 Task: Search for and add a top brand electronic item to your shopping bag on the Ajio website.
Action: Mouse moved to (581, 263)
Screenshot: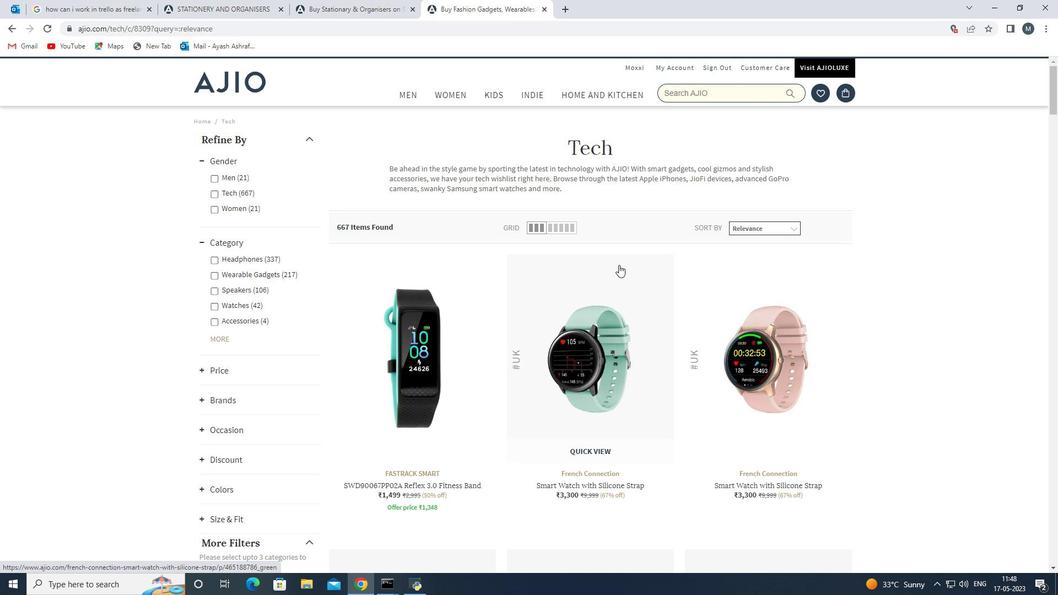 
Action: Mouse scrolled (581, 262) with delta (0, 0)
Screenshot: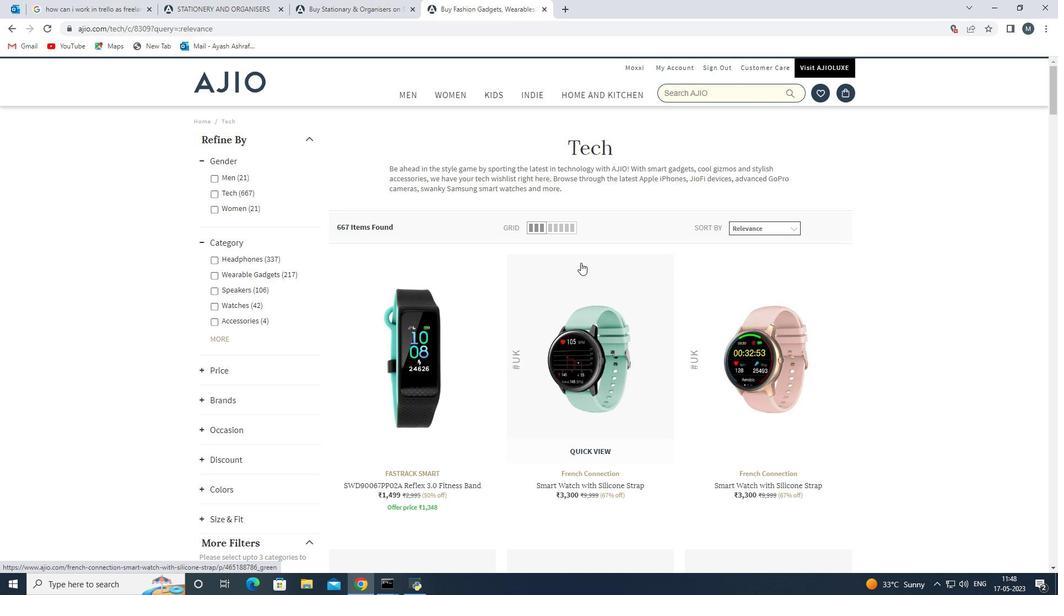 
Action: Mouse scrolled (581, 262) with delta (0, 0)
Screenshot: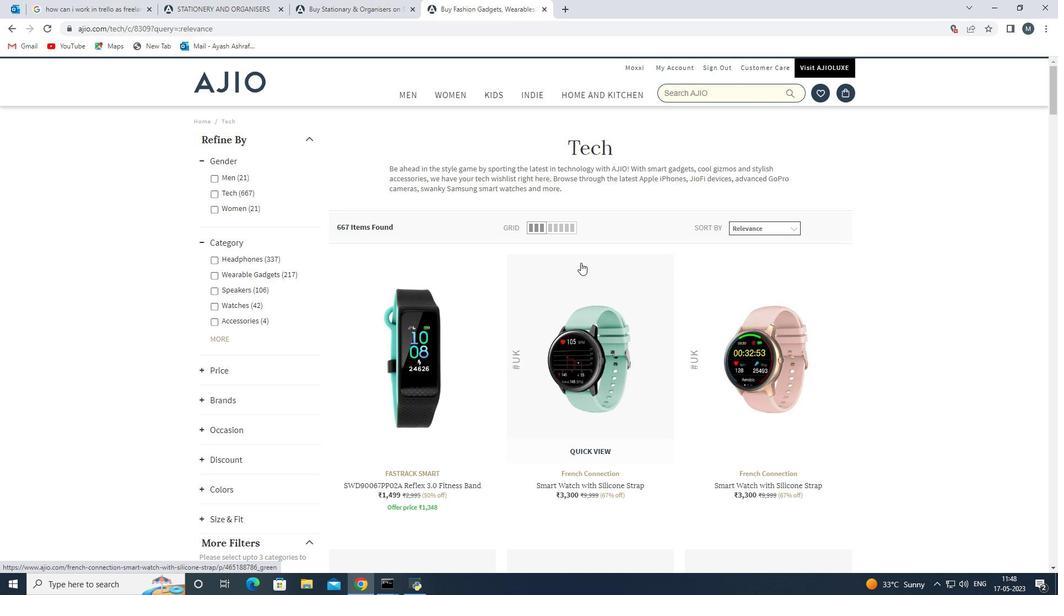 
Action: Mouse moved to (554, 253)
Screenshot: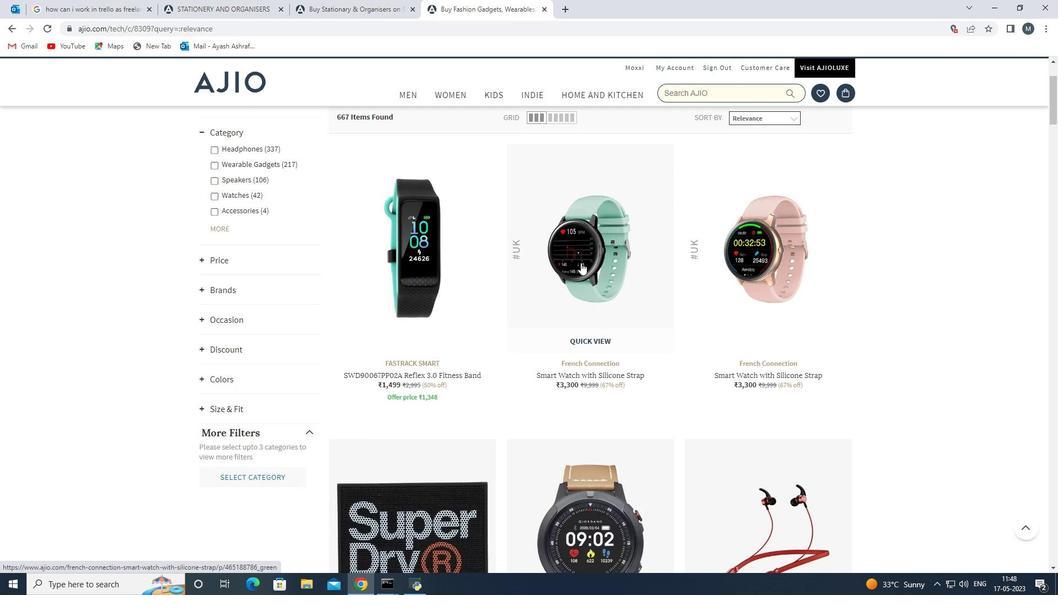 
Action: Mouse scrolled (554, 253) with delta (0, 0)
Screenshot: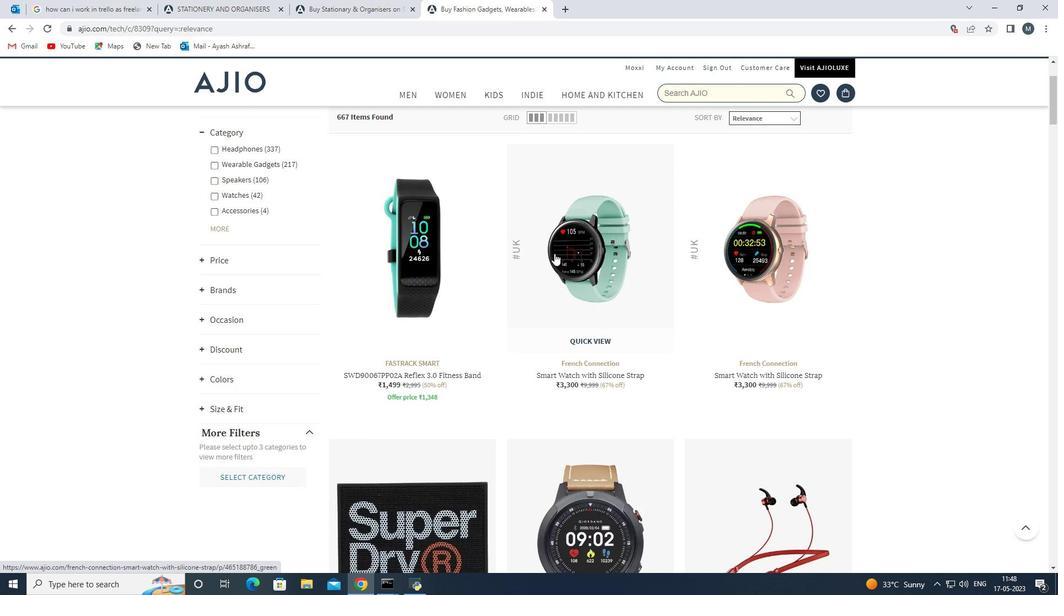 
Action: Mouse moved to (532, 287)
Screenshot: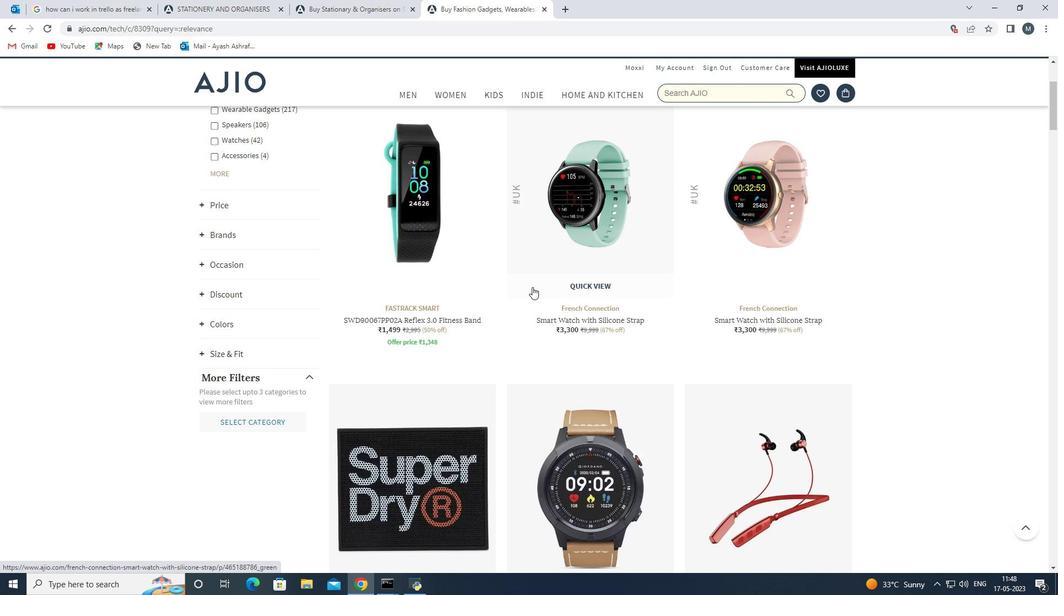 
Action: Mouse scrolled (532, 288) with delta (0, 0)
Screenshot: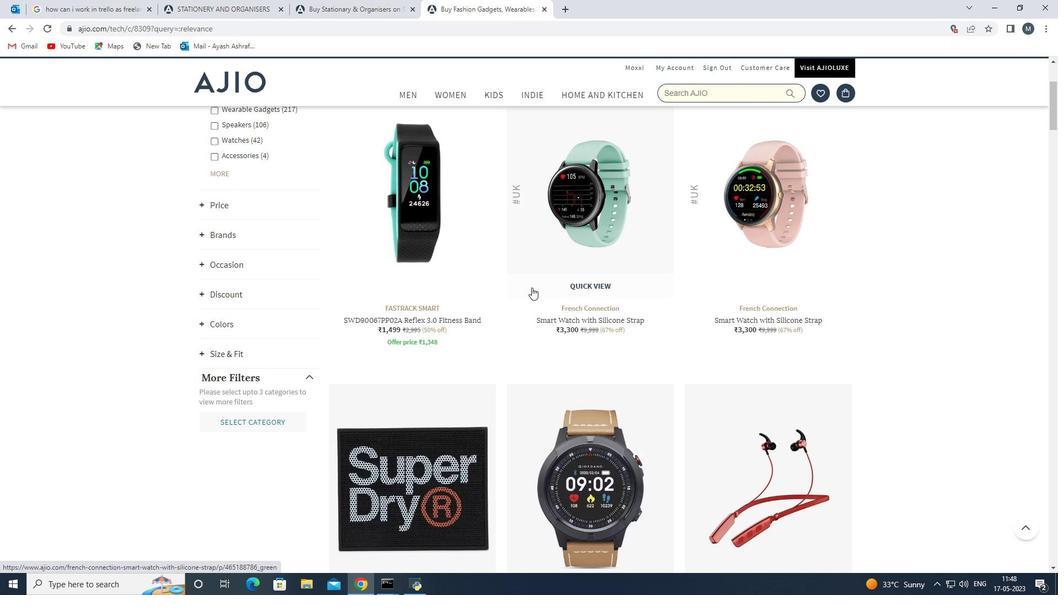 
Action: Mouse scrolled (532, 288) with delta (0, 0)
Screenshot: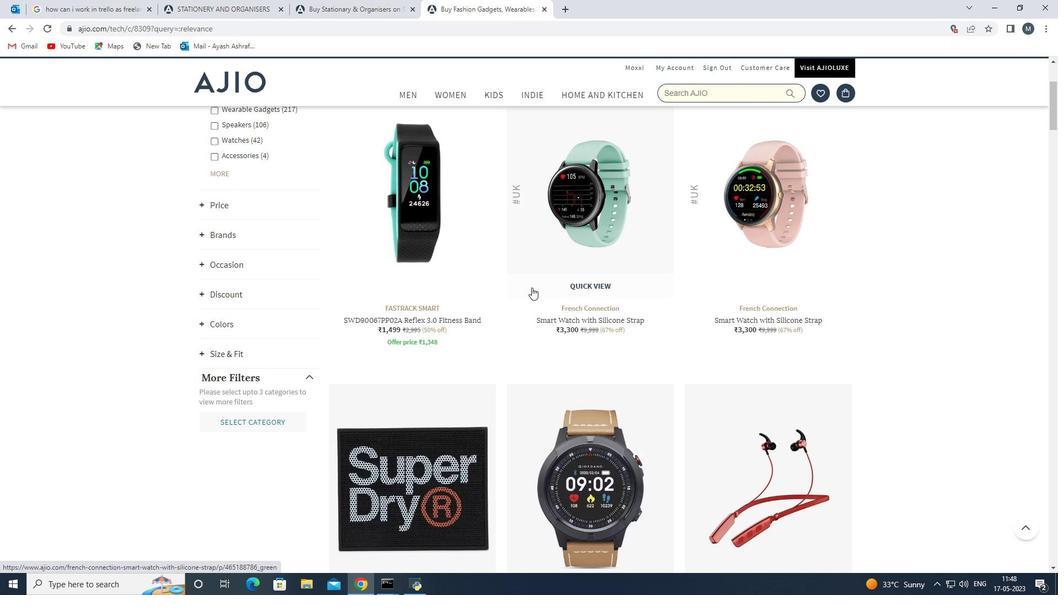 
Action: Mouse scrolled (532, 288) with delta (0, 0)
Screenshot: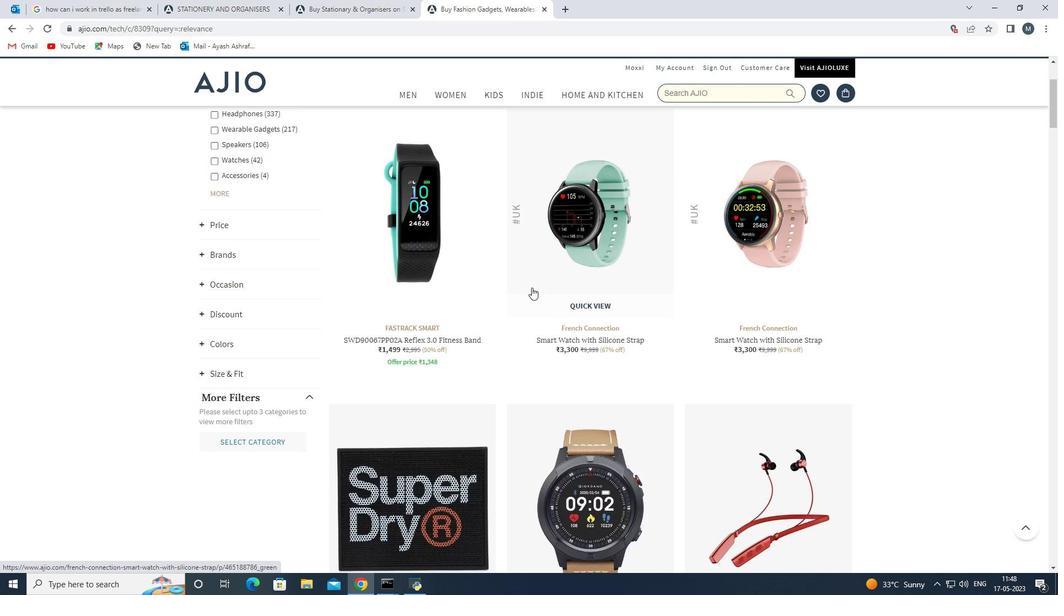 
Action: Mouse scrolled (532, 288) with delta (0, 0)
Screenshot: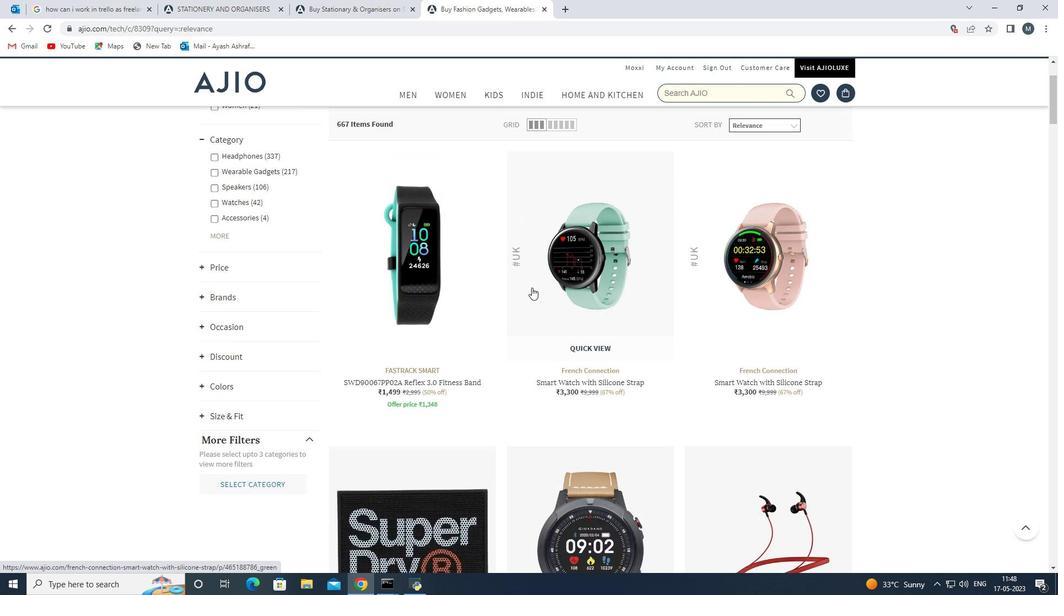 
Action: Mouse scrolled (532, 288) with delta (0, 0)
Screenshot: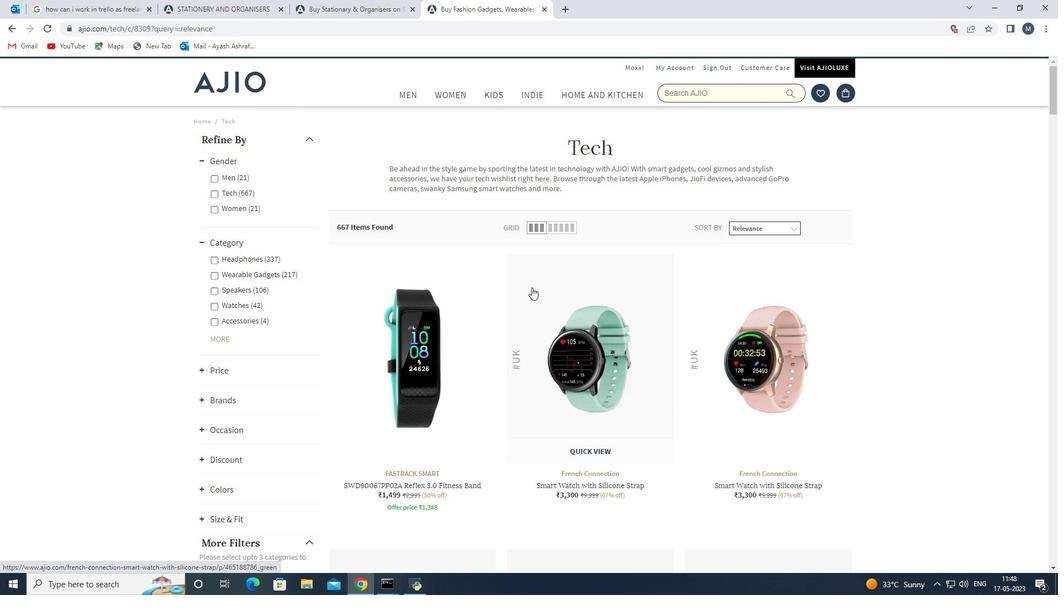 
Action: Mouse scrolled (532, 288) with delta (0, 0)
Screenshot: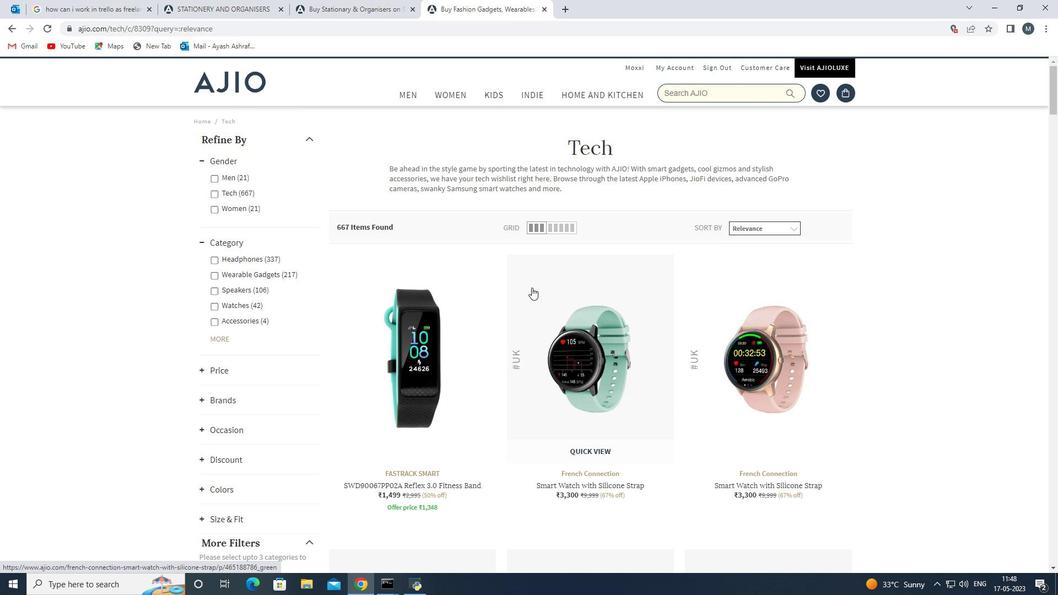 
Action: Mouse scrolled (532, 288) with delta (0, 0)
Screenshot: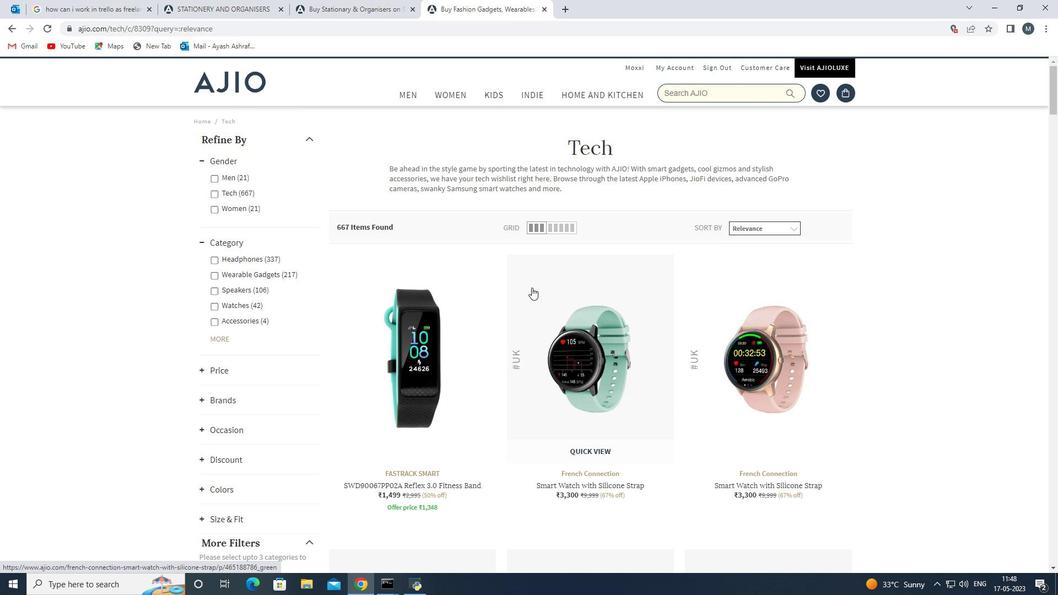 
Action: Mouse scrolled (532, 288) with delta (0, 0)
Screenshot: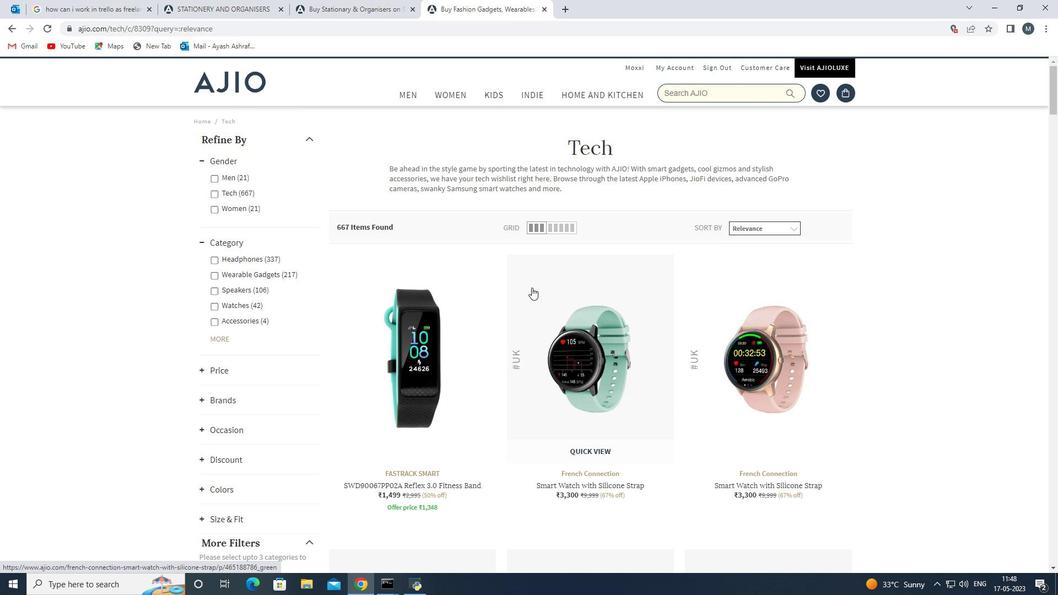 
Action: Mouse scrolled (532, 288) with delta (0, 0)
Screenshot: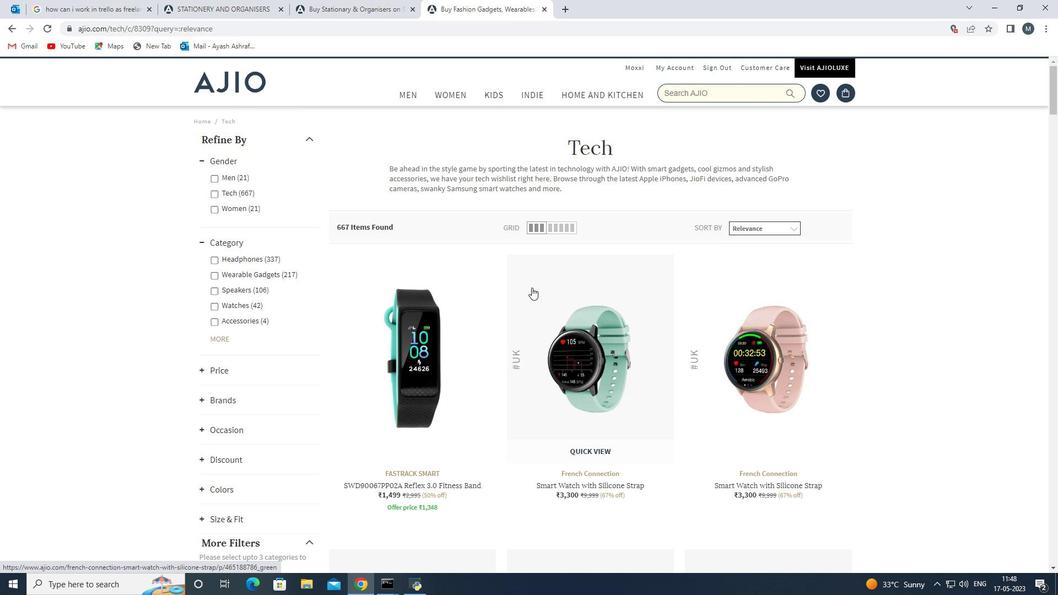 
Action: Mouse scrolled (532, 288) with delta (0, 0)
Screenshot: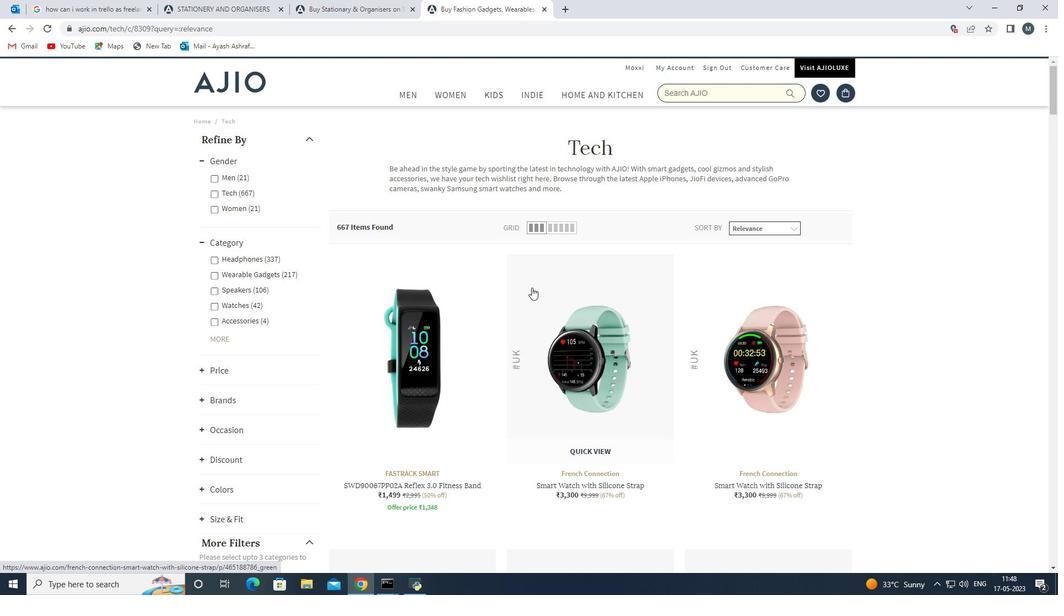 
Action: Mouse moved to (715, 89)
Screenshot: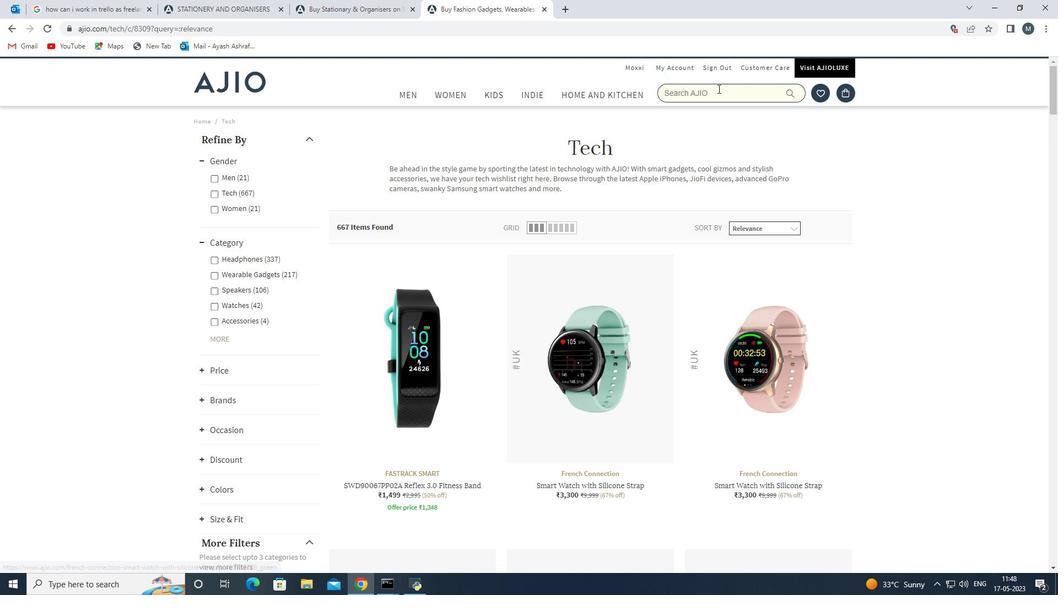 
Action: Mouse pressed left at (715, 89)
Screenshot: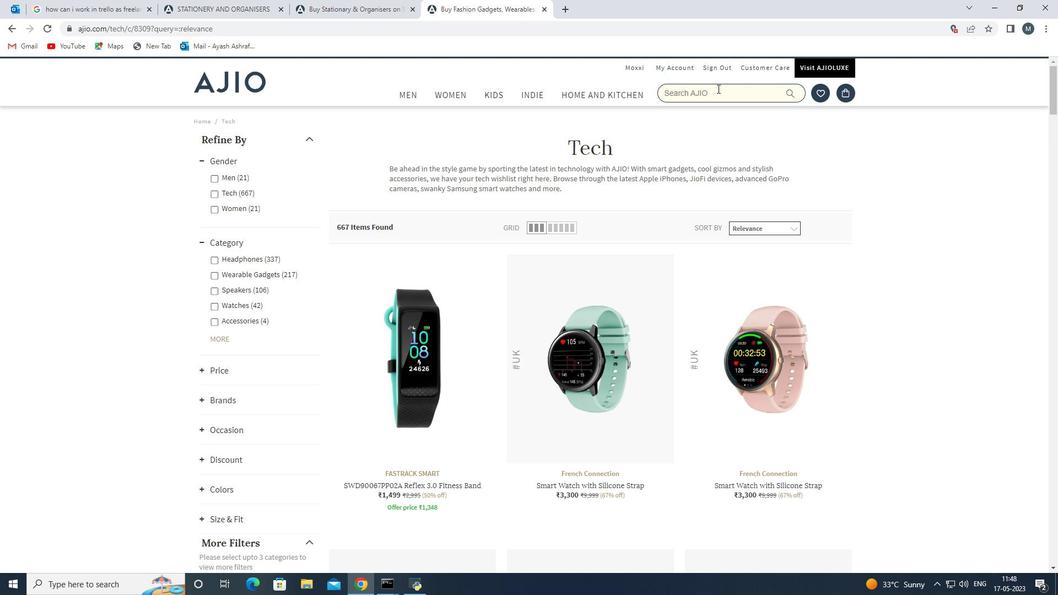 
Action: Key pressed <Key.shift>Nike<Key.space><Key.shift>Electronics<Key.enter>
Screenshot: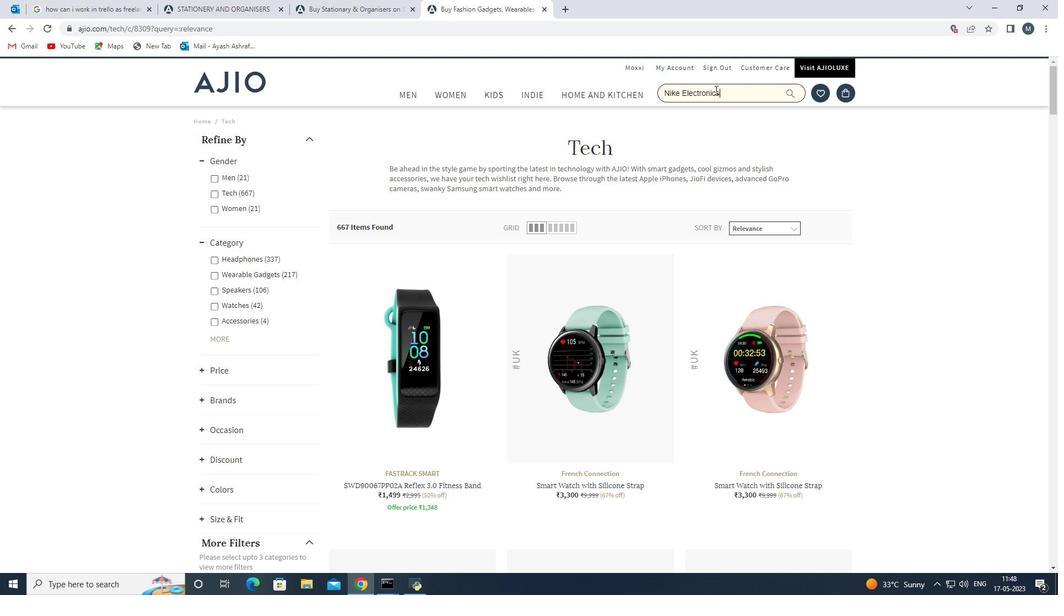 
Action: Mouse moved to (411, 311)
Screenshot: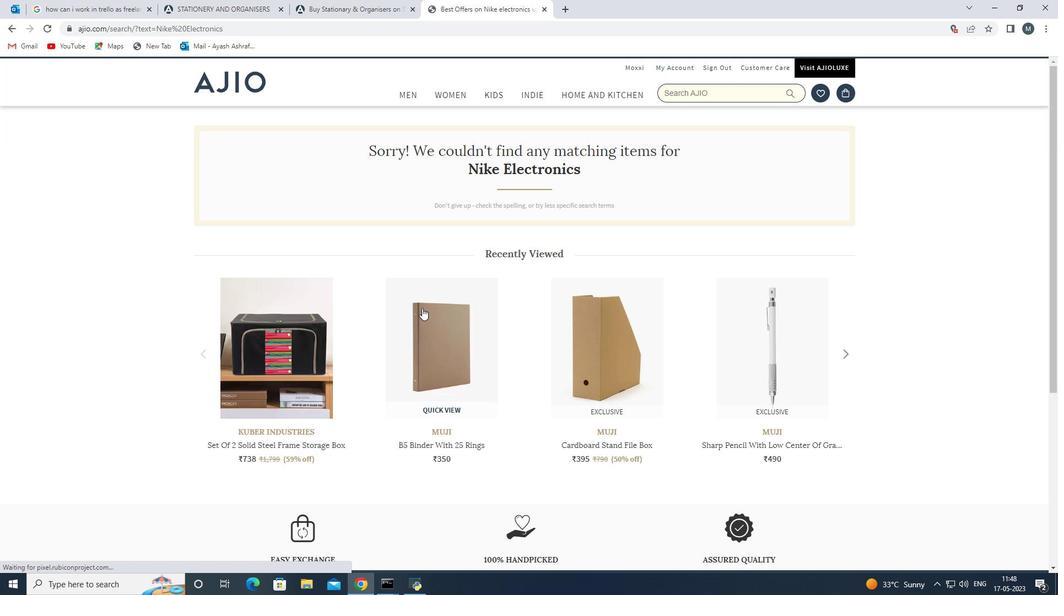 
Action: Mouse scrolled (411, 311) with delta (0, 0)
Screenshot: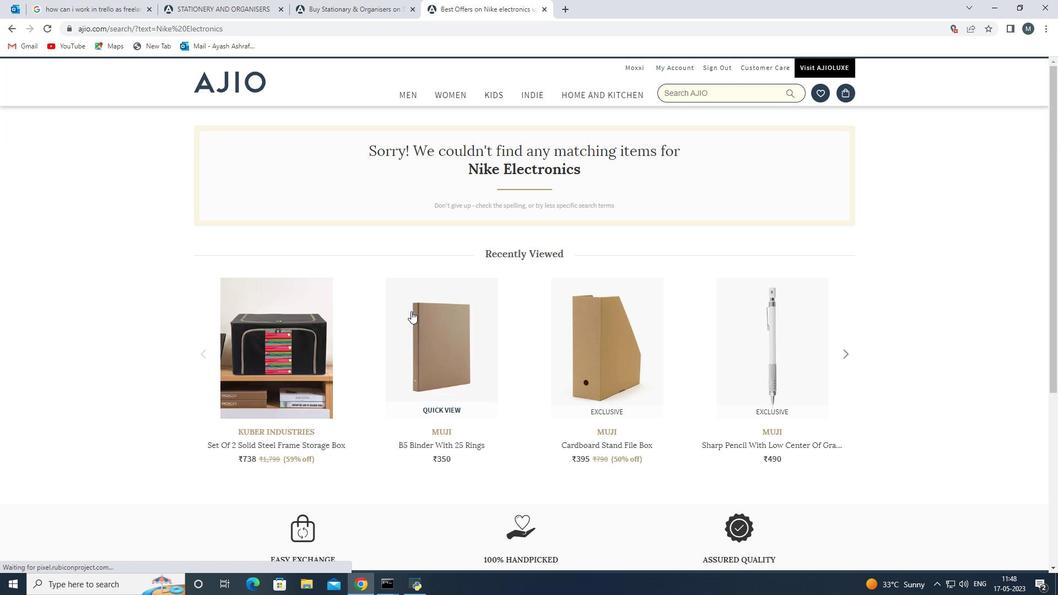 
Action: Mouse moved to (410, 317)
Screenshot: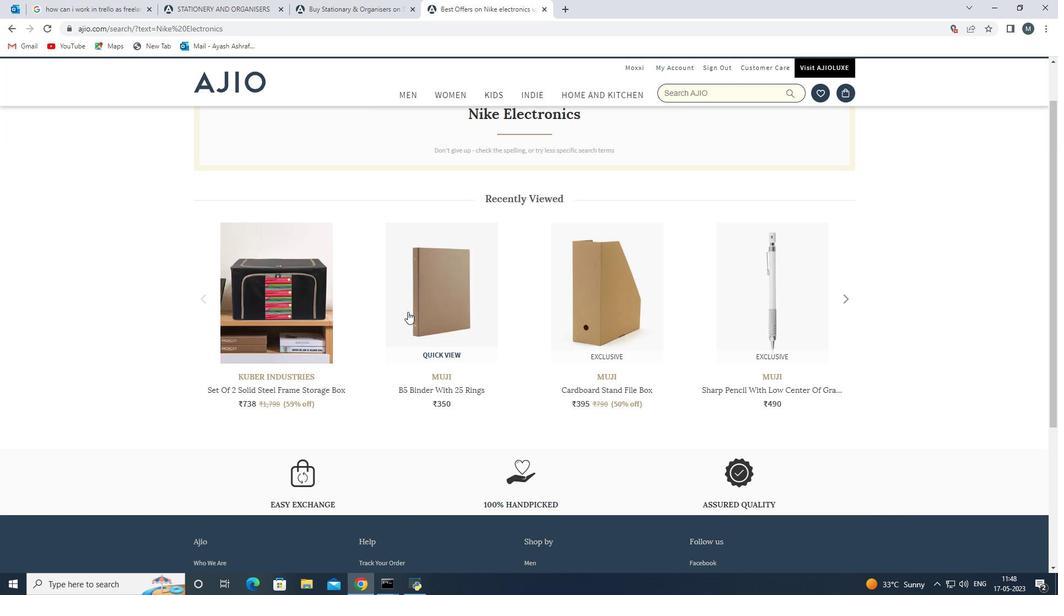 
Action: Mouse scrolled (410, 317) with delta (0, 0)
Screenshot: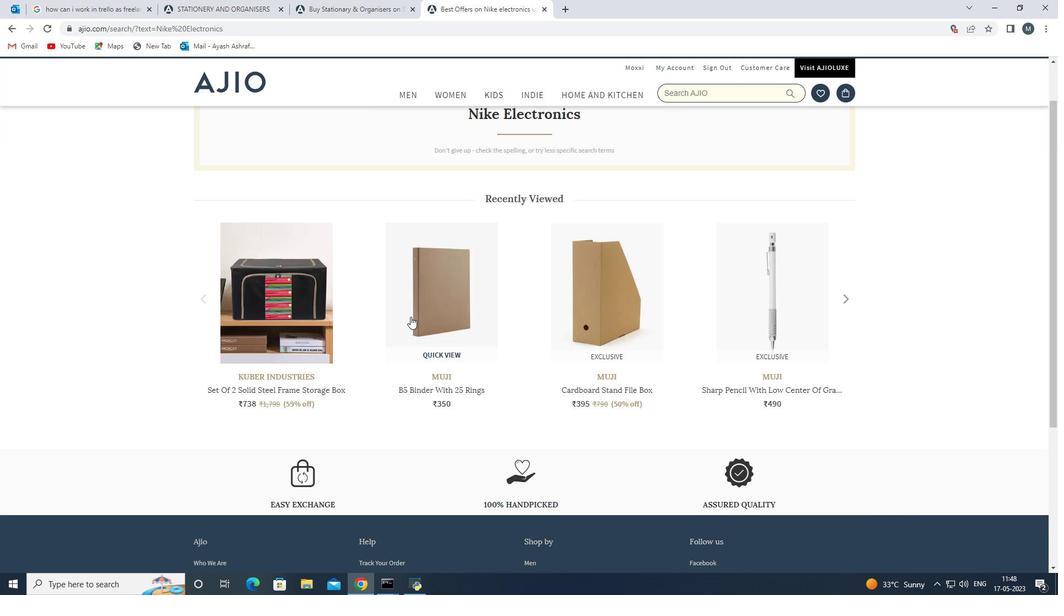 
Action: Mouse scrolled (410, 317) with delta (0, 0)
Screenshot: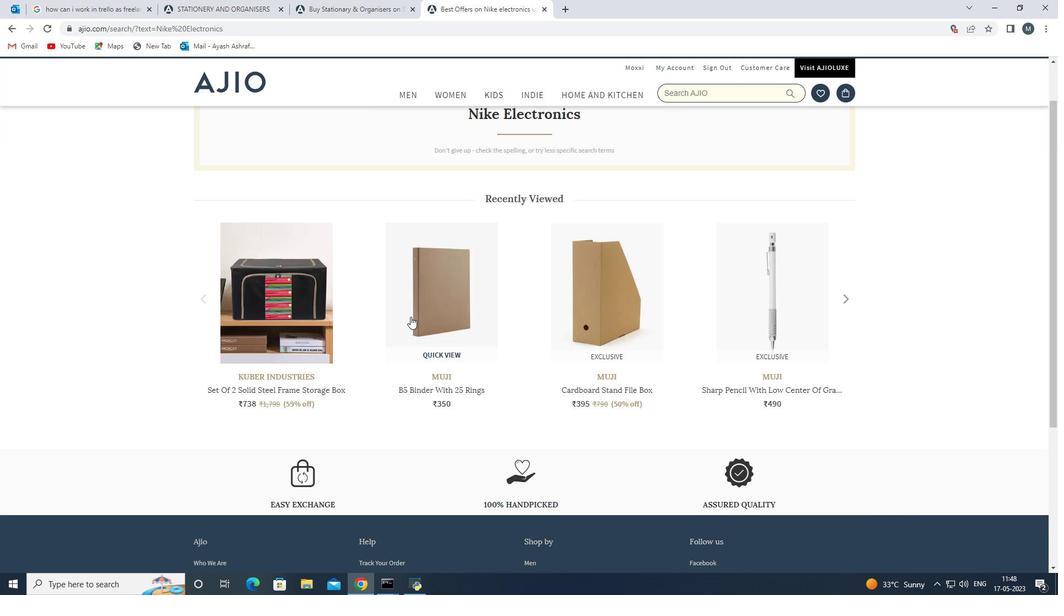 
Action: Mouse scrolled (410, 317) with delta (0, 0)
Screenshot: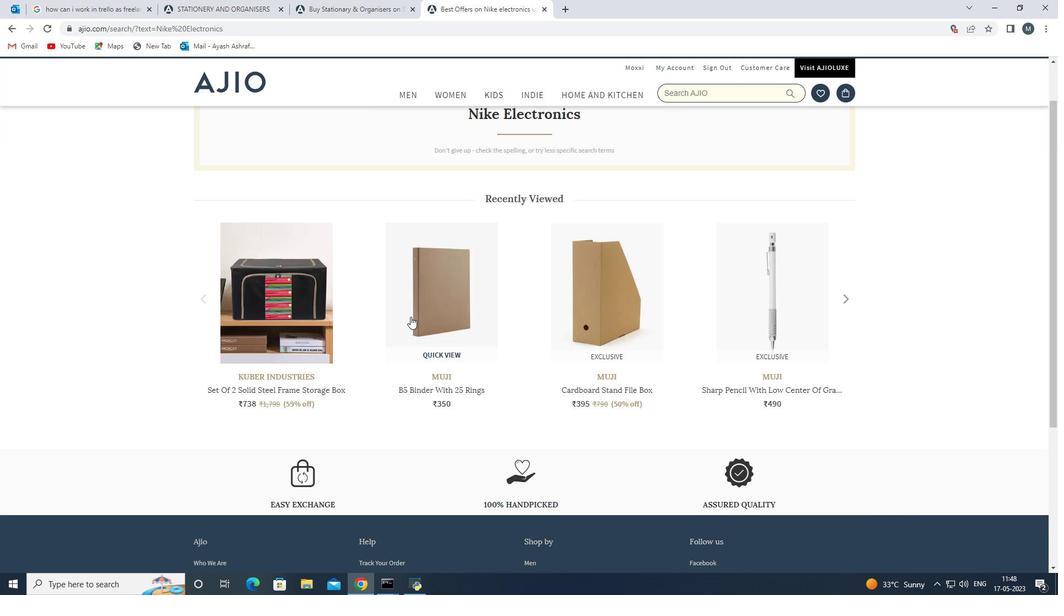
Action: Mouse scrolled (410, 317) with delta (0, 0)
Screenshot: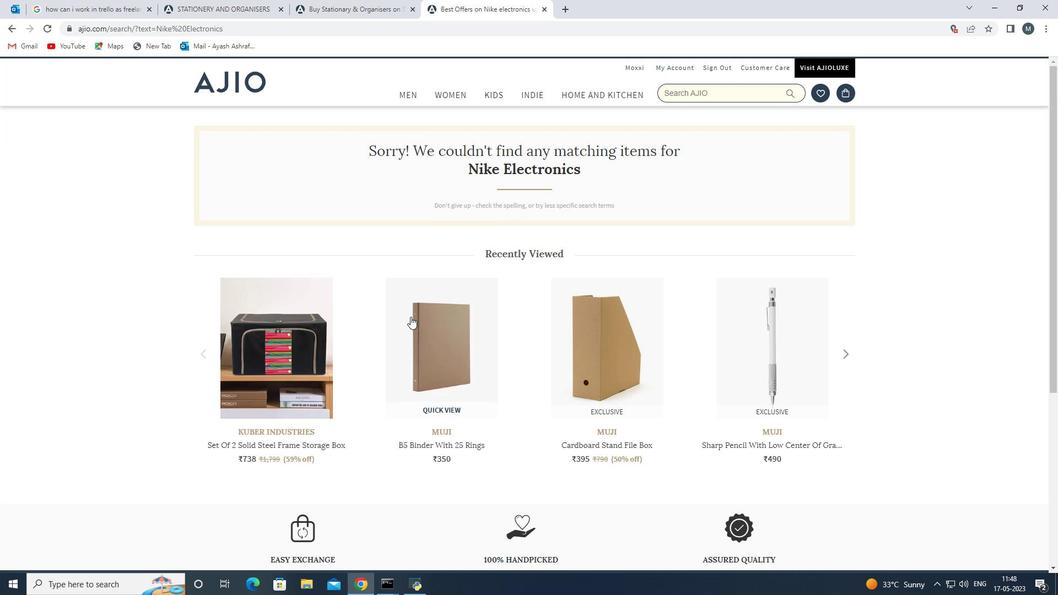 
Action: Mouse scrolled (410, 317) with delta (0, 0)
Screenshot: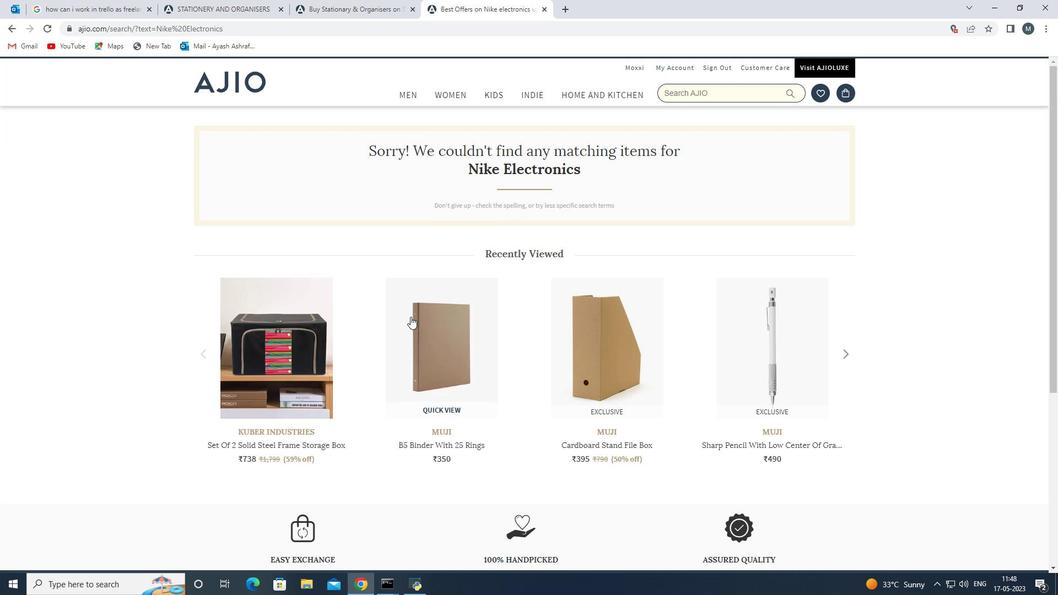
Action: Mouse scrolled (410, 317) with delta (0, 0)
Screenshot: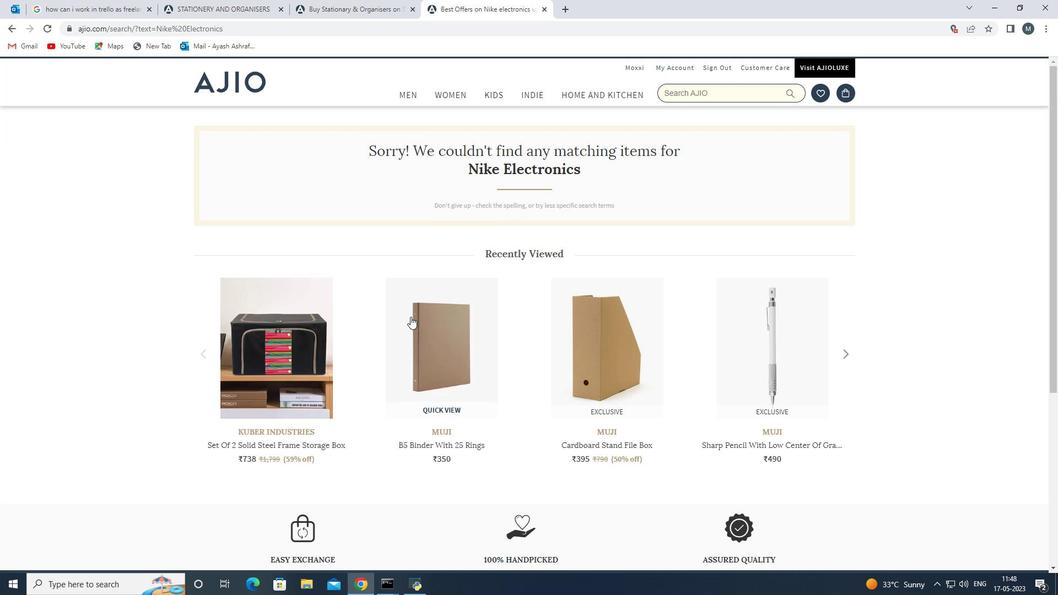 
Action: Mouse scrolled (410, 317) with delta (0, 0)
Screenshot: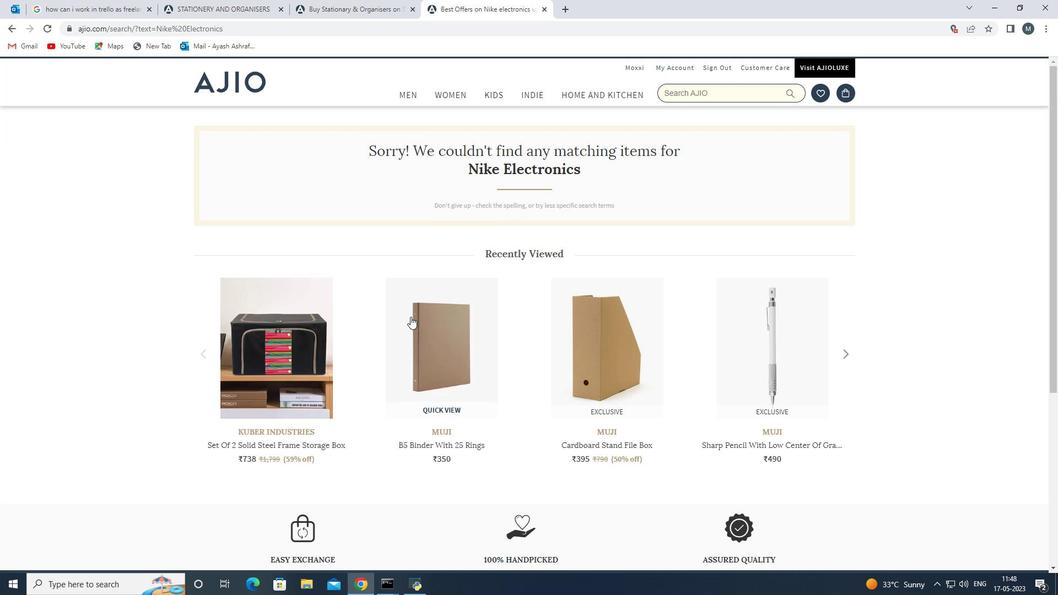 
Action: Mouse moved to (693, 90)
Screenshot: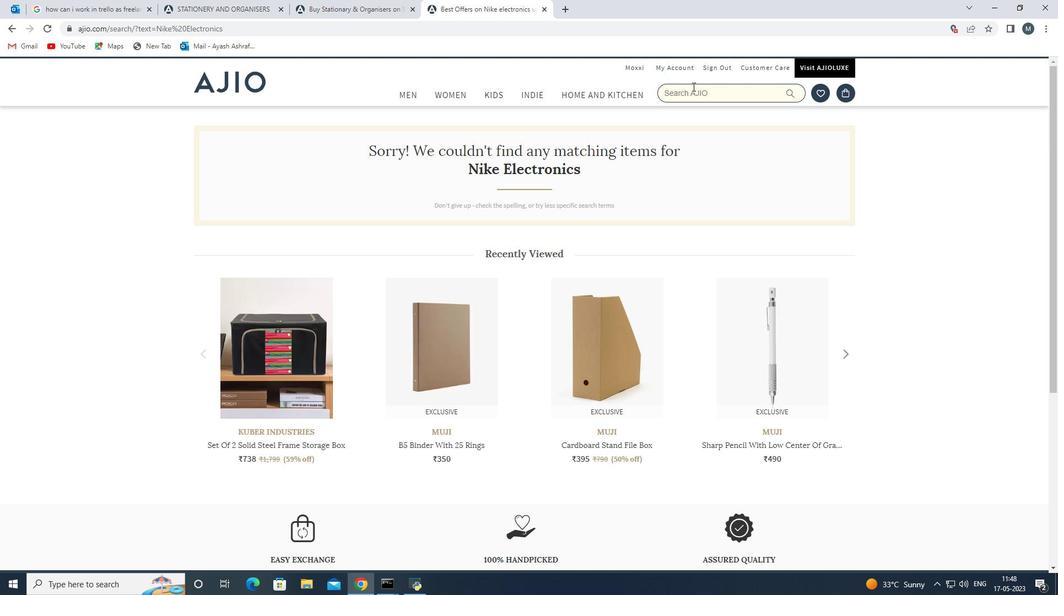 
Action: Mouse pressed left at (693, 90)
Screenshot: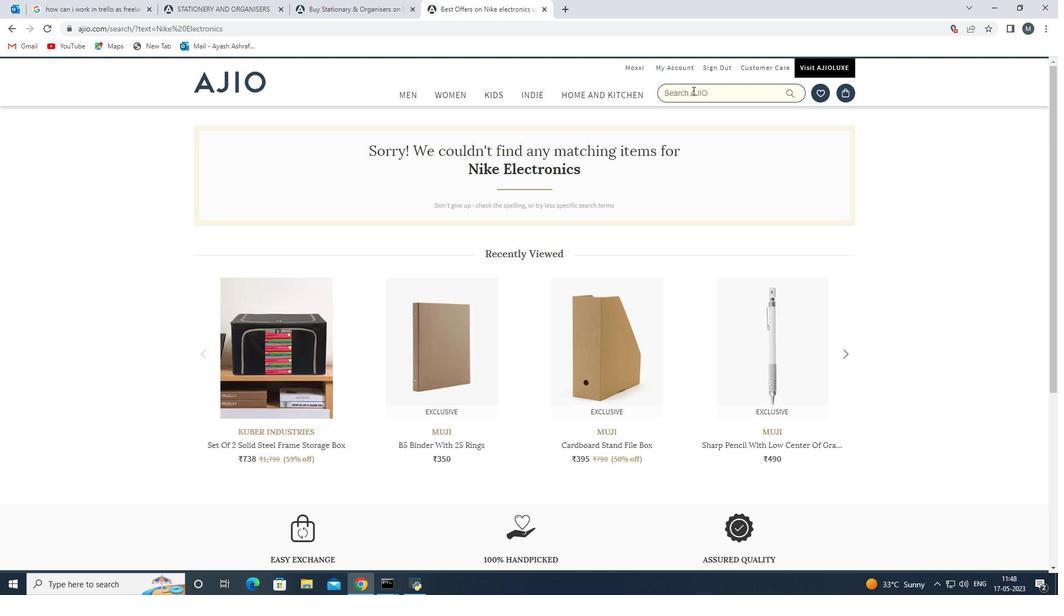
Action: Key pressed <Key.shift>Top<Key.space>brand<Key.space>electronics<Key.enter>
Screenshot: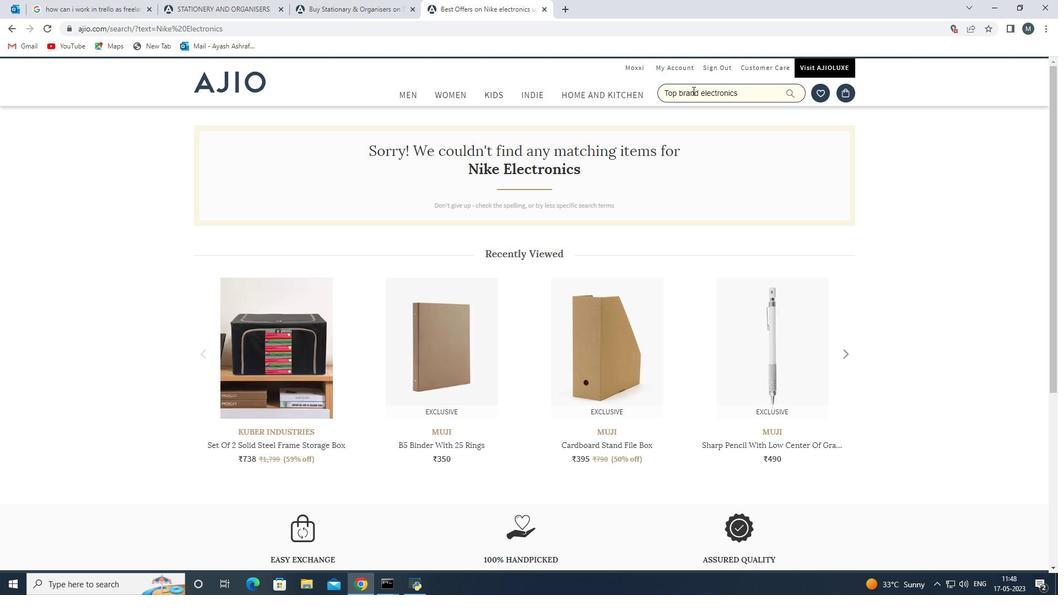 
Action: Mouse moved to (538, 323)
Screenshot: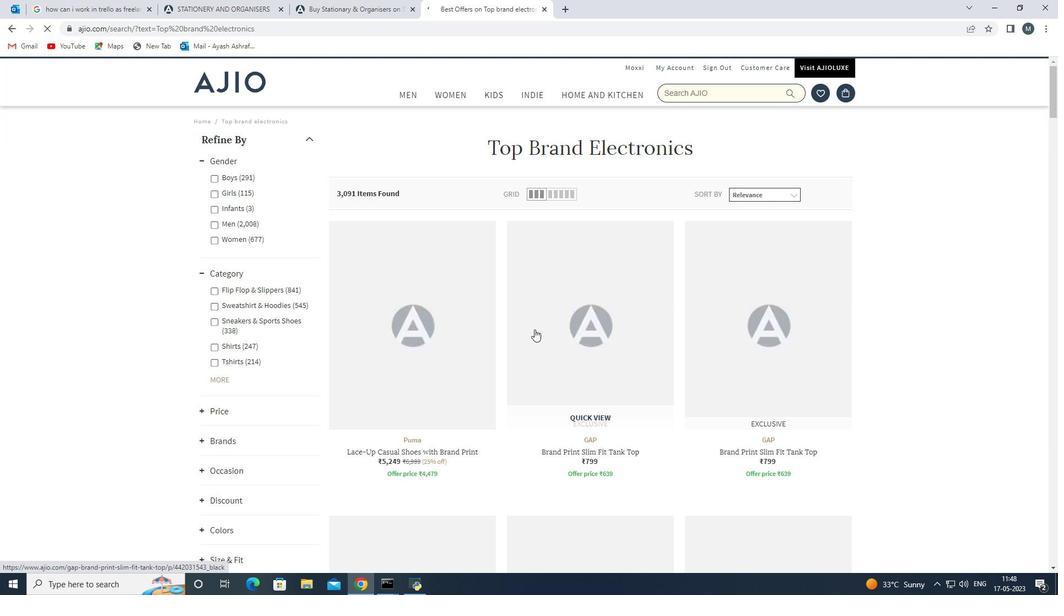 
Action: Mouse scrolled (538, 322) with delta (0, 0)
Screenshot: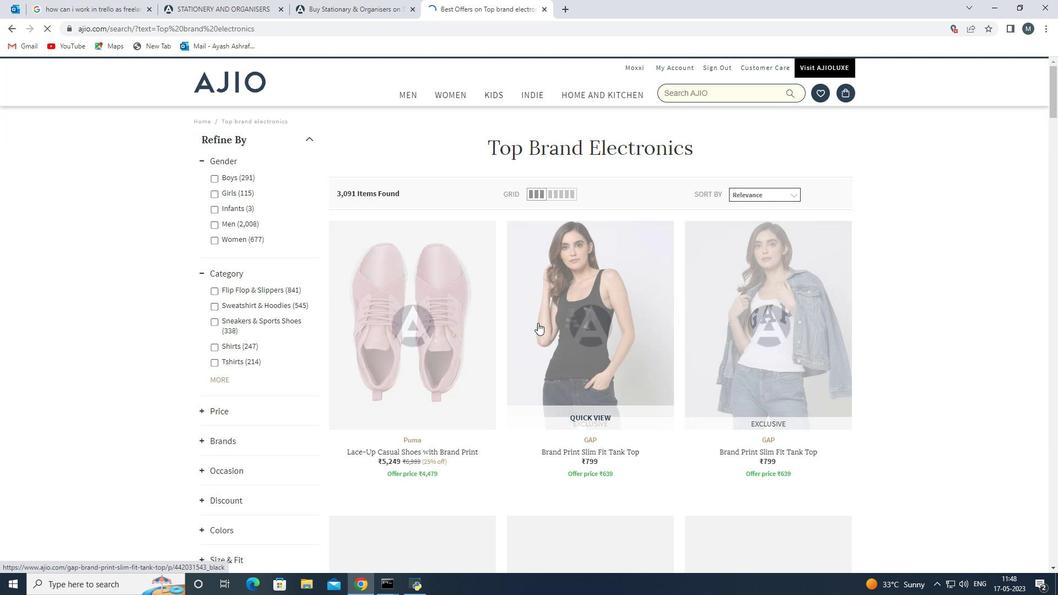 
Action: Mouse moved to (510, 330)
Screenshot: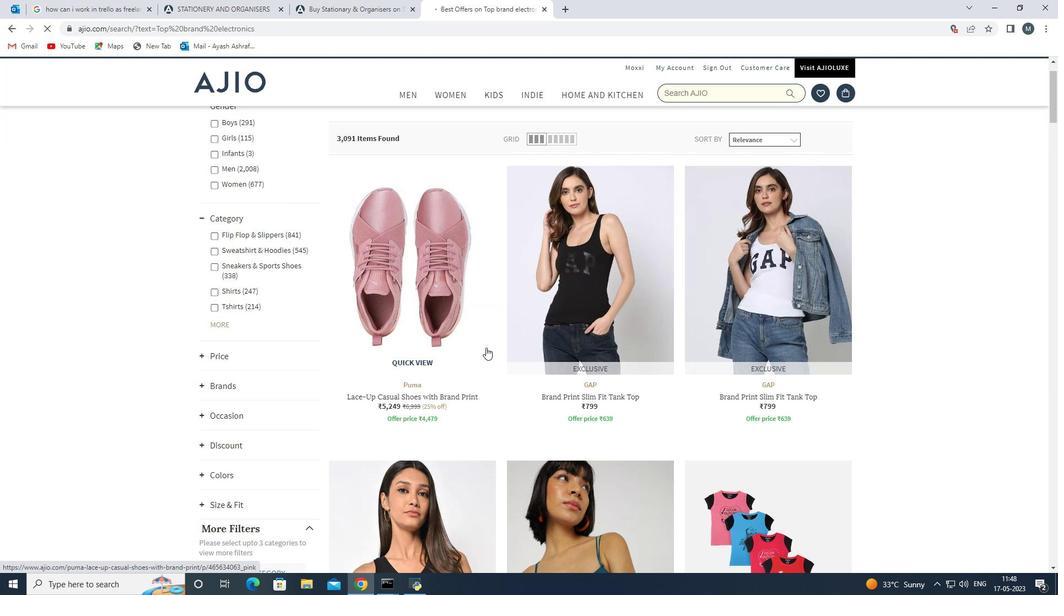 
Action: Mouse scrolled (510, 330) with delta (0, 0)
Screenshot: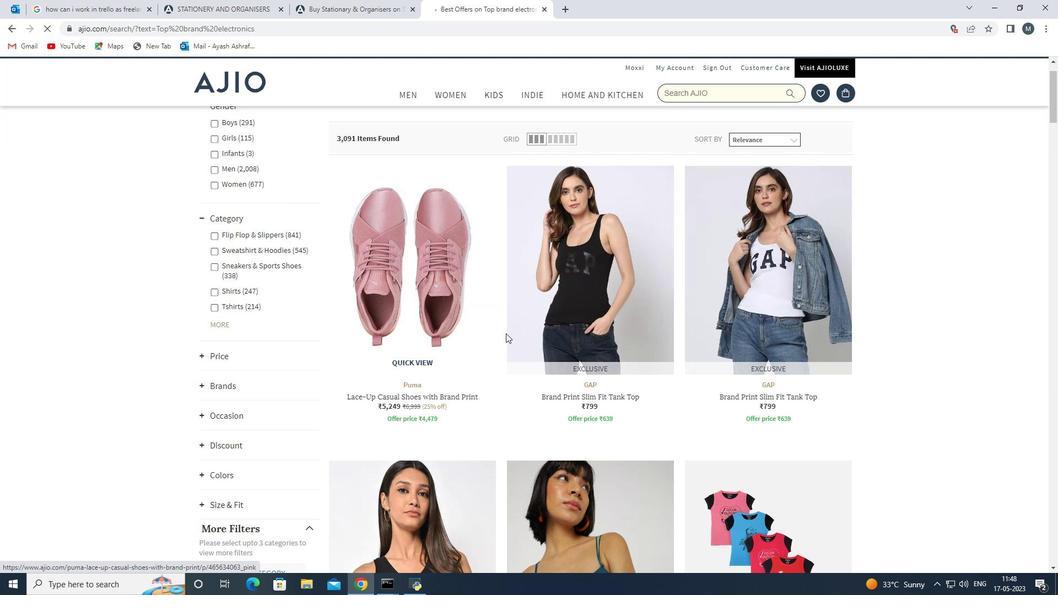 
Action: Mouse scrolled (510, 330) with delta (0, 0)
Screenshot: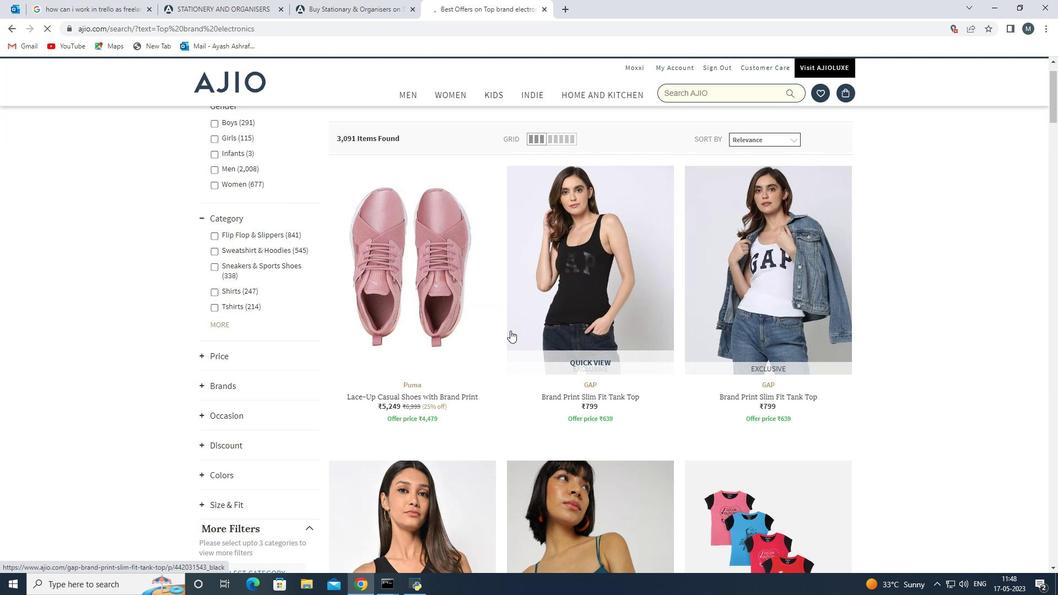 
Action: Mouse scrolled (510, 330) with delta (0, 0)
Screenshot: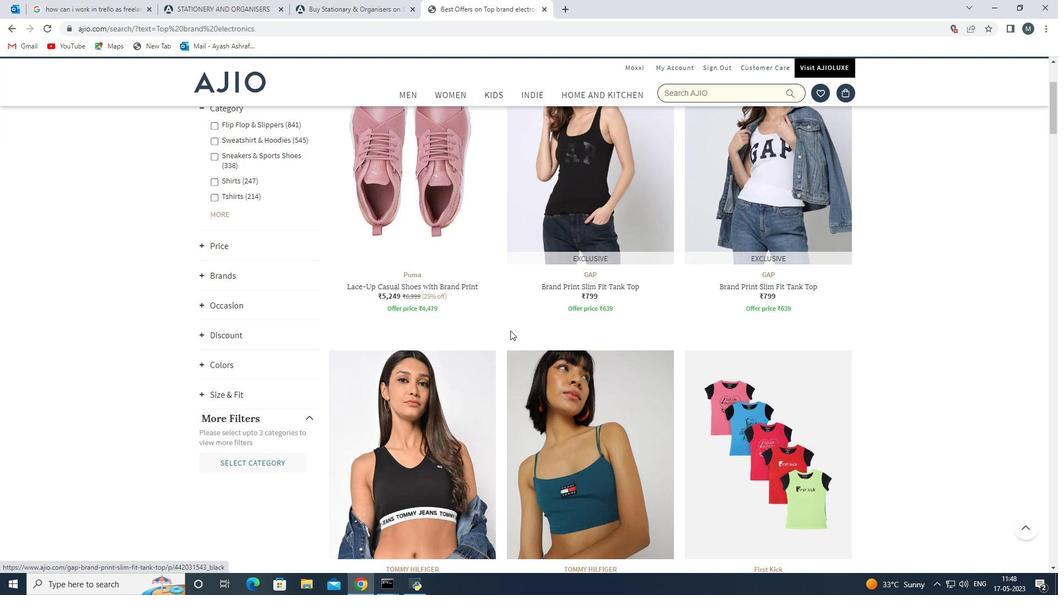 
Action: Mouse moved to (510, 330)
Screenshot: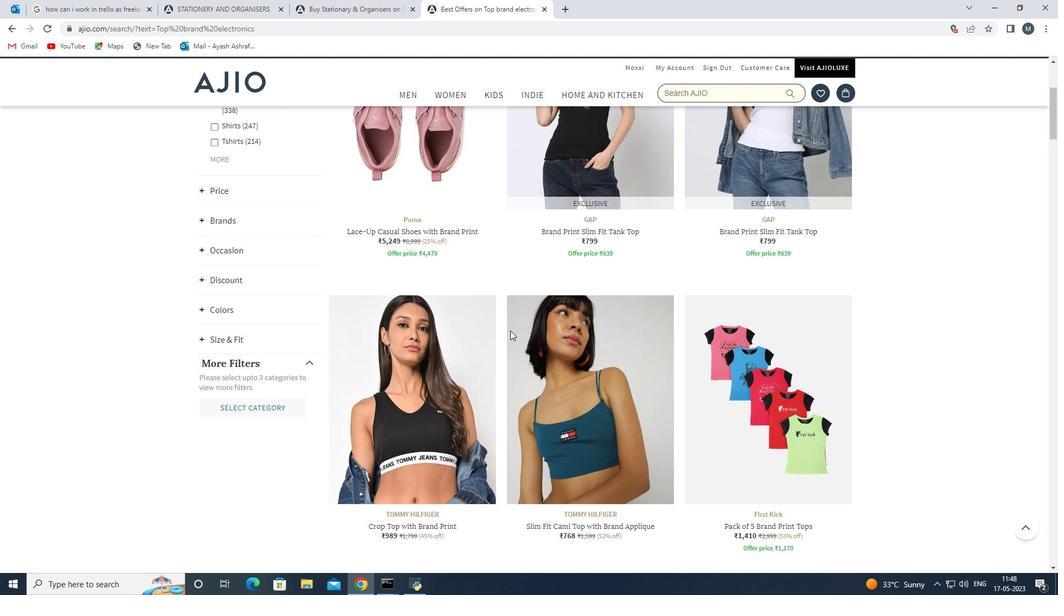
Action: Mouse scrolled (510, 329) with delta (0, 0)
Screenshot: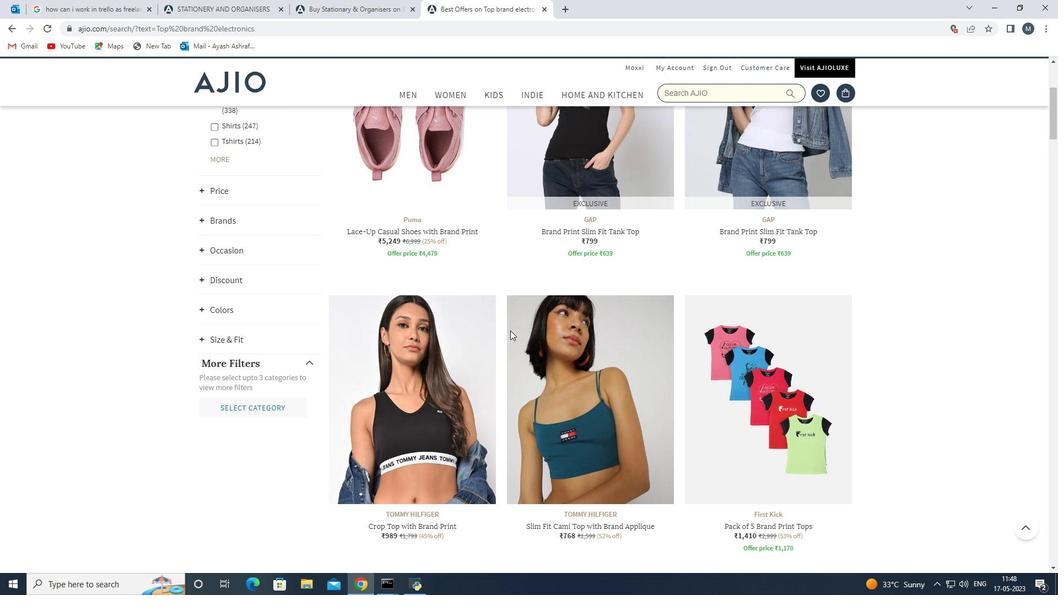 
Action: Mouse scrolled (510, 329) with delta (0, 0)
Screenshot: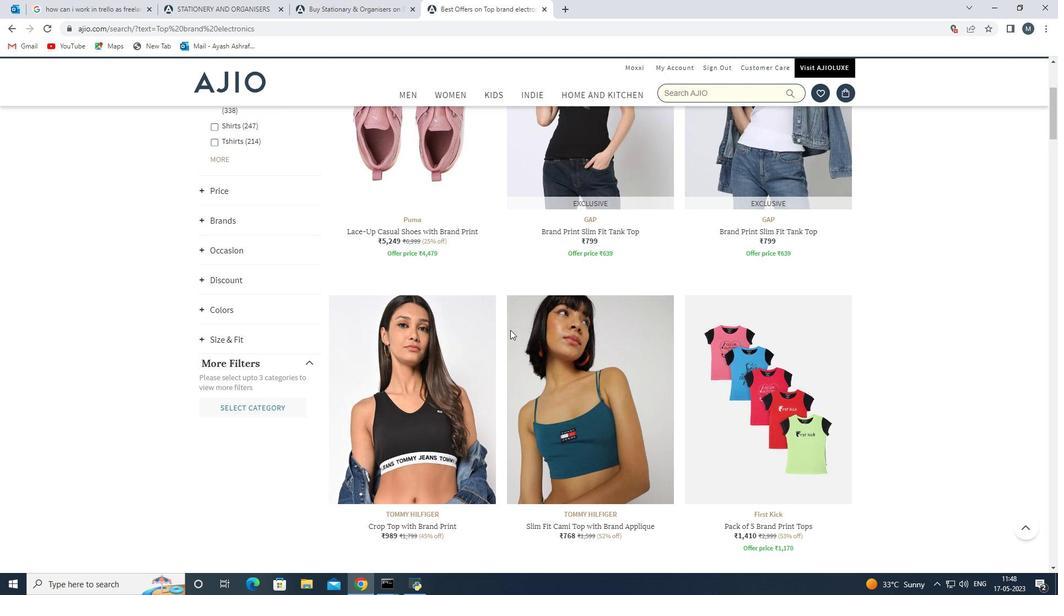 
Action: Mouse scrolled (510, 329) with delta (0, 0)
Screenshot: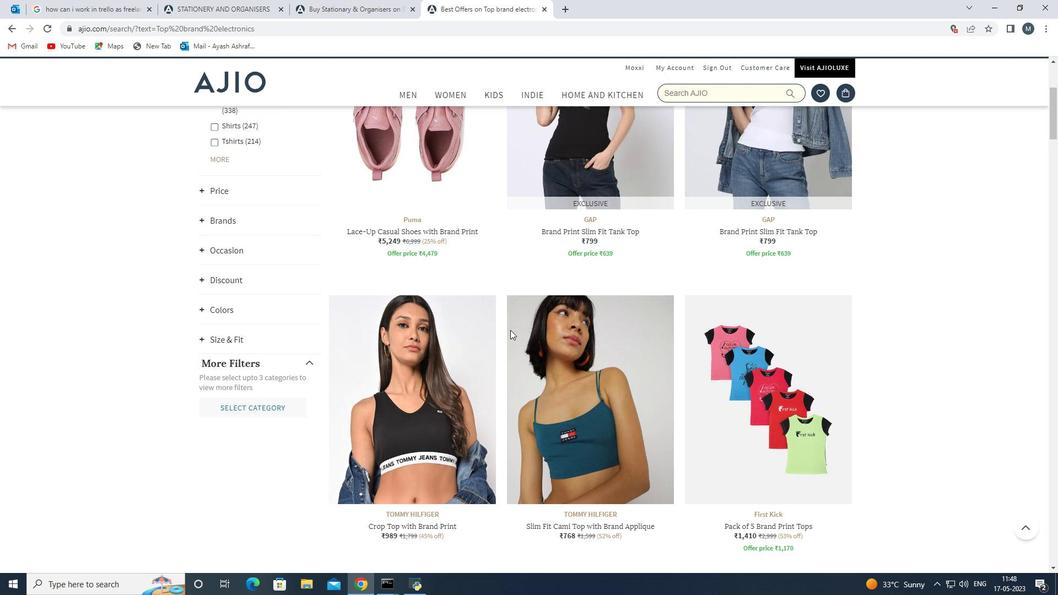 
Action: Mouse moved to (457, 361)
Screenshot: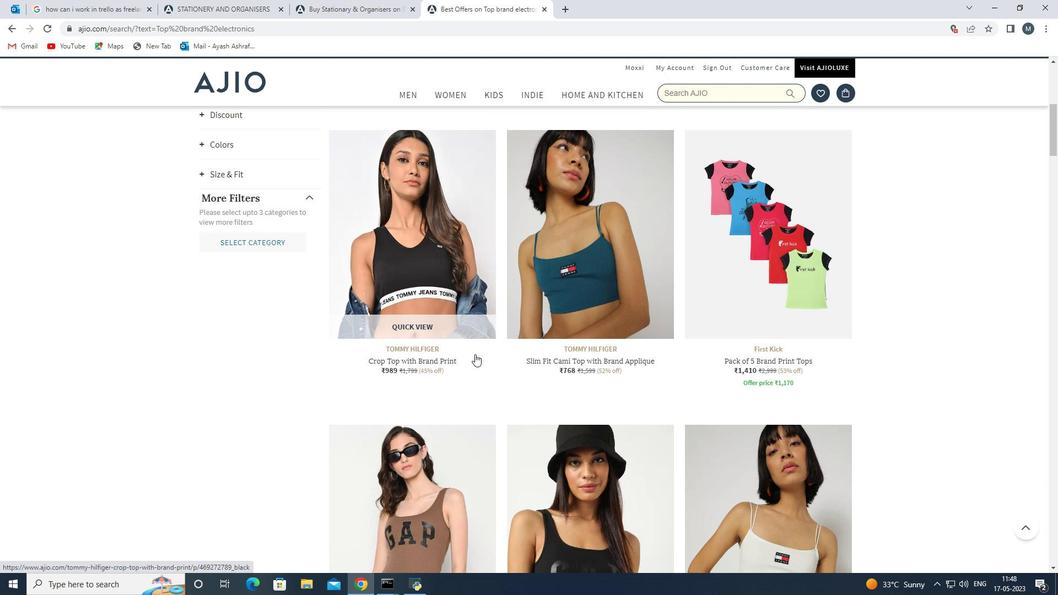 
Action: Mouse scrolled (457, 361) with delta (0, 0)
Screenshot: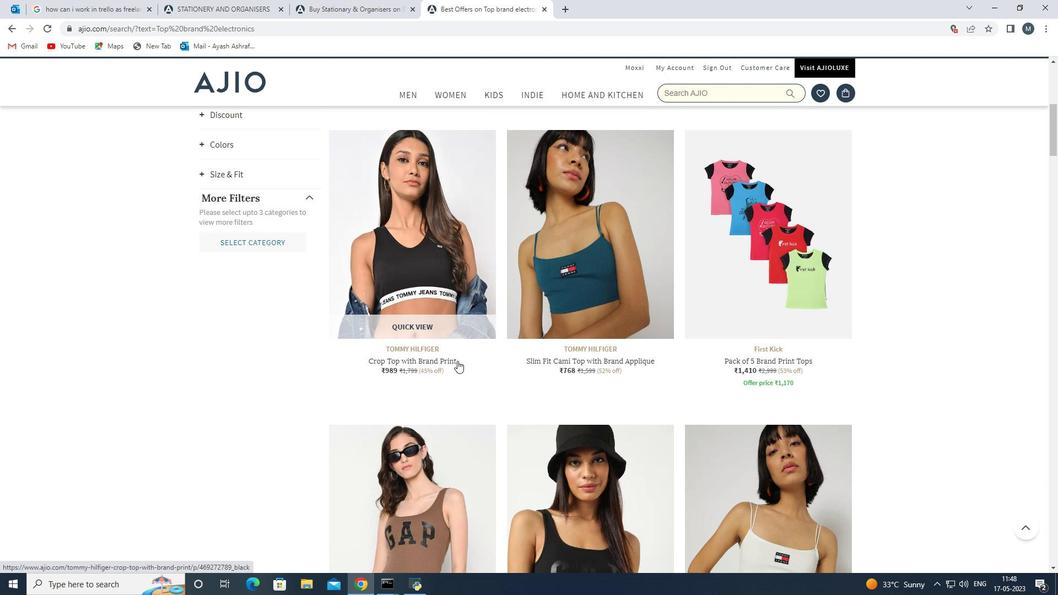 
Action: Mouse scrolled (457, 361) with delta (0, 0)
Screenshot: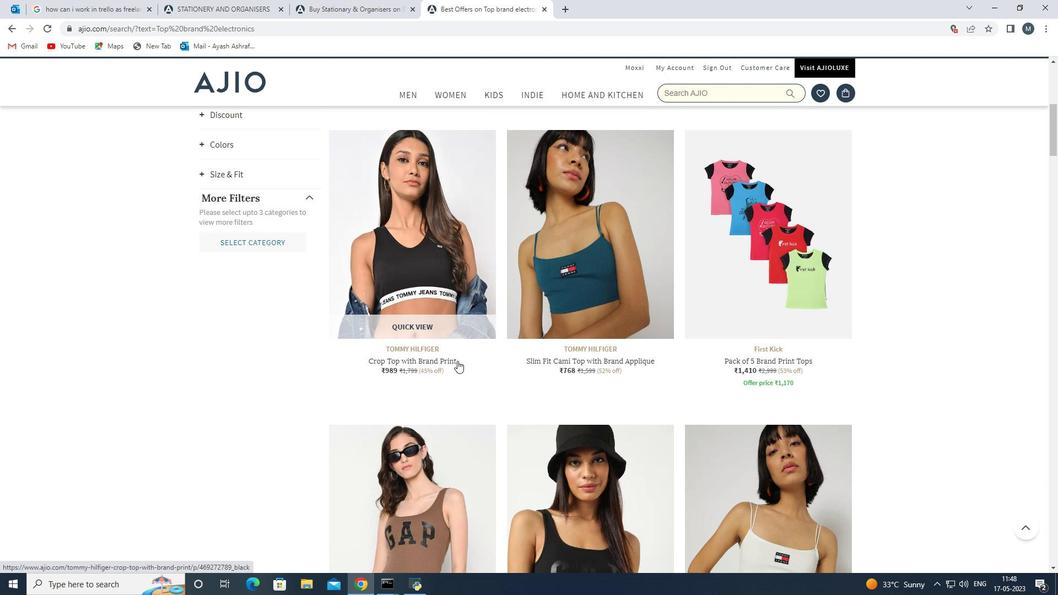 
Action: Mouse moved to (457, 360)
Screenshot: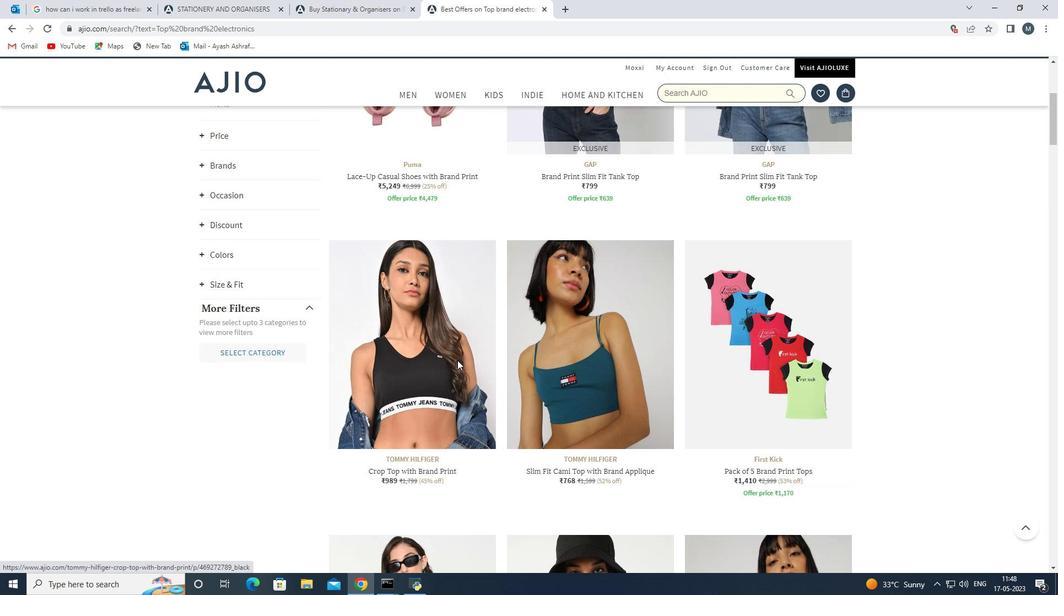 
Action: Mouse scrolled (457, 361) with delta (0, 0)
Screenshot: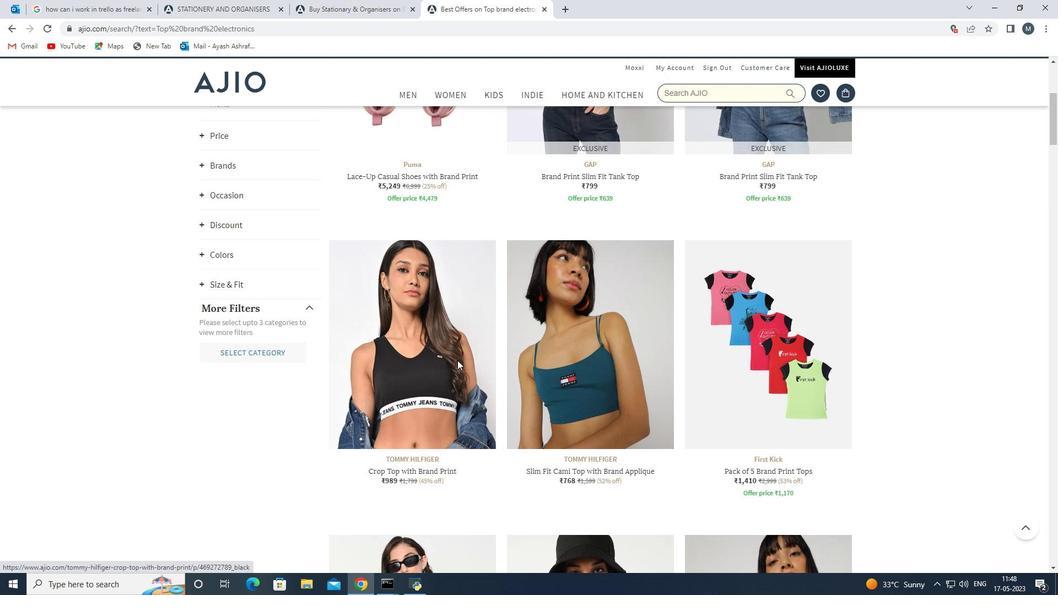 
Action: Mouse scrolled (457, 361) with delta (0, 0)
Screenshot: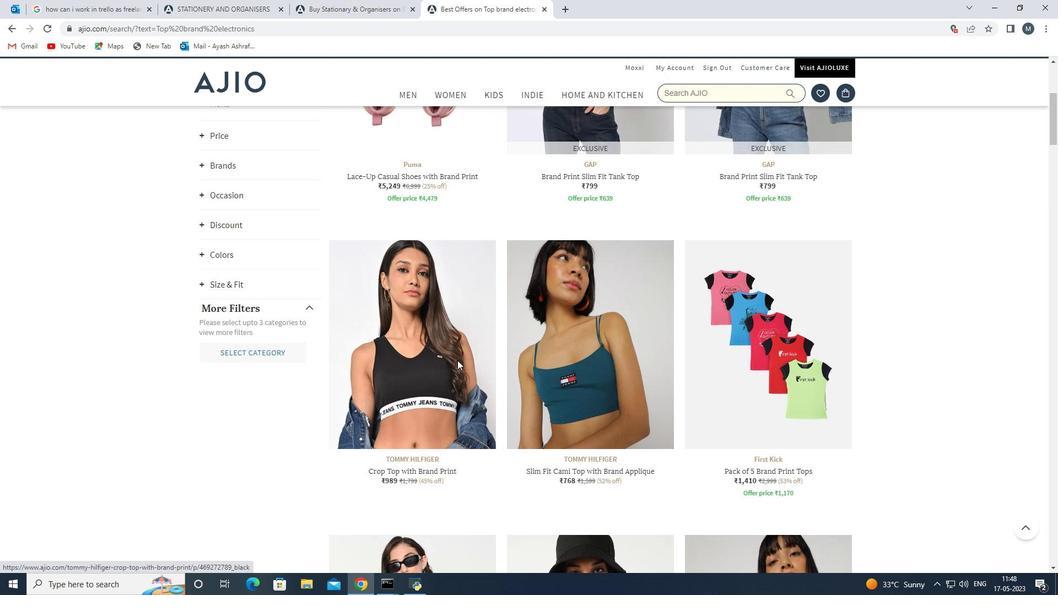 
Action: Mouse scrolled (457, 361) with delta (0, 0)
Screenshot: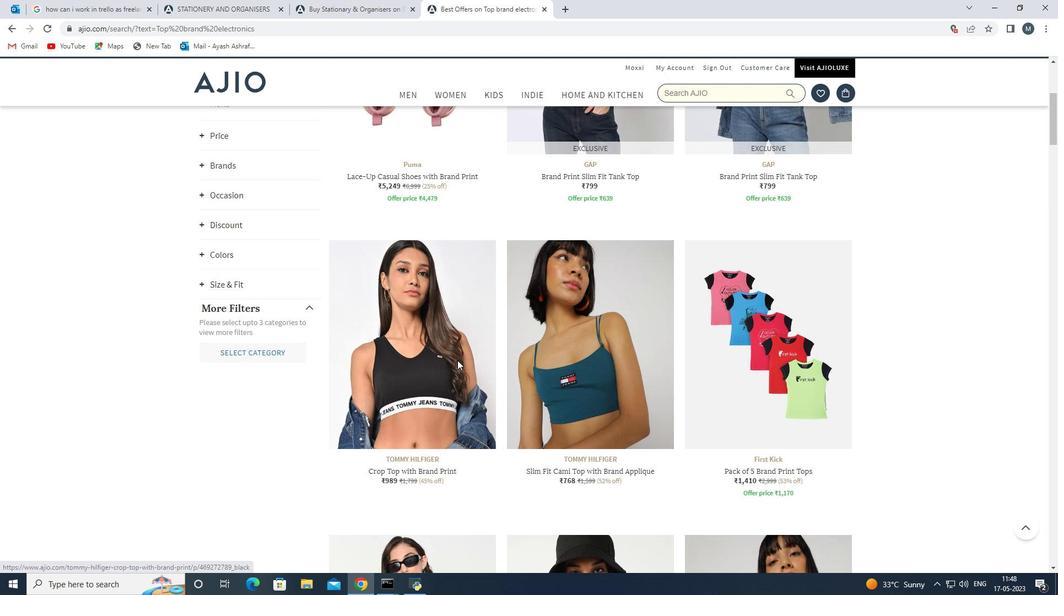 
Action: Mouse moved to (457, 360)
Screenshot: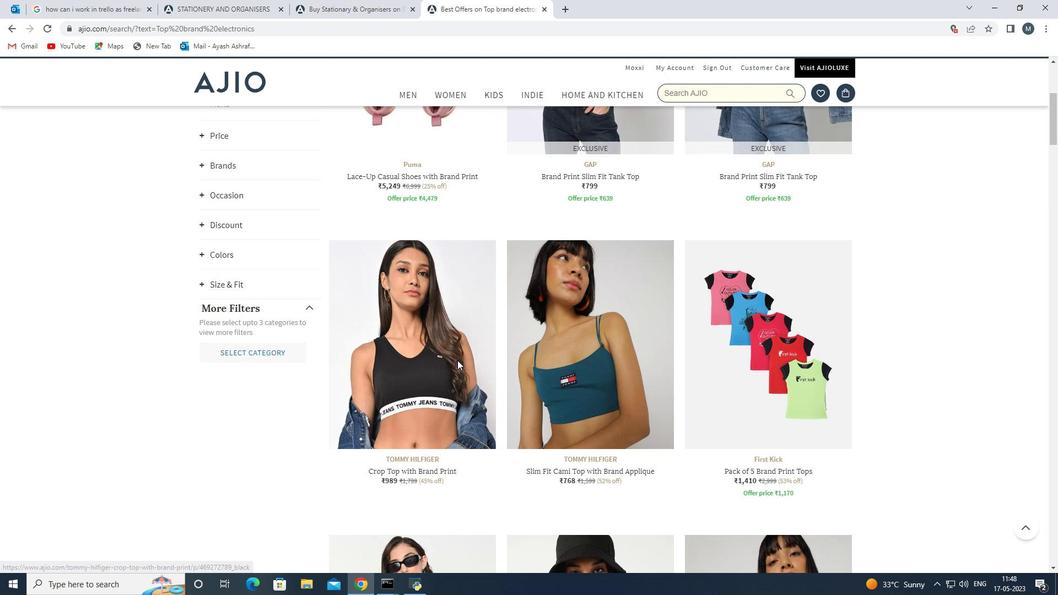 
Action: Mouse scrolled (457, 360) with delta (0, 0)
Screenshot: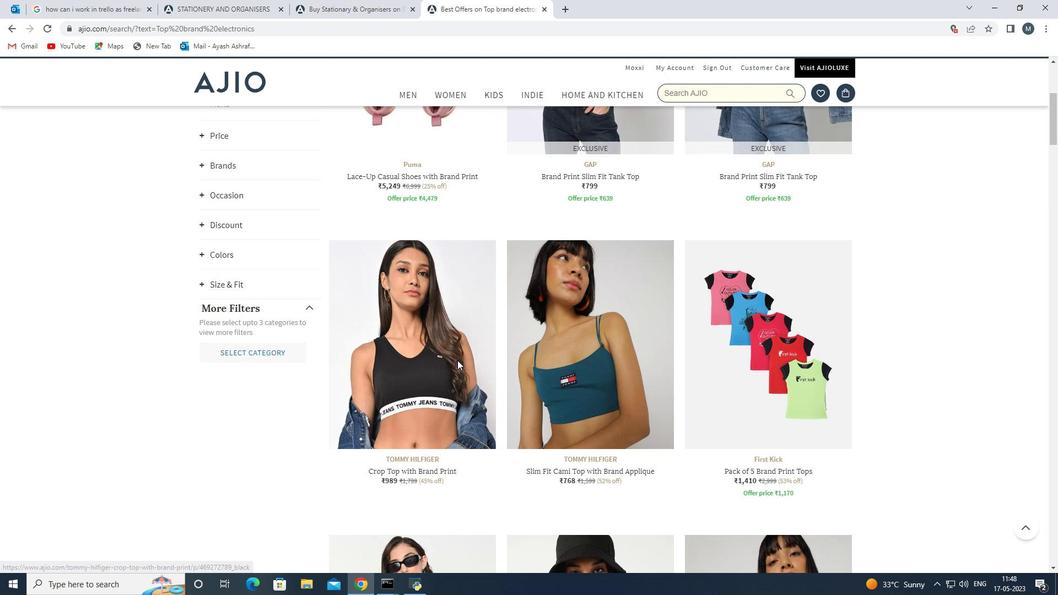 
Action: Mouse scrolled (457, 360) with delta (0, 0)
Screenshot: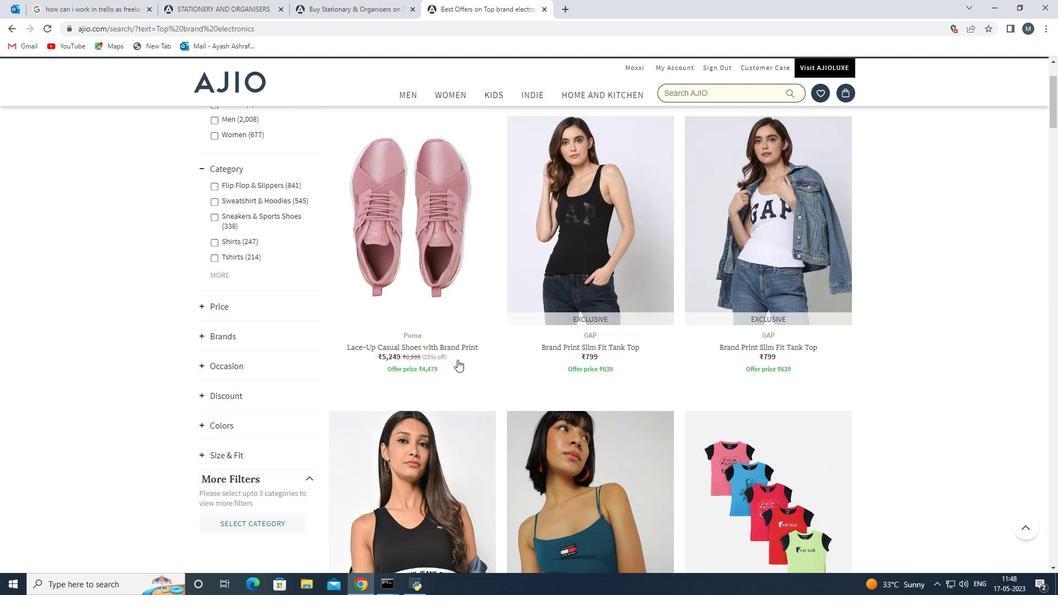 
Action: Mouse scrolled (457, 360) with delta (0, 0)
Screenshot: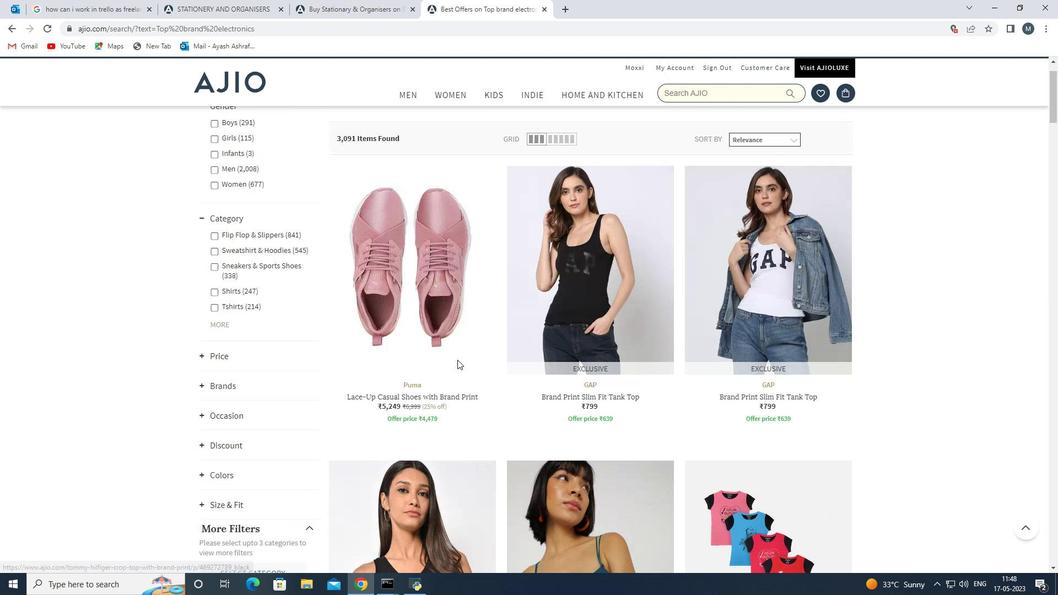 
Action: Mouse scrolled (457, 360) with delta (0, 0)
Screenshot: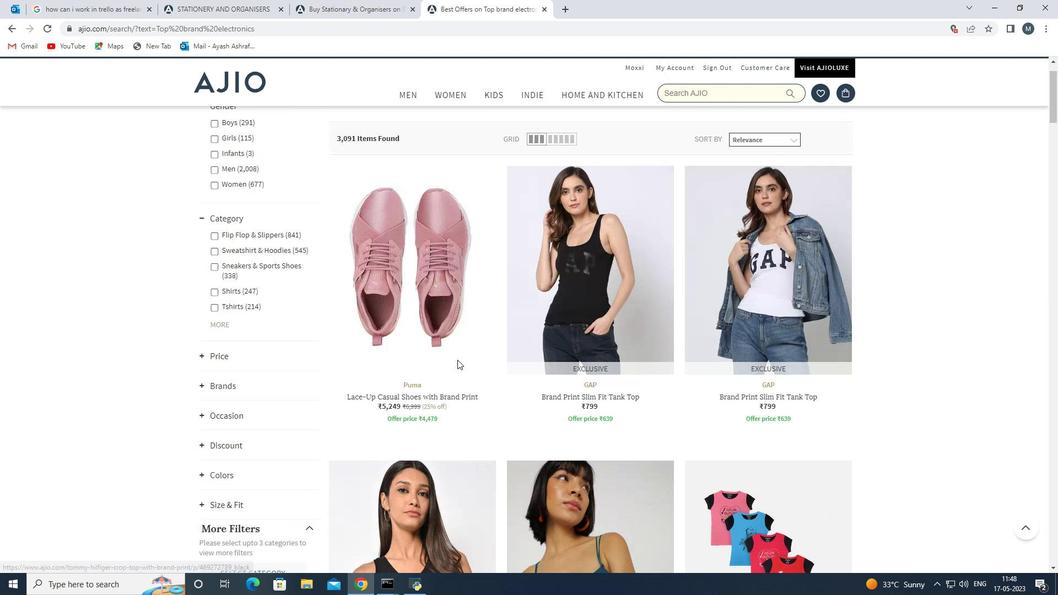 
Action: Mouse scrolled (457, 360) with delta (0, 0)
Screenshot: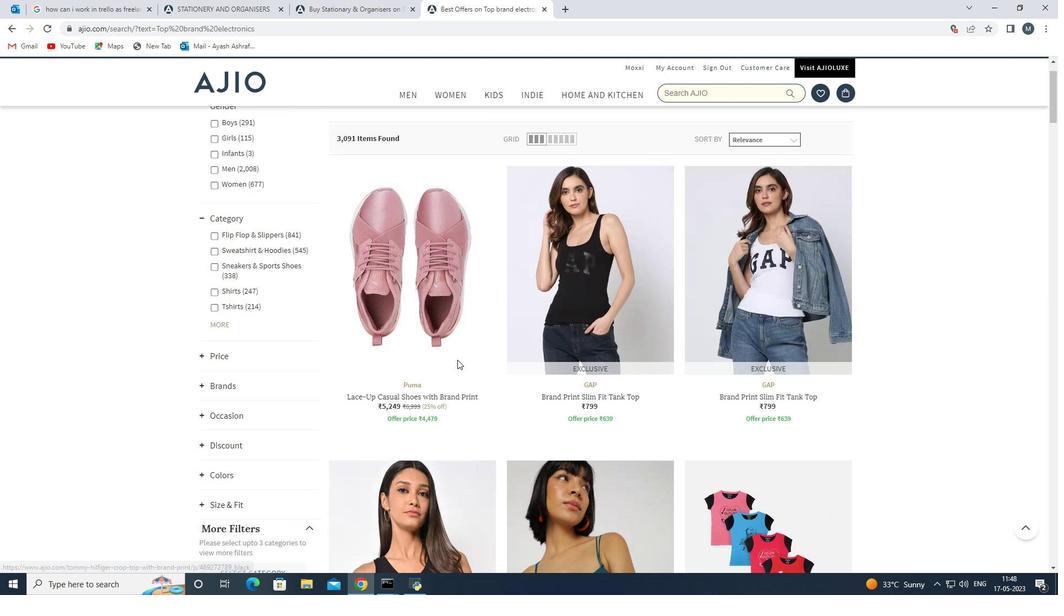 
Action: Mouse scrolled (457, 360) with delta (0, 0)
Screenshot: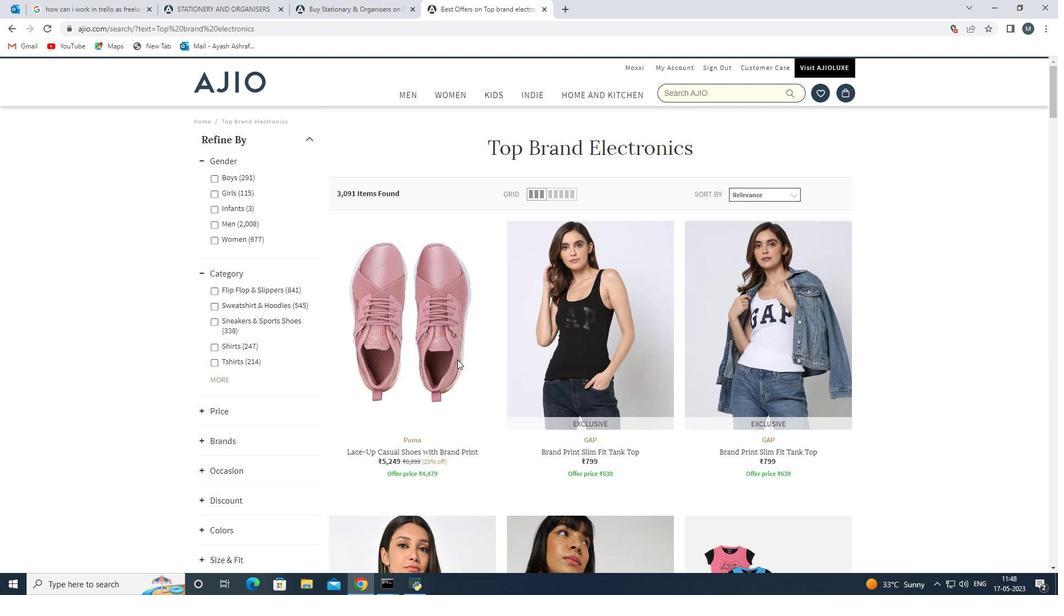 
Action: Mouse scrolled (457, 360) with delta (0, 0)
Screenshot: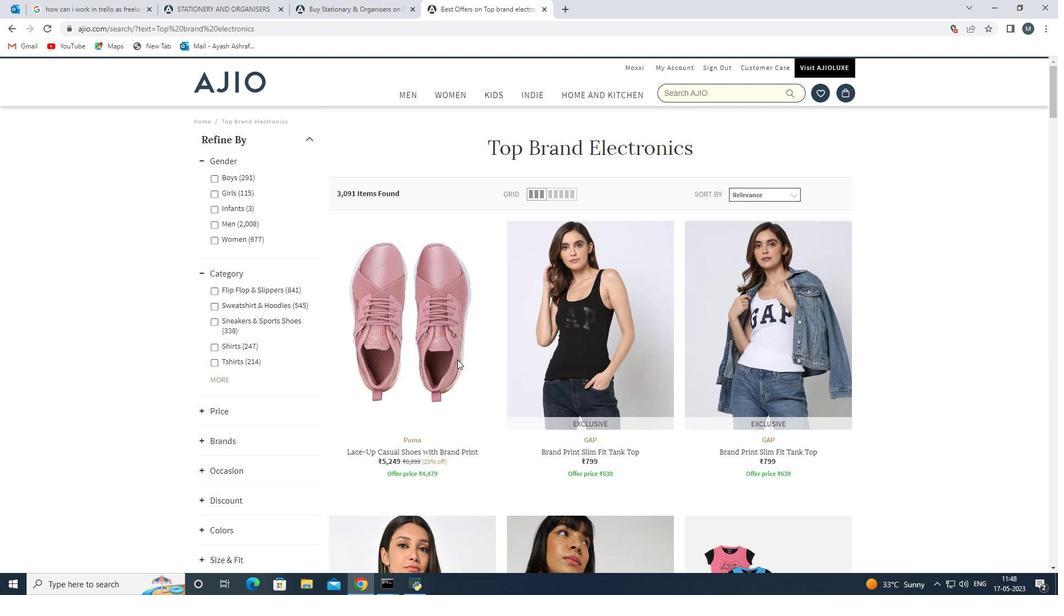 
Action: Mouse scrolled (457, 360) with delta (0, 0)
Screenshot: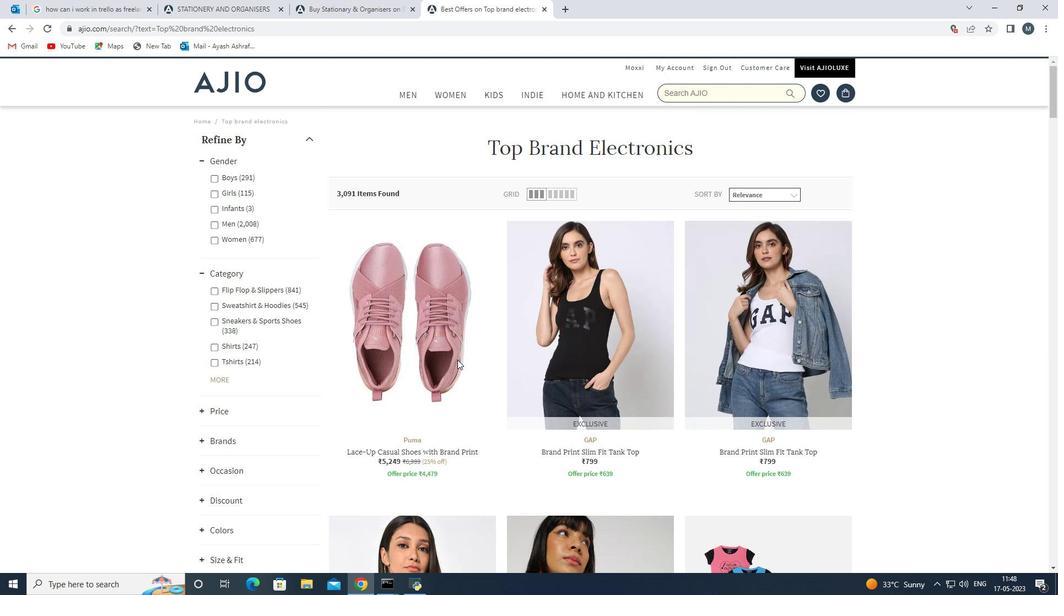 
Action: Mouse scrolled (457, 360) with delta (0, 0)
Screenshot: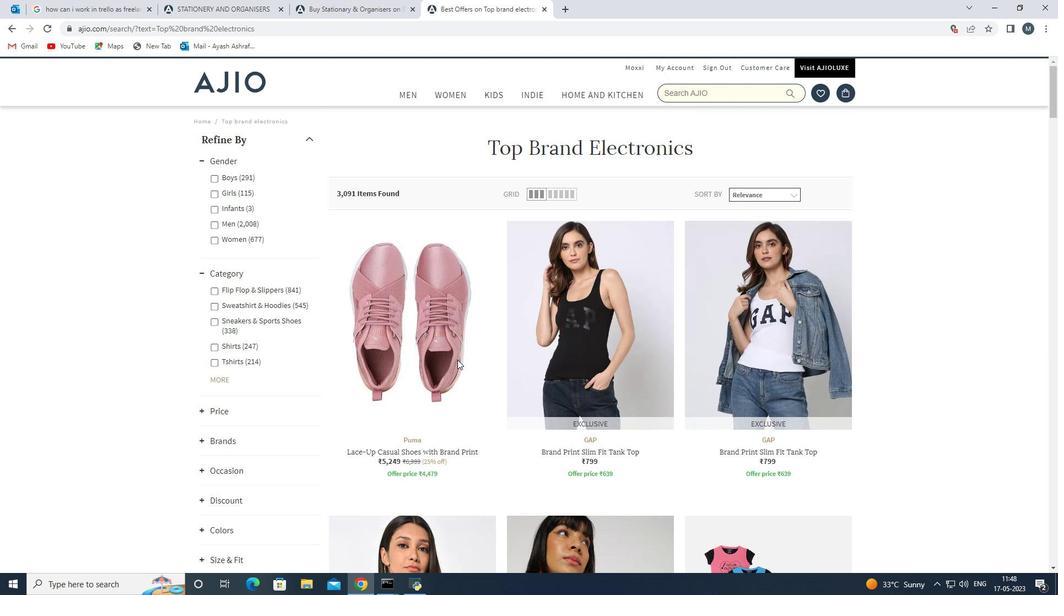 
Action: Mouse moved to (523, 327)
Screenshot: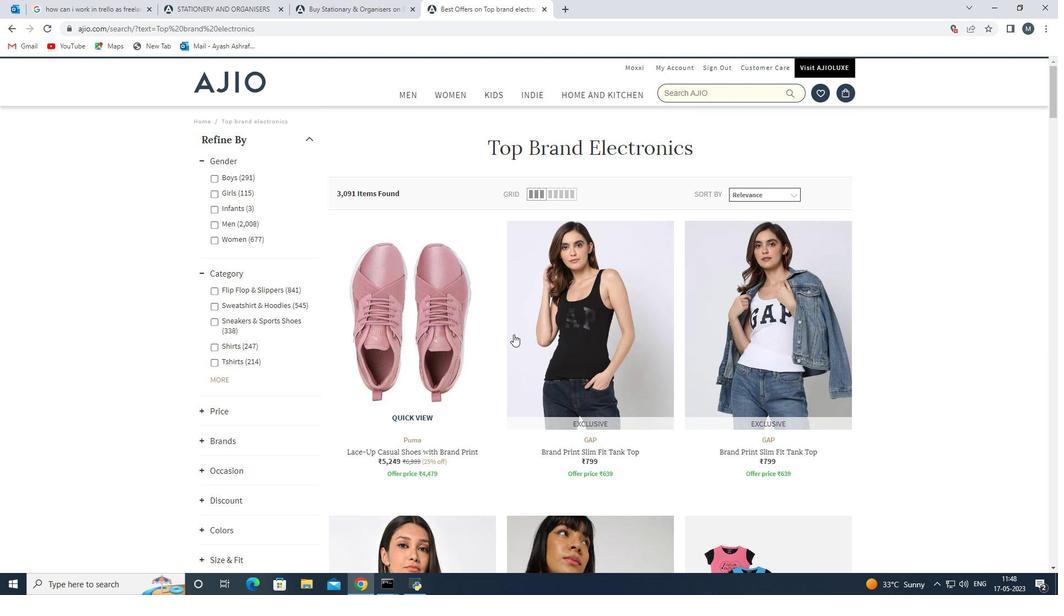 
Action: Mouse scrolled (523, 327) with delta (0, 0)
Screenshot: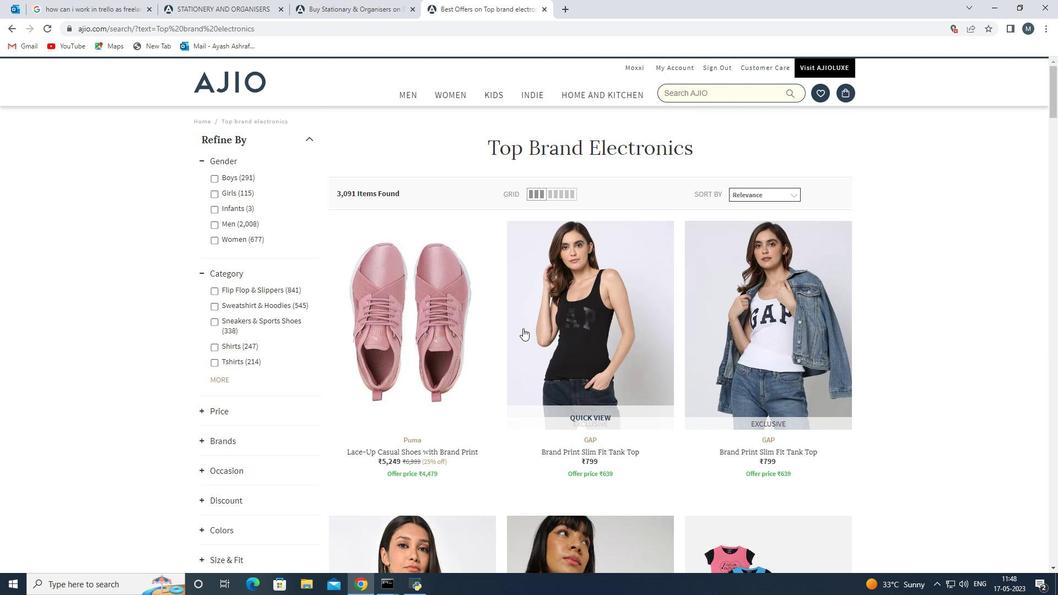 
Action: Mouse scrolled (523, 327) with delta (0, 0)
Screenshot: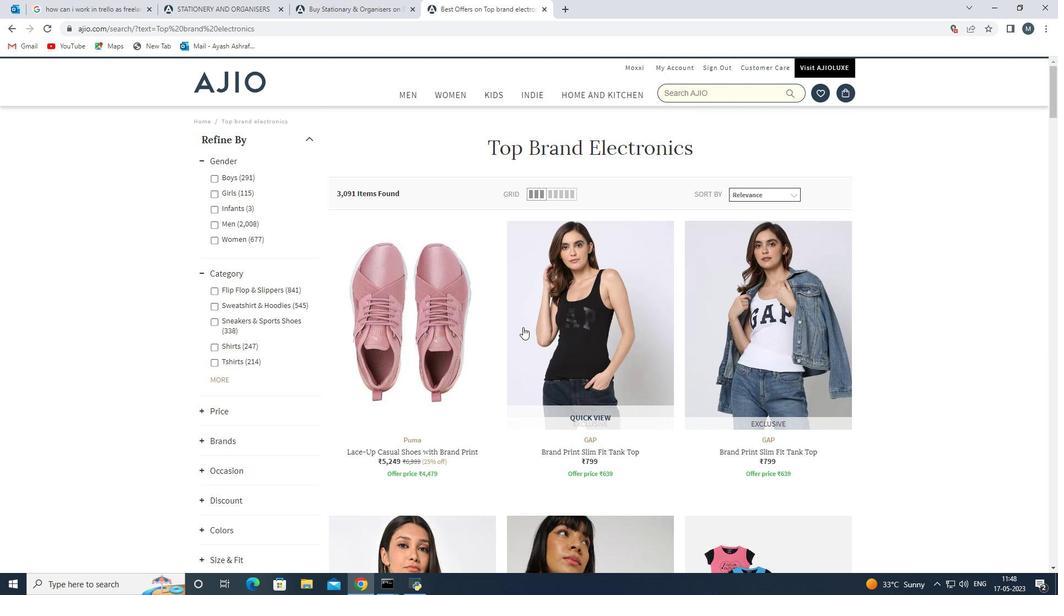 
Action: Mouse scrolled (523, 327) with delta (0, 0)
Screenshot: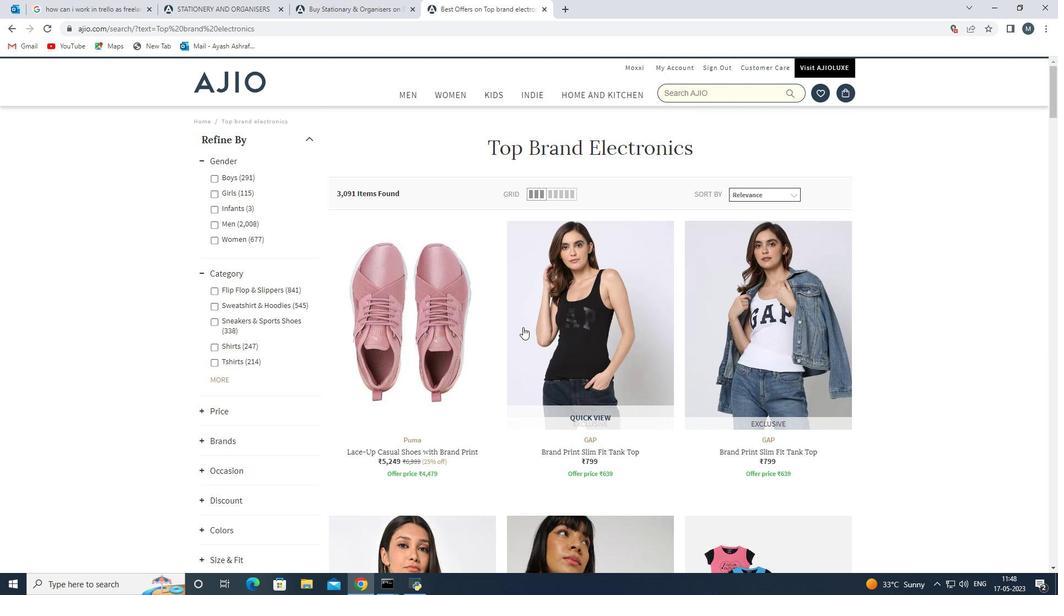 
Action: Mouse scrolled (523, 327) with delta (0, 0)
Screenshot: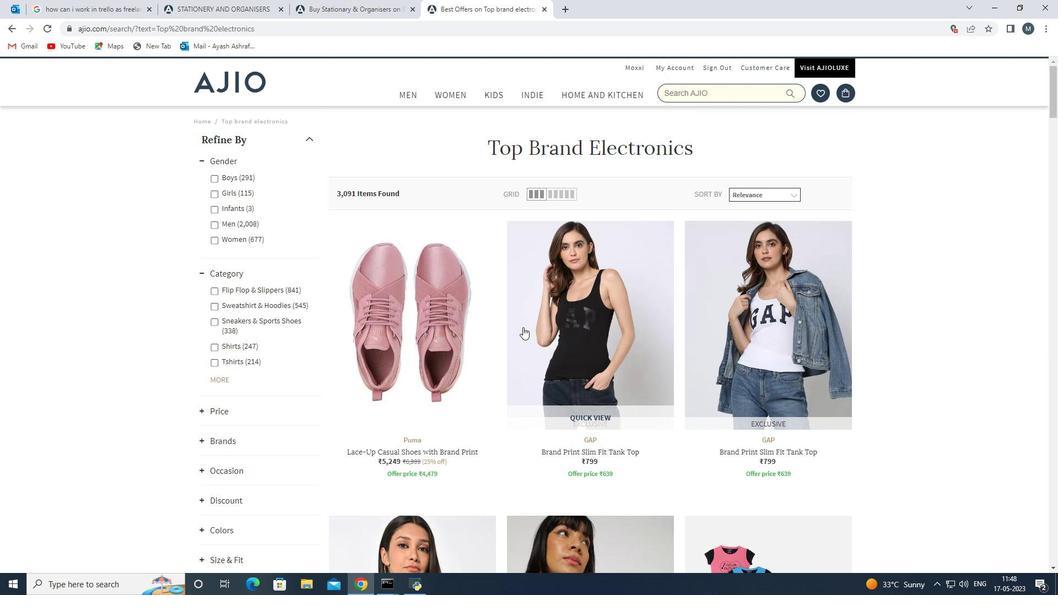 
Action: Mouse moved to (521, 327)
Screenshot: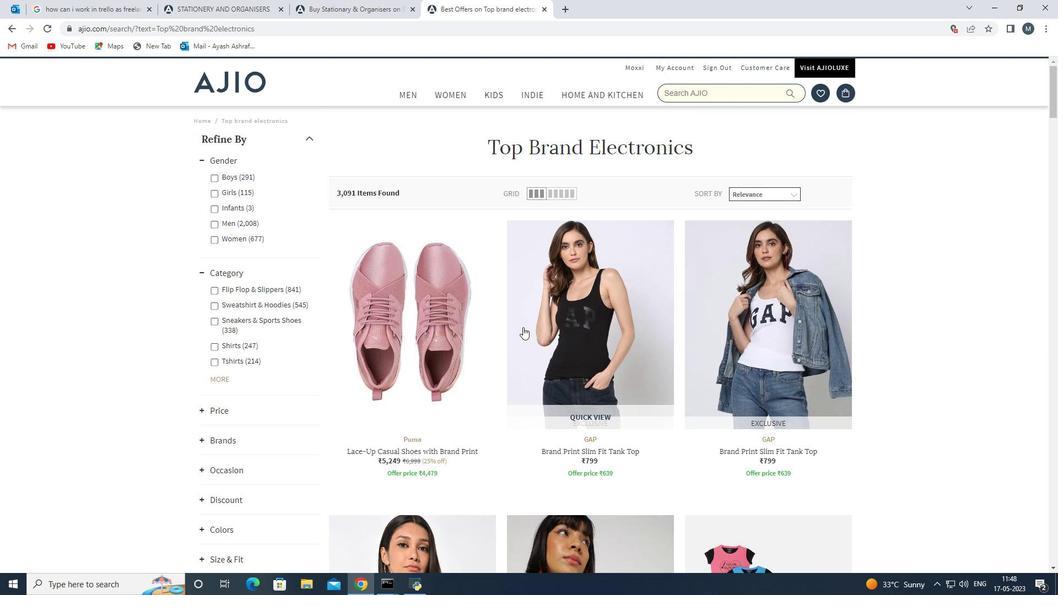 
Action: Mouse scrolled (521, 326) with delta (0, 0)
Screenshot: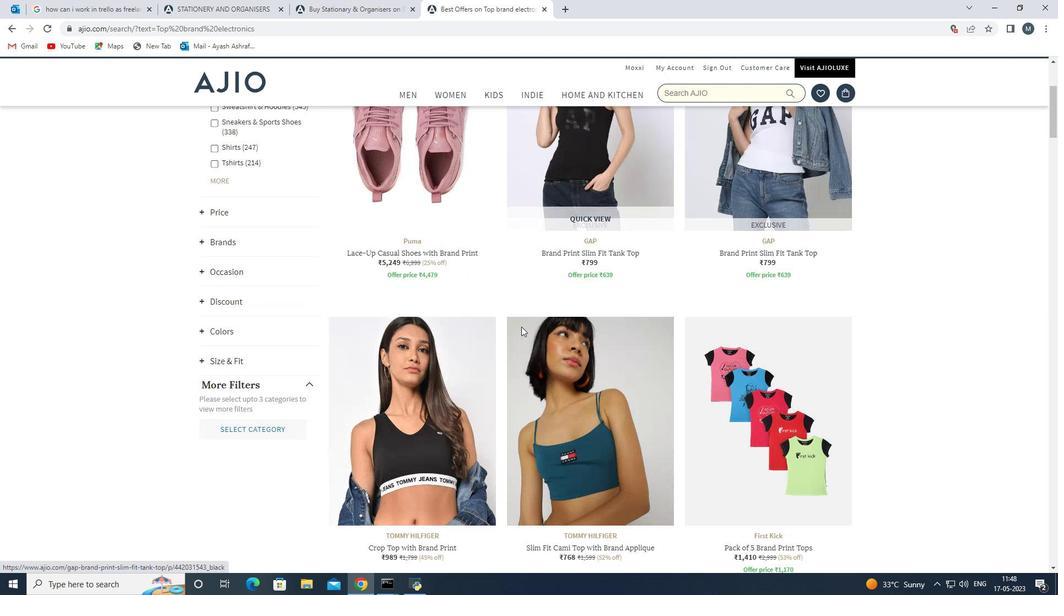 
Action: Mouse scrolled (521, 326) with delta (0, 0)
Screenshot: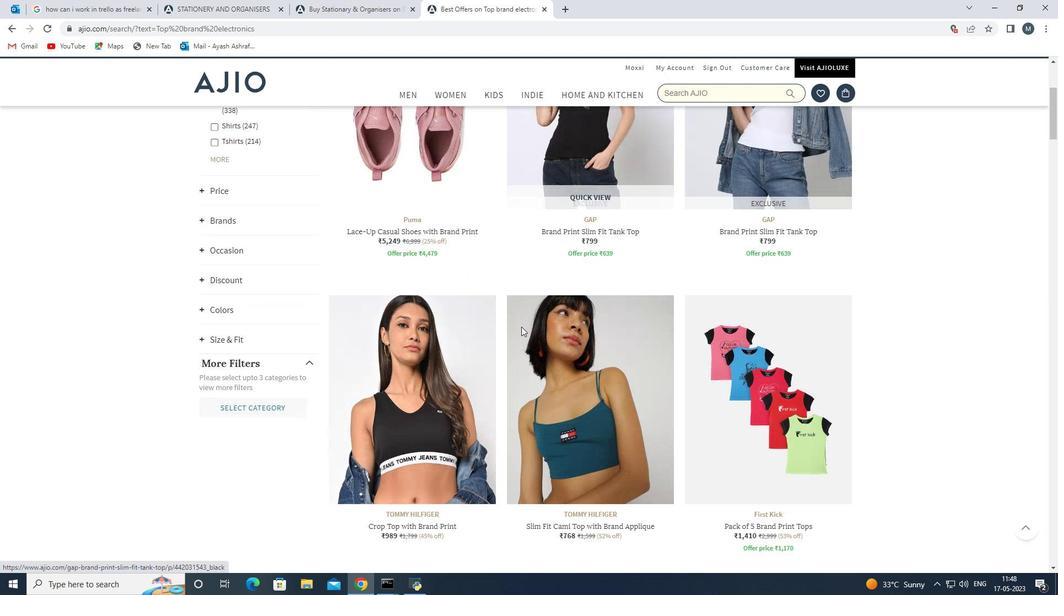 
Action: Mouse moved to (517, 325)
Screenshot: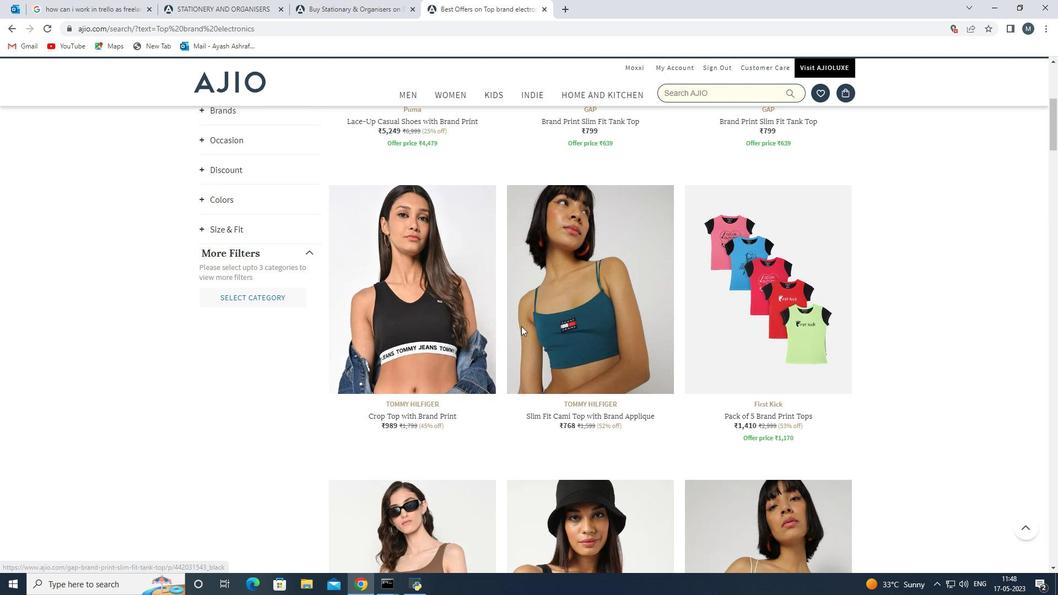 
Action: Mouse scrolled (517, 325) with delta (0, 0)
Screenshot: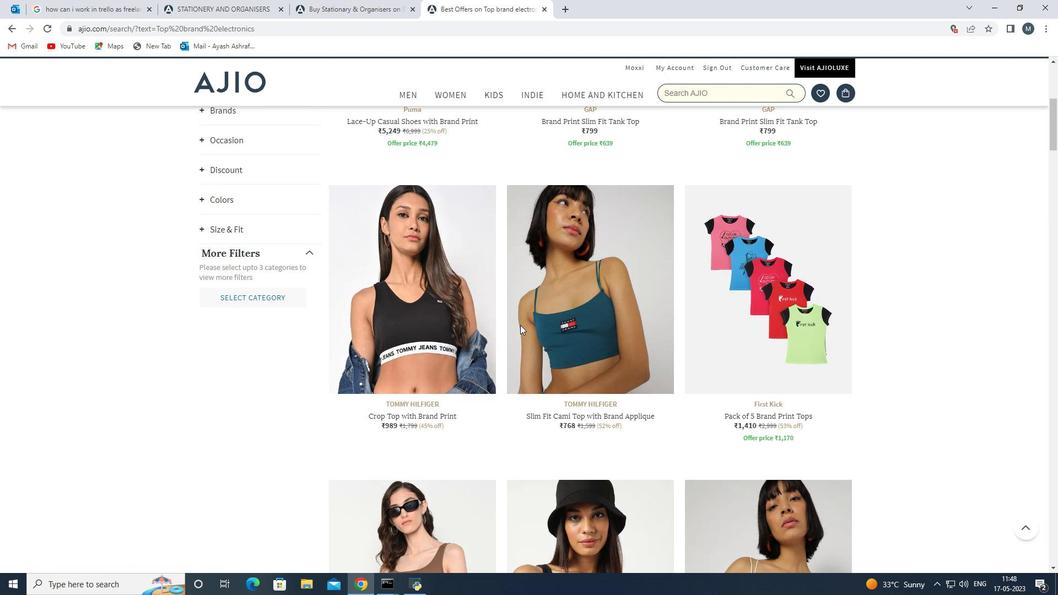 
Action: Mouse moved to (516, 323)
Screenshot: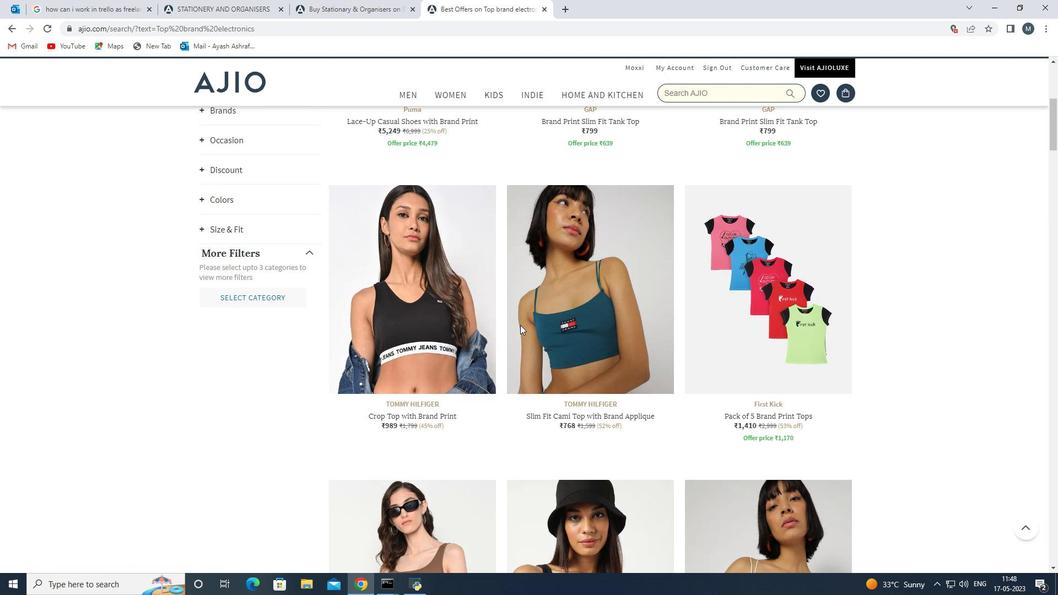 
Action: Mouse scrolled (516, 324) with delta (0, 0)
Screenshot: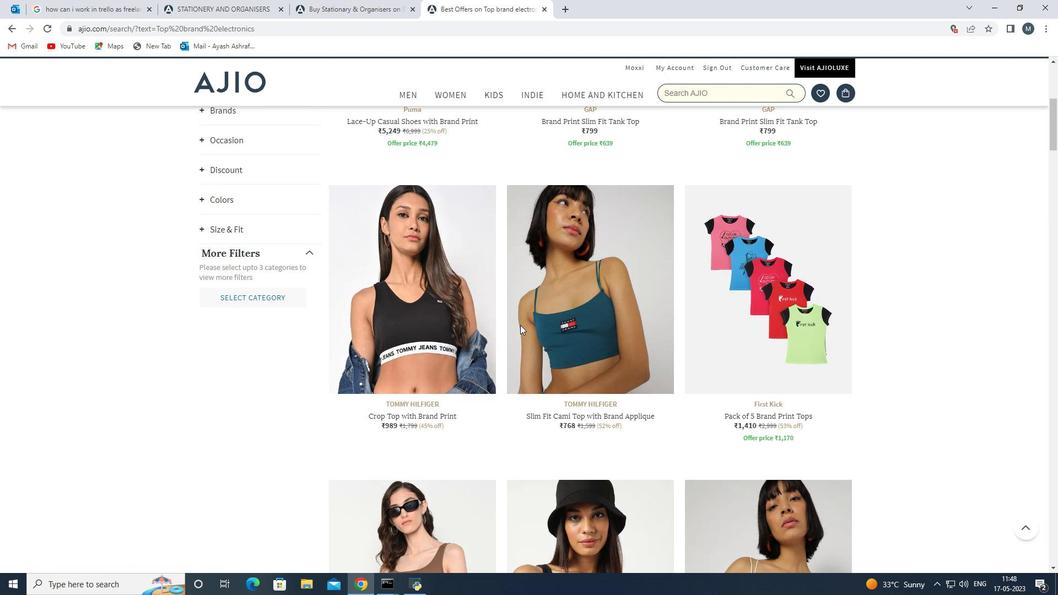
Action: Mouse scrolled (516, 324) with delta (0, 0)
Screenshot: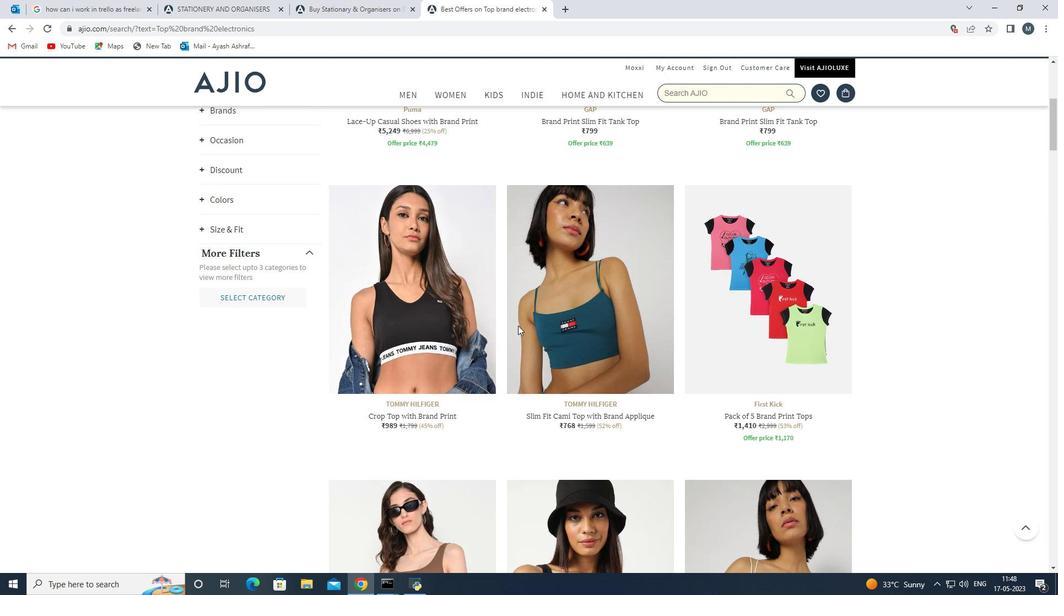 
Action: Mouse moved to (515, 323)
Screenshot: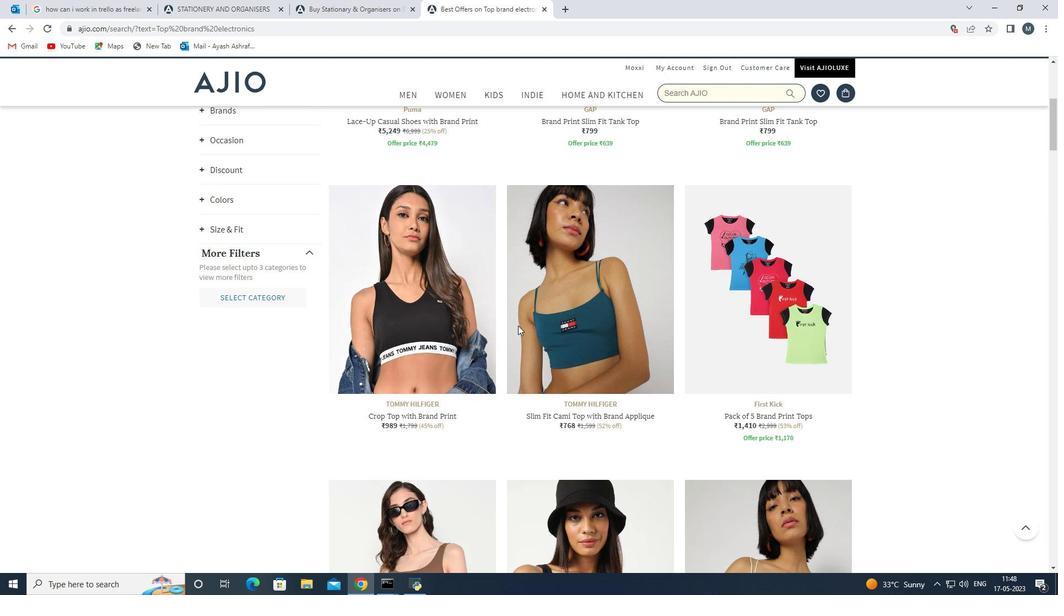 
Action: Mouse scrolled (515, 323) with delta (0, 0)
Screenshot: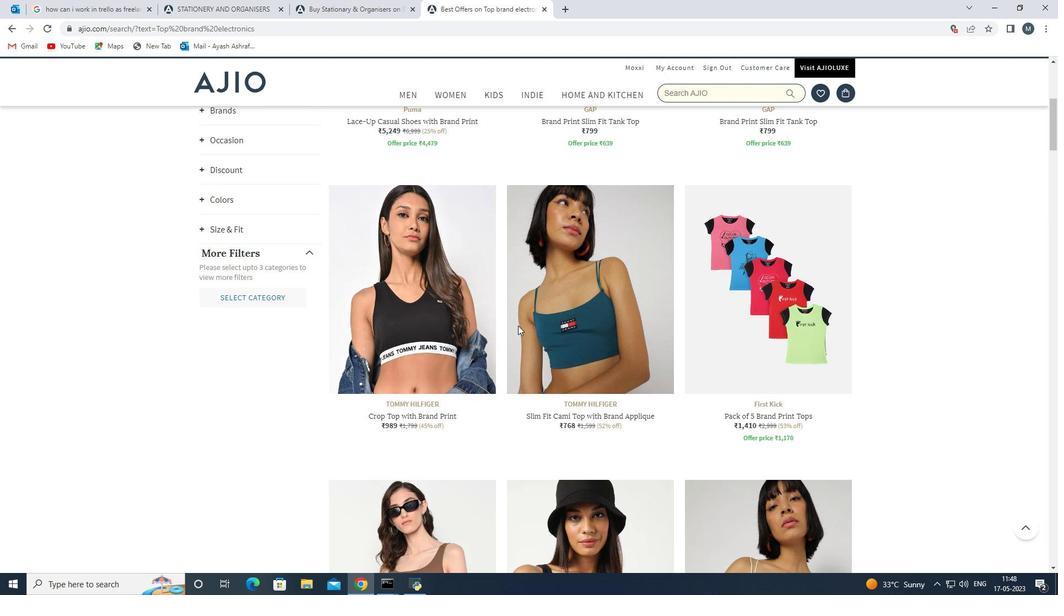 
Action: Mouse moved to (515, 323)
Screenshot: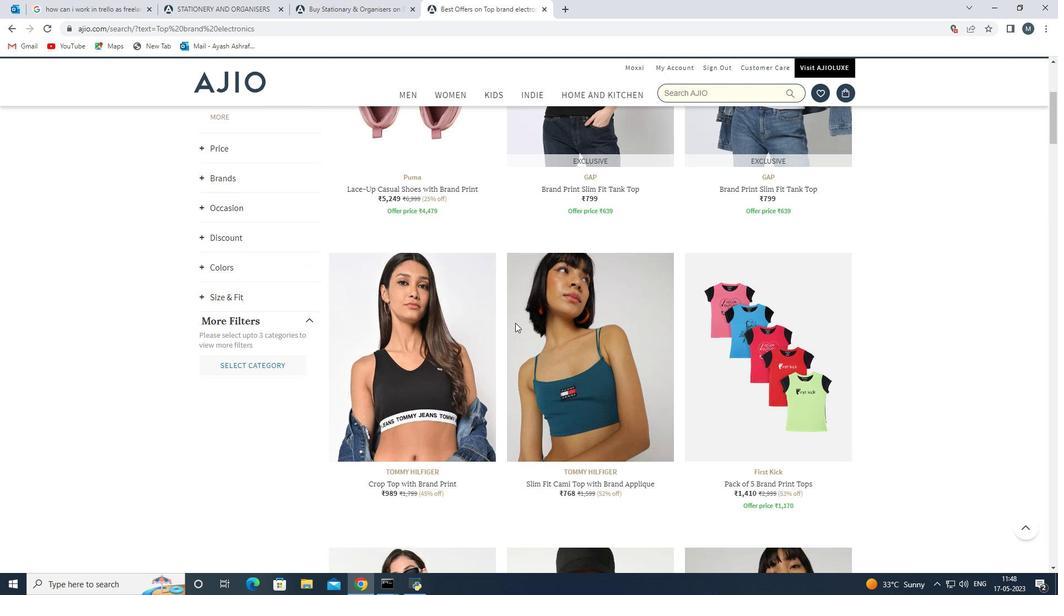 
Action: Mouse scrolled (515, 323) with delta (0, 0)
Screenshot: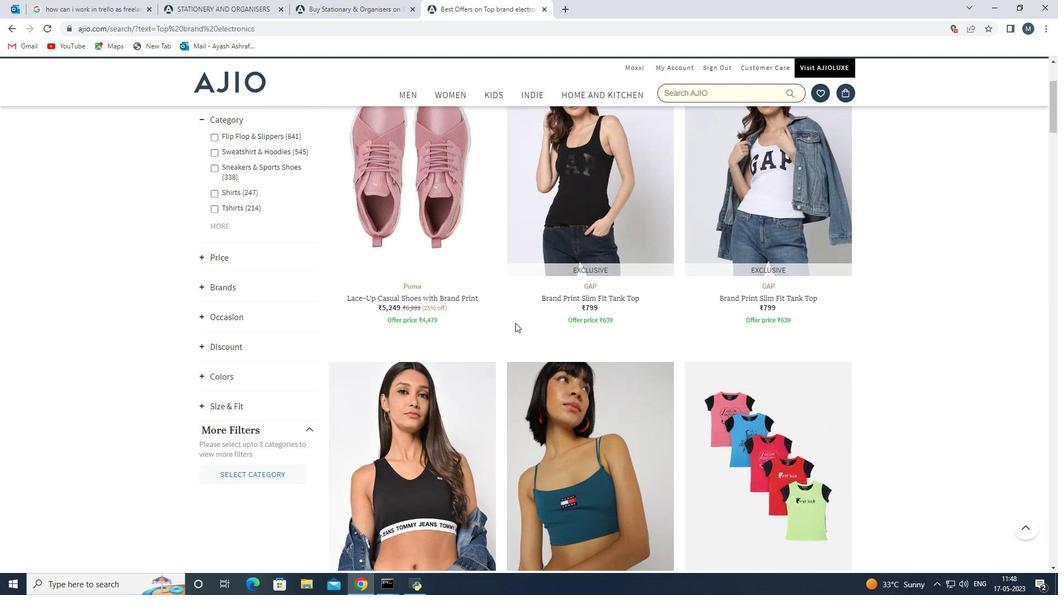 
Action: Mouse scrolled (515, 323) with delta (0, 0)
Screenshot: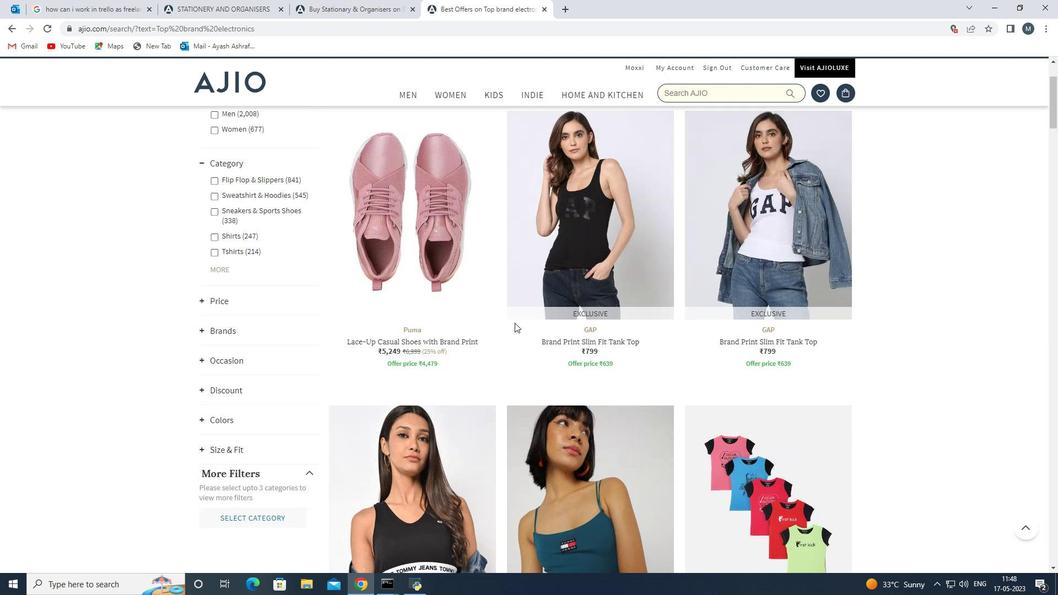 
Action: Mouse scrolled (515, 323) with delta (0, 0)
Screenshot: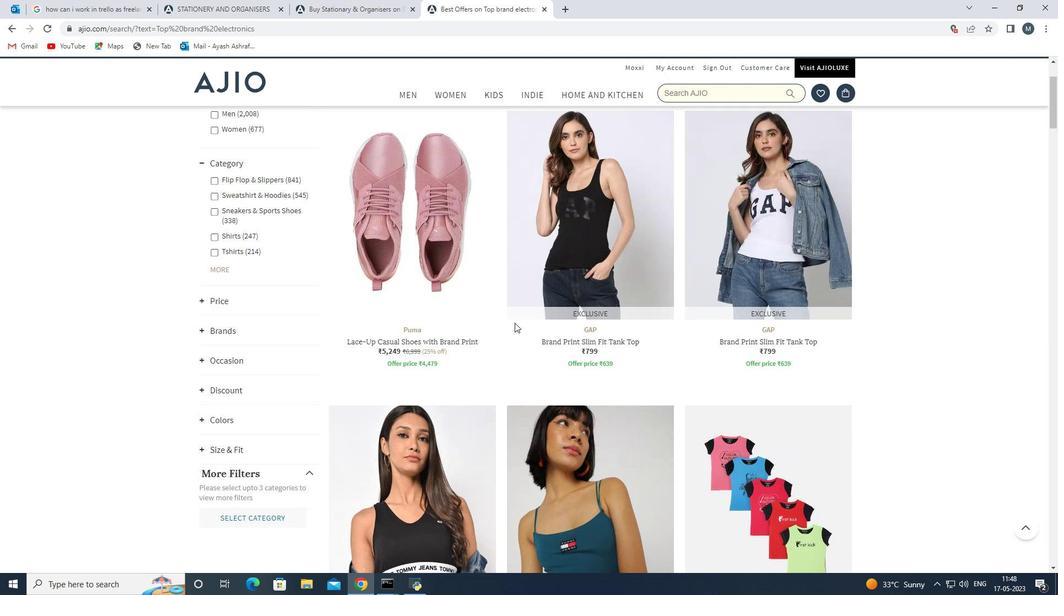
Action: Mouse scrolled (515, 323) with delta (0, 0)
Screenshot: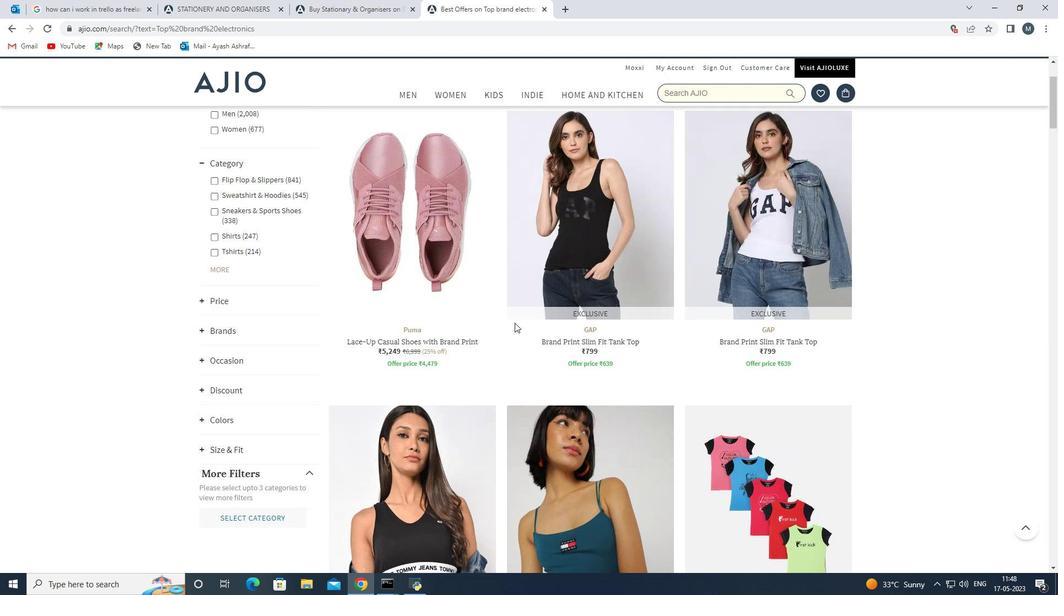 
Action: Mouse moved to (528, 312)
Screenshot: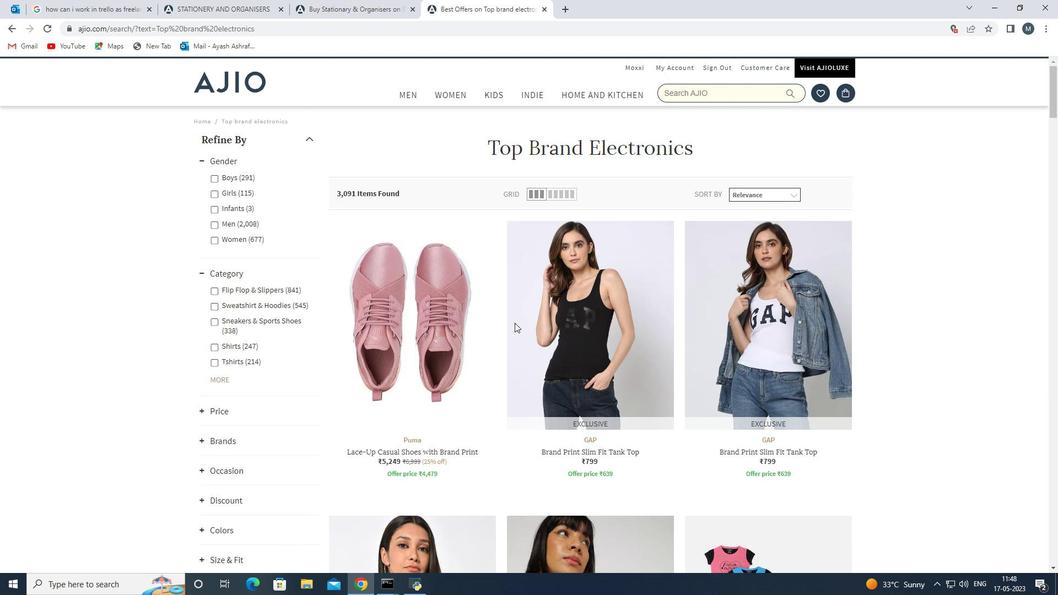 
Action: Mouse scrolled (528, 312) with delta (0, 0)
Screenshot: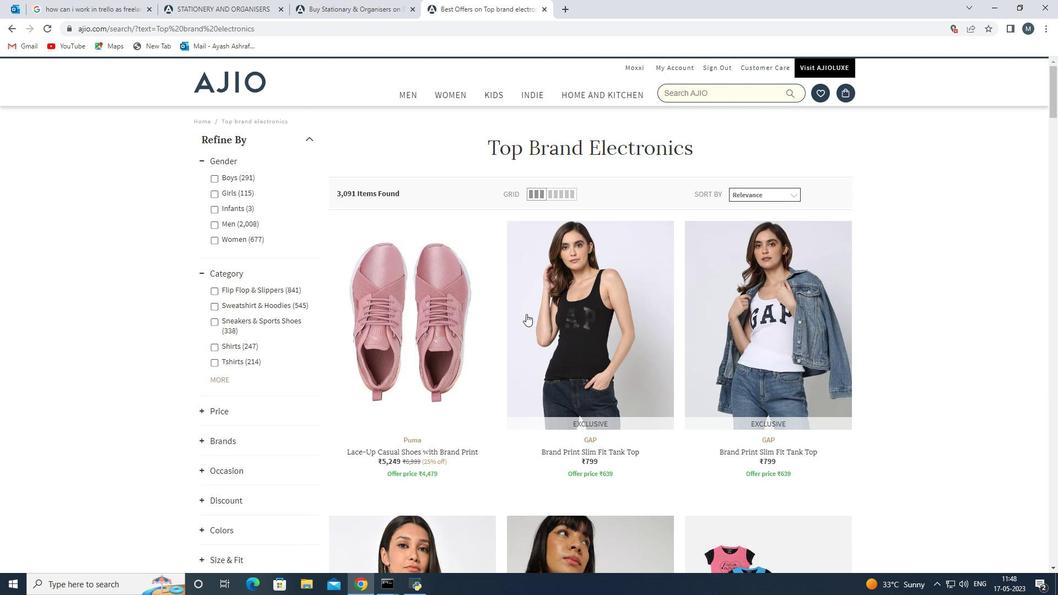 
Action: Mouse scrolled (528, 312) with delta (0, 0)
Screenshot: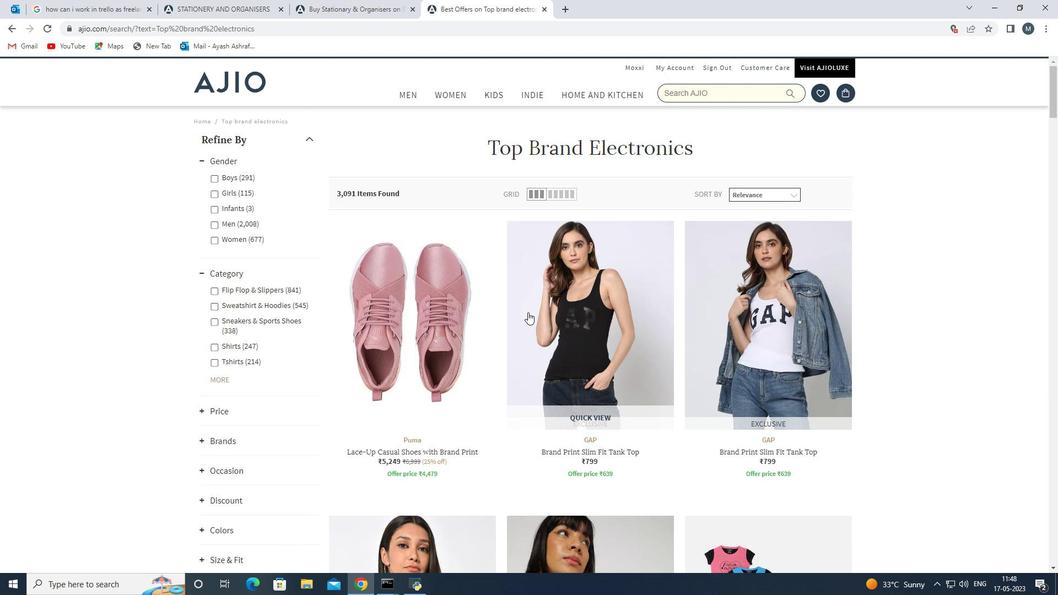 
Action: Mouse scrolled (528, 312) with delta (0, 0)
Screenshot: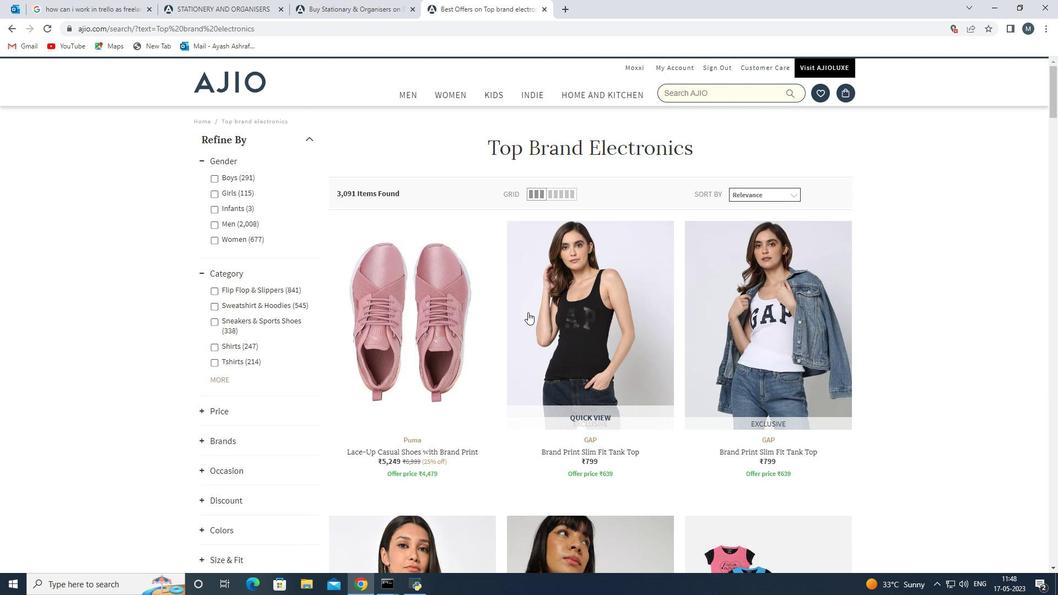 
Action: Mouse moved to (528, 312)
Screenshot: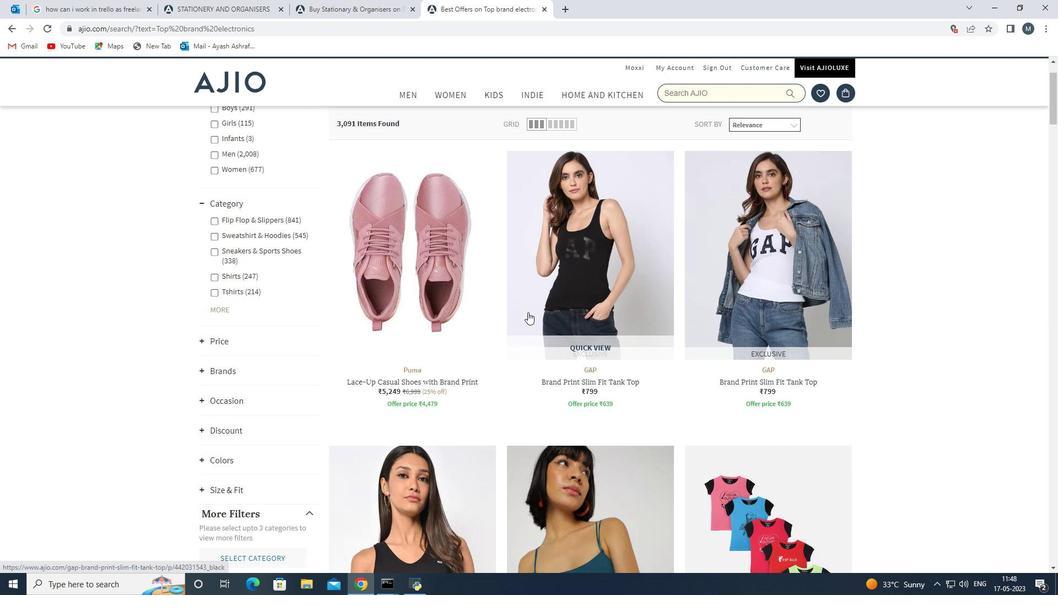 
Action: Mouse scrolled (528, 312) with delta (0, 0)
Screenshot: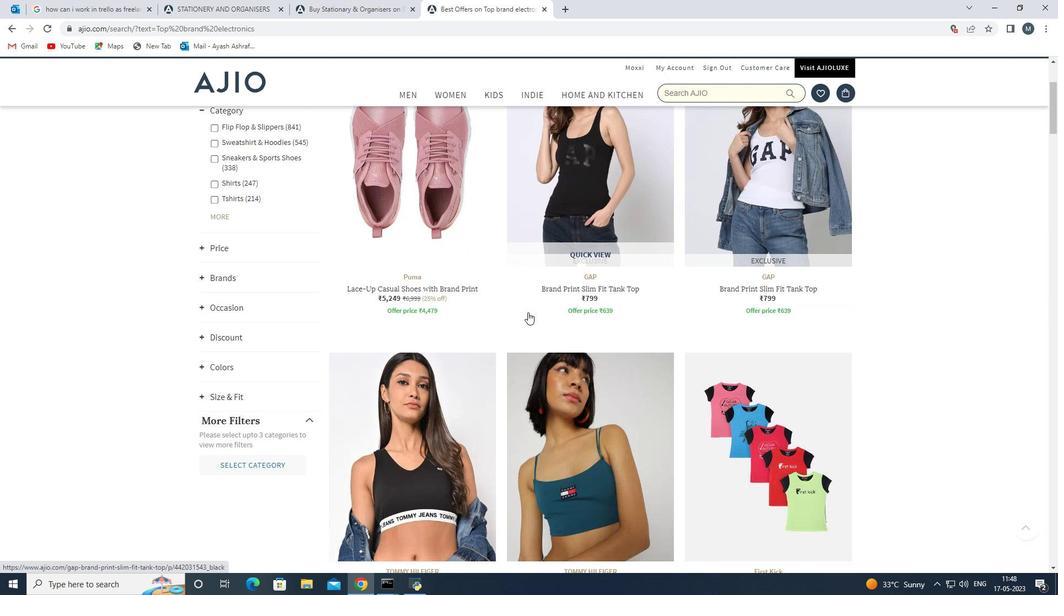 
Action: Mouse scrolled (528, 312) with delta (0, 0)
Screenshot: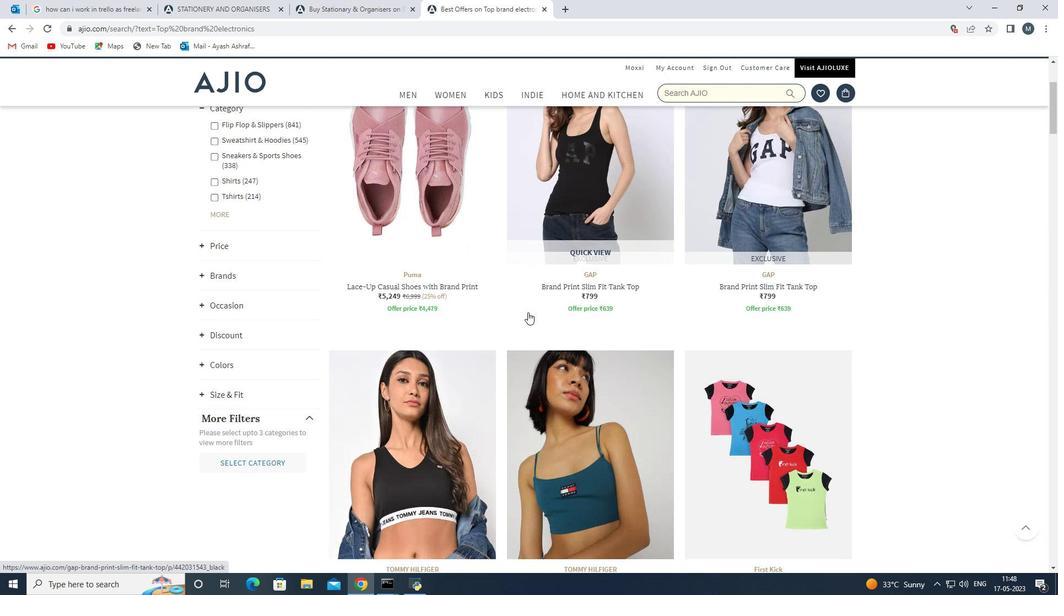 
Action: Mouse moved to (528, 312)
Screenshot: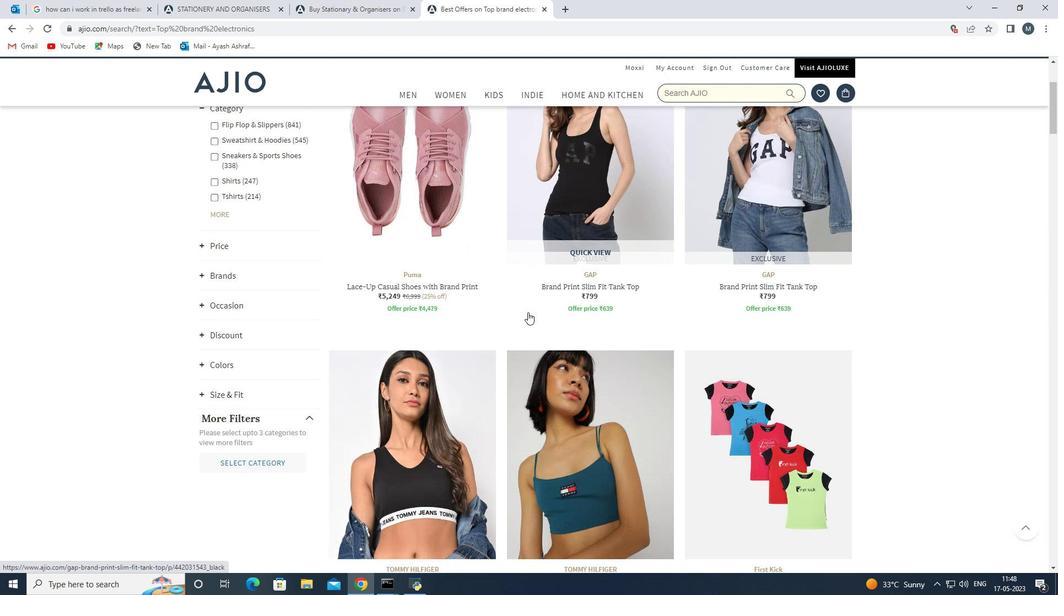 
Action: Mouse scrolled (528, 312) with delta (0, 0)
Screenshot: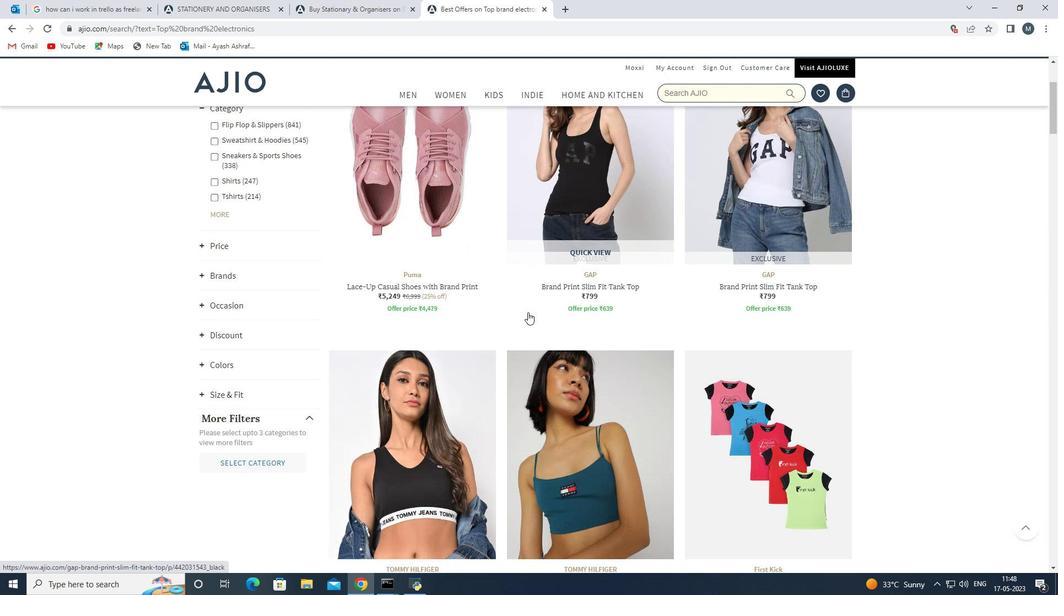 
Action: Mouse moved to (462, 347)
Screenshot: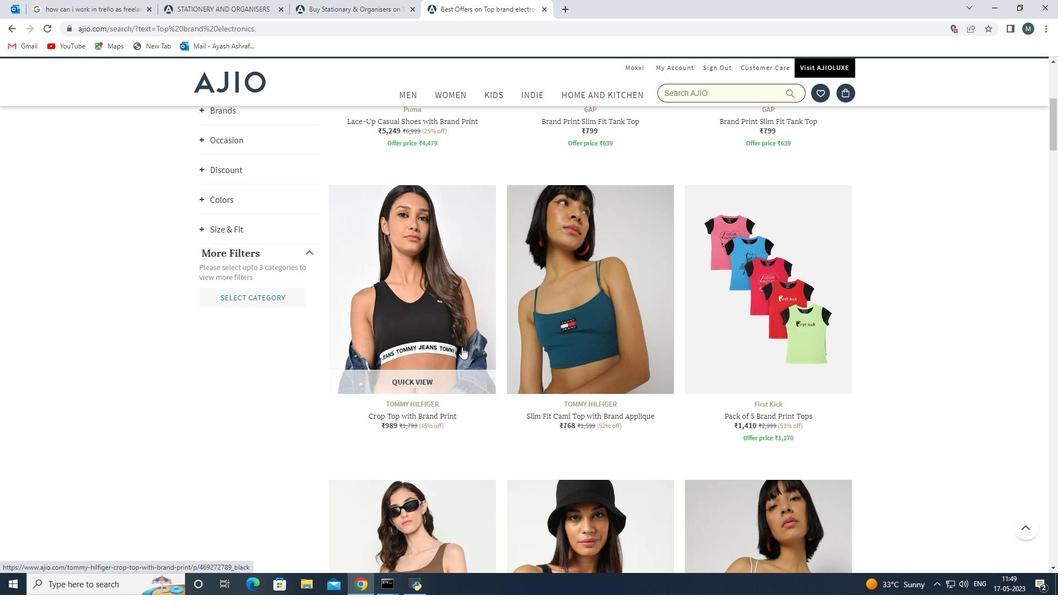 
Action: Mouse scrolled (462, 346) with delta (0, 0)
Screenshot: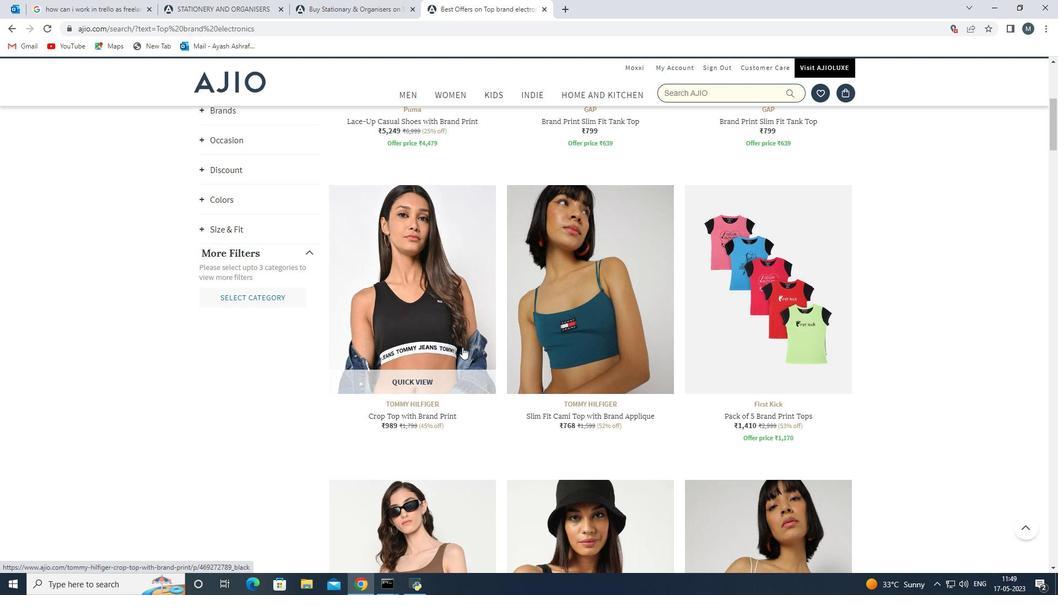 
Action: Mouse moved to (537, 346)
Screenshot: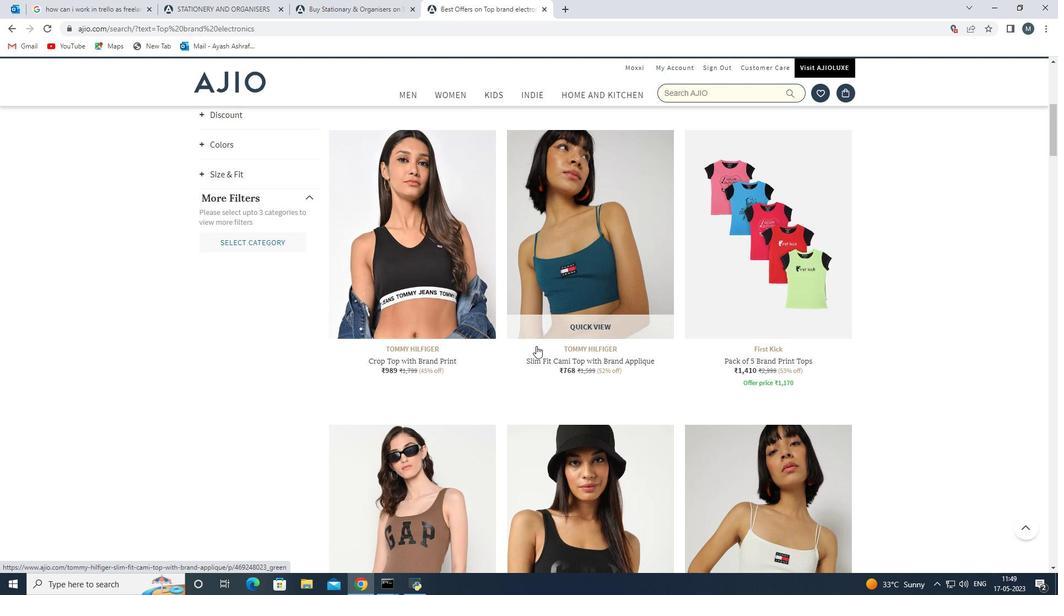 
Action: Mouse scrolled (537, 346) with delta (0, 0)
Screenshot: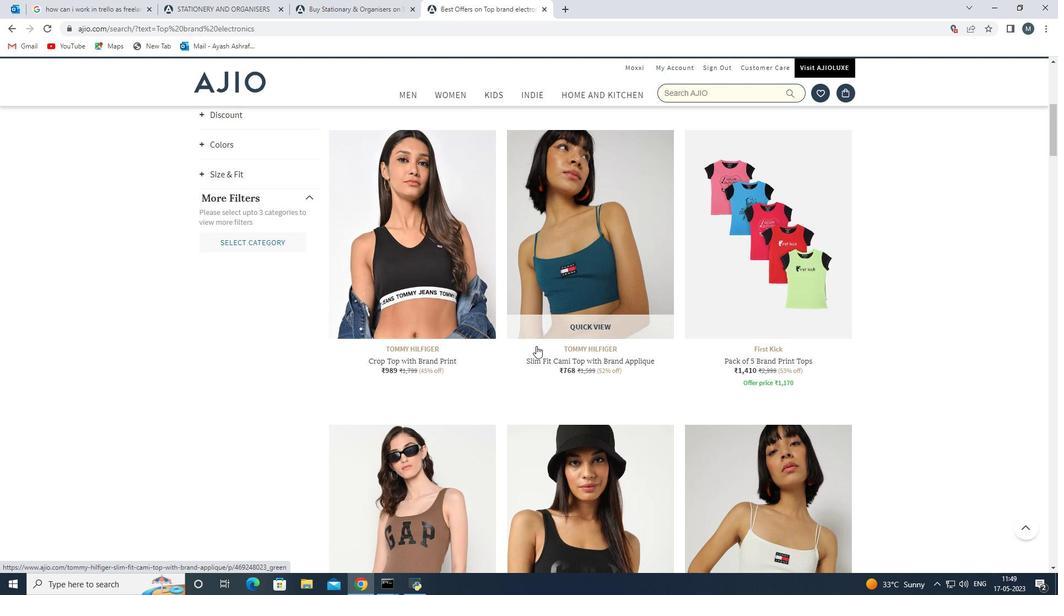 
Action: Mouse moved to (537, 347)
Screenshot: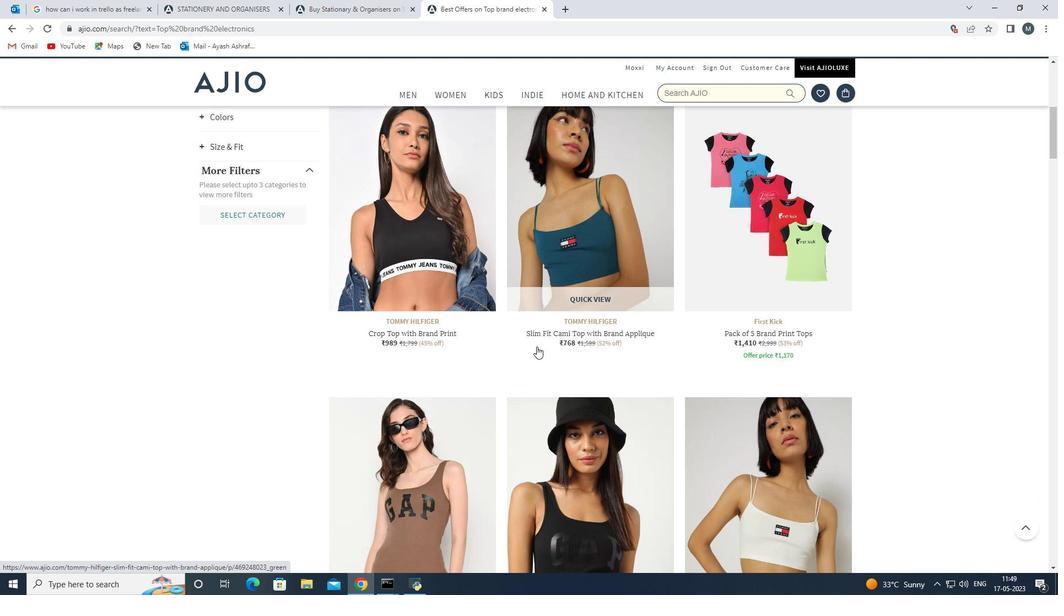 
Action: Mouse scrolled (537, 346) with delta (0, 0)
Screenshot: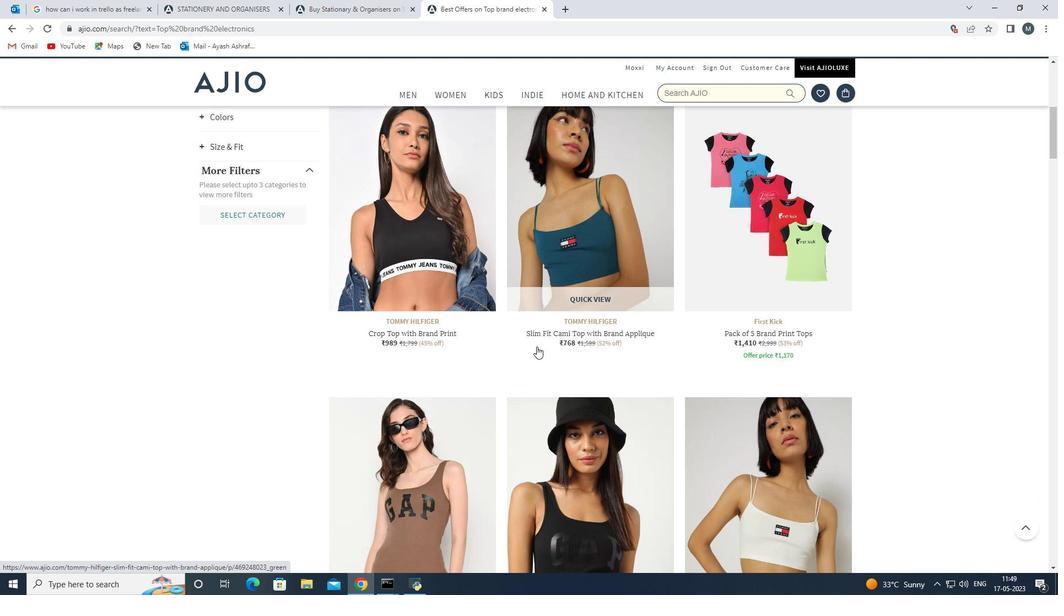 
Action: Mouse moved to (537, 349)
Screenshot: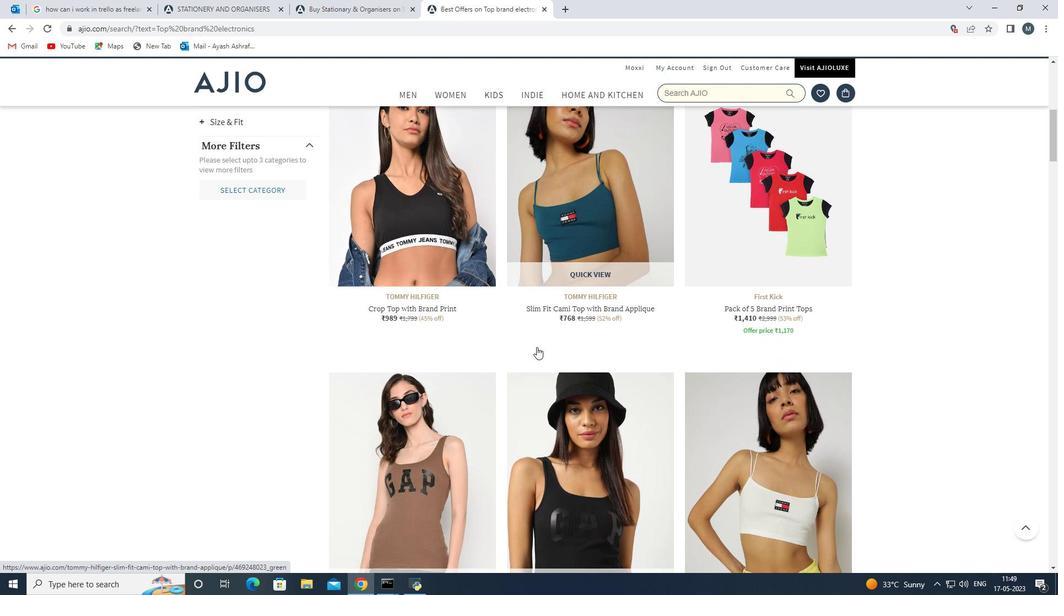 
Action: Mouse scrolled (537, 348) with delta (0, 0)
Screenshot: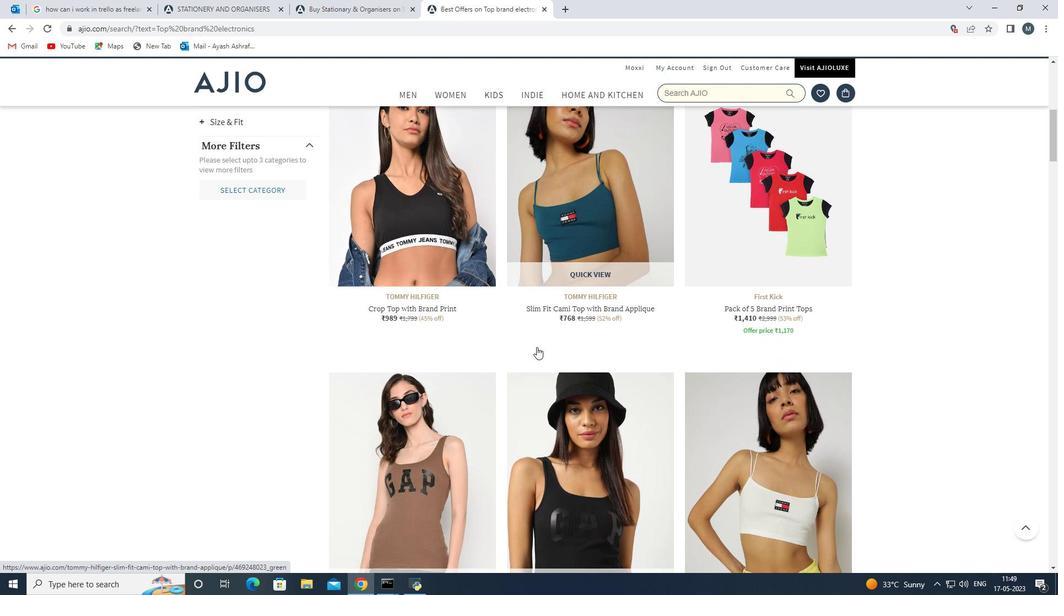 
Action: Mouse moved to (537, 350)
Screenshot: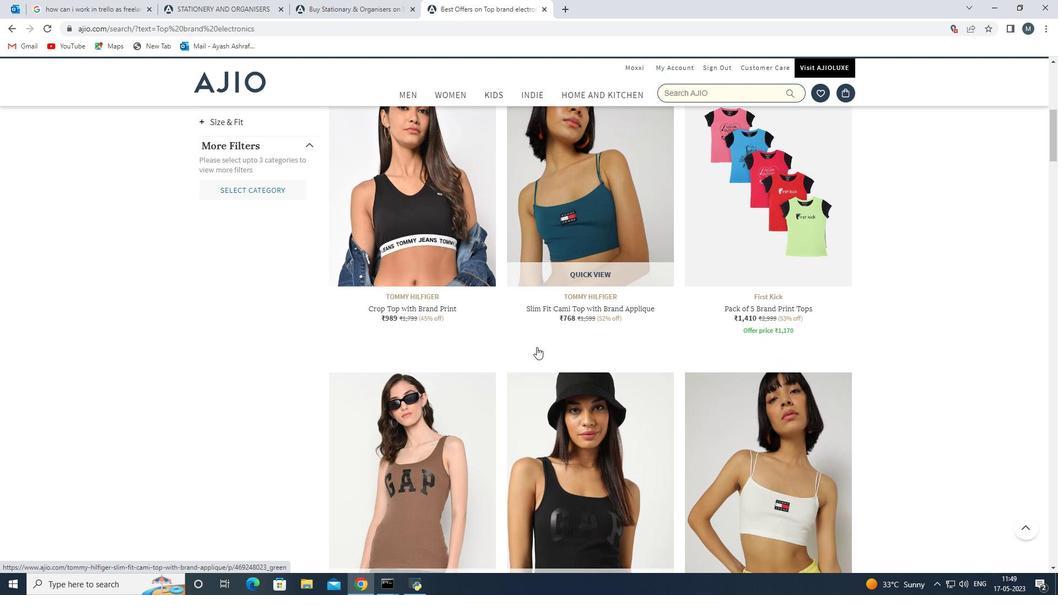 
Action: Mouse scrolled (537, 349) with delta (0, 0)
Screenshot: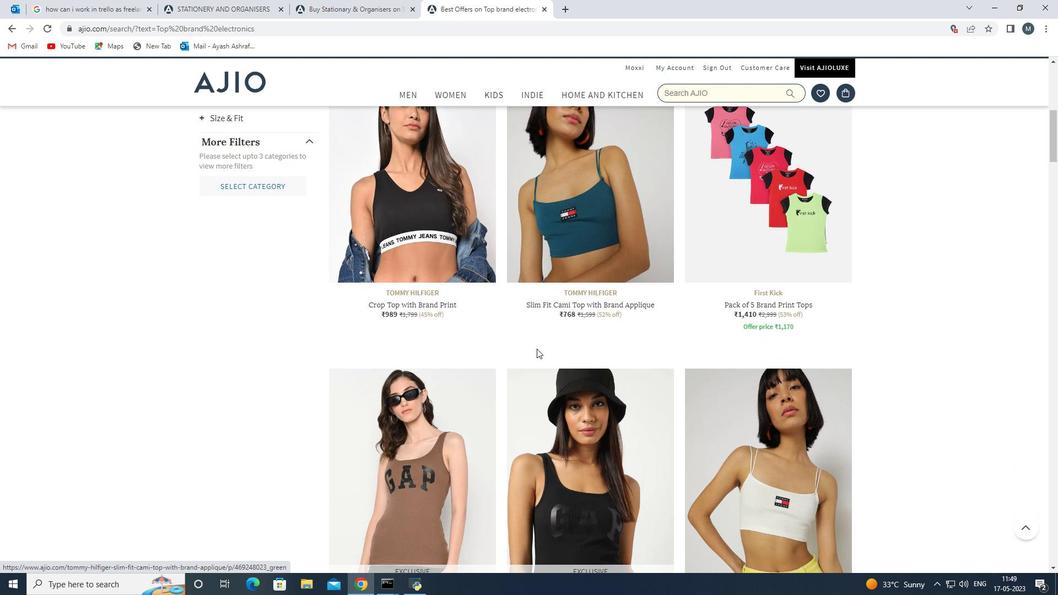 
Action: Mouse moved to (537, 351)
Screenshot: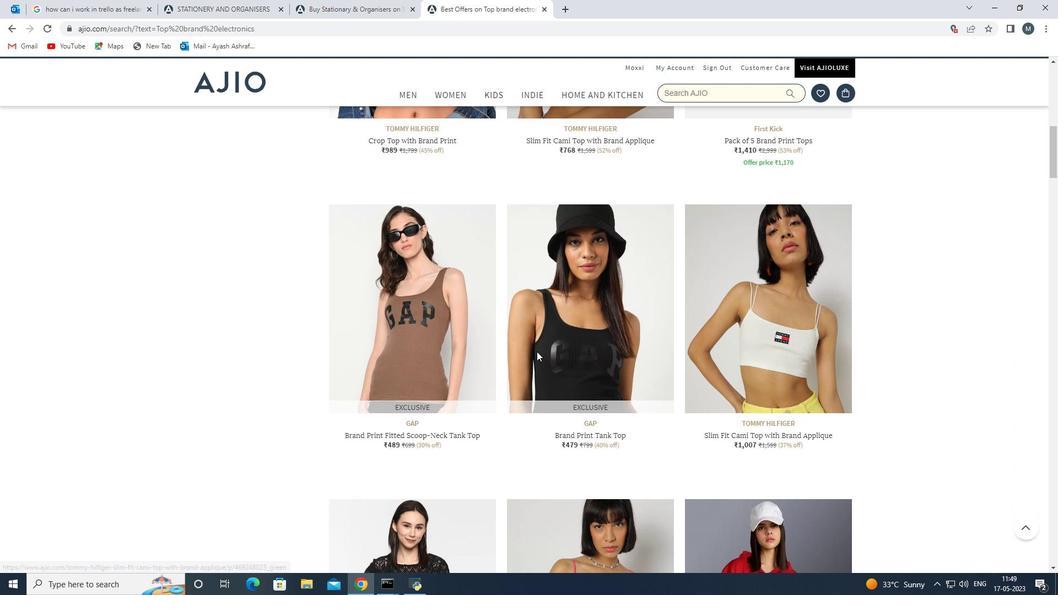 
Action: Mouse scrolled (537, 351) with delta (0, 0)
Screenshot: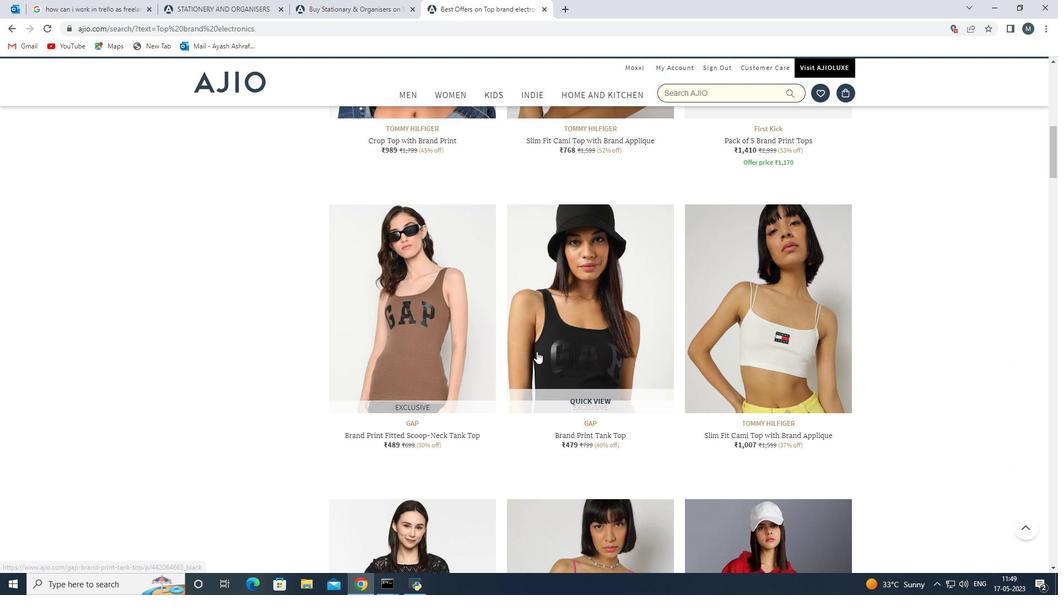 
Action: Mouse scrolled (537, 351) with delta (0, 0)
Screenshot: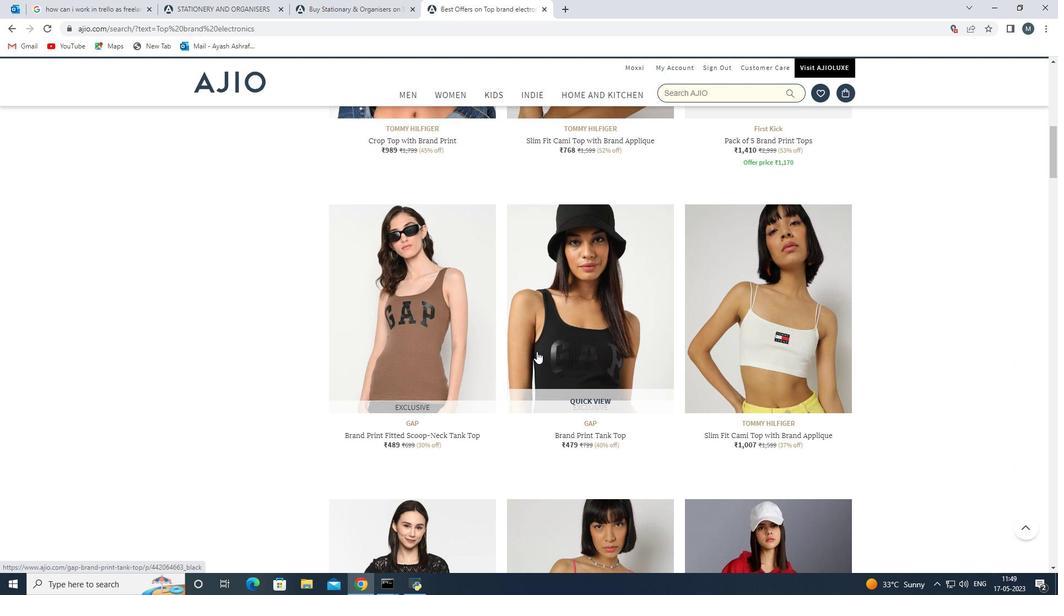 
Action: Mouse moved to (535, 351)
Screenshot: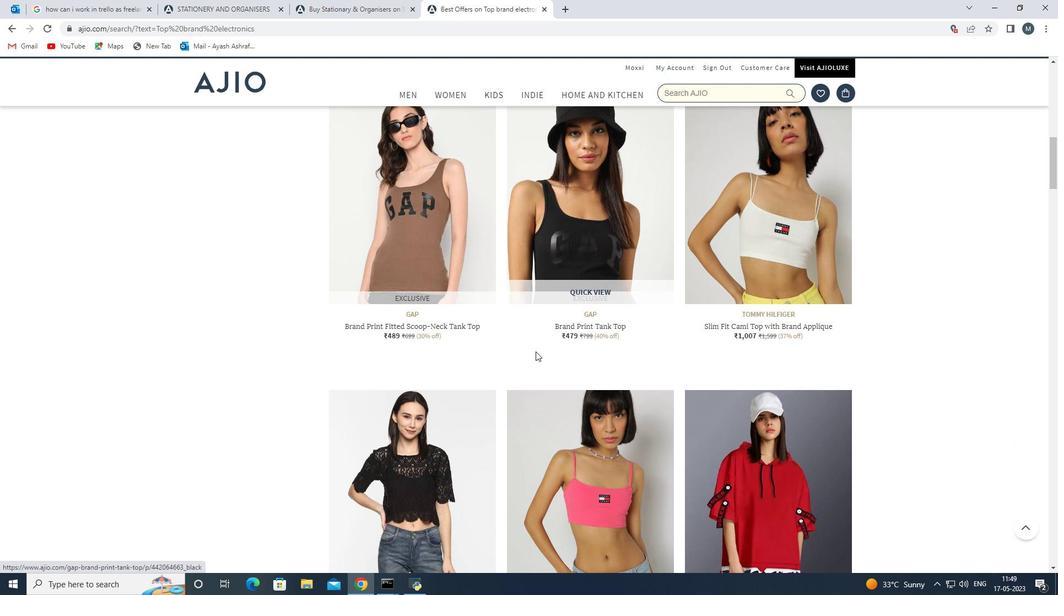 
Action: Mouse scrolled (535, 351) with delta (0, 0)
Screenshot: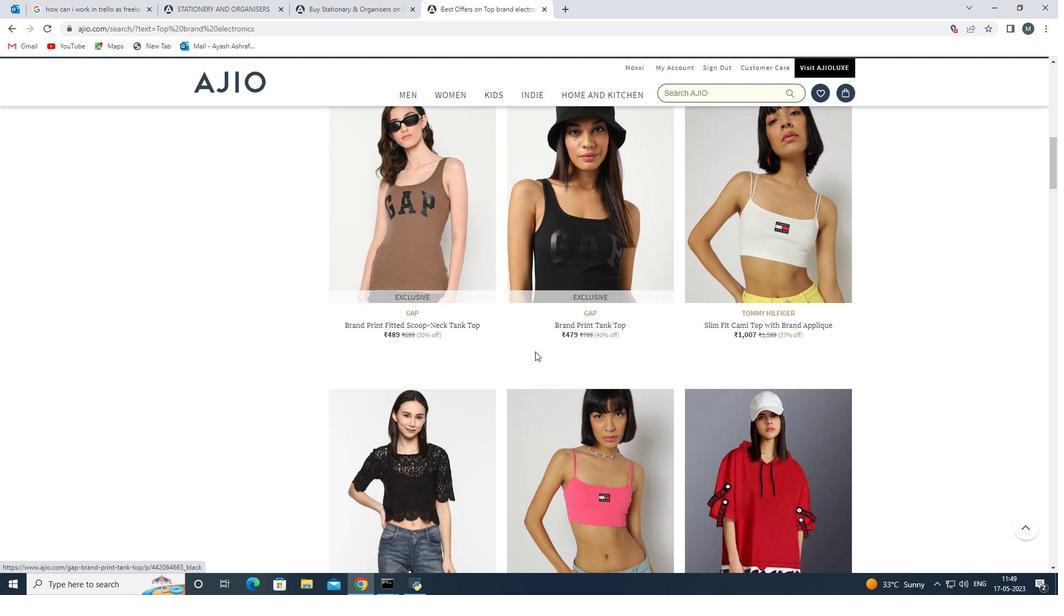 
Action: Mouse moved to (534, 352)
Screenshot: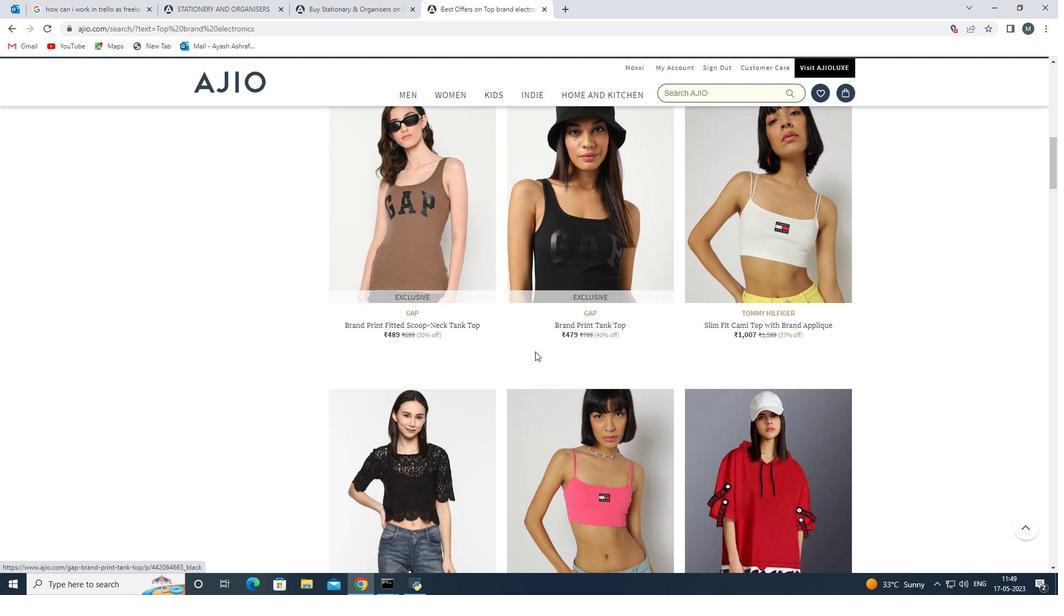 
Action: Mouse scrolled (534, 351) with delta (0, 0)
Screenshot: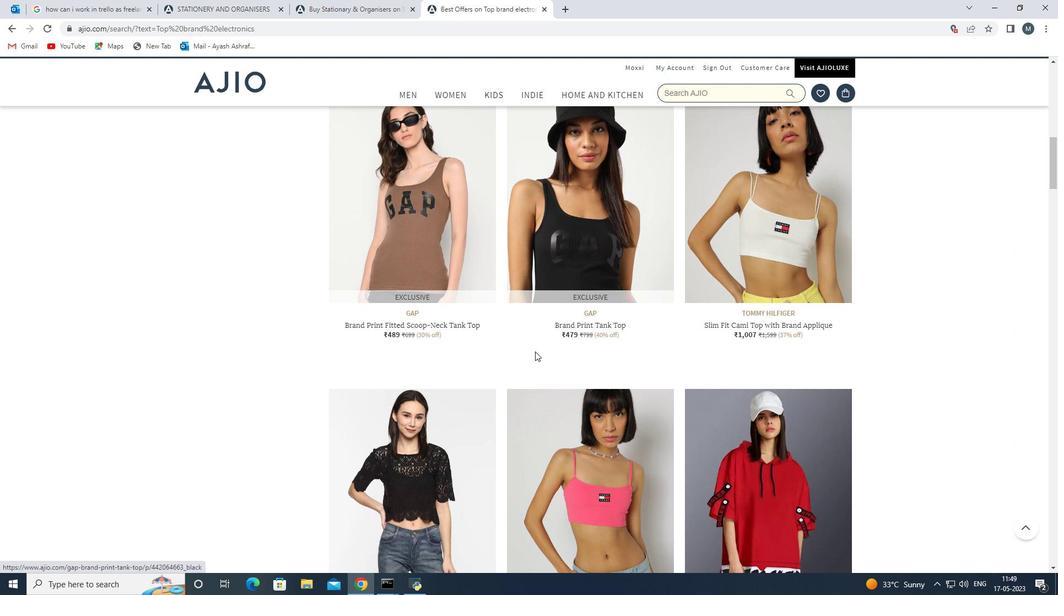 
Action: Mouse moved to (534, 352)
Screenshot: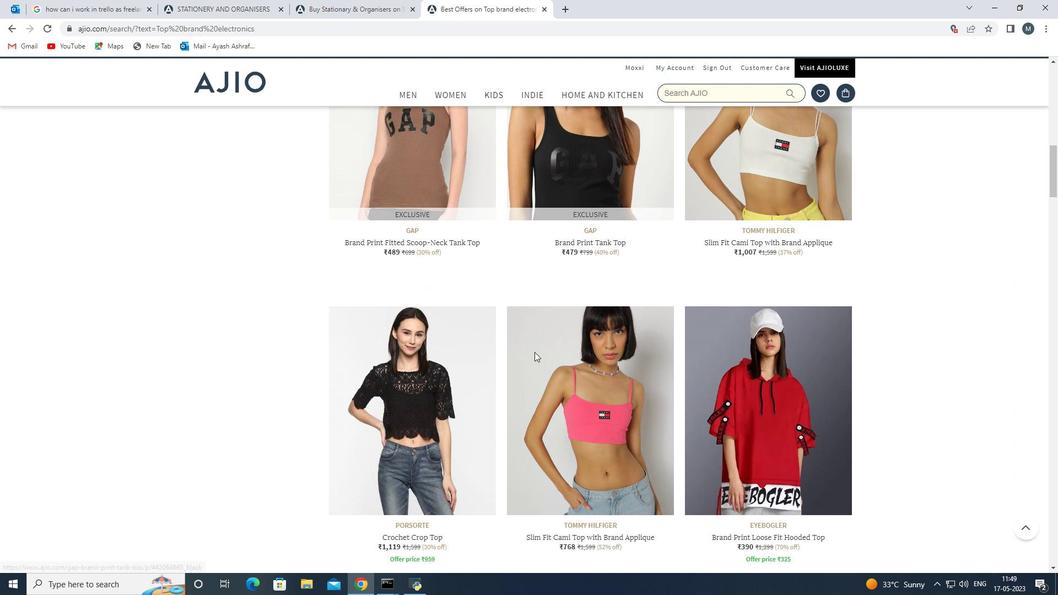 
Action: Mouse scrolled (534, 352) with delta (0, 0)
Screenshot: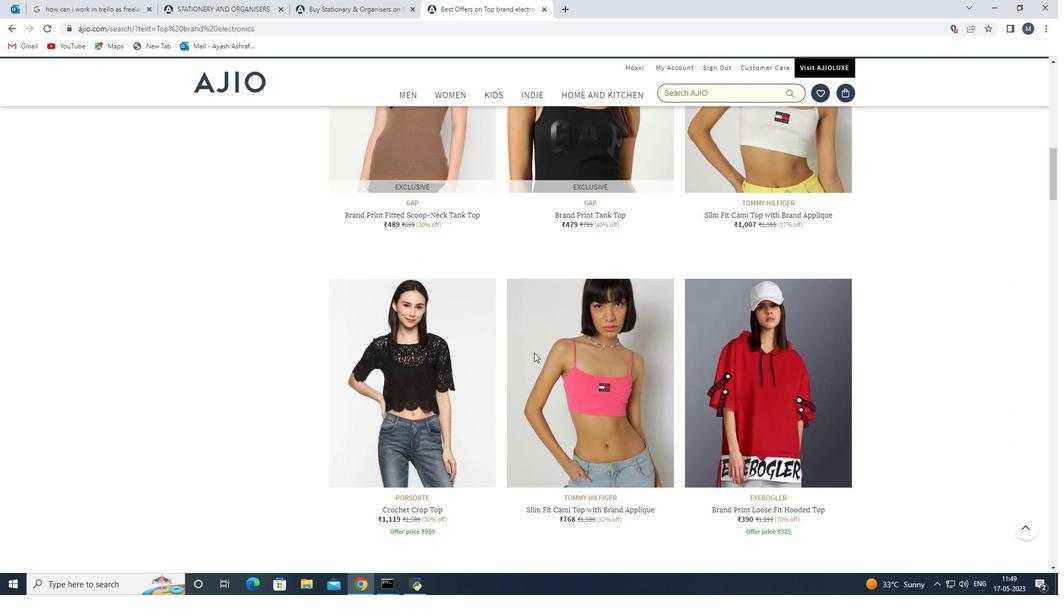 
Action: Mouse moved to (534, 352)
Screenshot: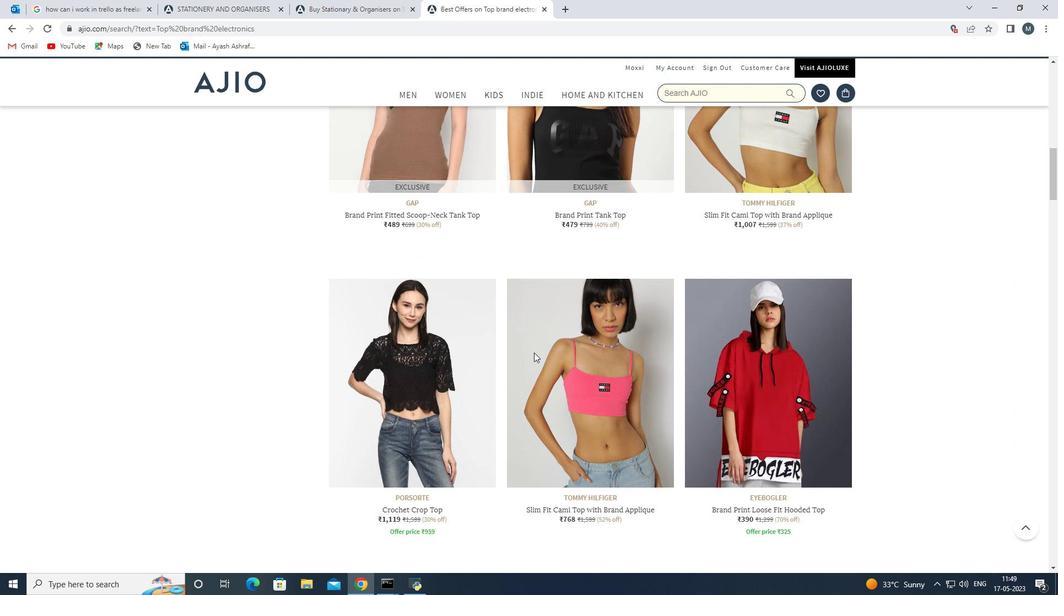 
Action: Mouse scrolled (534, 352) with delta (0, 0)
Screenshot: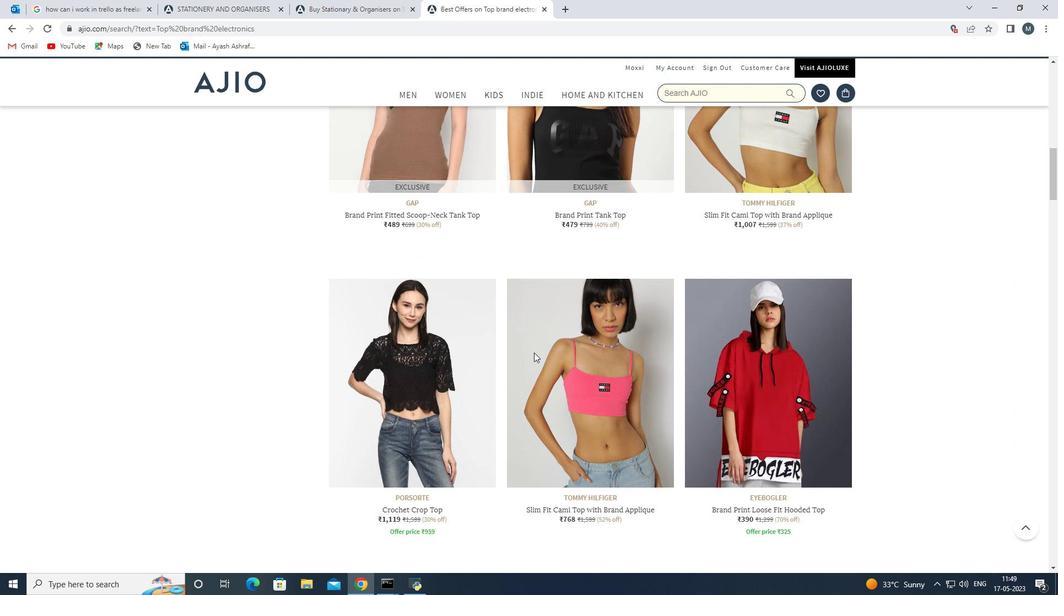 
Action: Mouse moved to (534, 354)
Screenshot: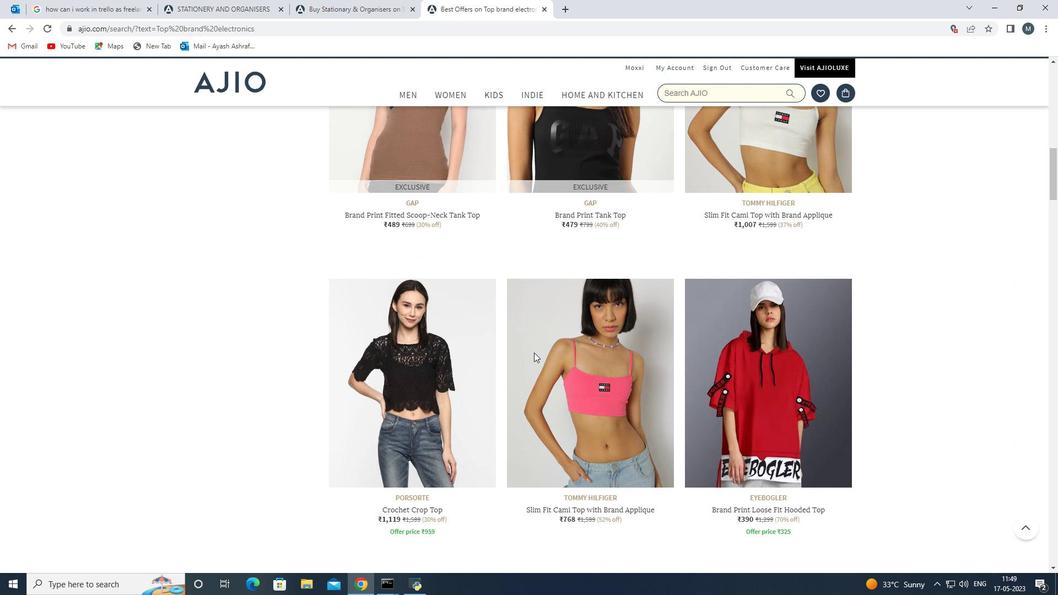 
Action: Mouse scrolled (534, 353) with delta (0, 0)
Screenshot: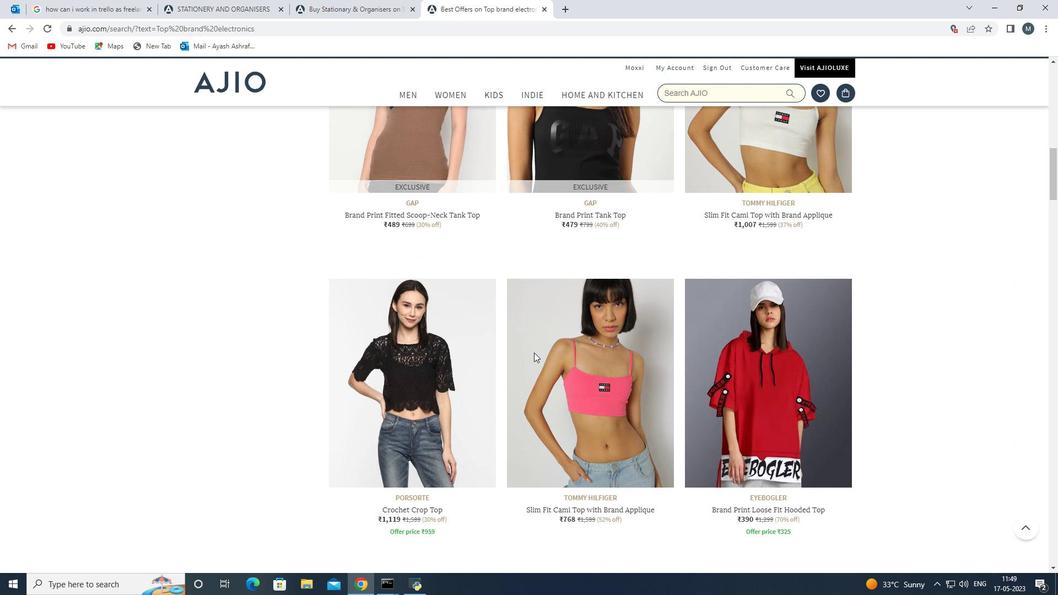 
Action: Mouse moved to (534, 354)
Screenshot: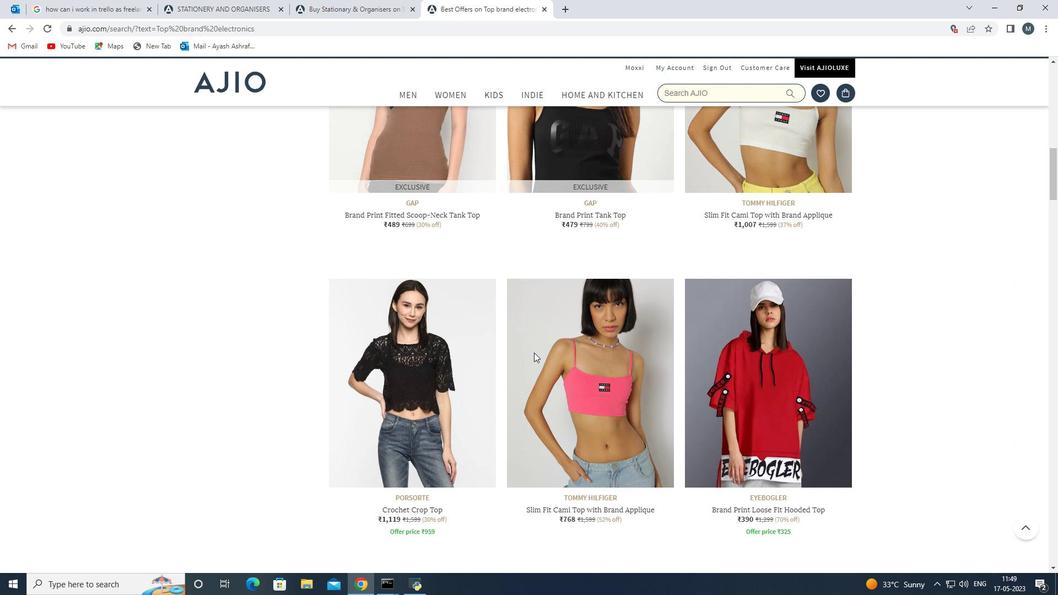 
Action: Mouse scrolled (534, 353) with delta (0, 0)
Screenshot: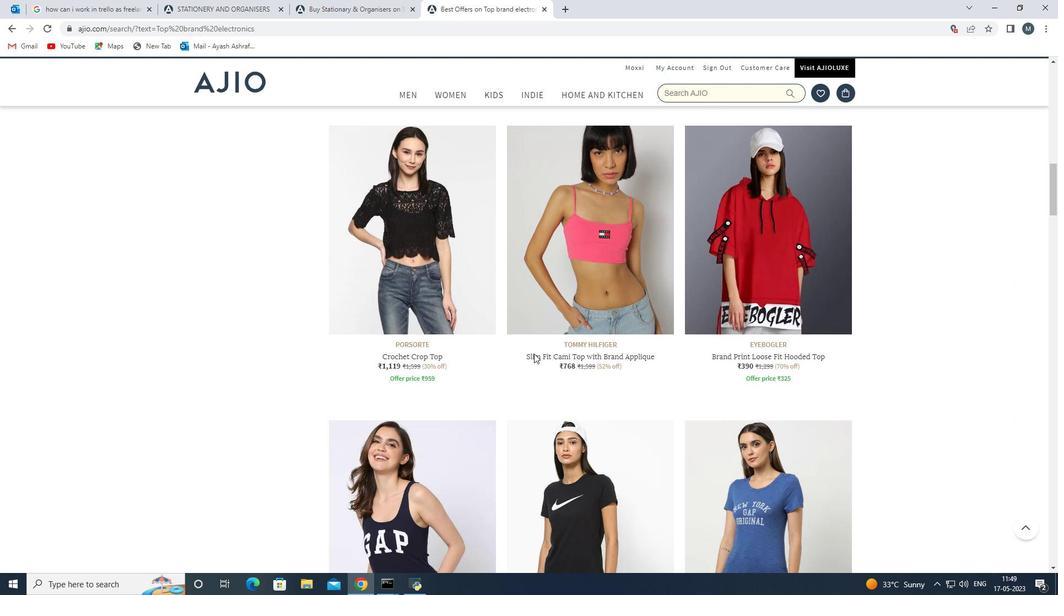 
Action: Mouse scrolled (534, 353) with delta (0, 0)
Screenshot: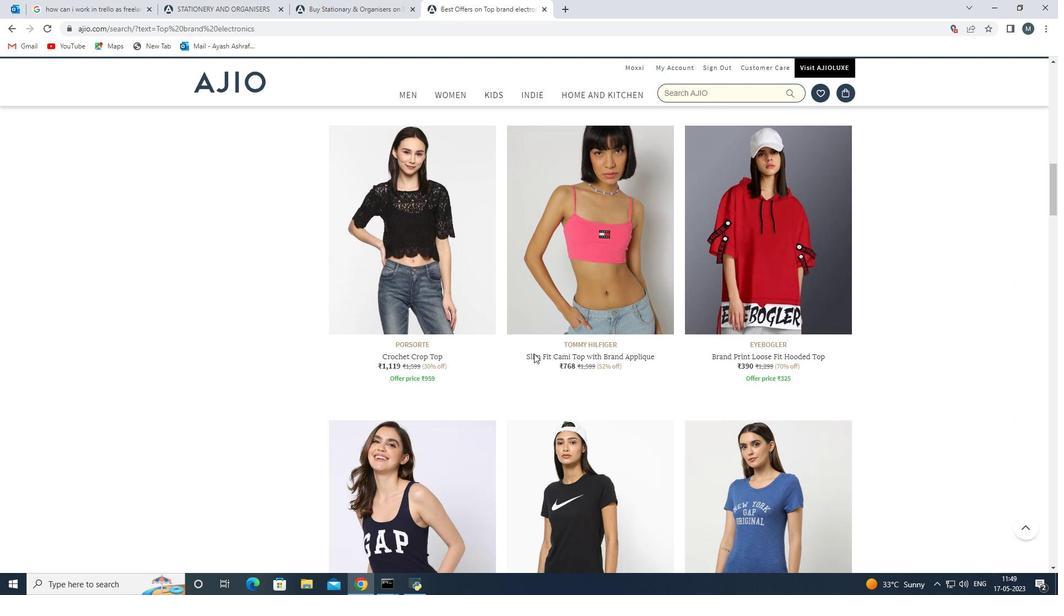 
Action: Mouse moved to (698, 89)
Screenshot: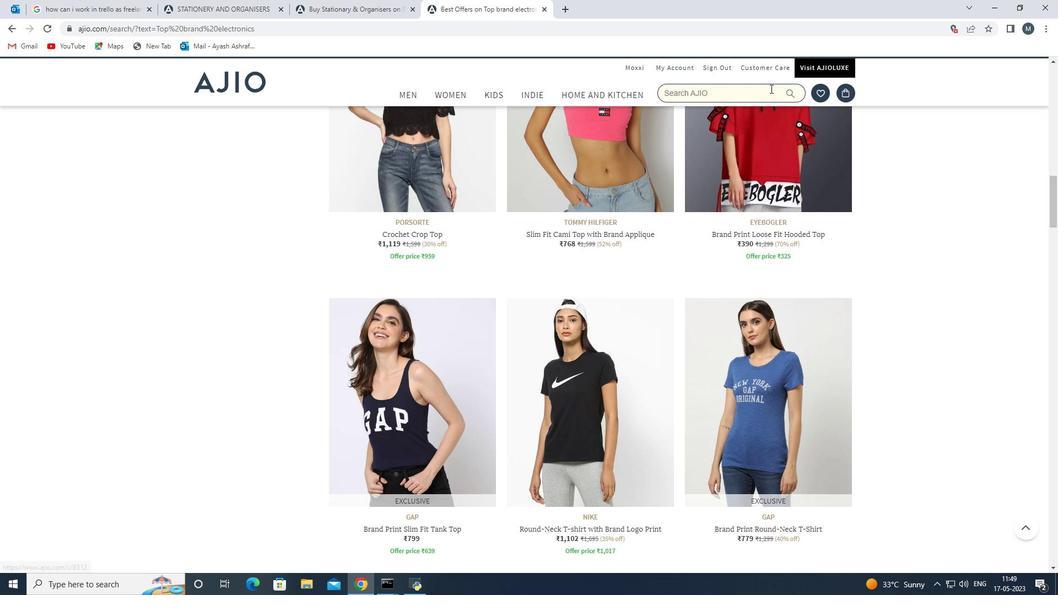
Action: Mouse pressed left at (698, 89)
Screenshot: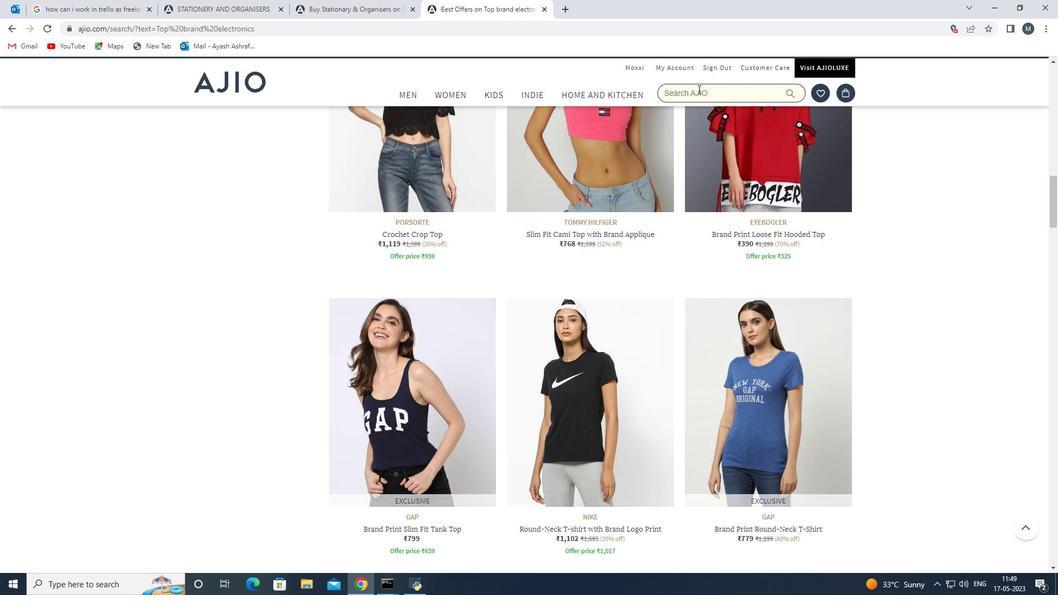 
Action: Key pressed <Key.shift><Key.shift><Key.shift>Electronics<Key.enter>
Screenshot: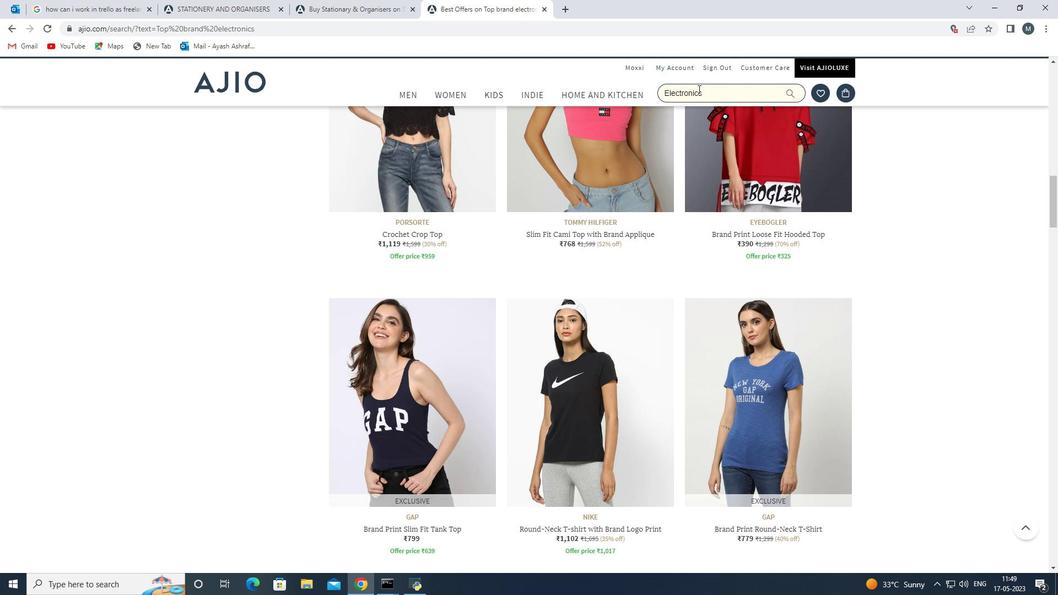 
Action: Mouse moved to (543, 323)
Screenshot: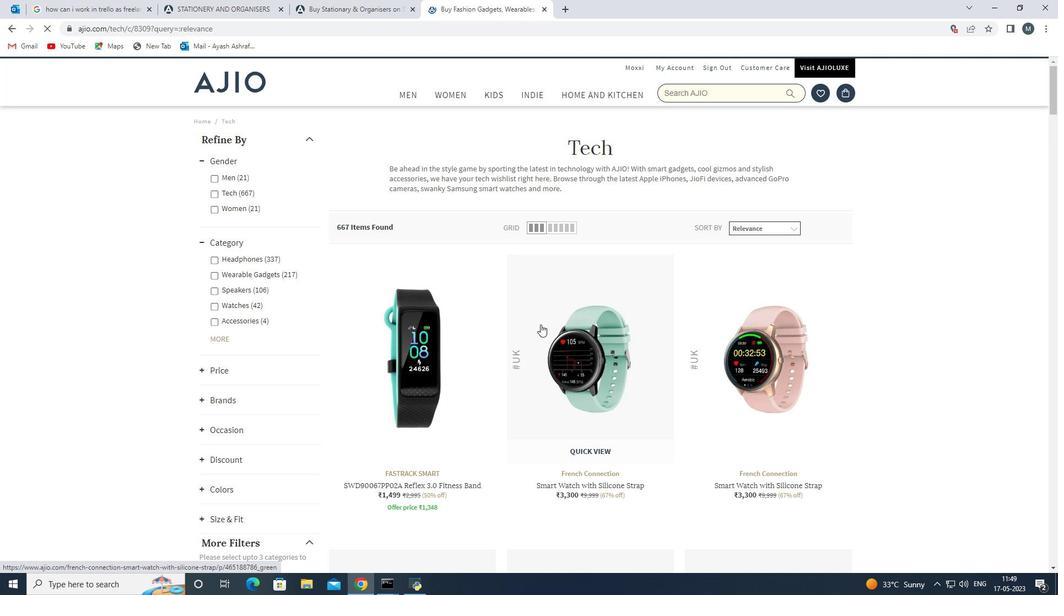 
Action: Mouse scrolled (543, 322) with delta (0, 0)
Screenshot: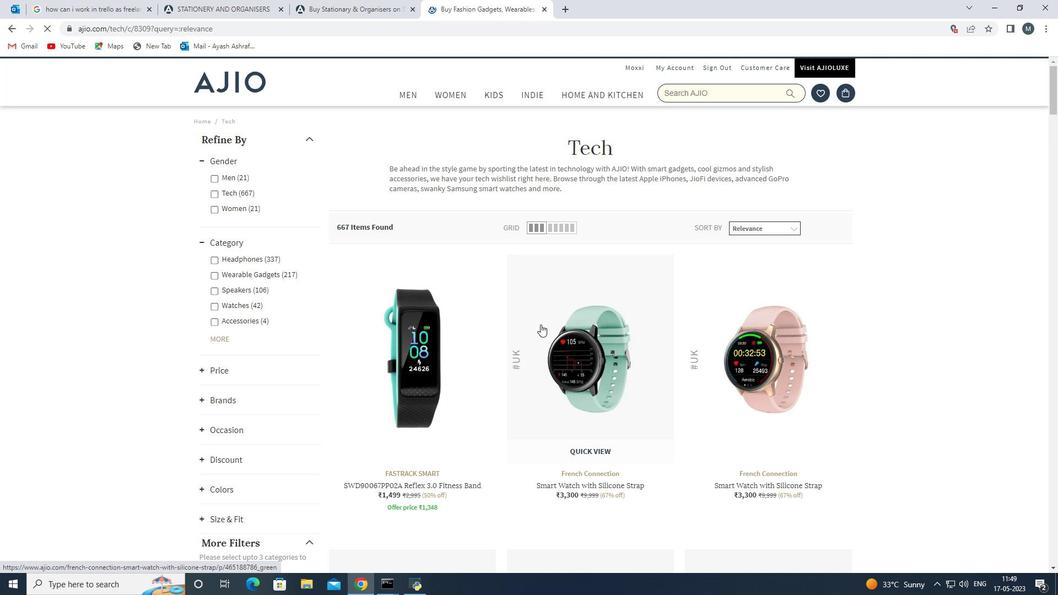
Action: Mouse moved to (420, 396)
Screenshot: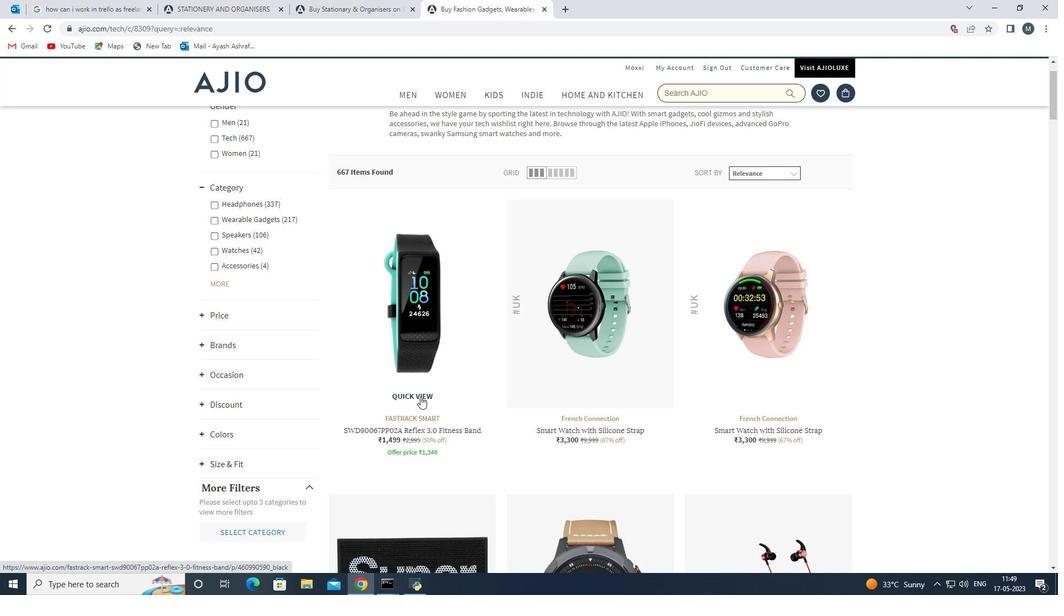 
Action: Mouse pressed left at (420, 396)
Screenshot: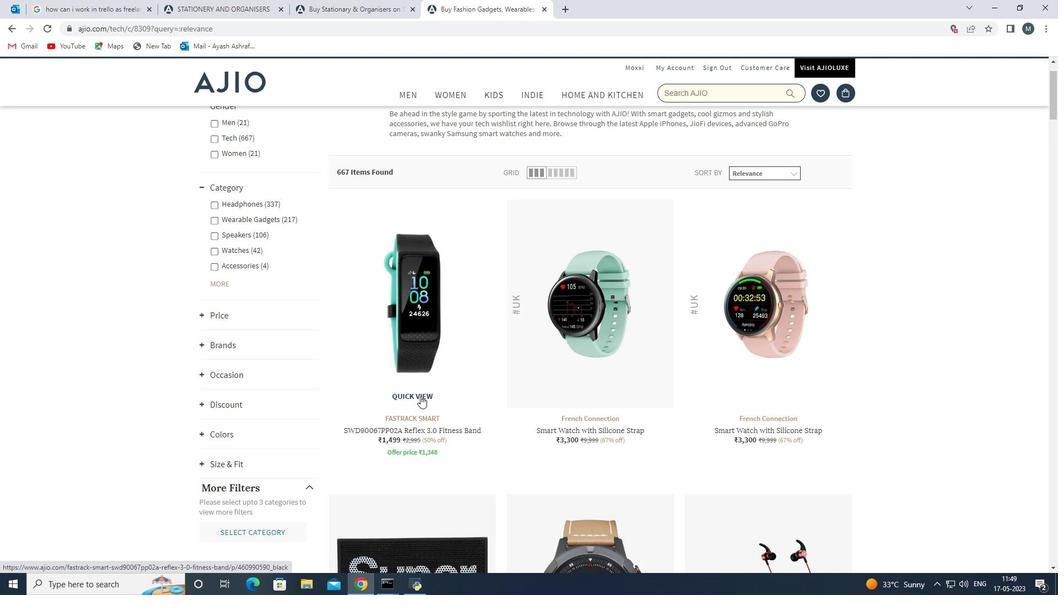 
Action: Mouse moved to (531, 307)
Screenshot: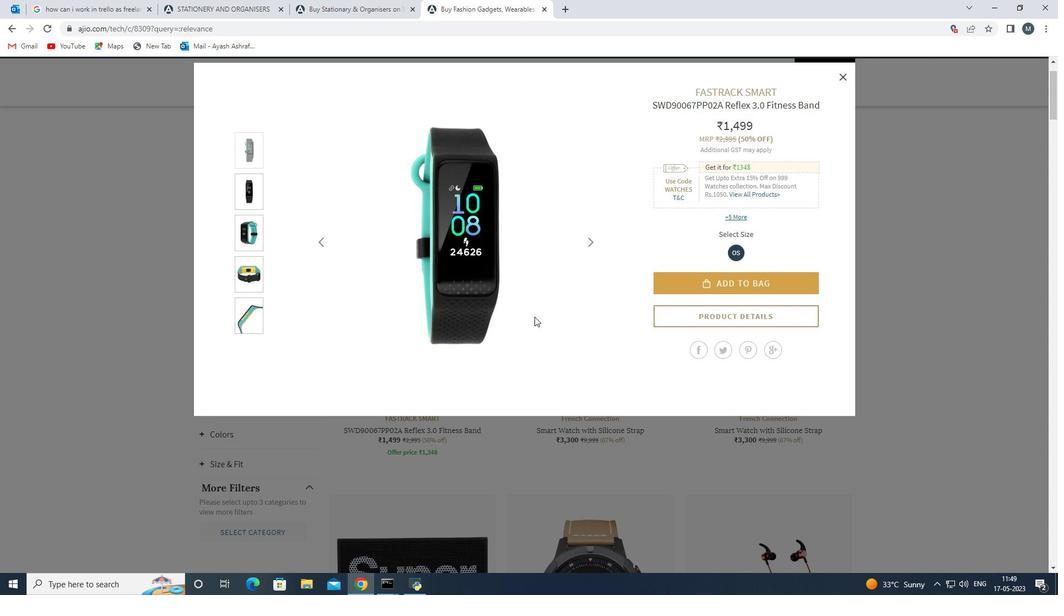 
Action: Mouse scrolled (531, 306) with delta (0, 0)
Screenshot: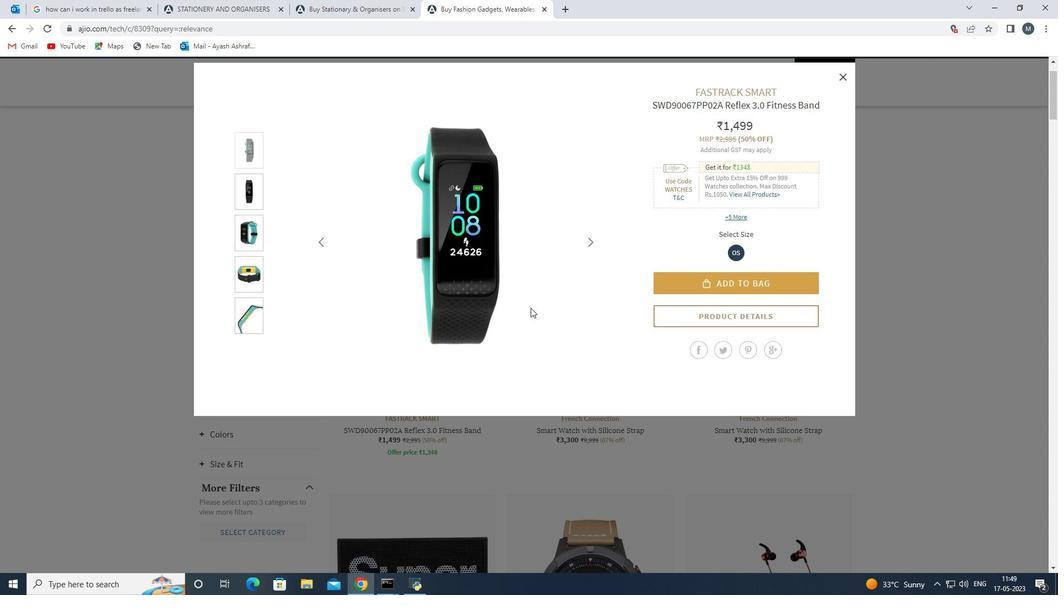
Action: Mouse scrolled (531, 307) with delta (0, 0)
Screenshot: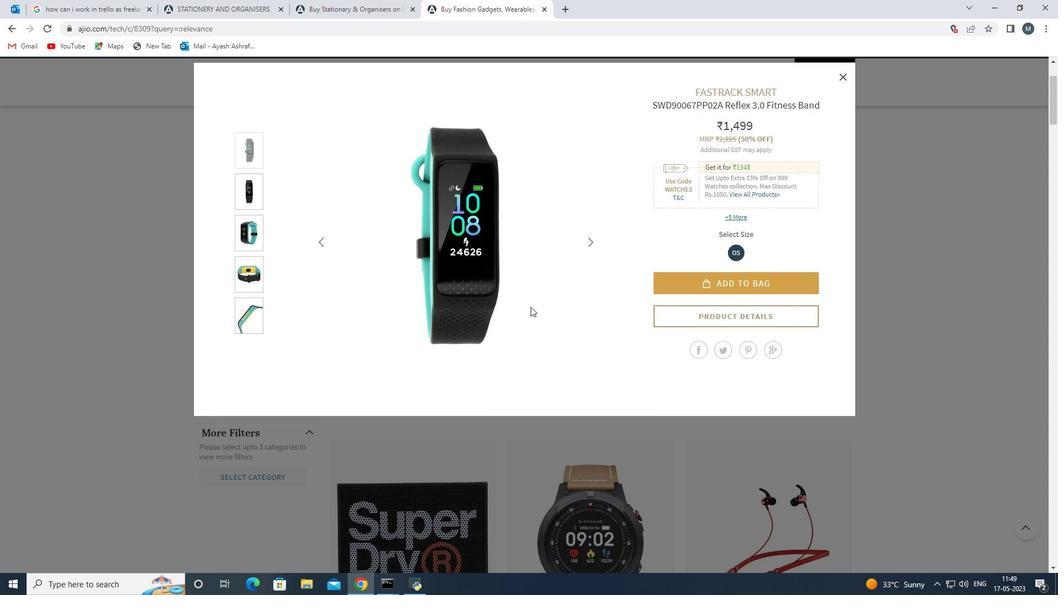 
Action: Mouse scrolled (531, 307) with delta (0, 0)
Screenshot: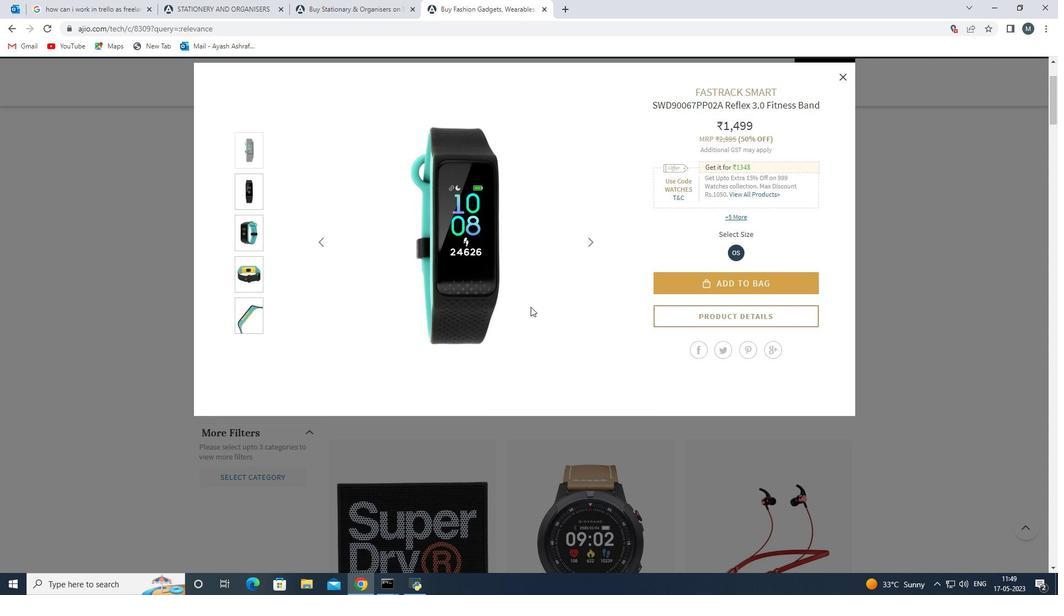 
Action: Mouse scrolled (531, 307) with delta (0, 0)
Screenshot: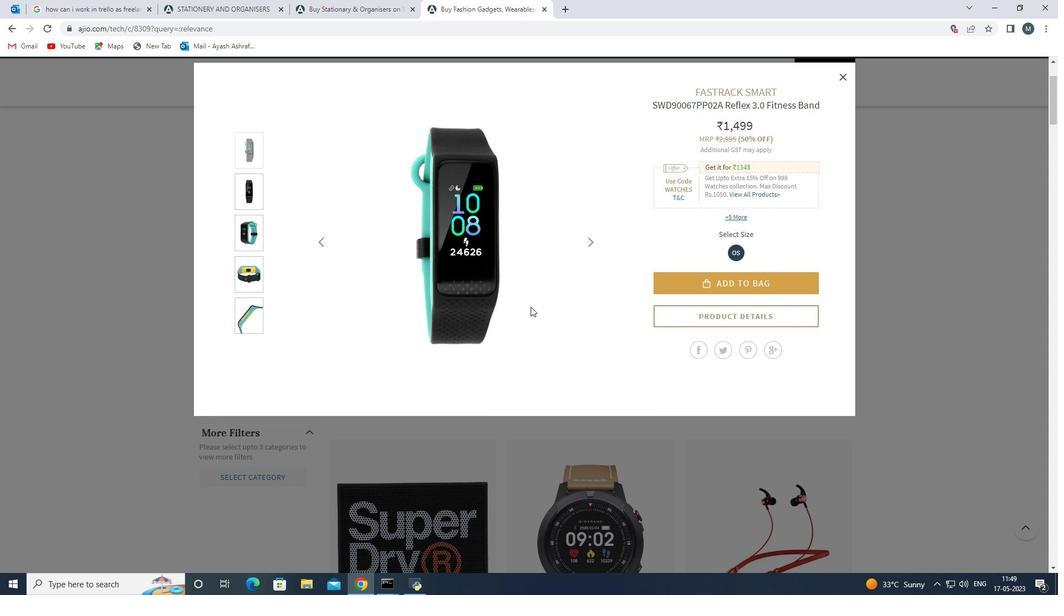 
Action: Mouse moved to (592, 240)
Screenshot: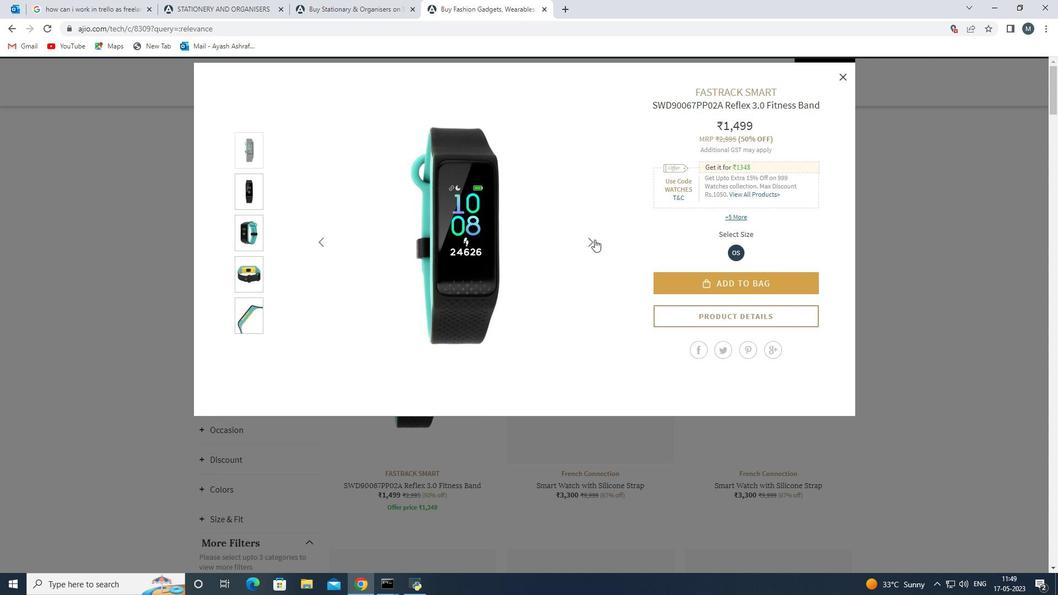 
Action: Mouse pressed left at (592, 240)
Screenshot: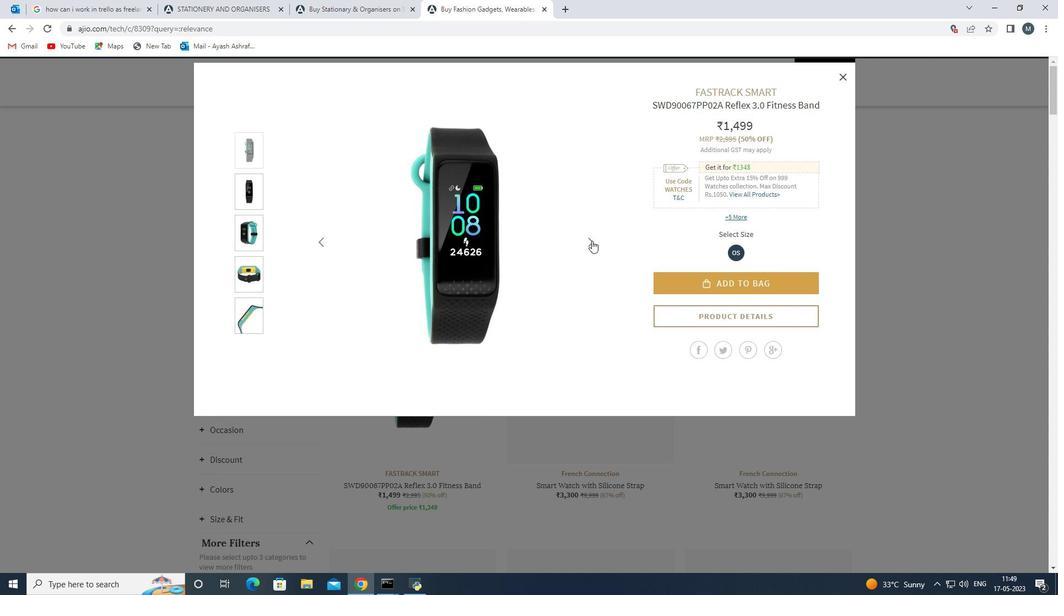 
Action: Mouse pressed left at (592, 240)
Screenshot: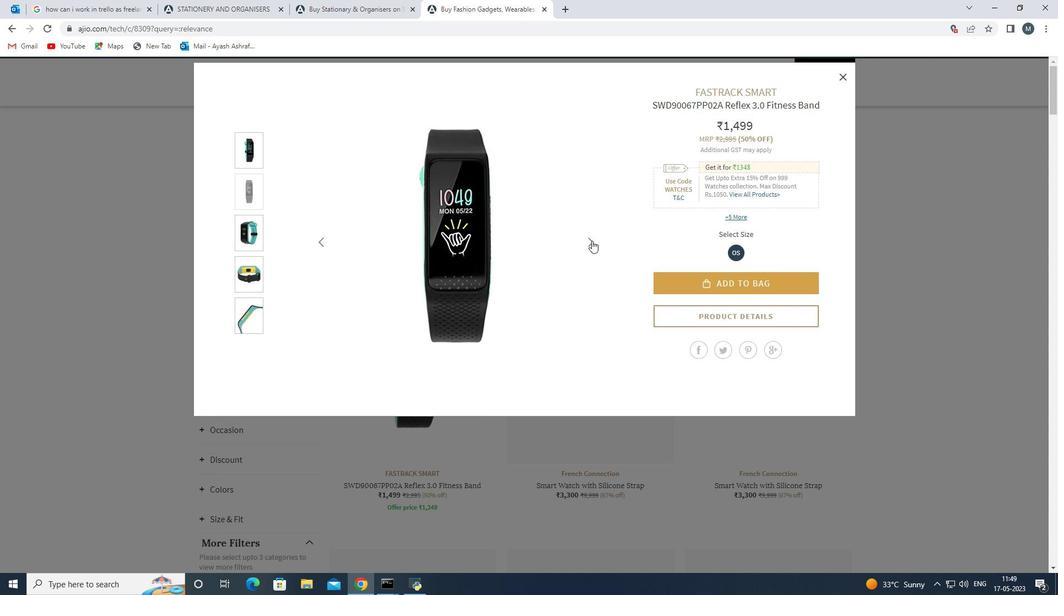 
Action: Mouse moved to (688, 90)
Screenshot: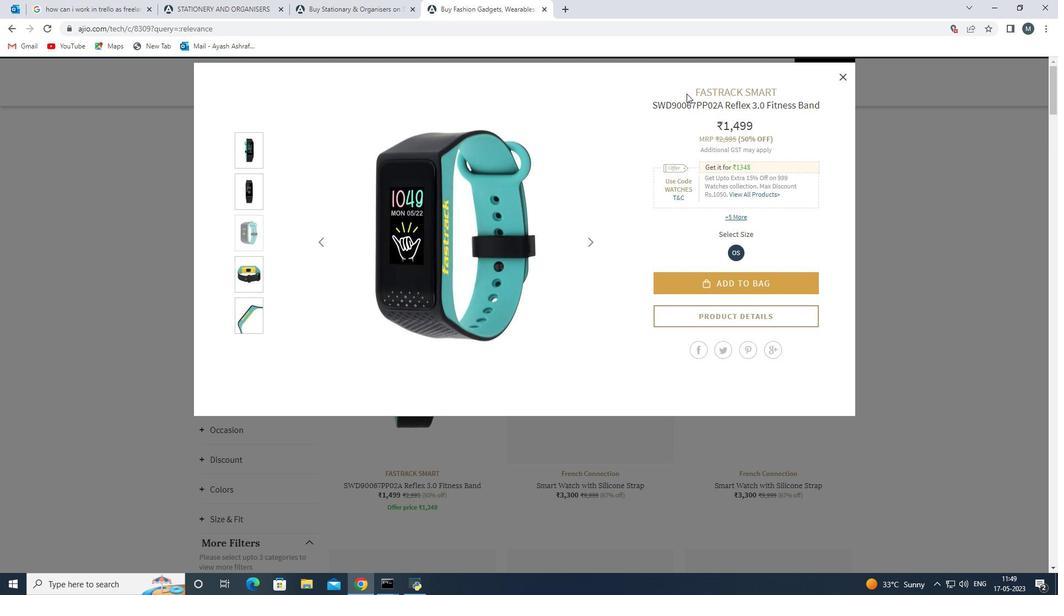 
Action: Mouse pressed left at (688, 90)
Screenshot: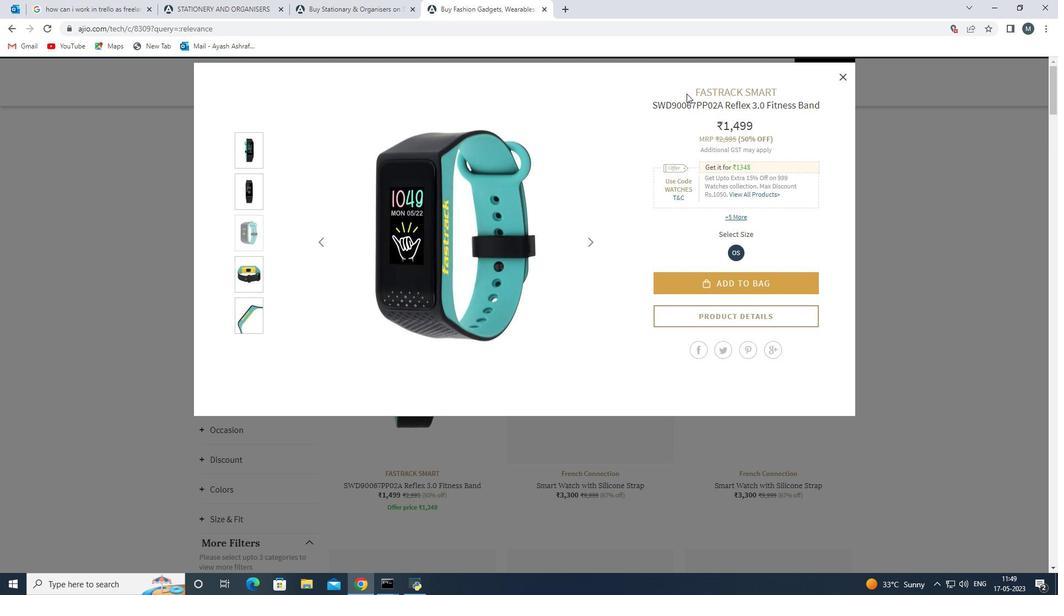 
Action: Mouse moved to (799, 93)
Screenshot: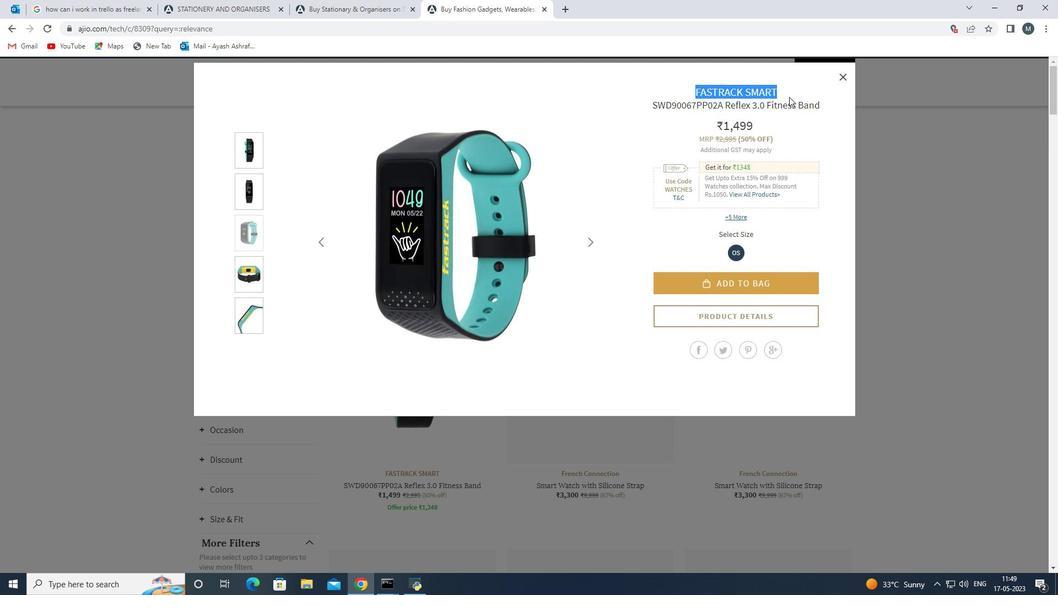 
Action: Mouse pressed left at (799, 93)
Screenshot: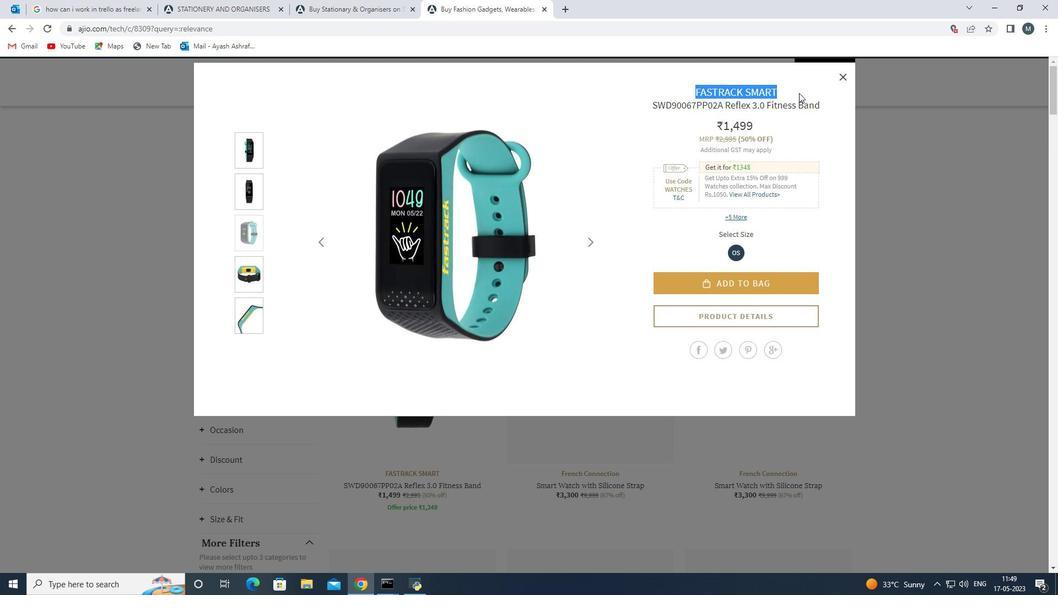 
Action: Mouse moved to (742, 217)
Screenshot: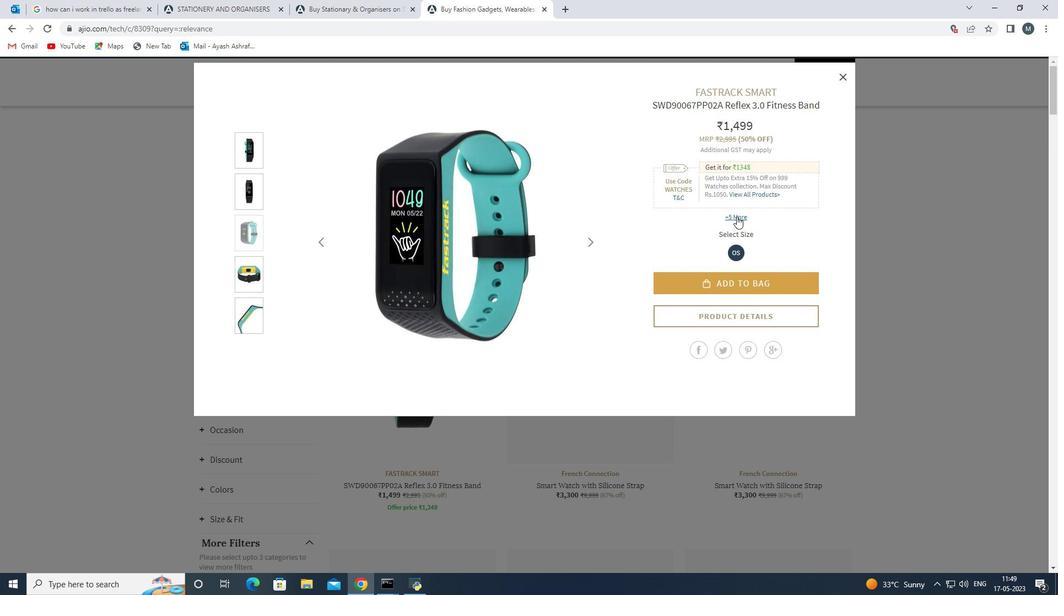 
Action: Mouse pressed left at (742, 217)
Screenshot: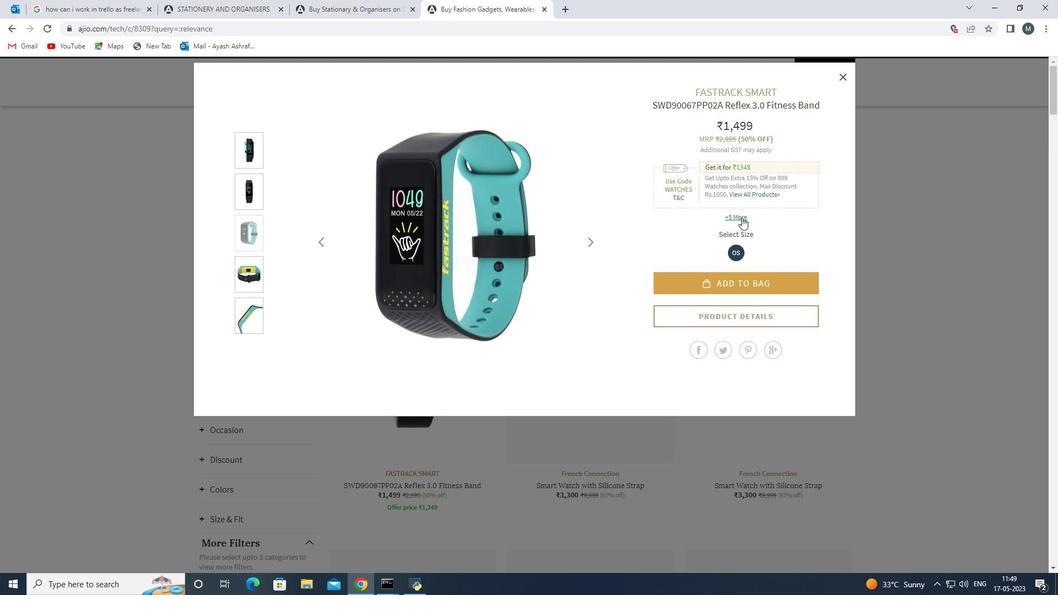 
Action: Mouse scrolled (742, 217) with delta (0, 0)
Screenshot: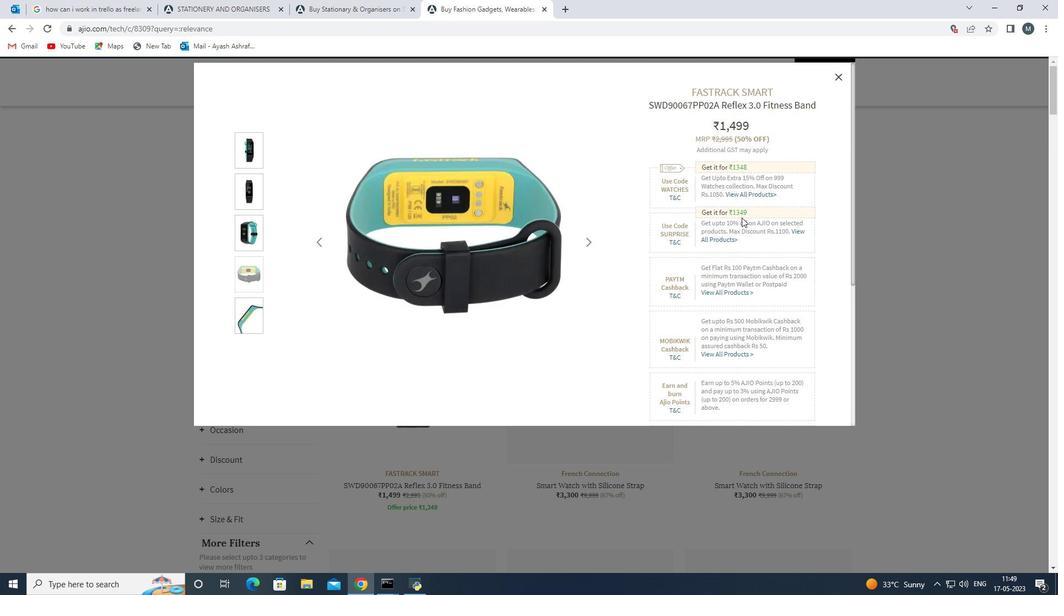 
Action: Mouse scrolled (742, 217) with delta (0, 0)
Screenshot: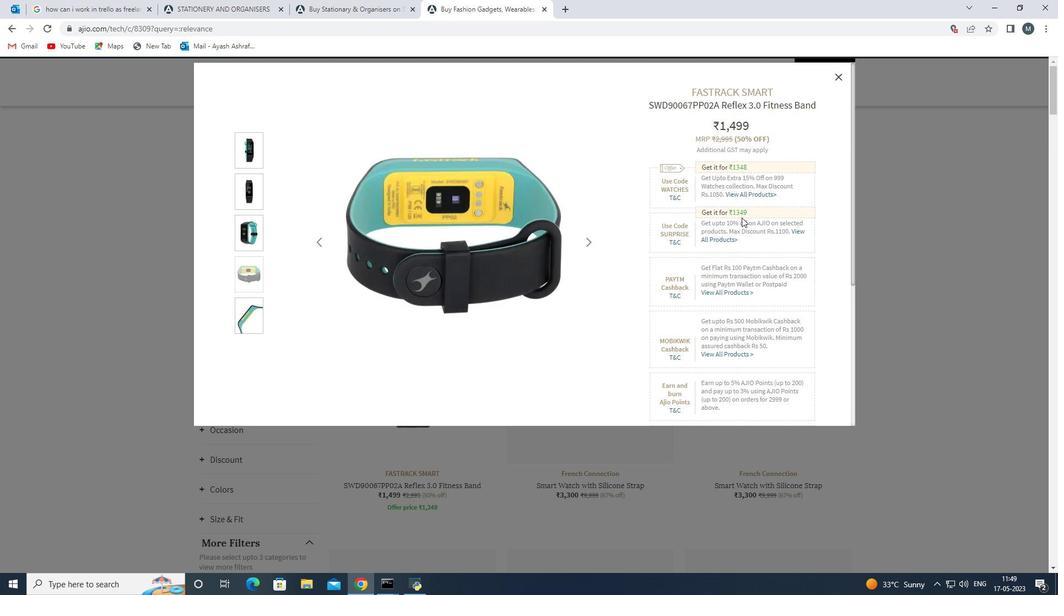 
Action: Mouse scrolled (742, 217) with delta (0, 0)
Screenshot: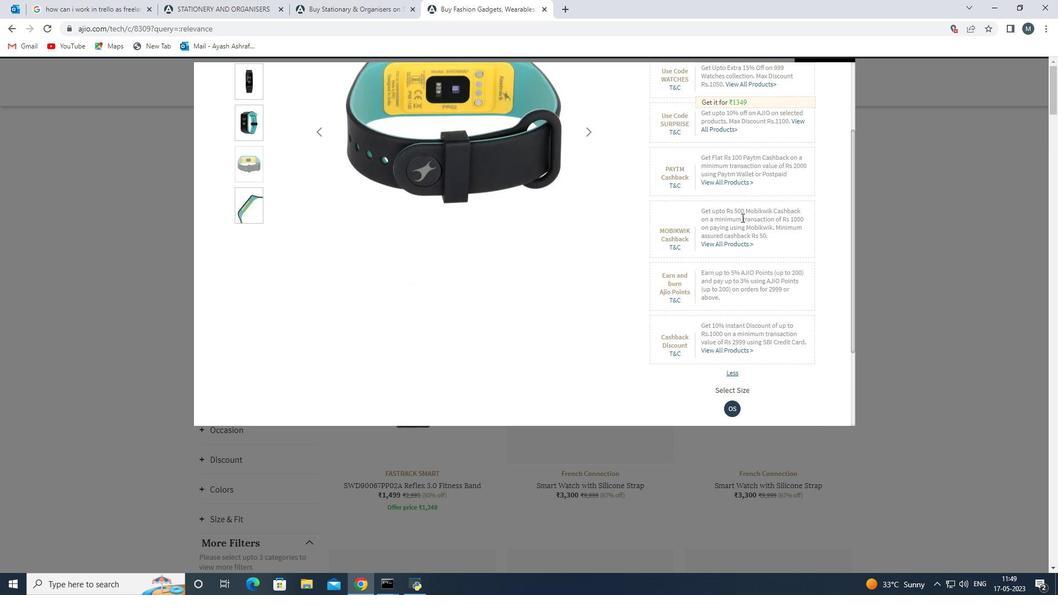 
Action: Mouse scrolled (742, 217) with delta (0, 0)
Screenshot: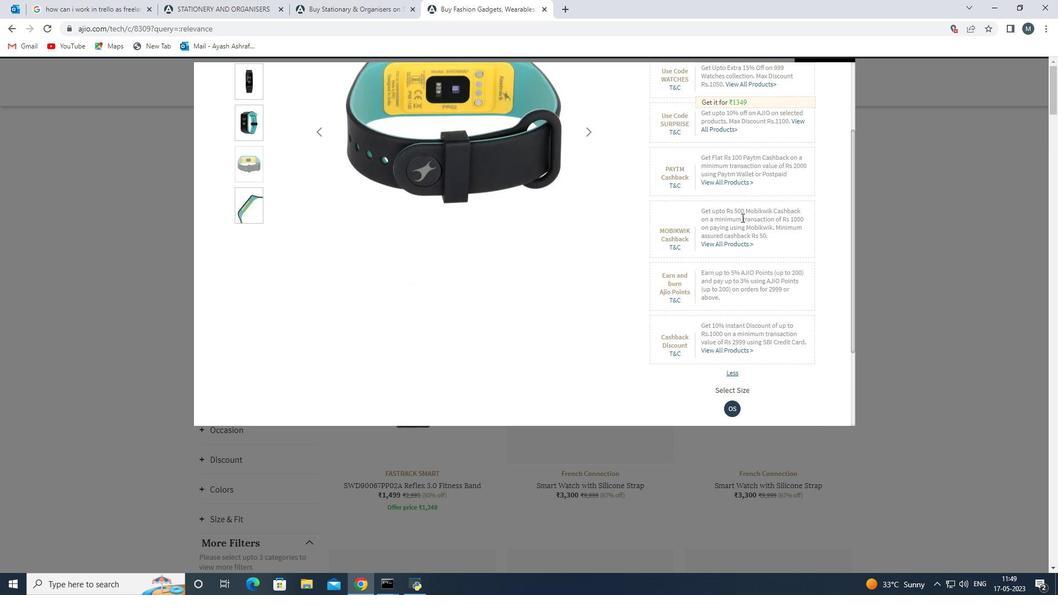 
Action: Mouse scrolled (742, 217) with delta (0, 0)
Screenshot: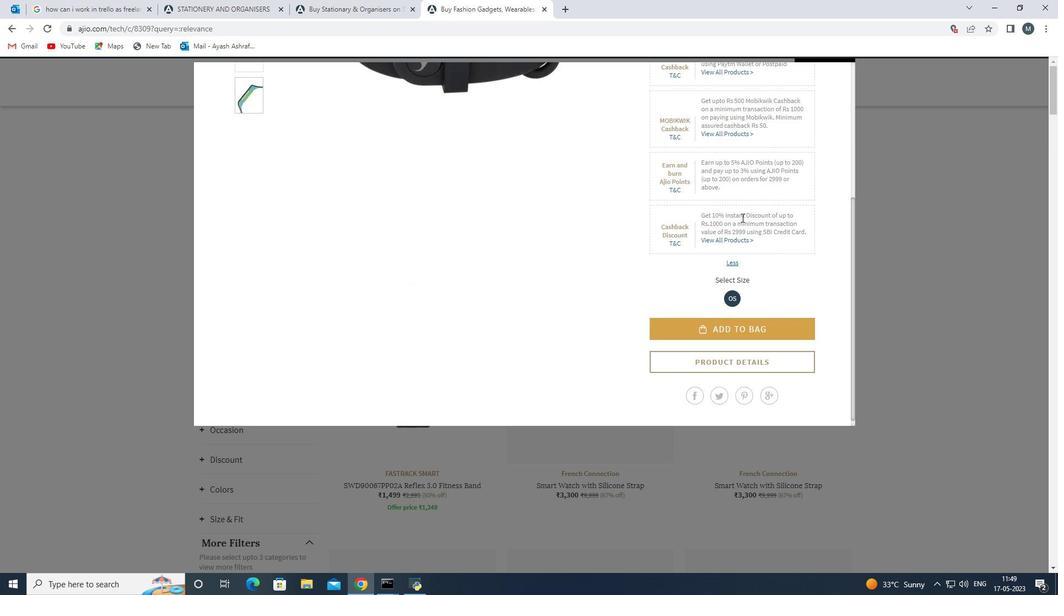 
Action: Mouse moved to (653, 255)
Screenshot: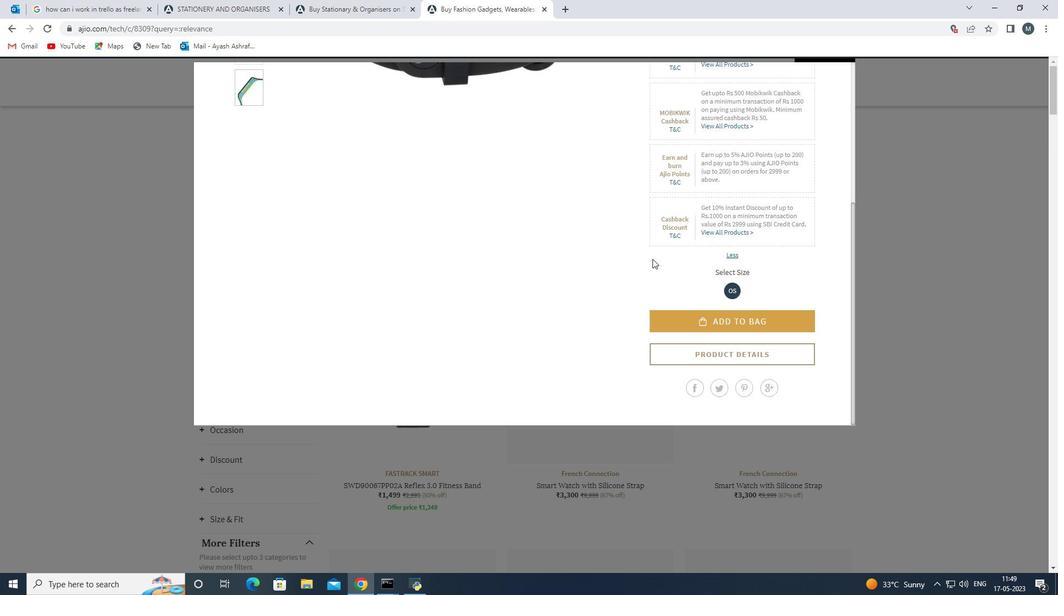 
Action: Mouse scrolled (653, 256) with delta (0, 0)
Screenshot: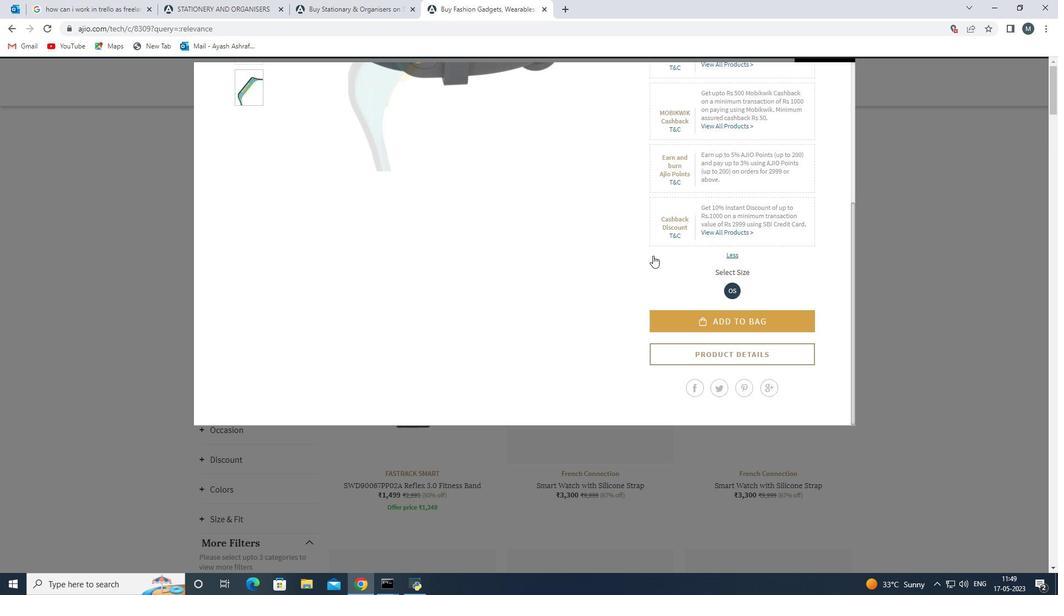 
Action: Mouse moved to (653, 255)
Screenshot: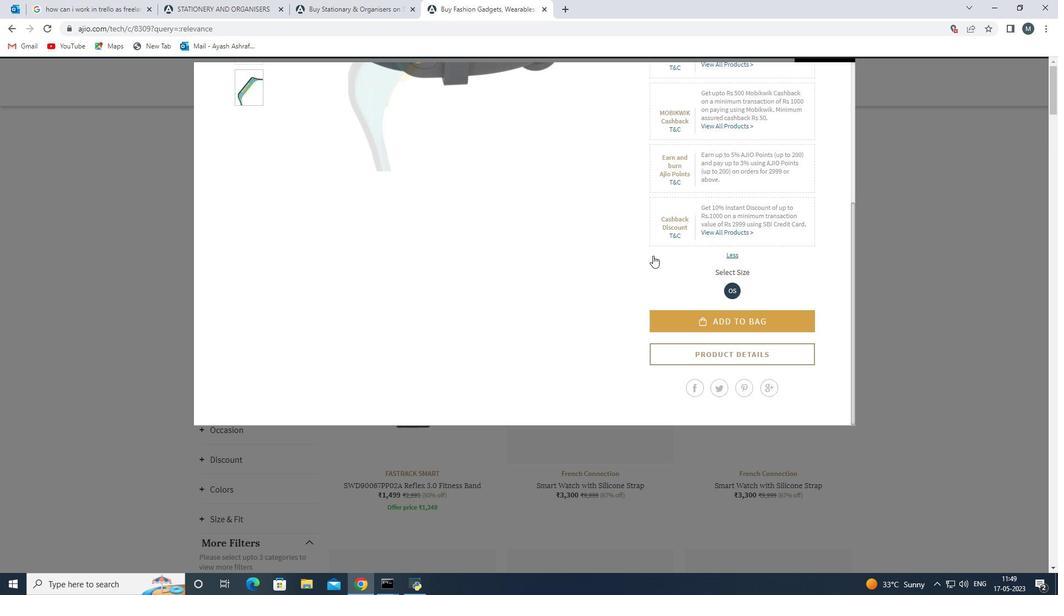 
Action: Mouse scrolled (653, 255) with delta (0, 0)
Screenshot: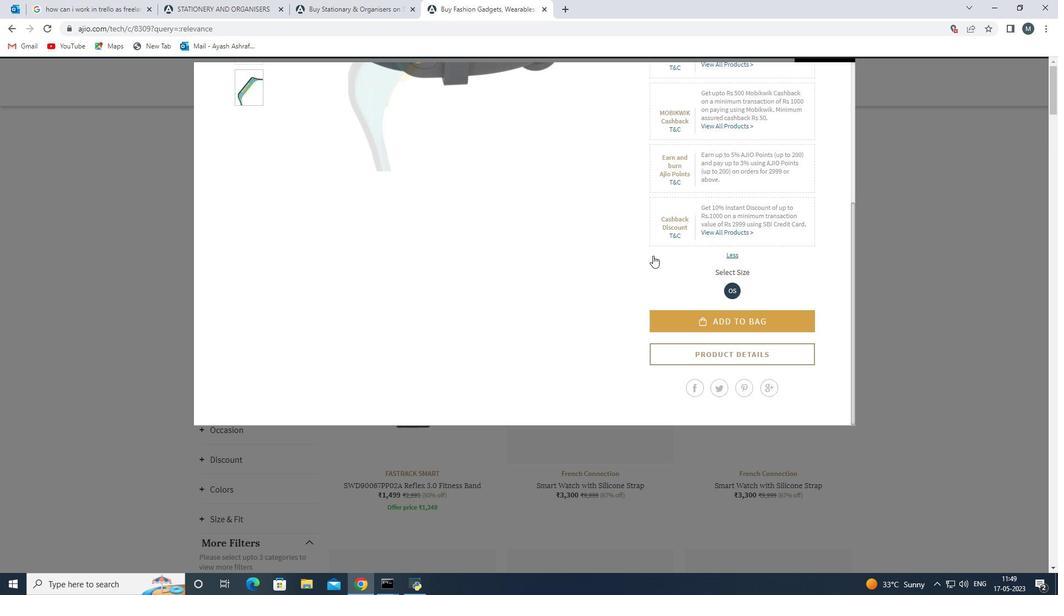 
Action: Mouse scrolled (653, 255) with delta (0, 0)
Screenshot: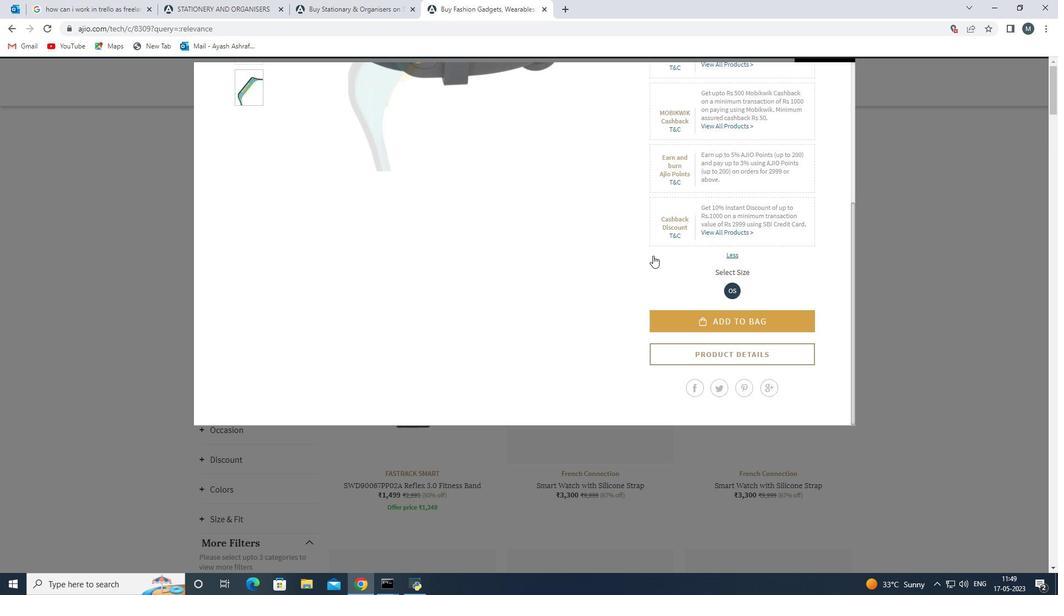 
Action: Mouse scrolled (653, 255) with delta (0, 0)
Screenshot: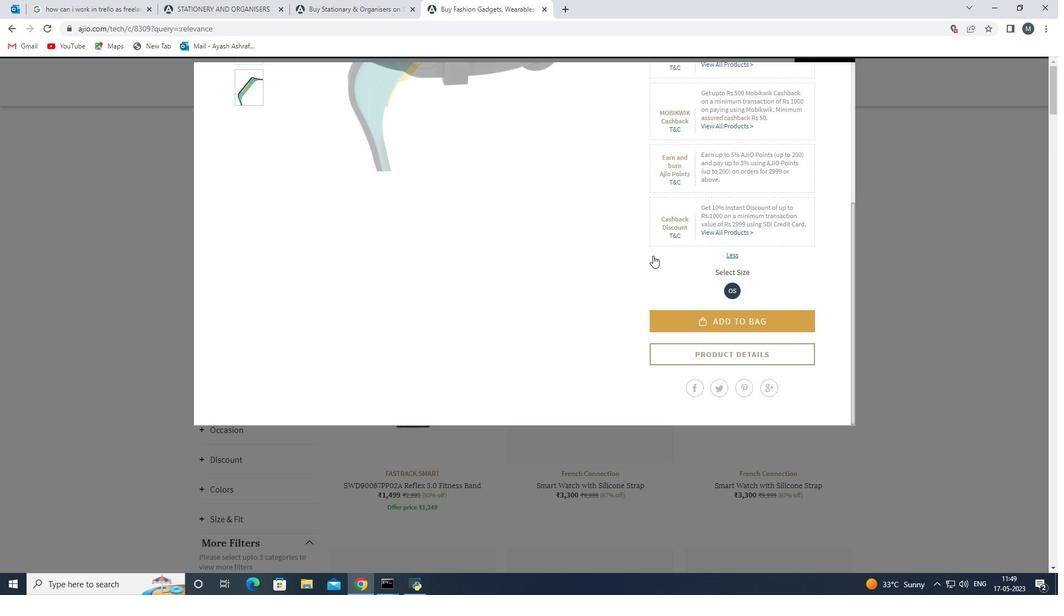 
Action: Mouse scrolled (653, 255) with delta (0, 0)
Screenshot: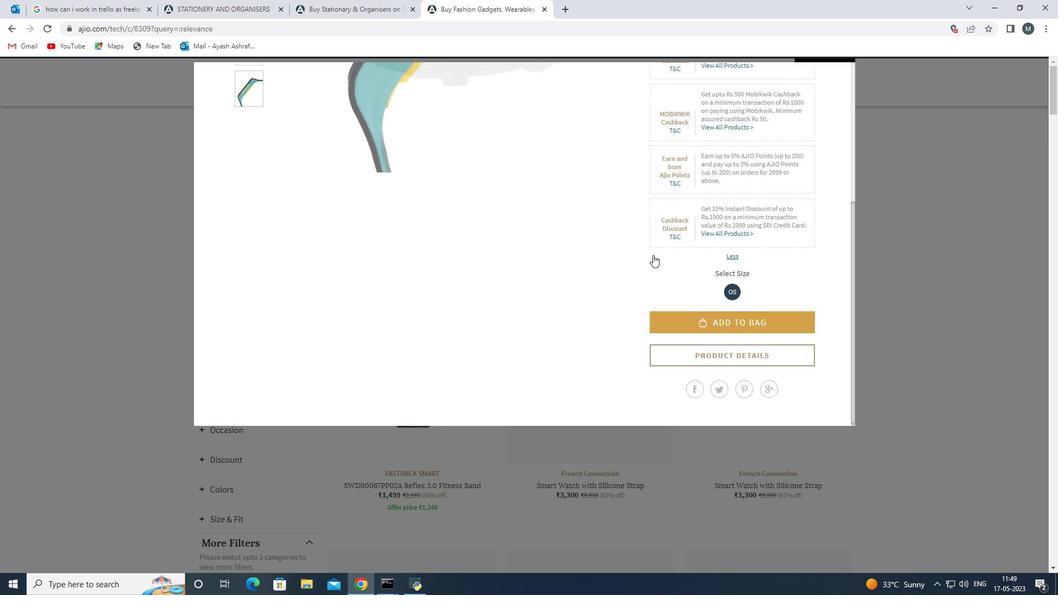 
Action: Mouse scrolled (653, 255) with delta (0, 0)
Screenshot: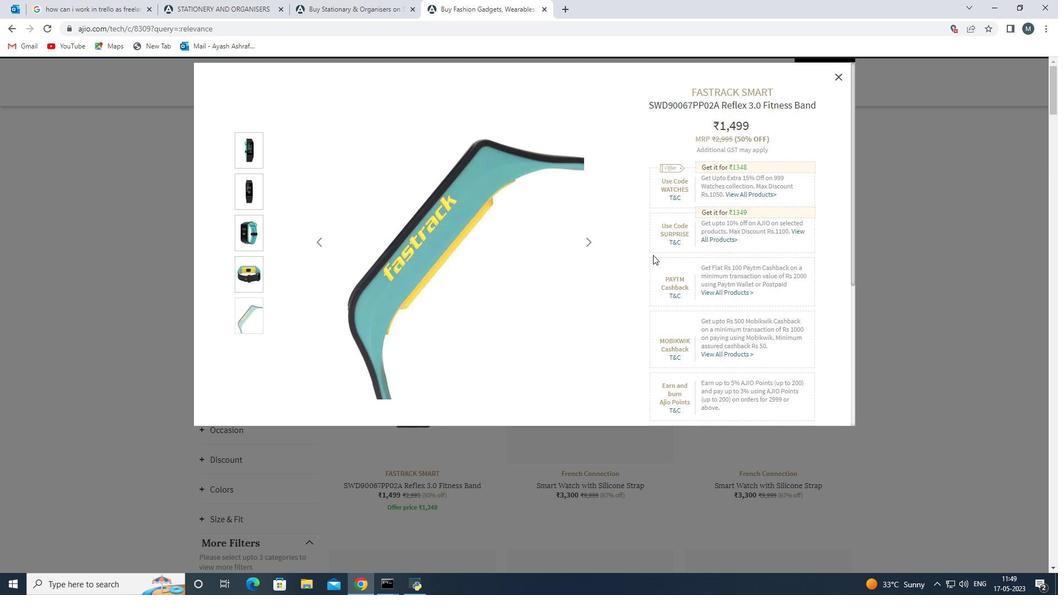 
Action: Mouse scrolled (653, 255) with delta (0, 0)
Screenshot: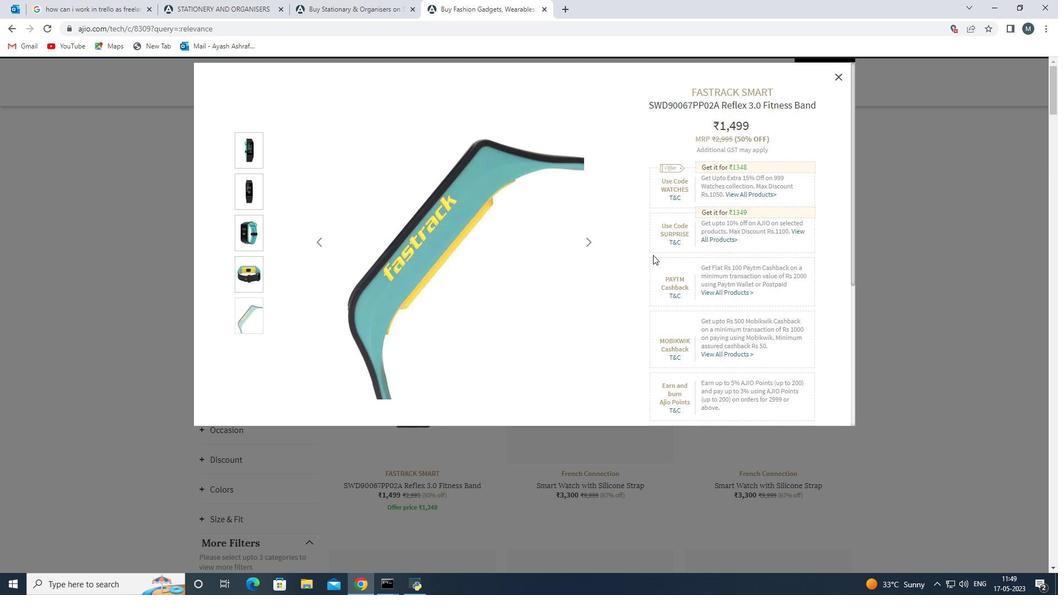 
Action: Mouse scrolled (653, 255) with delta (0, 0)
Screenshot: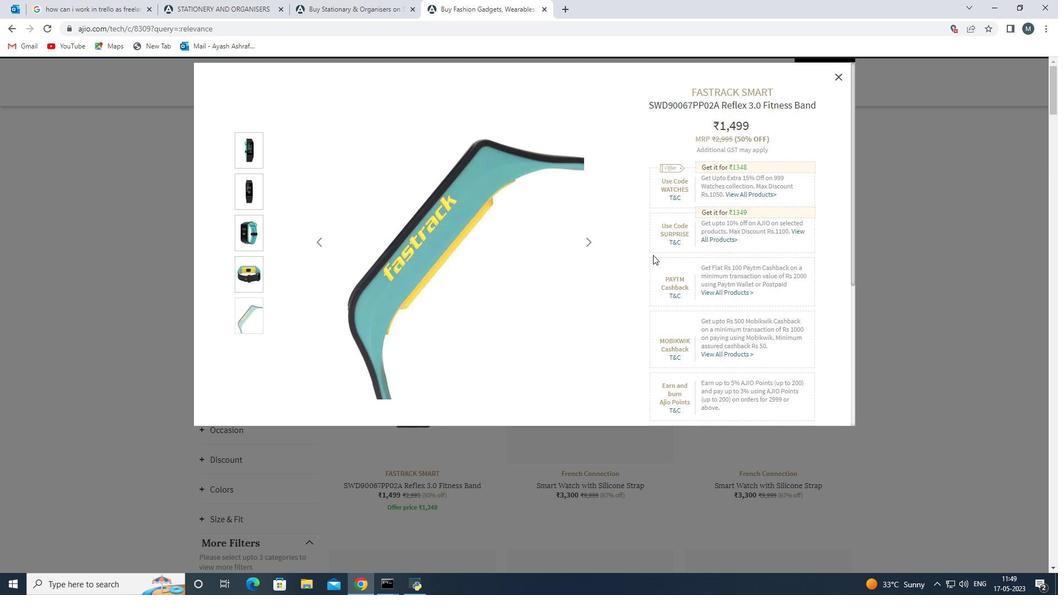 
Action: Mouse scrolled (653, 255) with delta (0, 0)
Screenshot: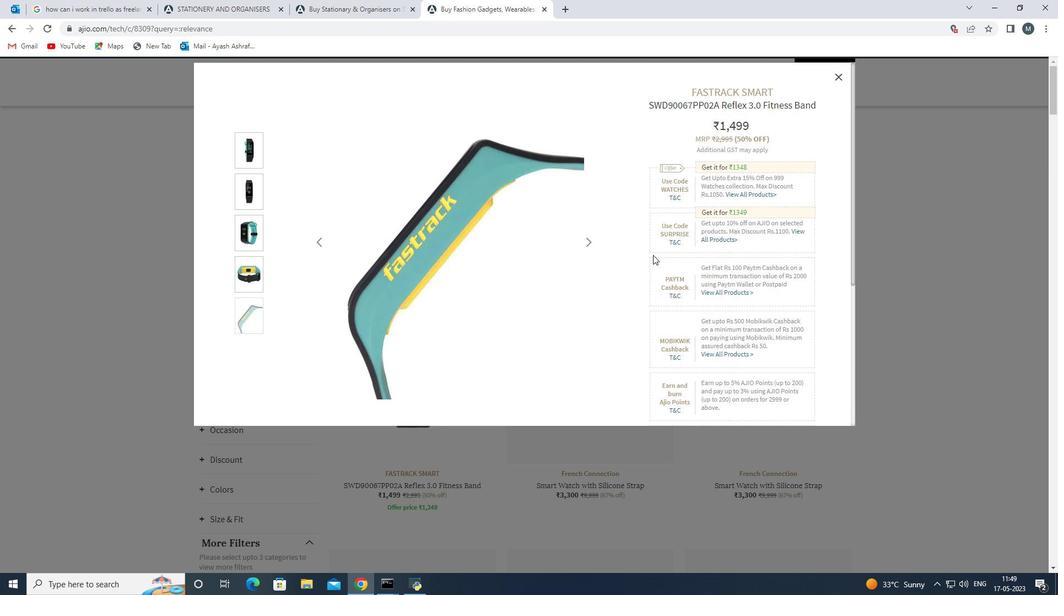 
Action: Mouse moved to (839, 77)
Screenshot: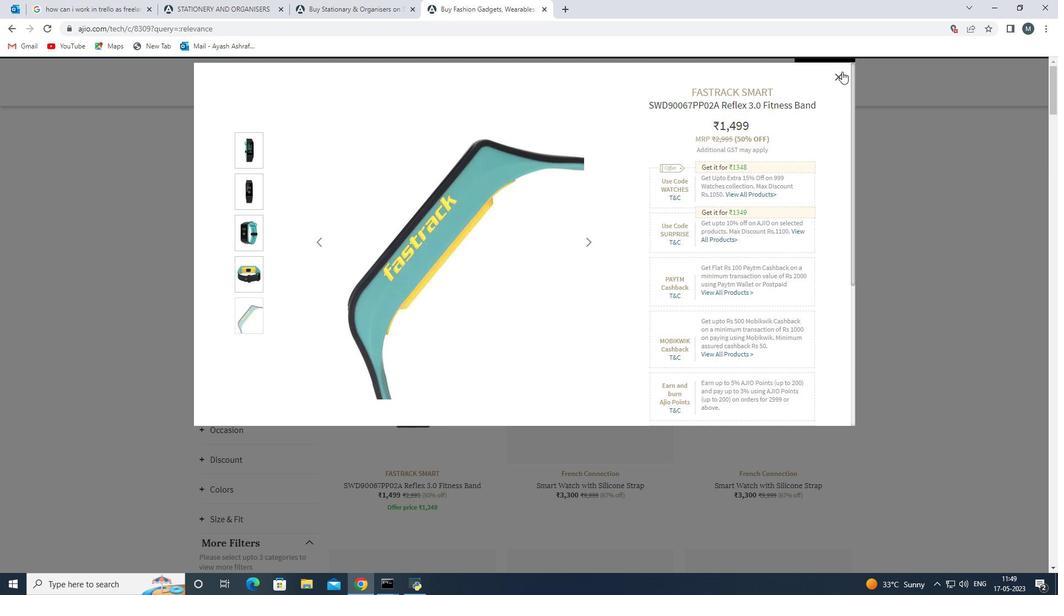 
Action: Mouse pressed left at (839, 77)
Screenshot: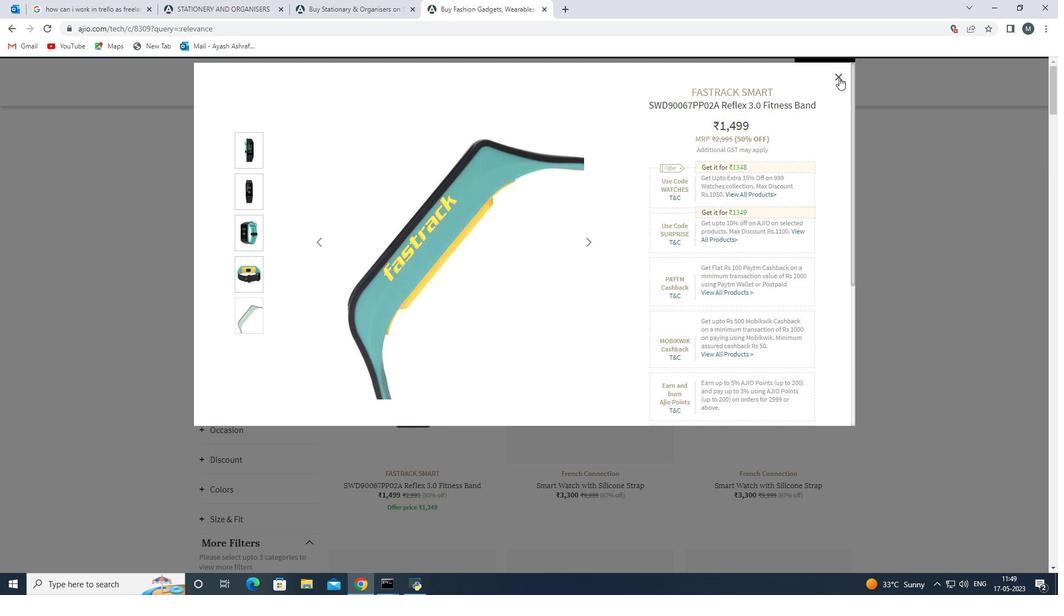 
Action: Mouse moved to (680, 307)
Screenshot: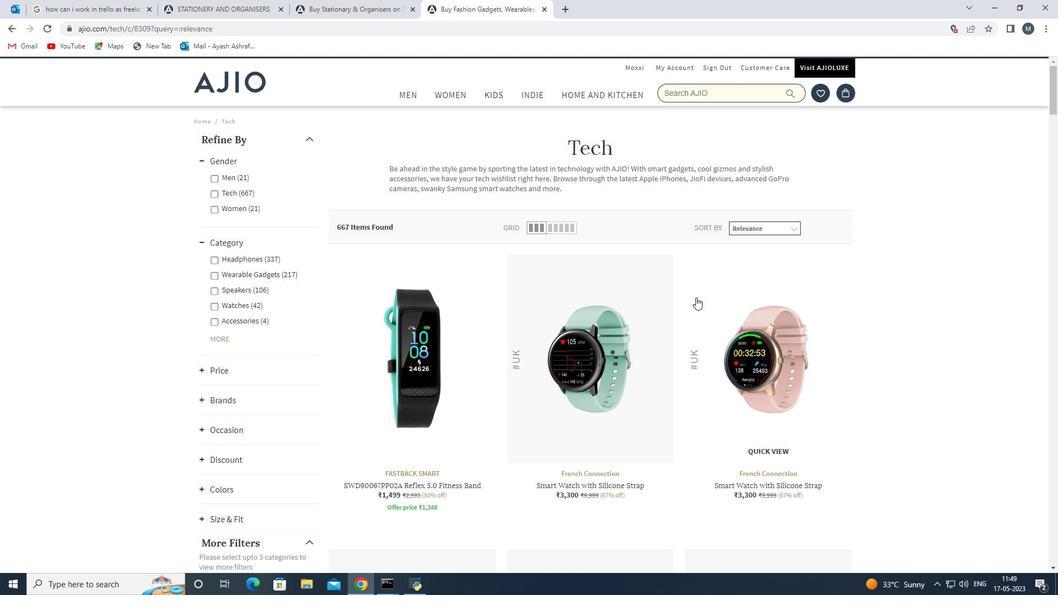 
Action: Mouse scrolled (681, 304) with delta (0, 0)
Screenshot: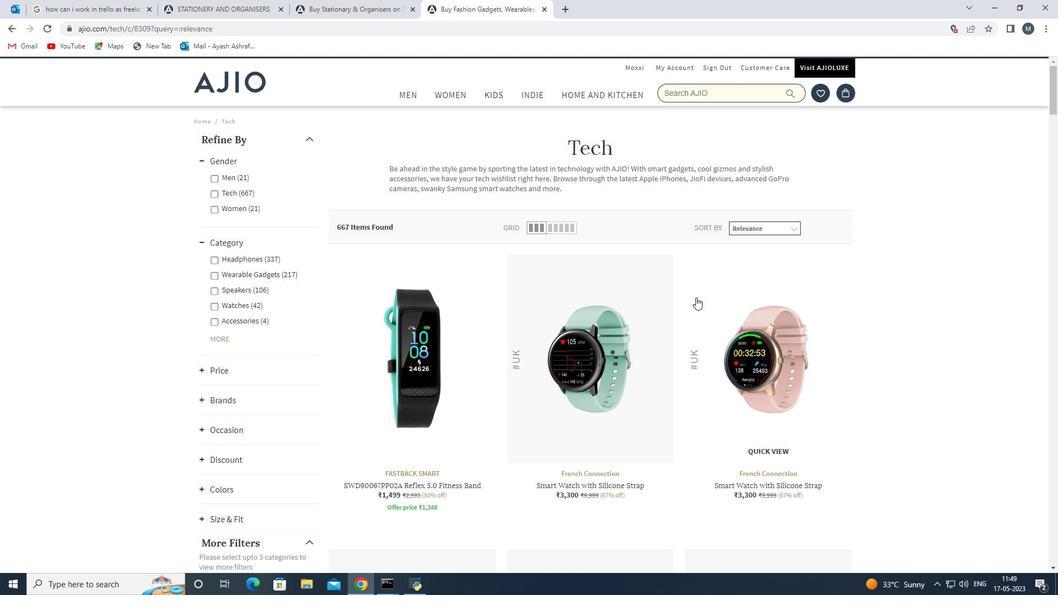 
Action: Mouse moved to (680, 308)
Screenshot: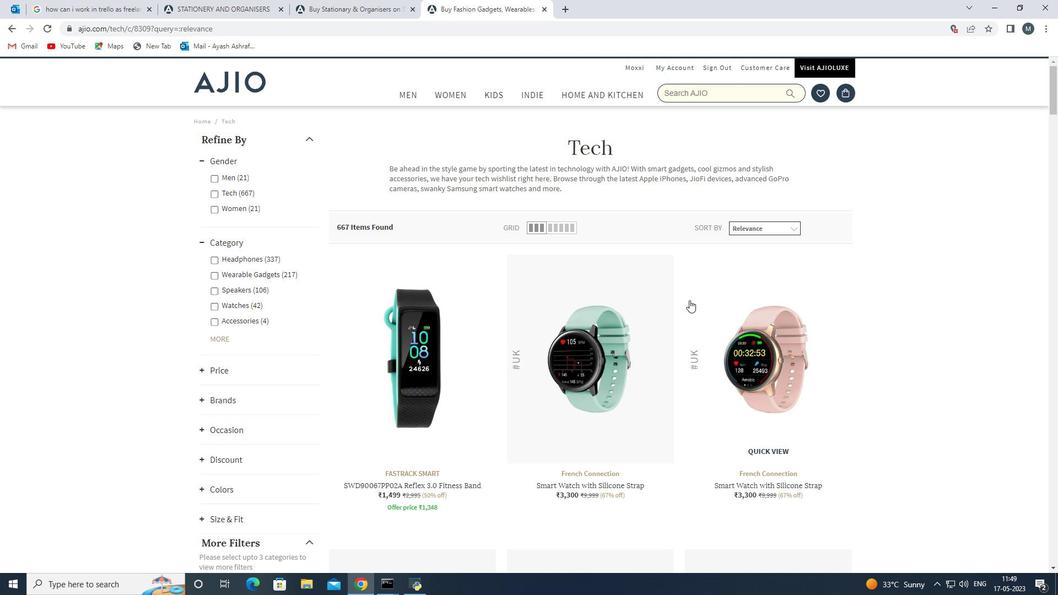 
Action: Mouse scrolled (680, 308) with delta (0, 0)
Screenshot: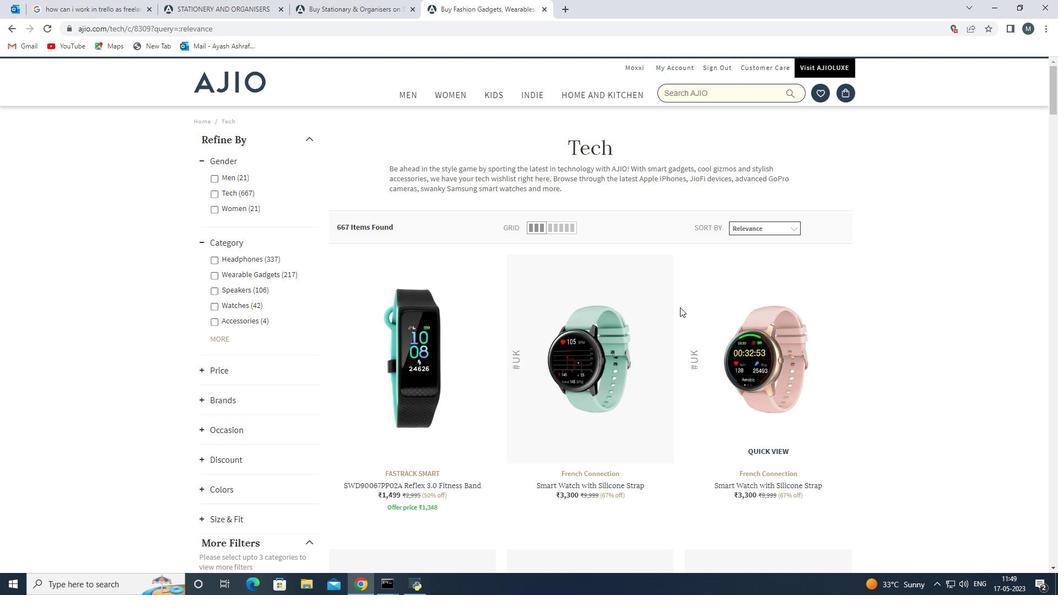
Action: Mouse scrolled (680, 308) with delta (0, 0)
Screenshot: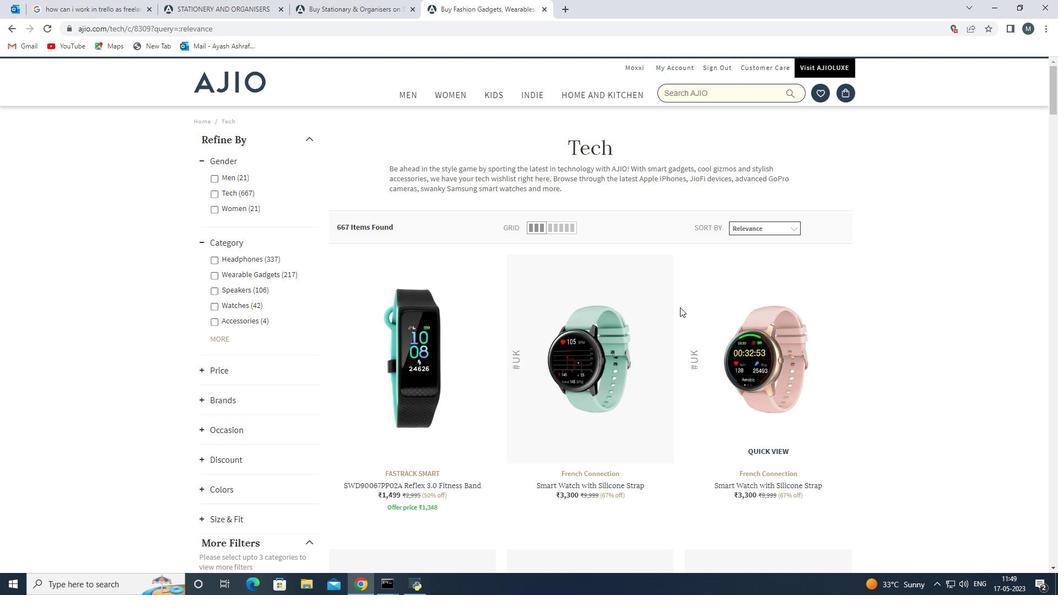 
Action: Mouse moved to (604, 333)
Screenshot: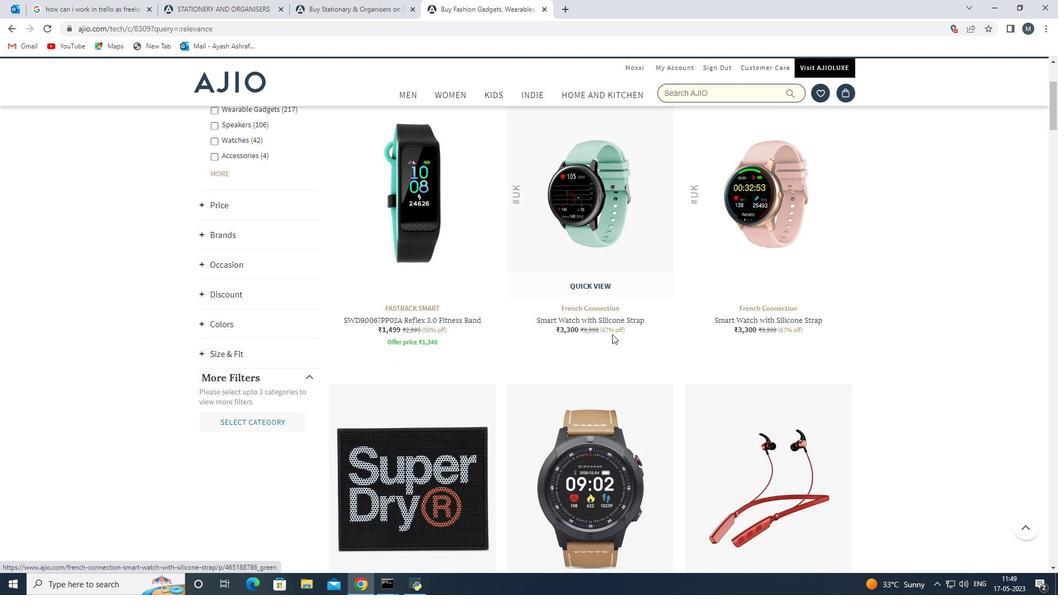 
Action: Mouse scrolled (604, 333) with delta (0, 0)
Screenshot: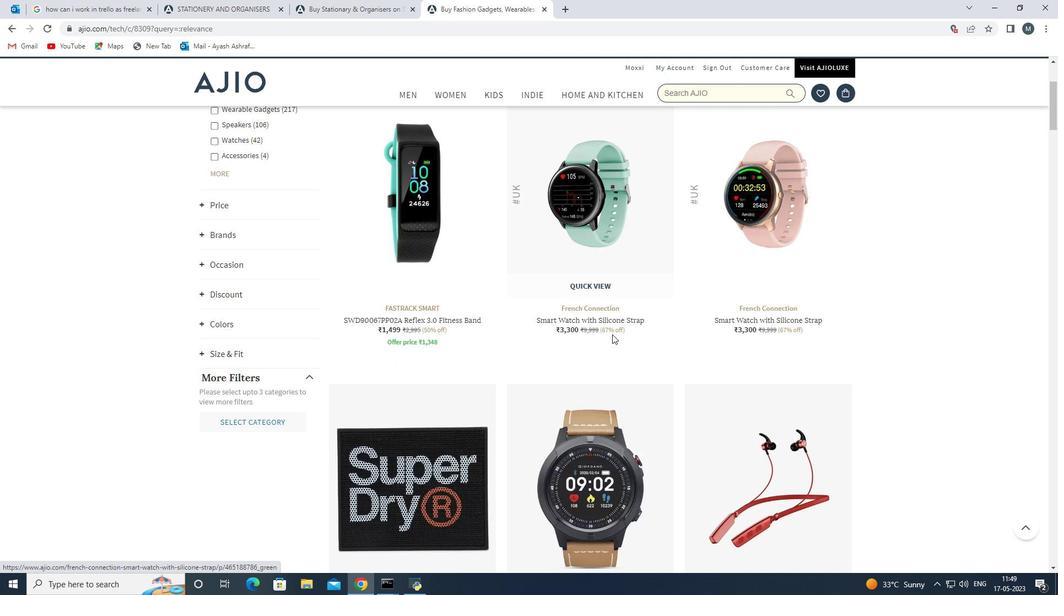 
Action: Mouse scrolled (604, 333) with delta (0, 0)
Screenshot: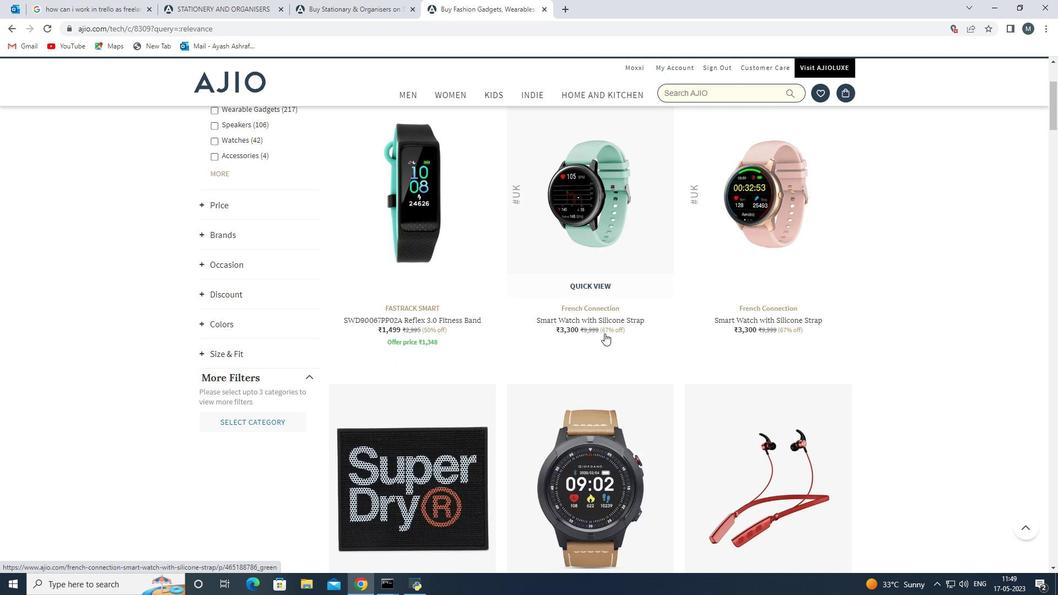 
Action: Mouse moved to (480, 368)
Screenshot: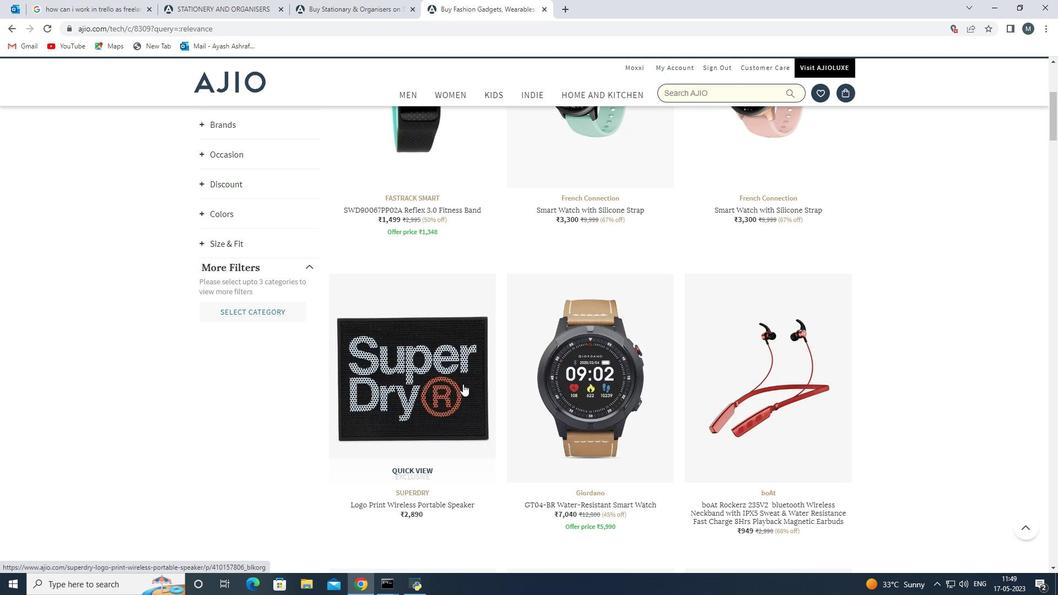 
Action: Mouse scrolled (480, 367) with delta (0, 0)
Screenshot: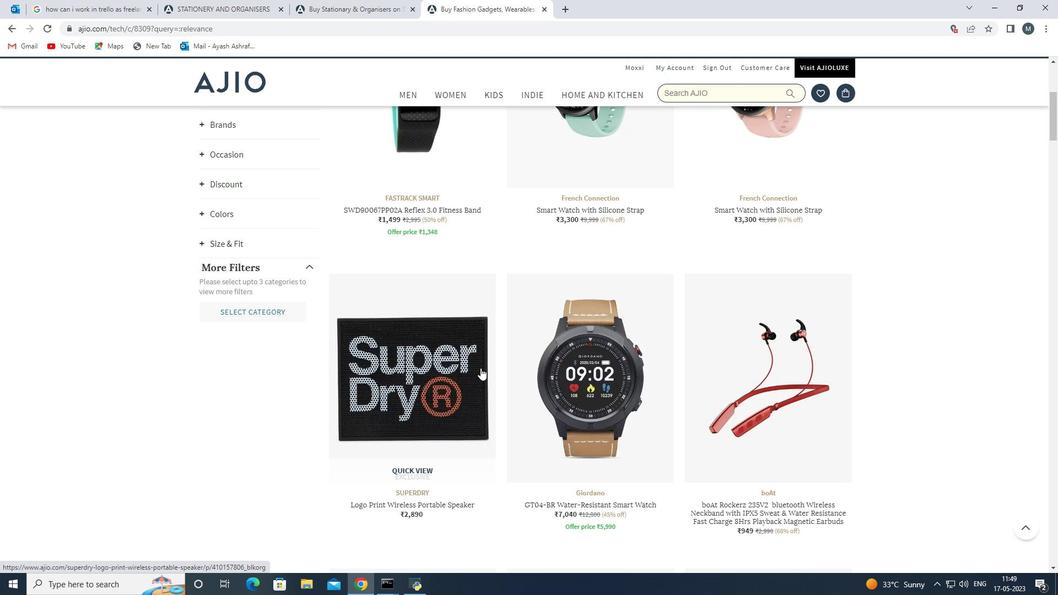 
Action: Mouse moved to (620, 391)
Screenshot: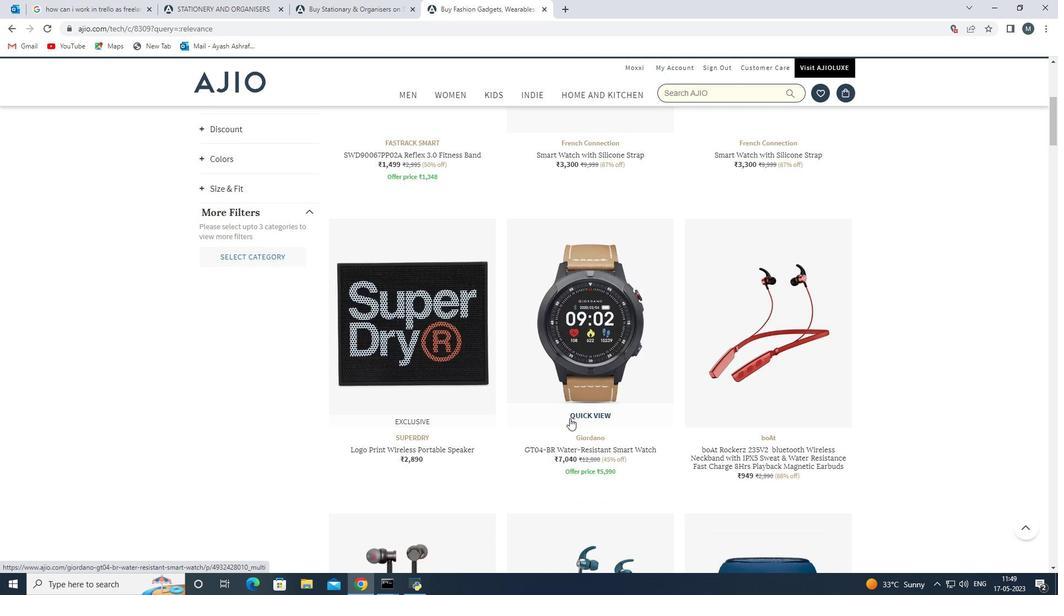 
Action: Mouse scrolled (620, 390) with delta (0, 0)
Screenshot: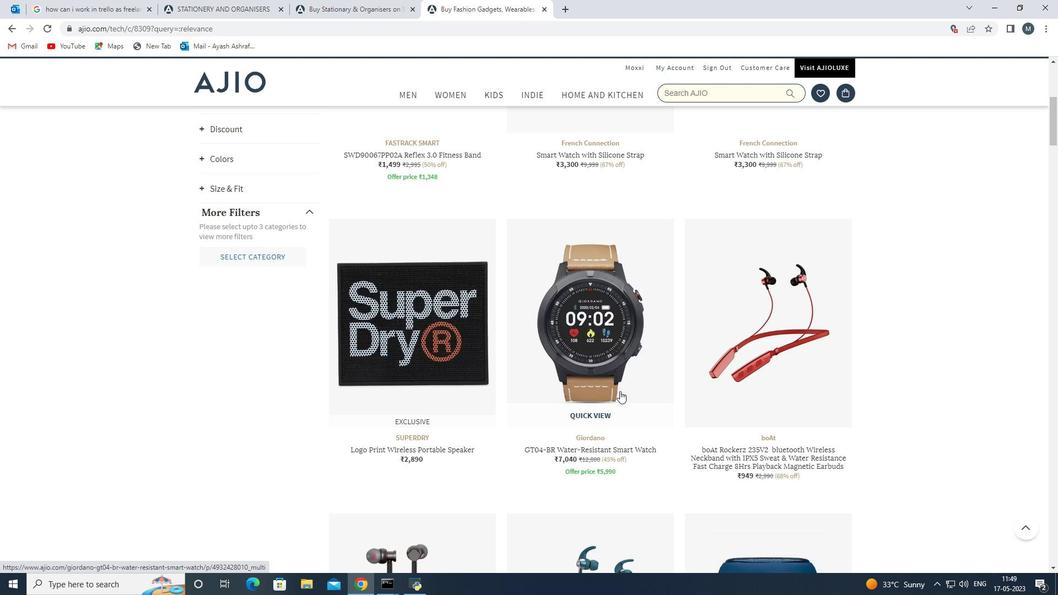 
Action: Mouse moved to (554, 384)
Screenshot: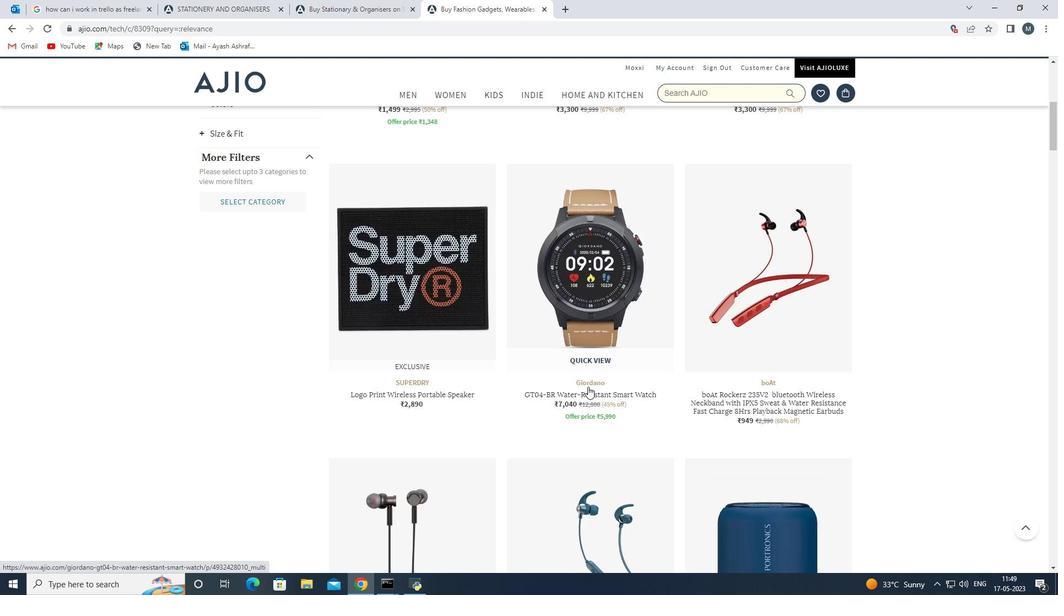 
Action: Mouse scrolled (554, 383) with delta (0, 0)
Screenshot: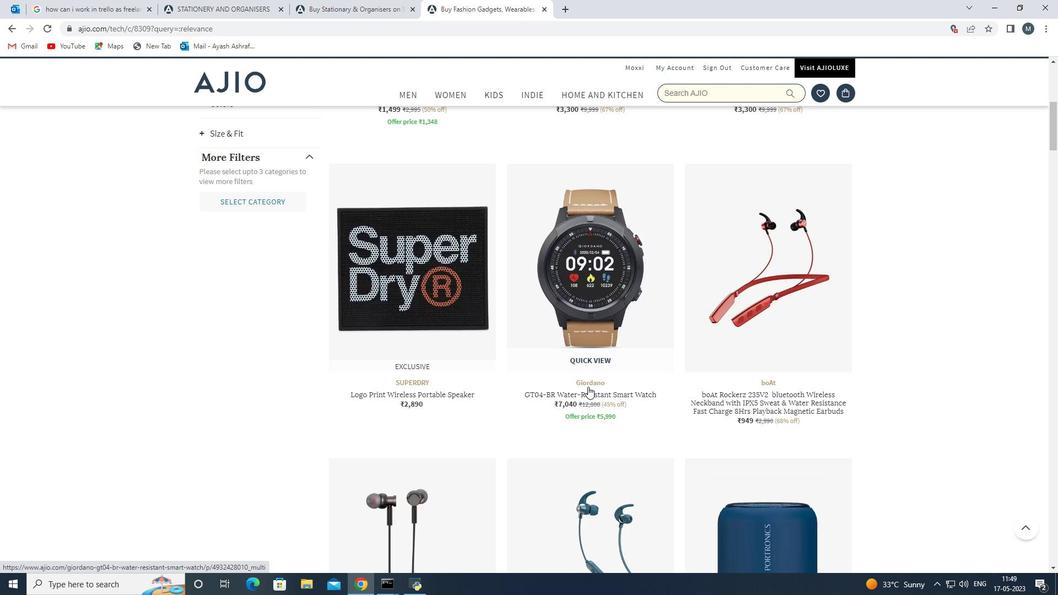 
Action: Mouse moved to (554, 384)
Screenshot: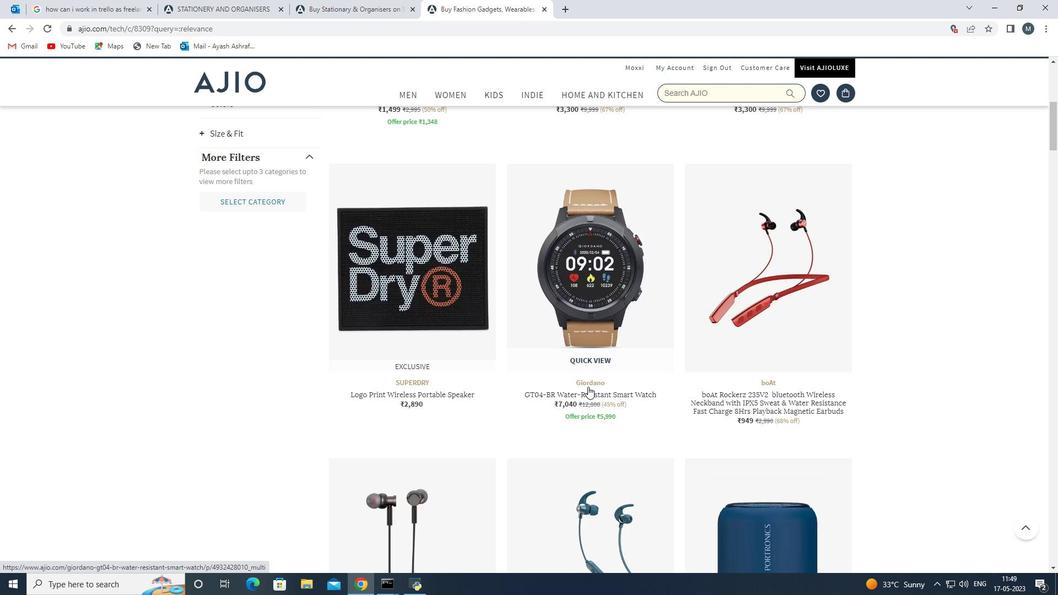 
Action: Mouse scrolled (554, 383) with delta (0, 0)
Screenshot: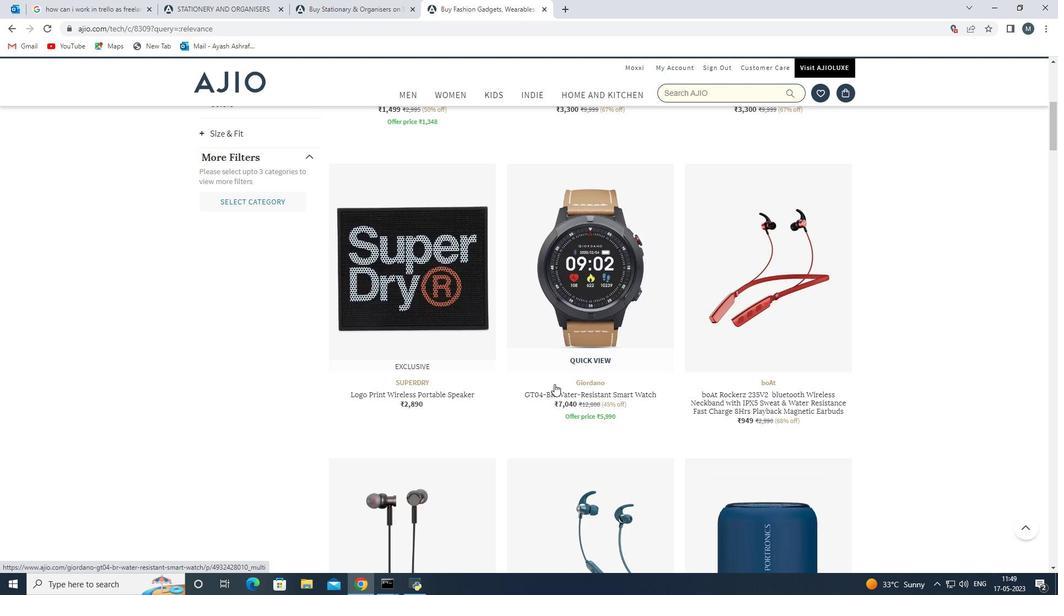 
Action: Mouse scrolled (554, 383) with delta (0, 0)
Screenshot: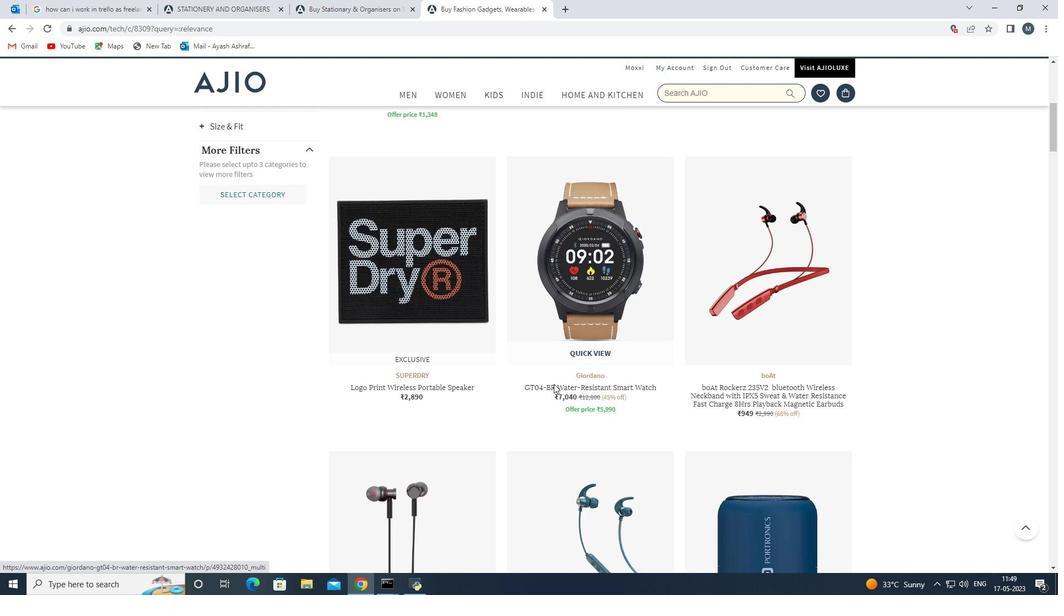 
Action: Mouse moved to (552, 383)
Screenshot: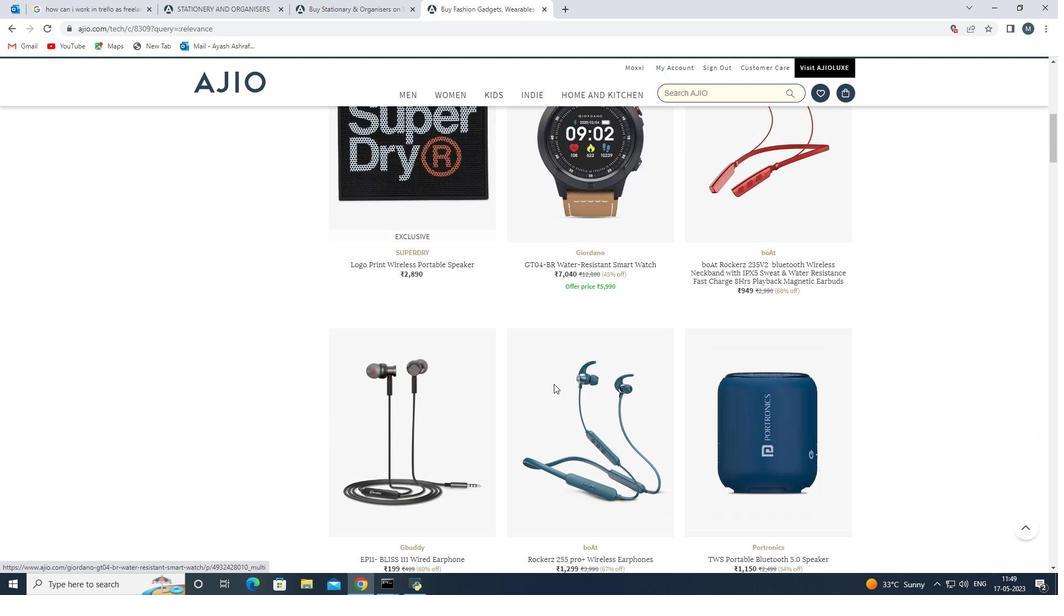 
Action: Mouse scrolled (552, 383) with delta (0, 0)
Screenshot: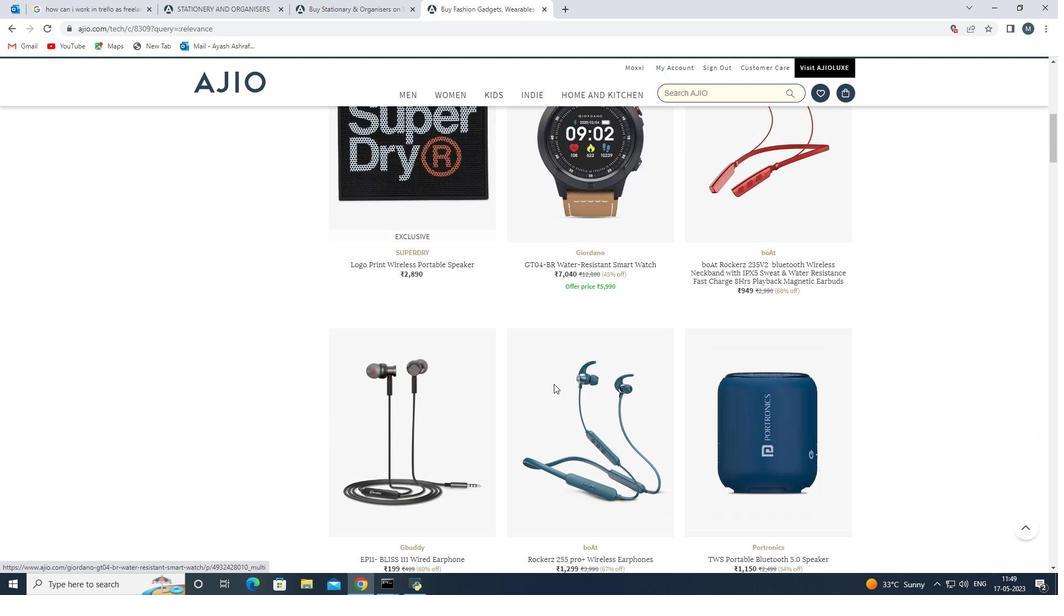 
Action: Mouse moved to (756, 429)
Screenshot: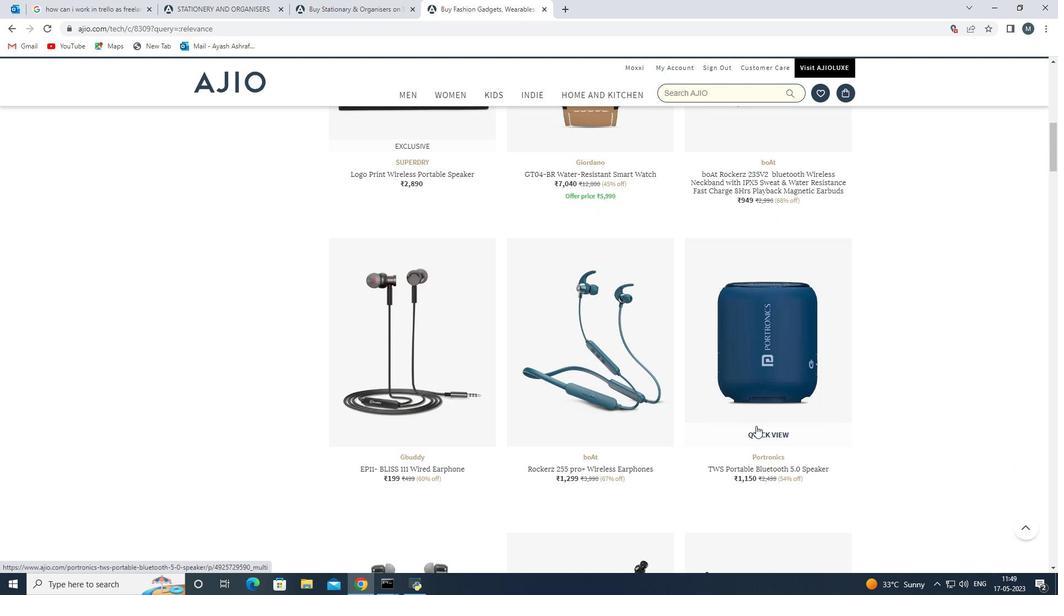 
Action: Mouse pressed left at (756, 429)
Screenshot: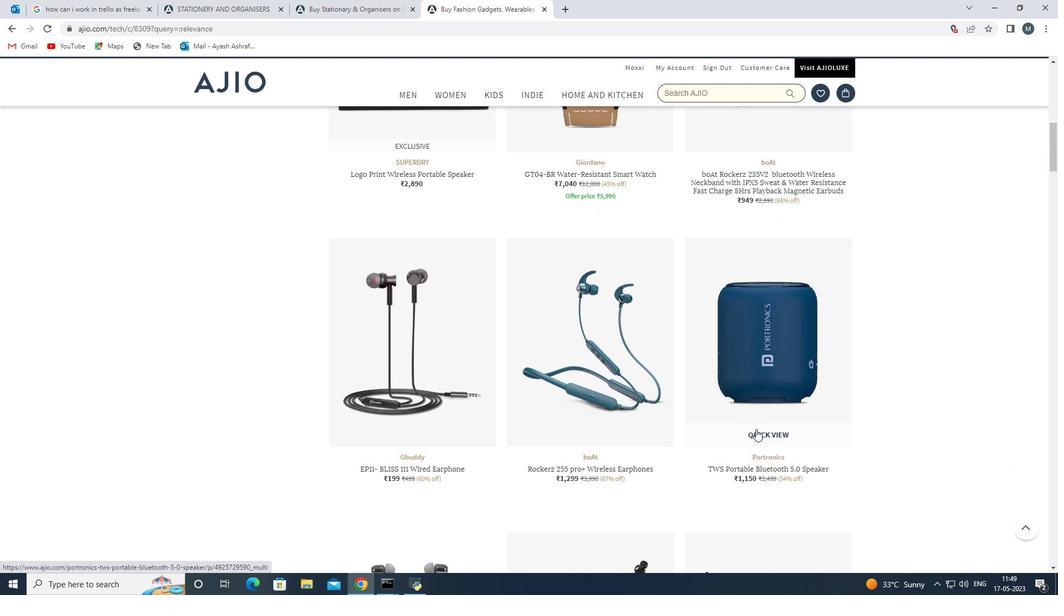 
Action: Mouse moved to (587, 240)
Screenshot: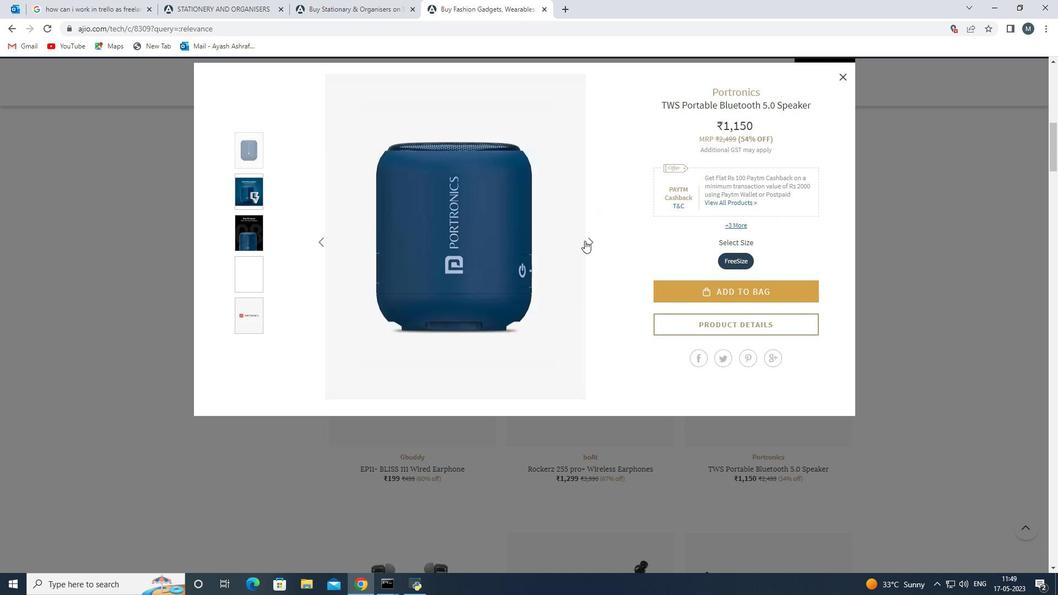 
Action: Mouse pressed left at (587, 240)
Screenshot: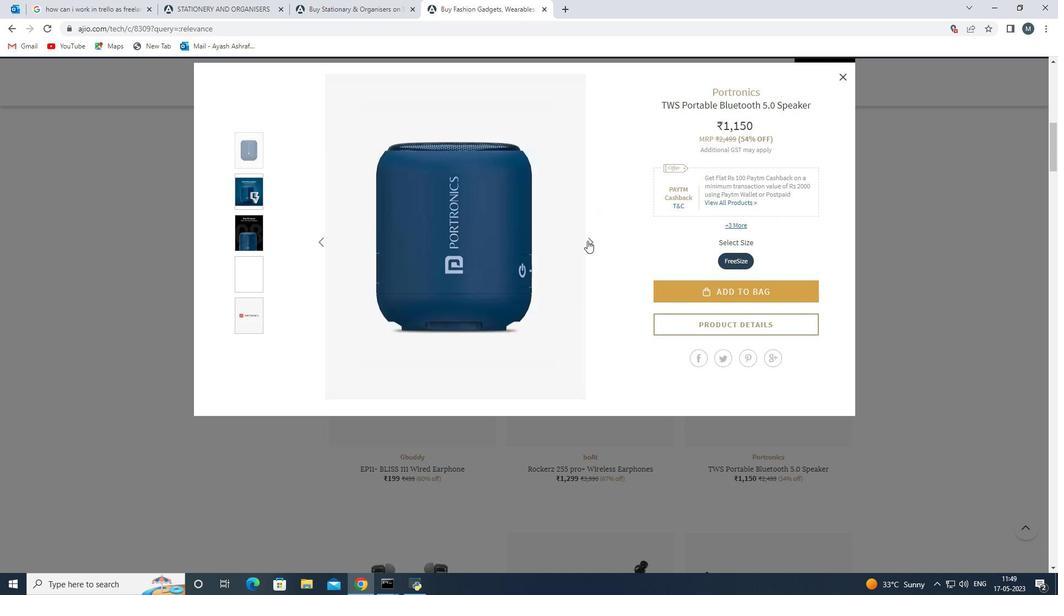 
Action: Mouse moved to (588, 240)
Screenshot: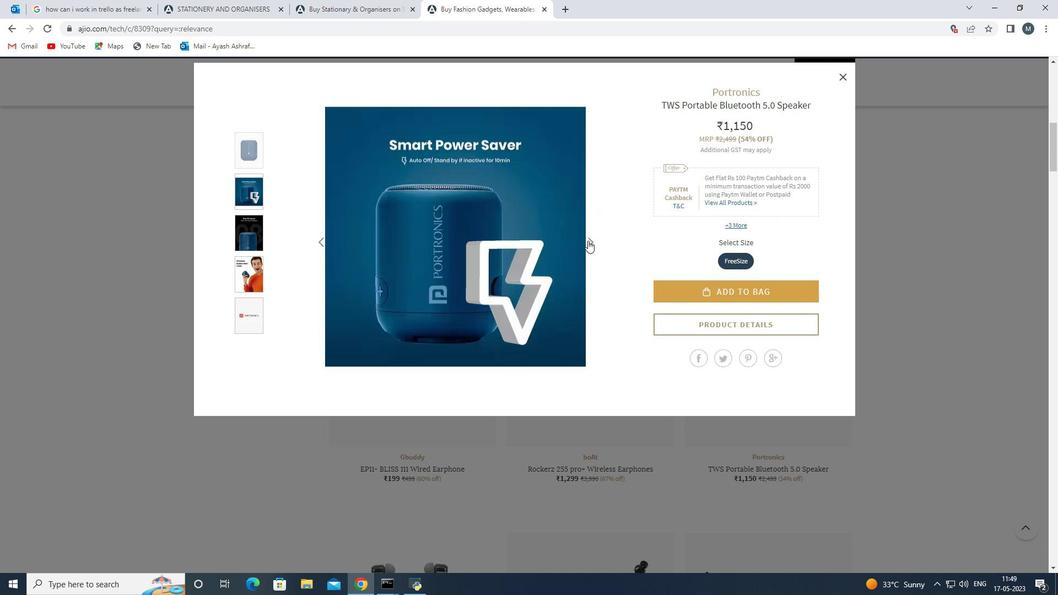 
Action: Mouse pressed left at (588, 240)
Screenshot: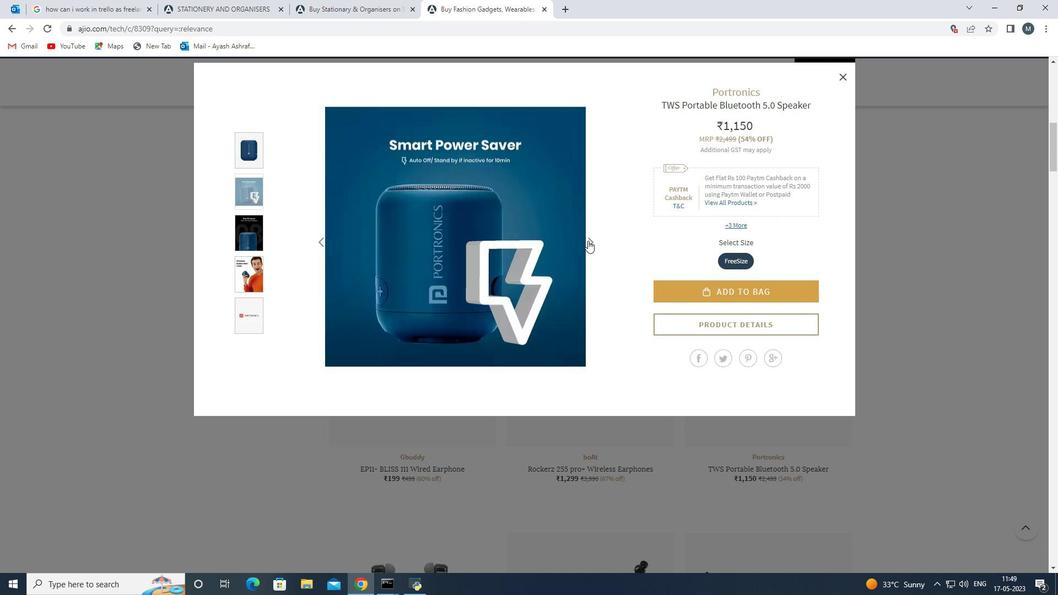 
Action: Mouse moved to (740, 259)
Screenshot: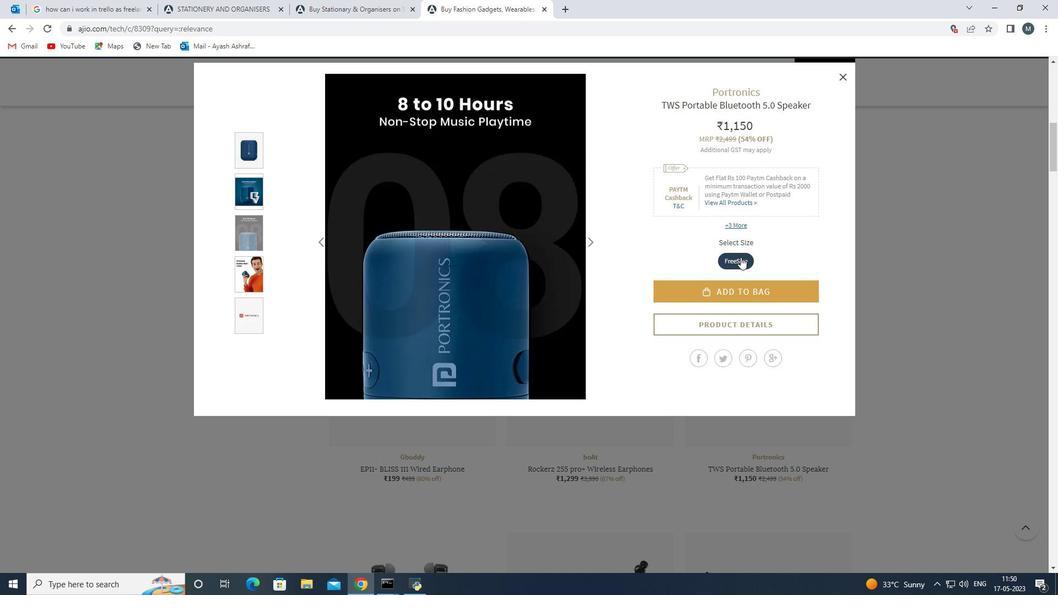 
Action: Mouse pressed left at (740, 259)
Screenshot: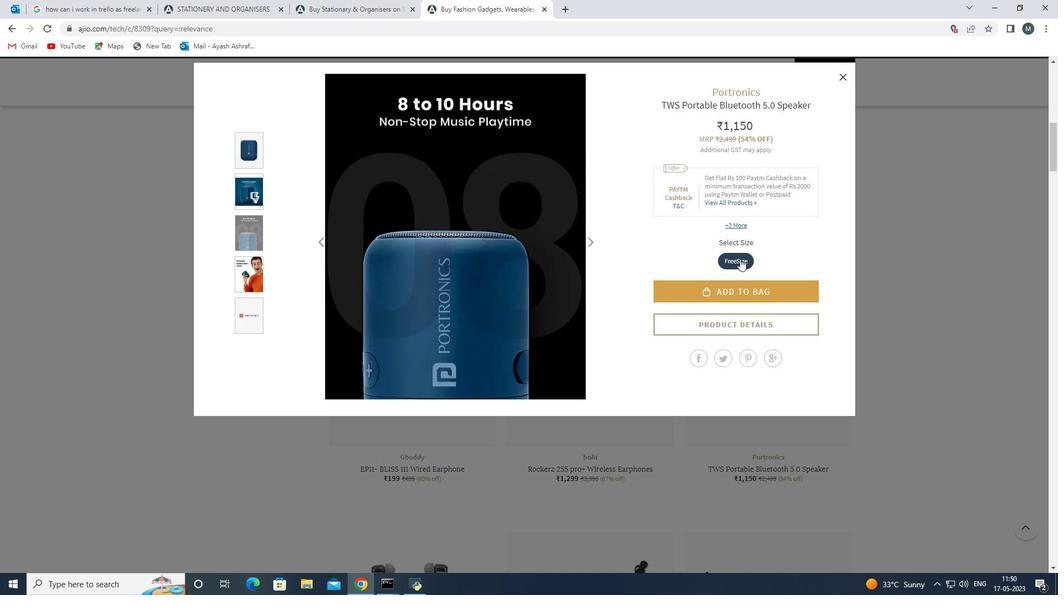 
Action: Mouse moved to (590, 243)
Screenshot: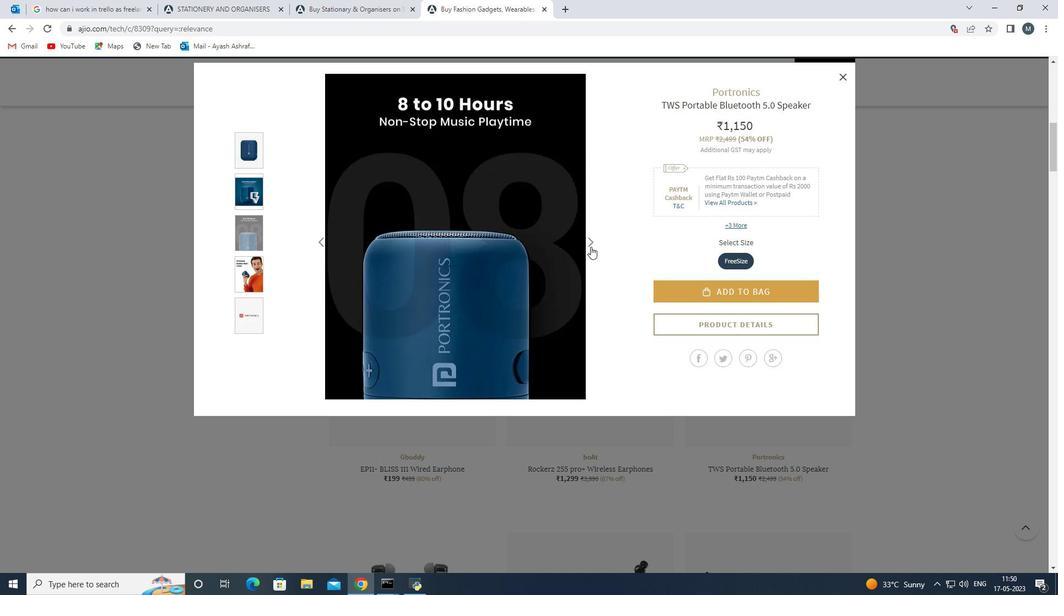 
Action: Mouse pressed left at (590, 243)
Screenshot: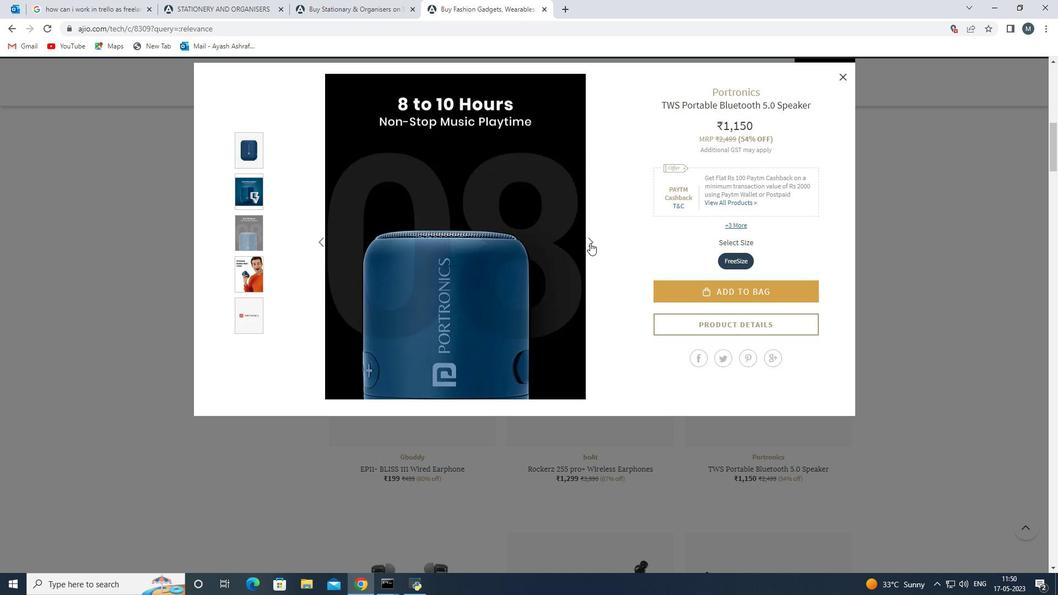 
Action: Mouse moved to (729, 327)
Screenshot: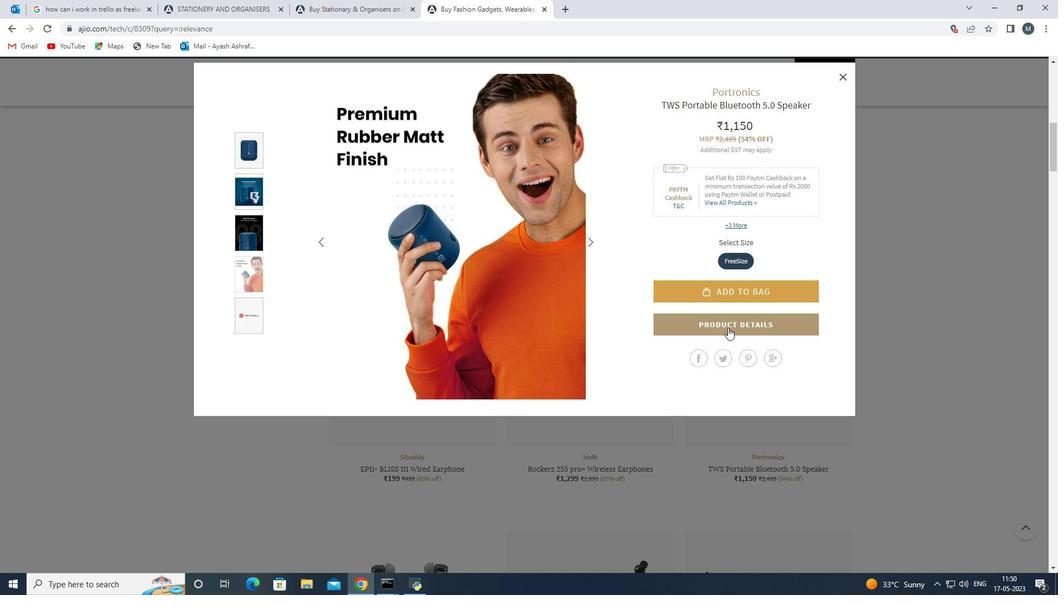 
Action: Mouse pressed left at (729, 327)
Screenshot: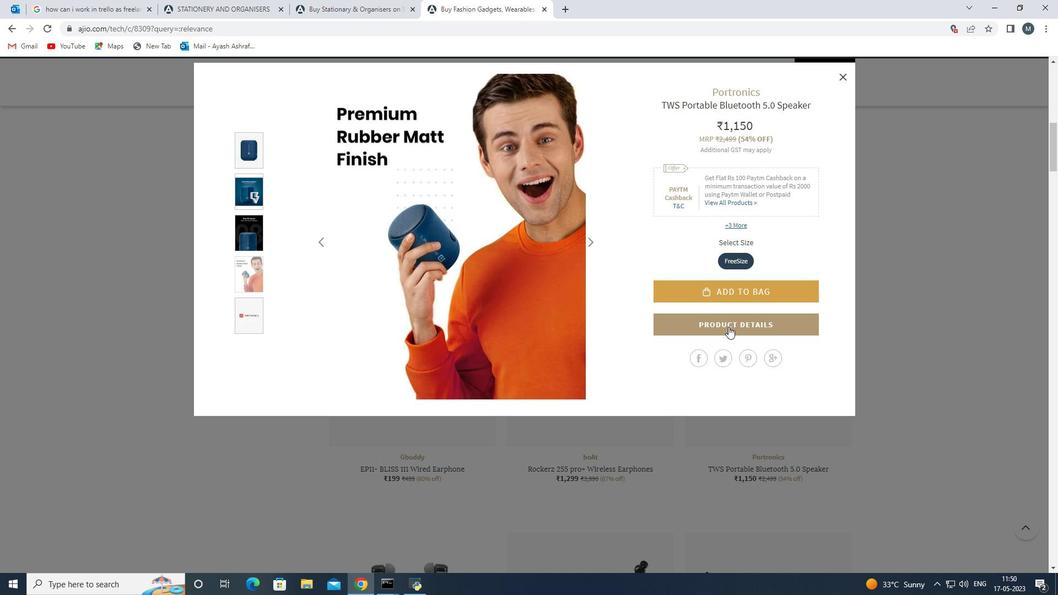 
Action: Mouse moved to (588, 304)
Screenshot: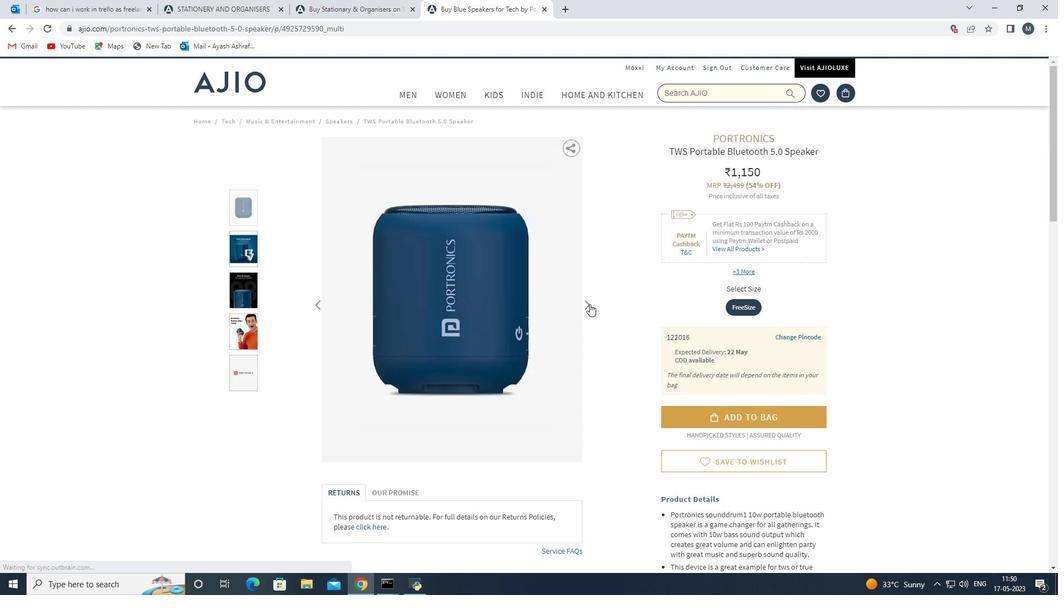 
Action: Mouse pressed left at (588, 304)
Screenshot: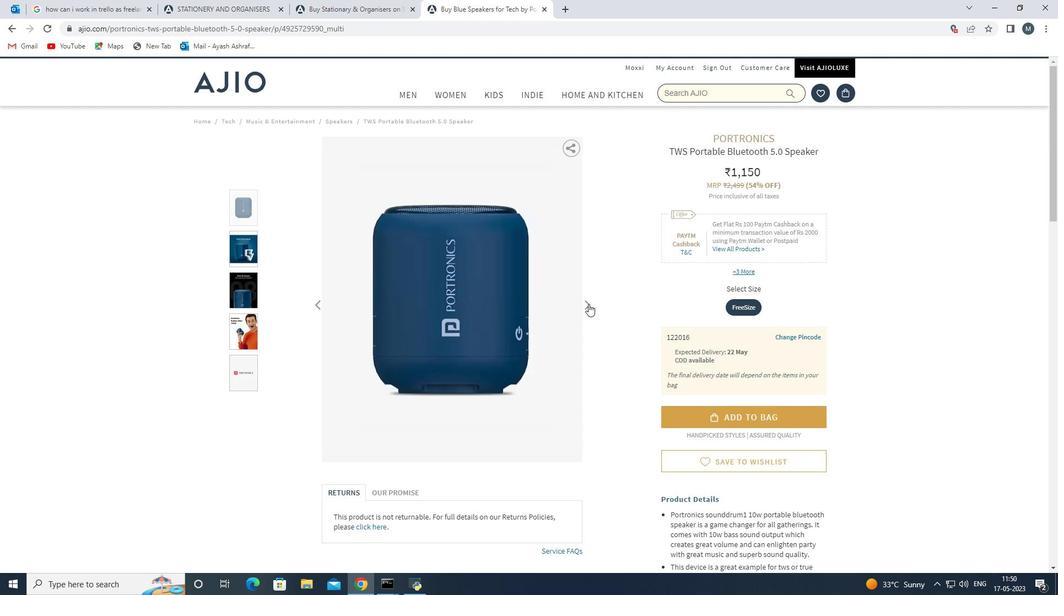 
Action: Mouse pressed left at (588, 304)
Screenshot: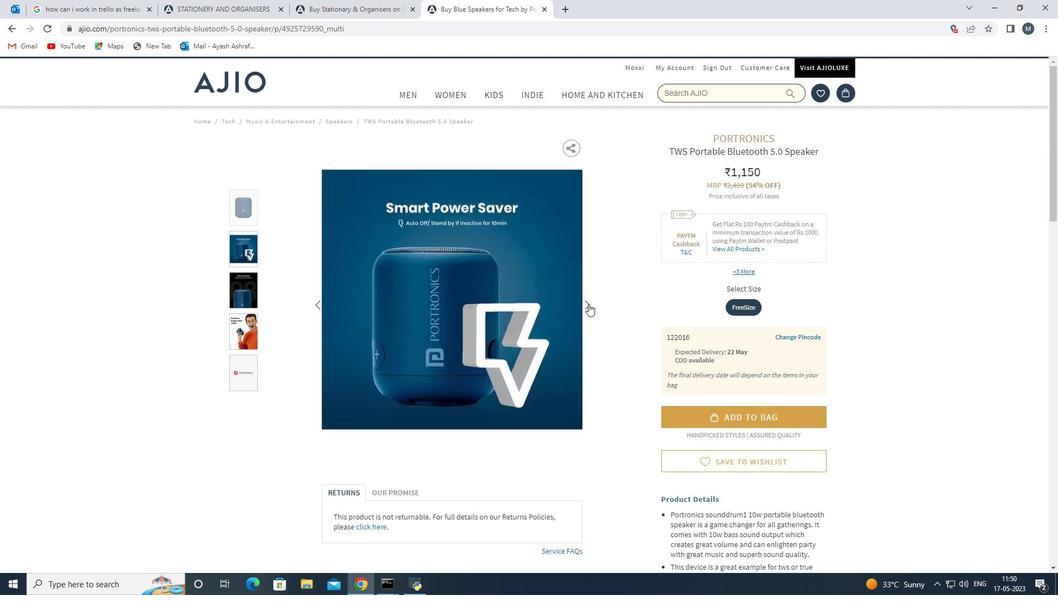 
Action: Mouse pressed left at (588, 304)
Screenshot: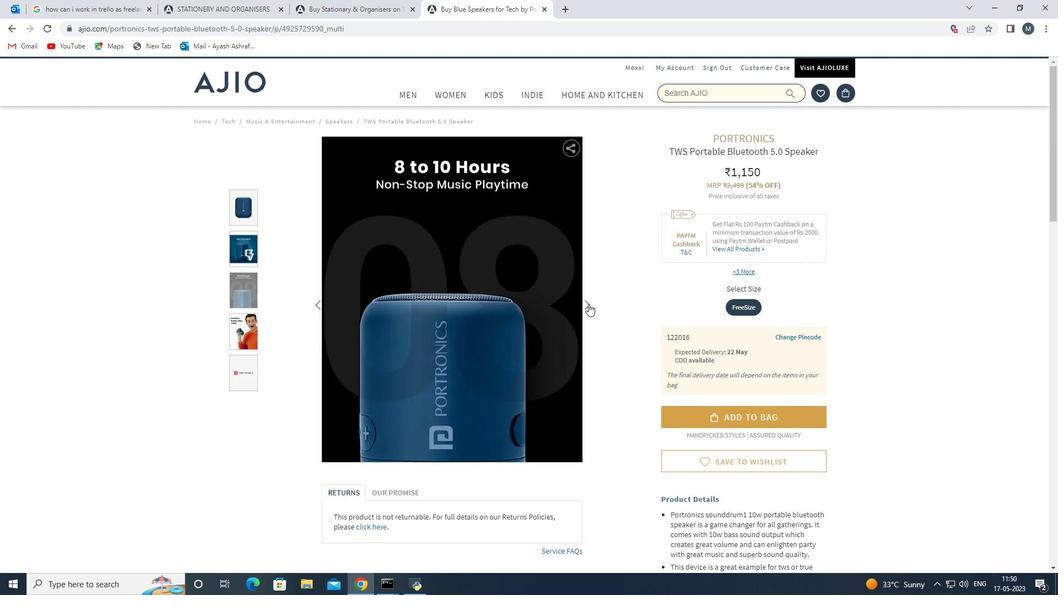 
Action: Mouse moved to (716, 321)
Screenshot: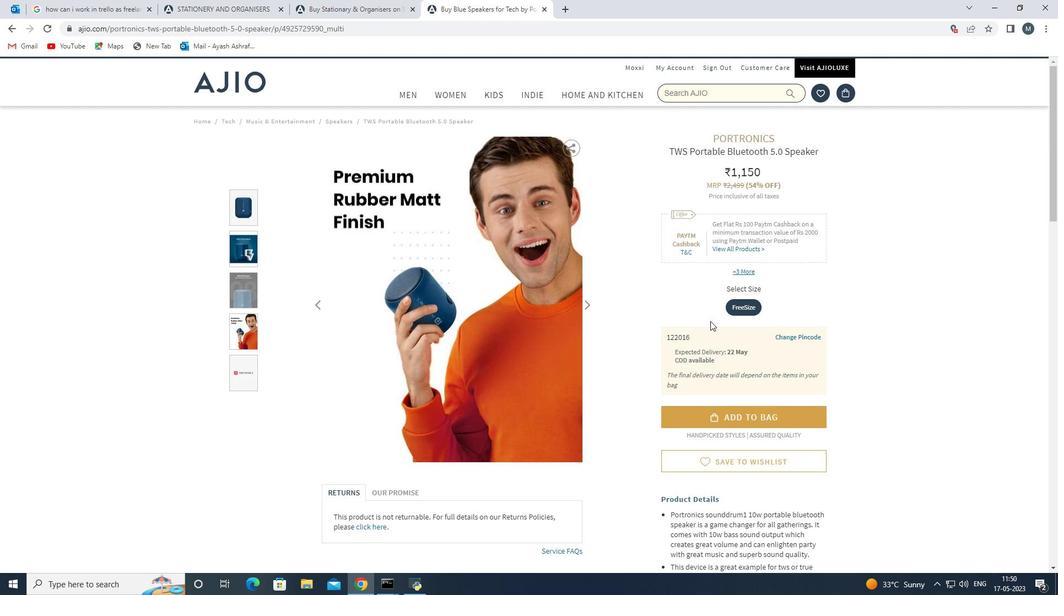 
Action: Mouse scrolled (716, 320) with delta (0, 0)
Screenshot: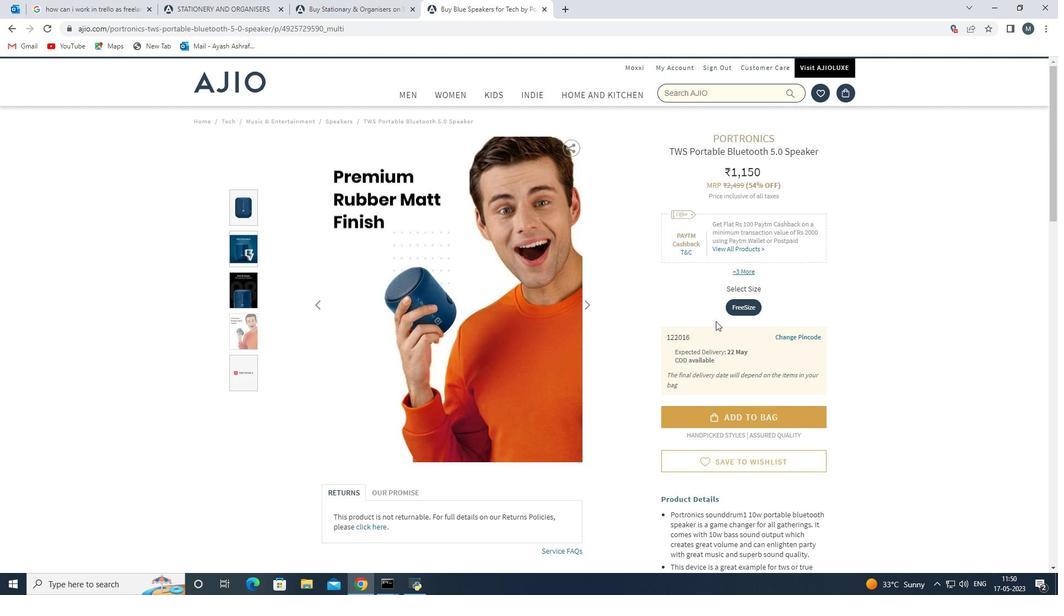 
Action: Mouse moved to (668, 297)
Screenshot: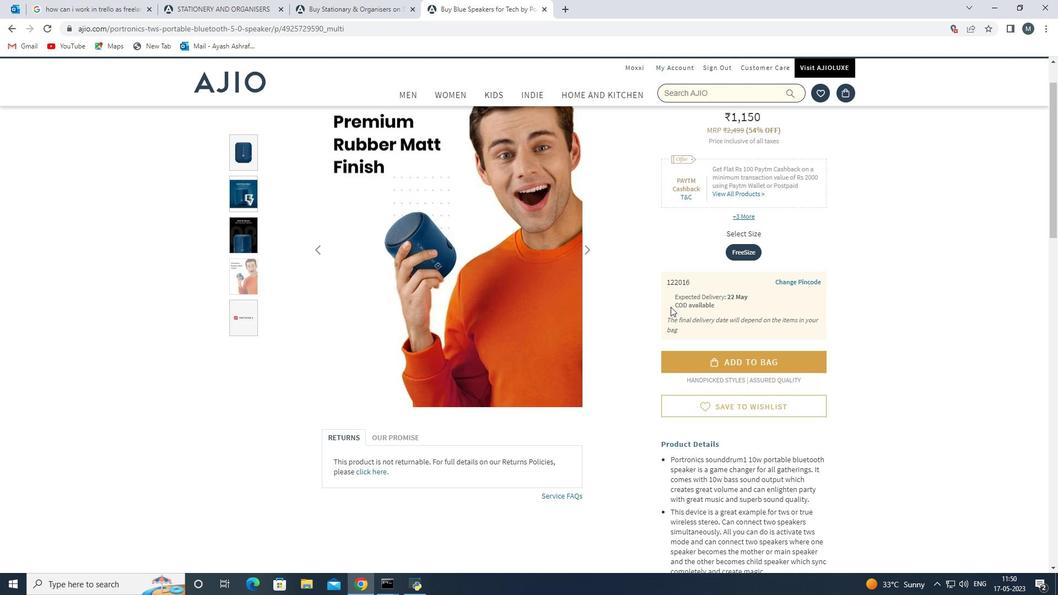 
Action: Mouse pressed left at (668, 297)
Screenshot: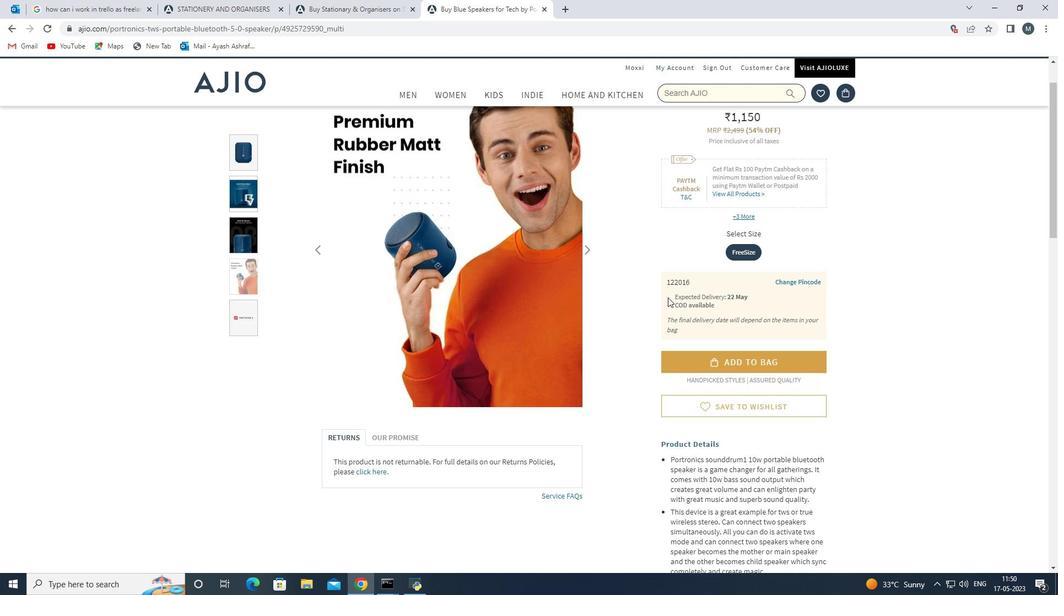 
Action: Mouse moved to (778, 311)
Screenshot: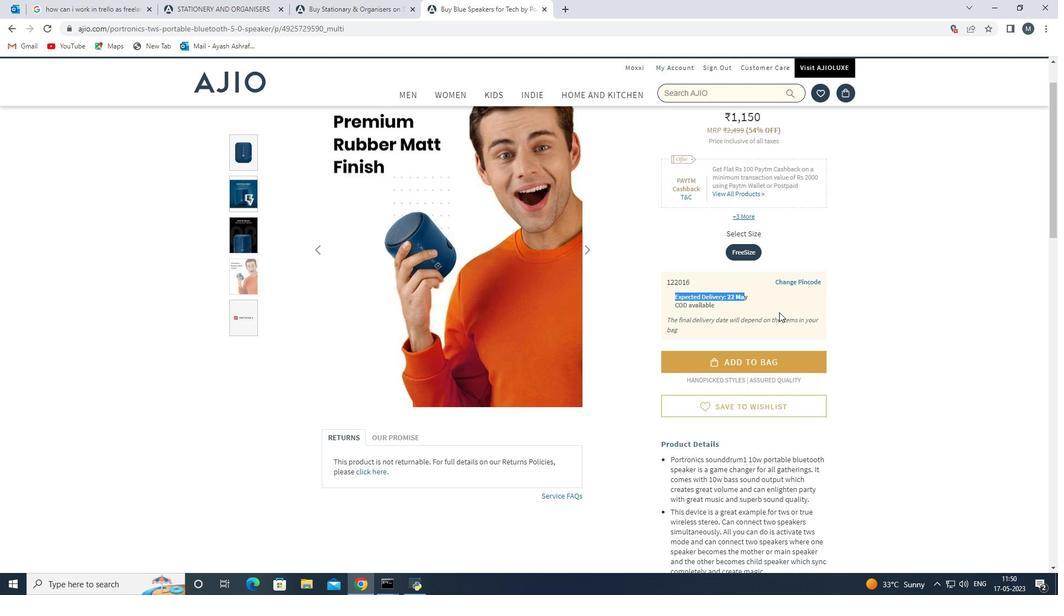 
Action: Mouse pressed left at (778, 311)
Screenshot: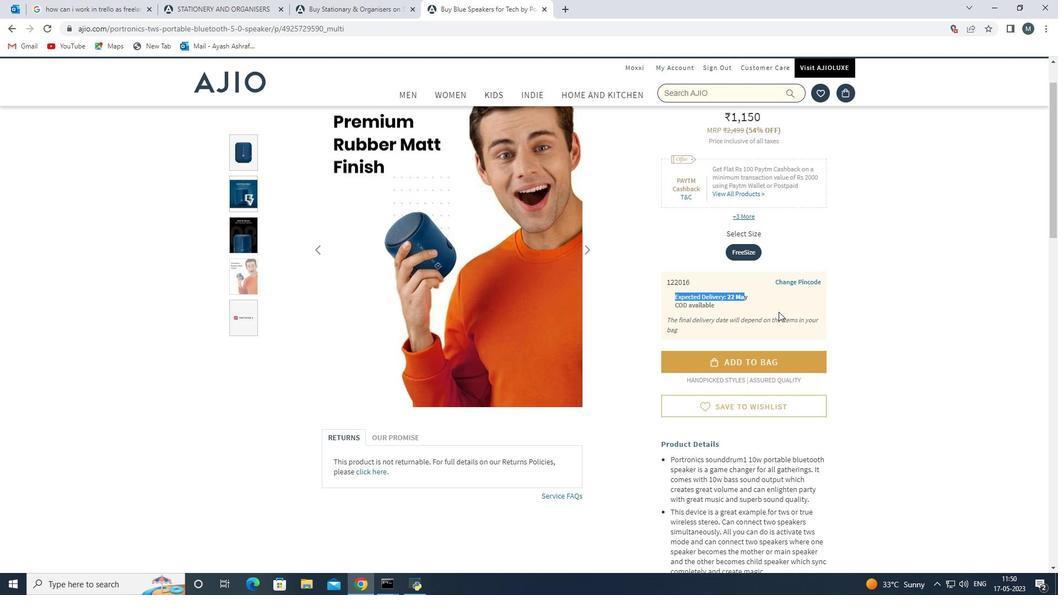 
Action: Mouse moved to (749, 310)
Screenshot: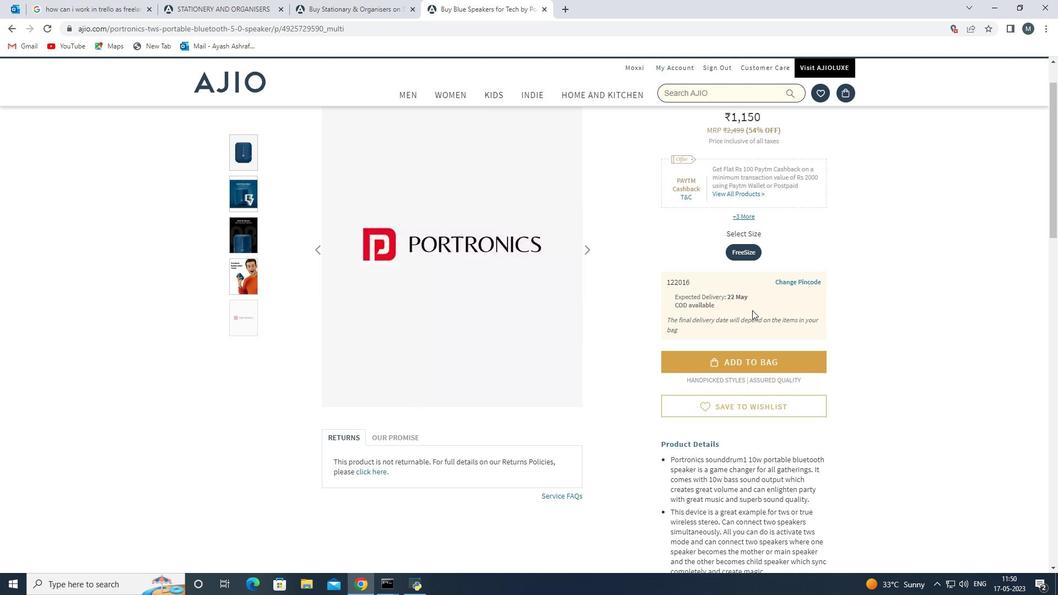 
Action: Mouse scrolled (749, 309) with delta (0, 0)
Screenshot: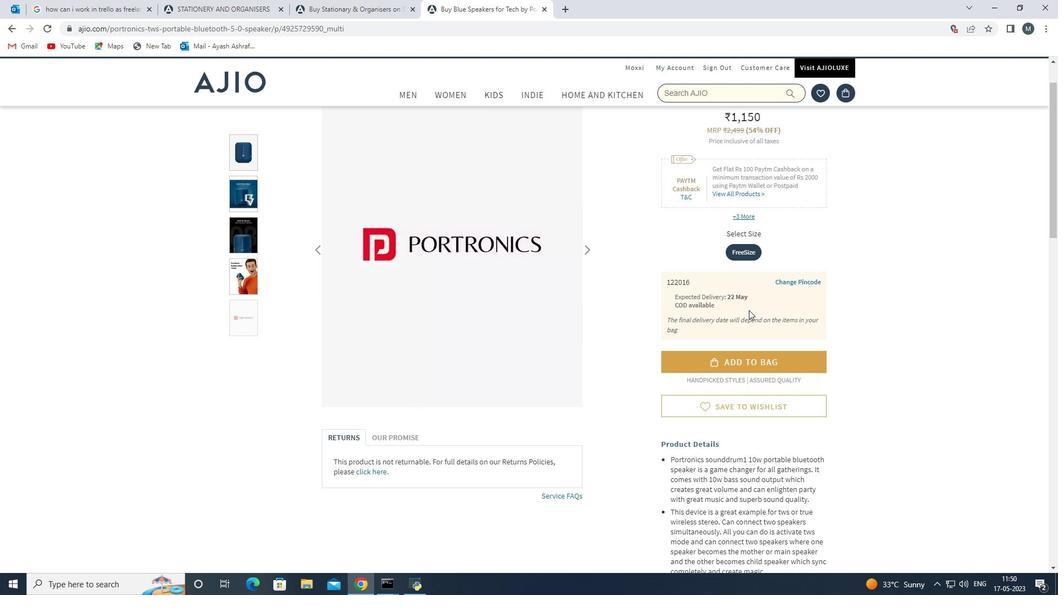 
Action: Mouse scrolled (749, 309) with delta (0, 0)
Screenshot: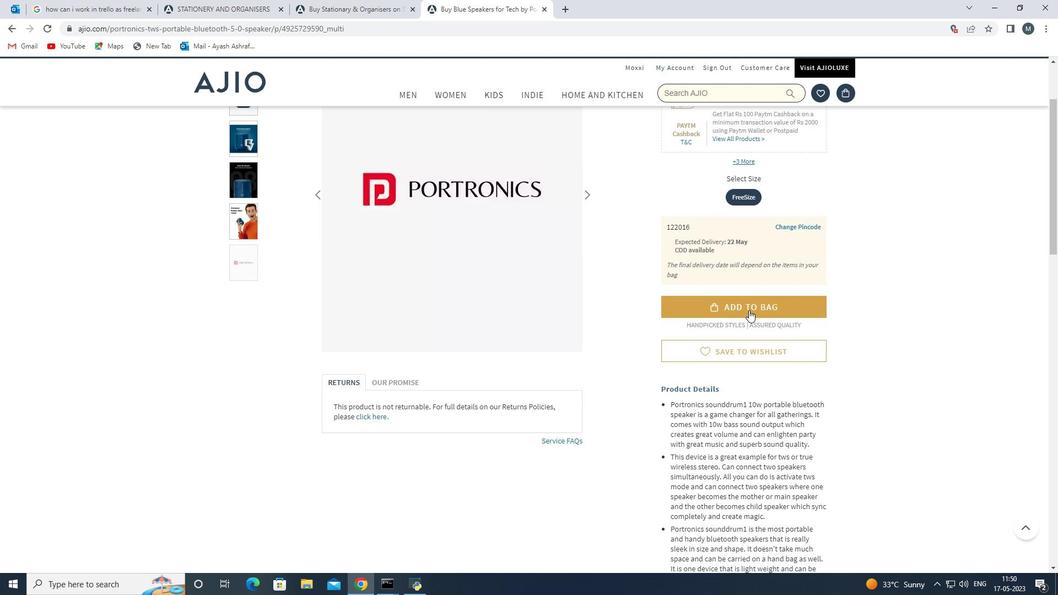 
Action: Mouse scrolled (749, 309) with delta (0, 0)
Screenshot: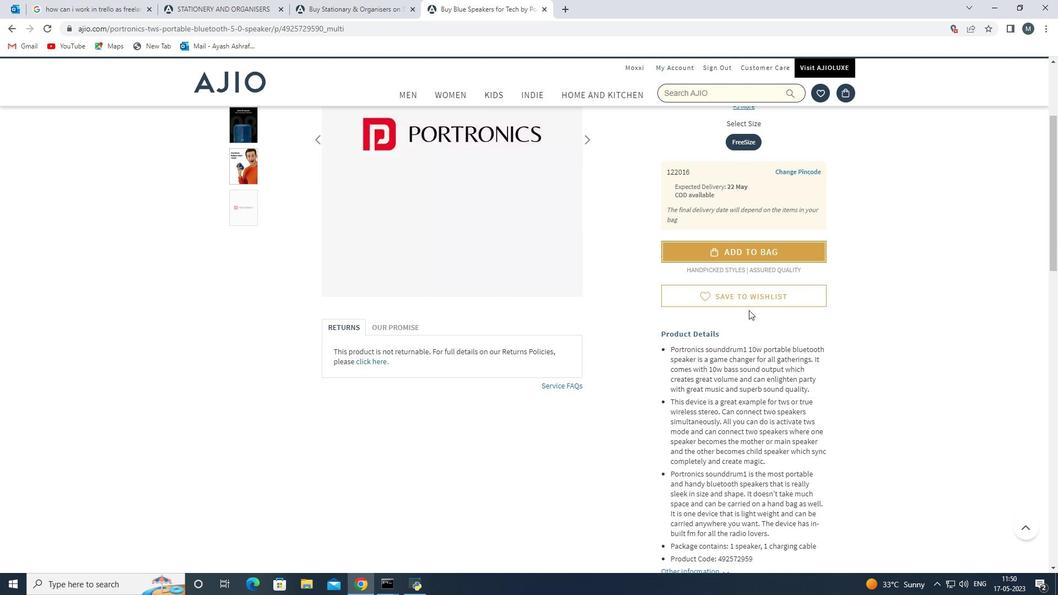 
Action: Mouse moved to (679, 347)
Screenshot: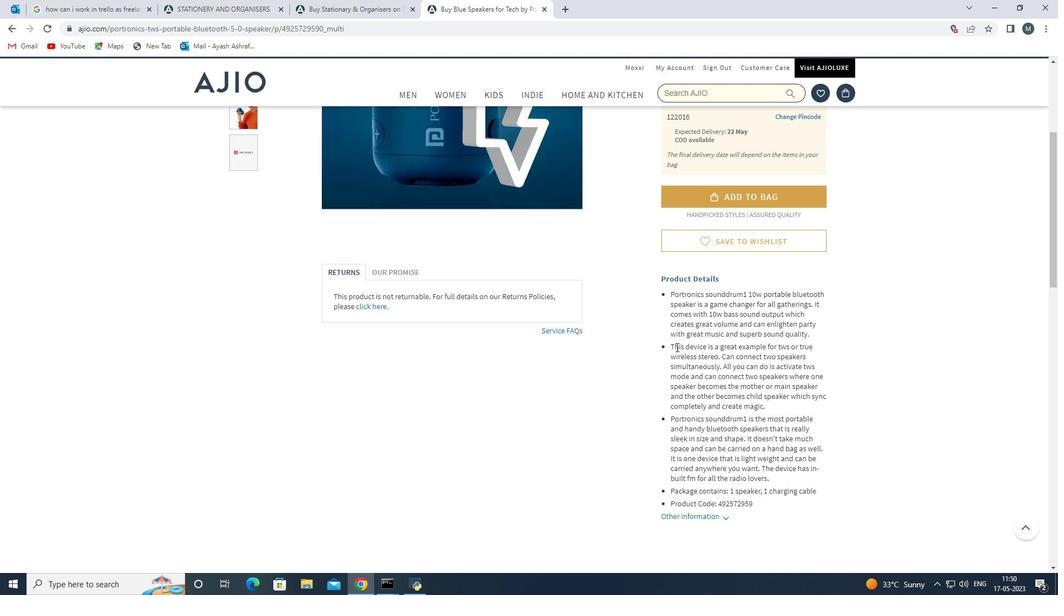
Action: Mouse scrolled (679, 346) with delta (0, 0)
Screenshot: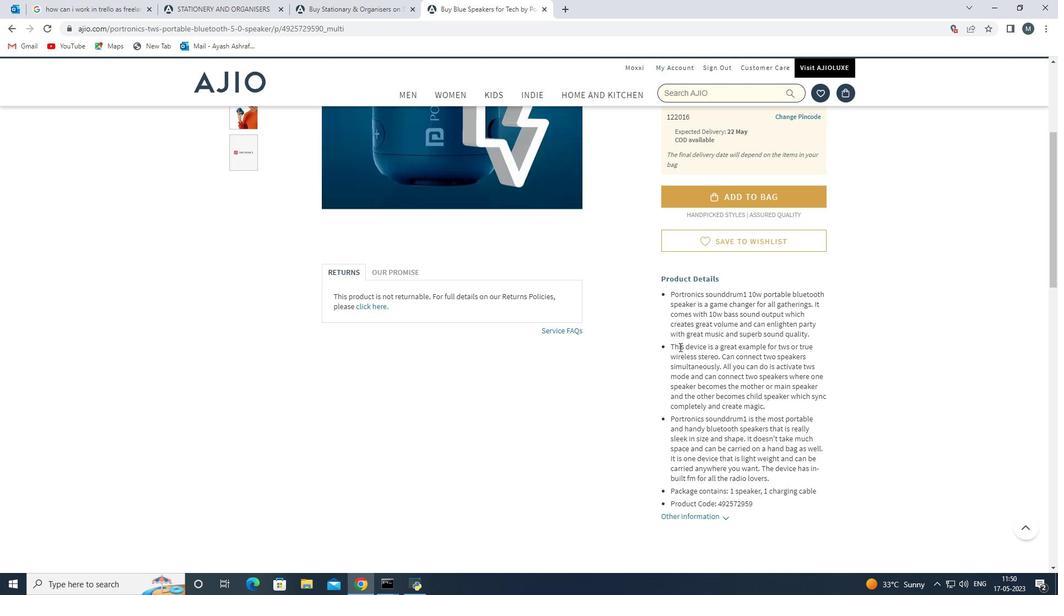 
Action: Mouse moved to (690, 344)
Screenshot: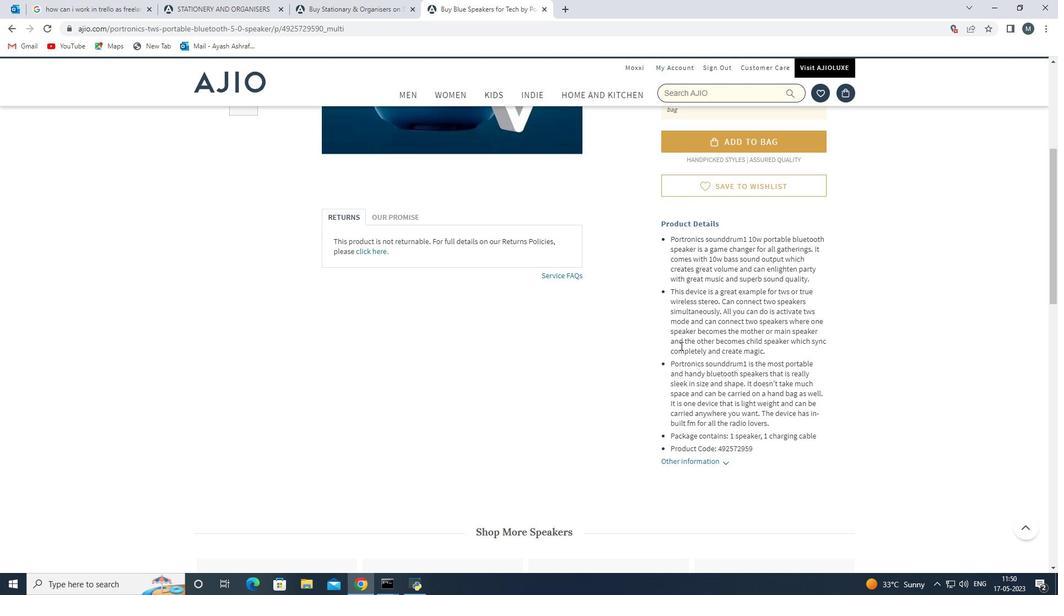 
Action: Mouse scrolled (690, 344) with delta (0, 0)
Screenshot: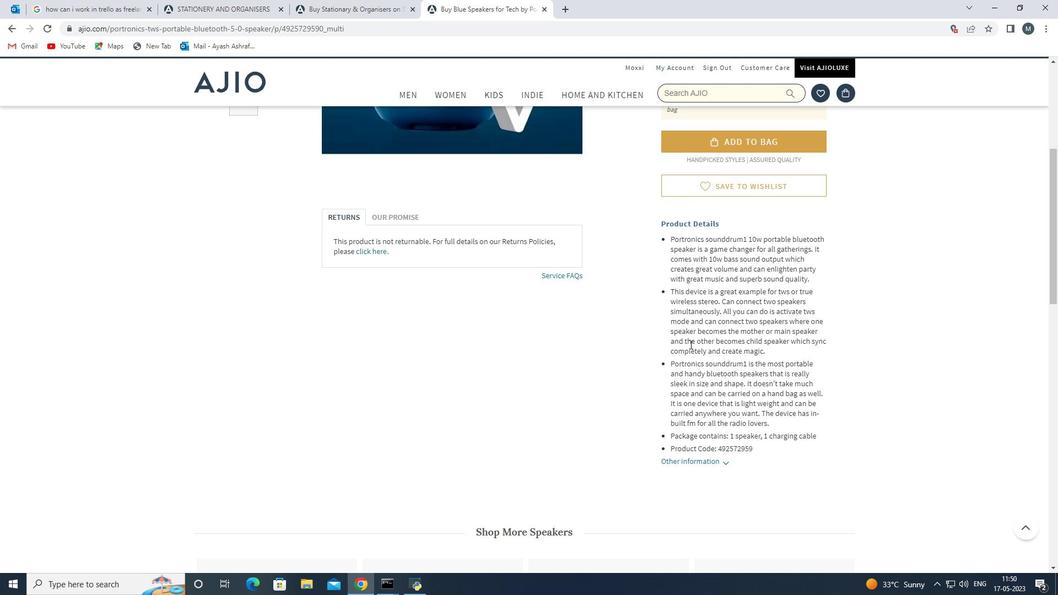 
Action: Mouse scrolled (690, 344) with delta (0, 0)
Screenshot: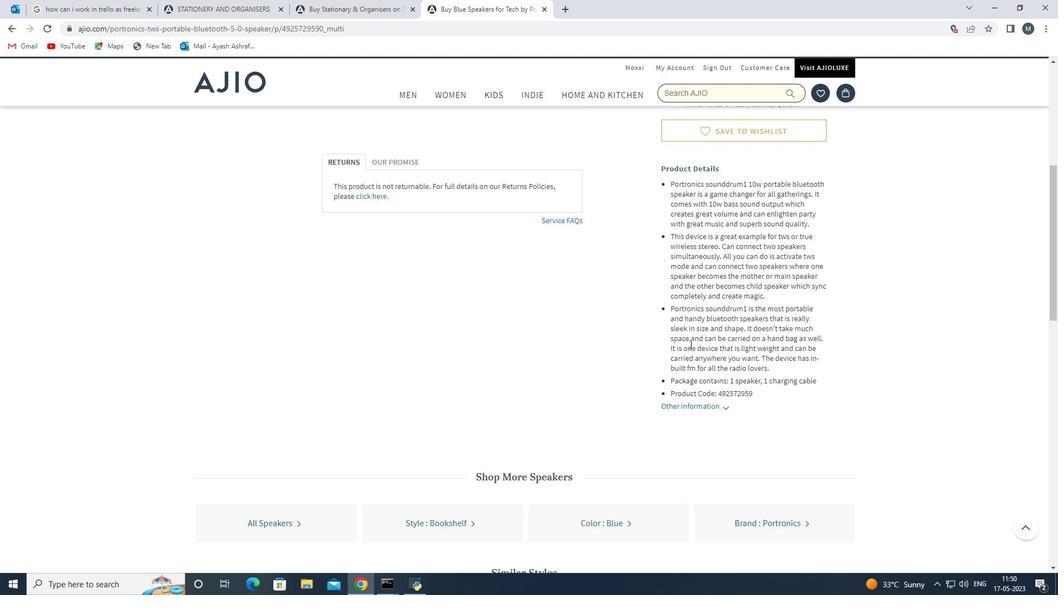 
Action: Mouse scrolled (690, 344) with delta (0, 0)
Screenshot: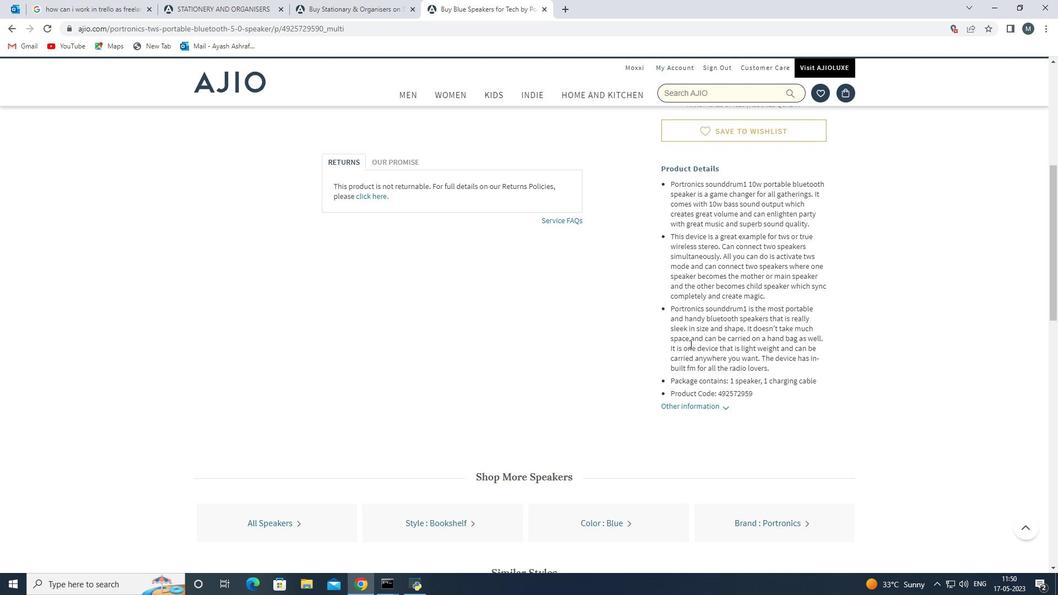 
Action: Mouse moved to (687, 344)
Screenshot: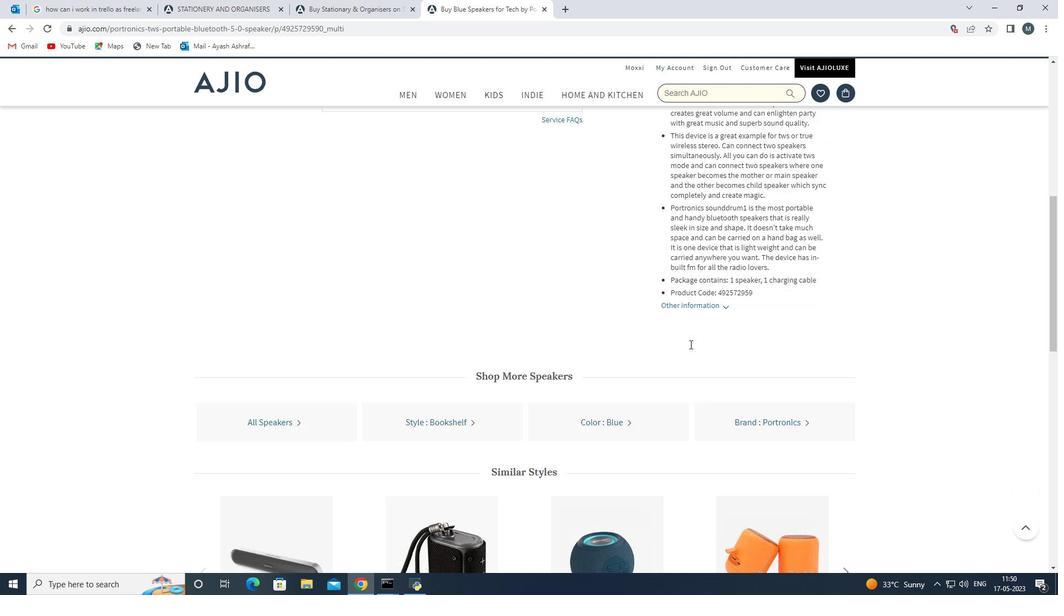 
Action: Mouse scrolled (687, 344) with delta (0, 0)
Screenshot: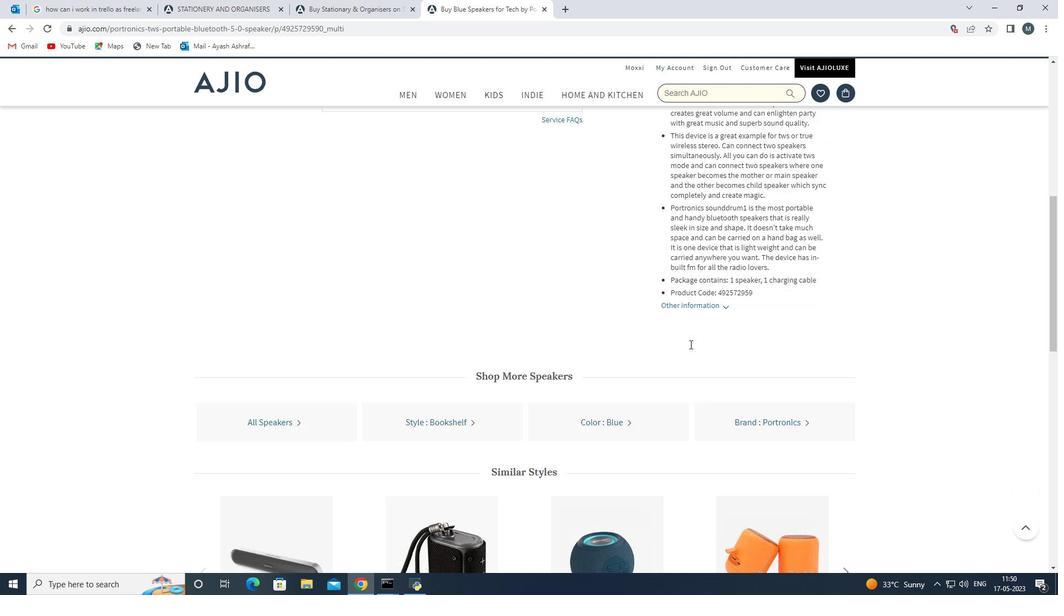 
Action: Mouse moved to (662, 345)
Screenshot: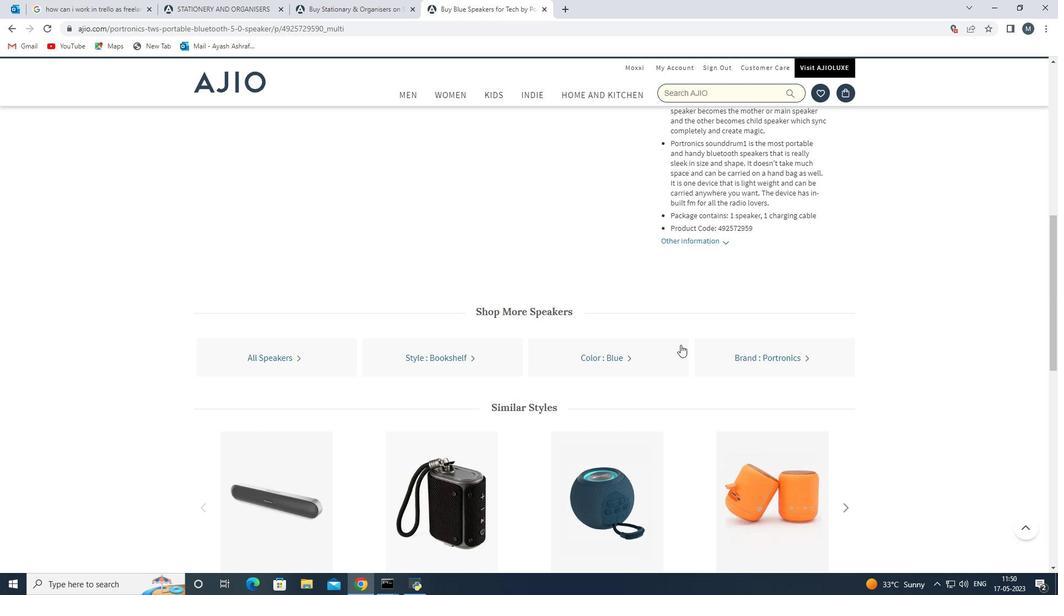 
Action: Mouse scrolled (662, 345) with delta (0, 0)
Screenshot: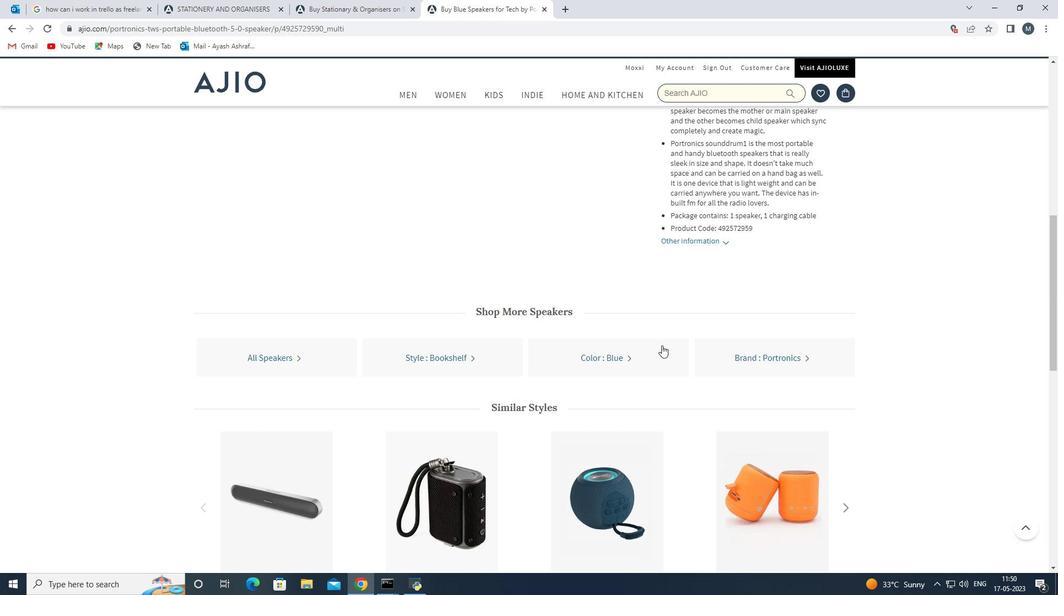 
Action: Mouse scrolled (662, 345) with delta (0, 0)
Screenshot: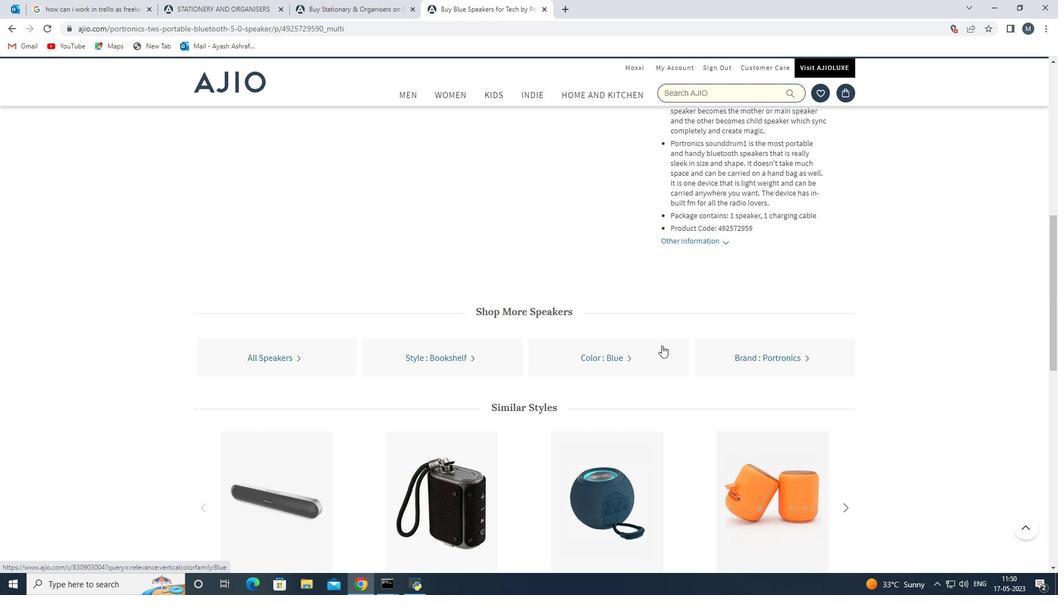 
Action: Mouse moved to (425, 421)
Screenshot: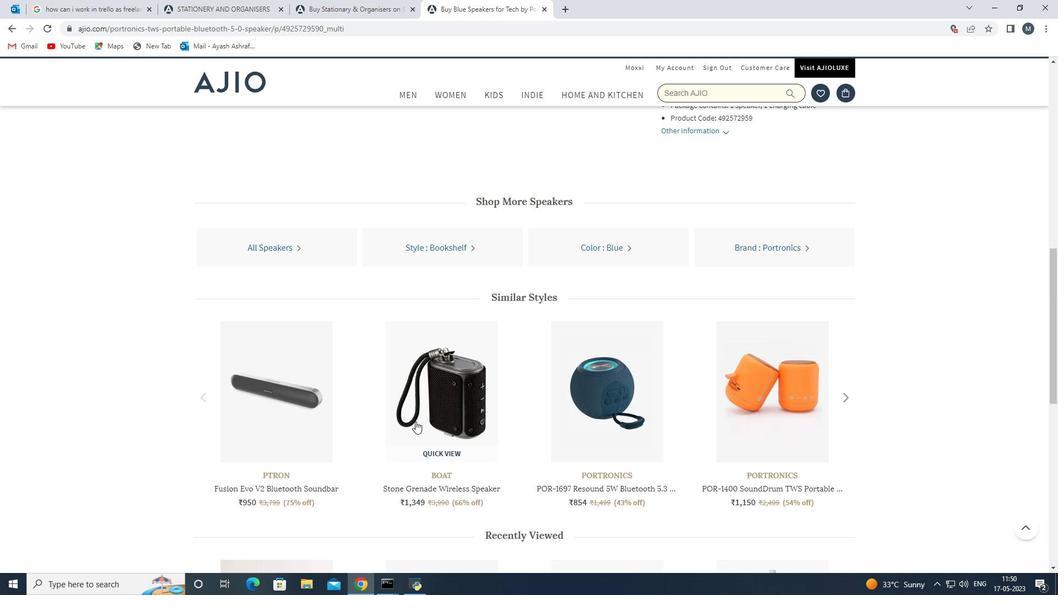 
Action: Mouse pressed left at (425, 421)
Screenshot: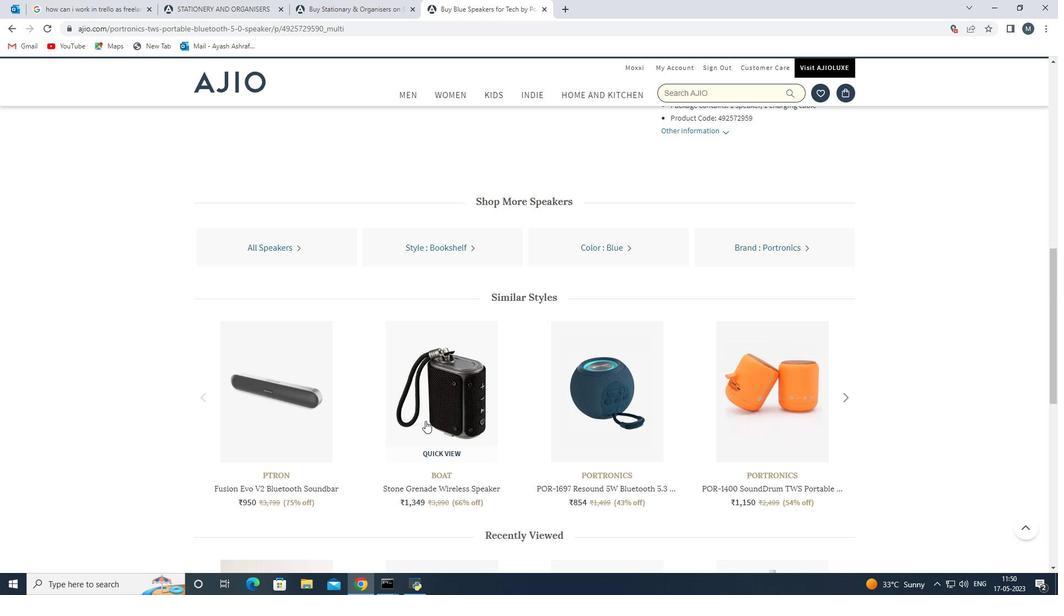
Action: Mouse moved to (453, 314)
Screenshot: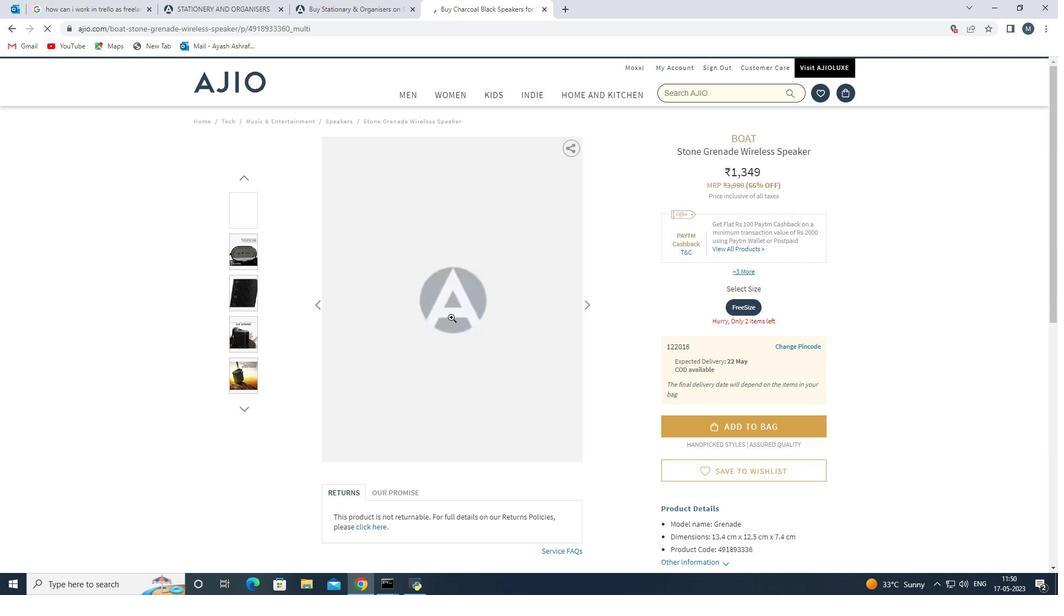 
Action: Mouse scrolled (453, 314) with delta (0, 0)
Screenshot: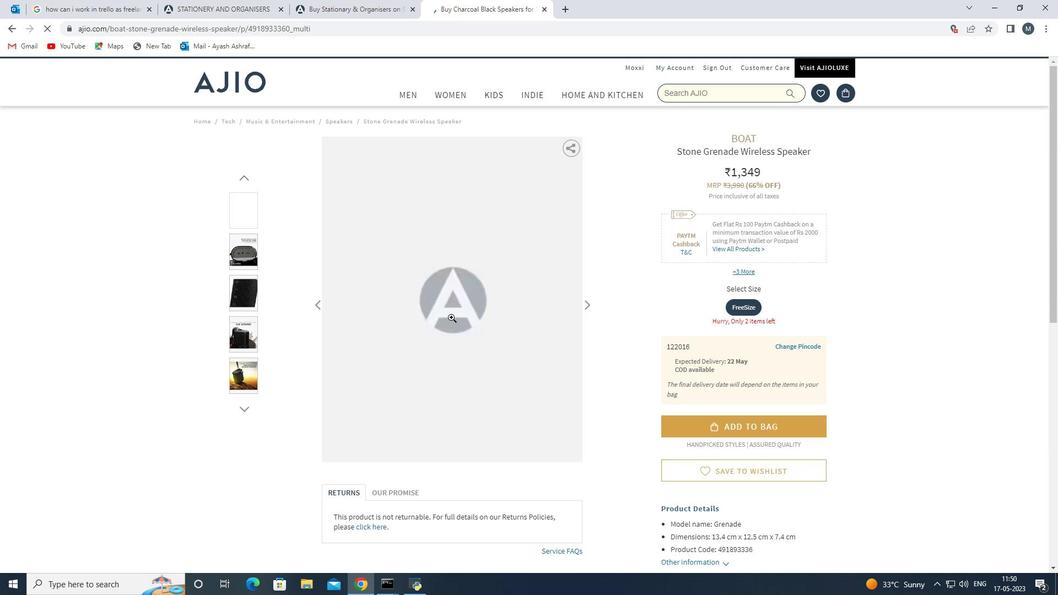 
Action: Mouse scrolled (453, 314) with delta (0, 0)
Screenshot: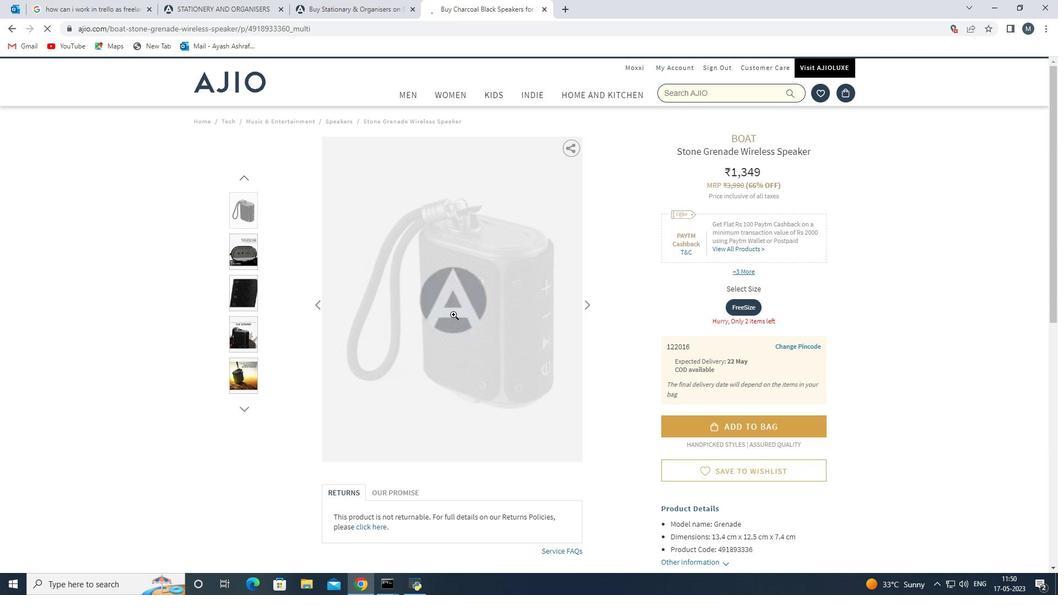 
Action: Mouse moved to (469, 309)
Screenshot: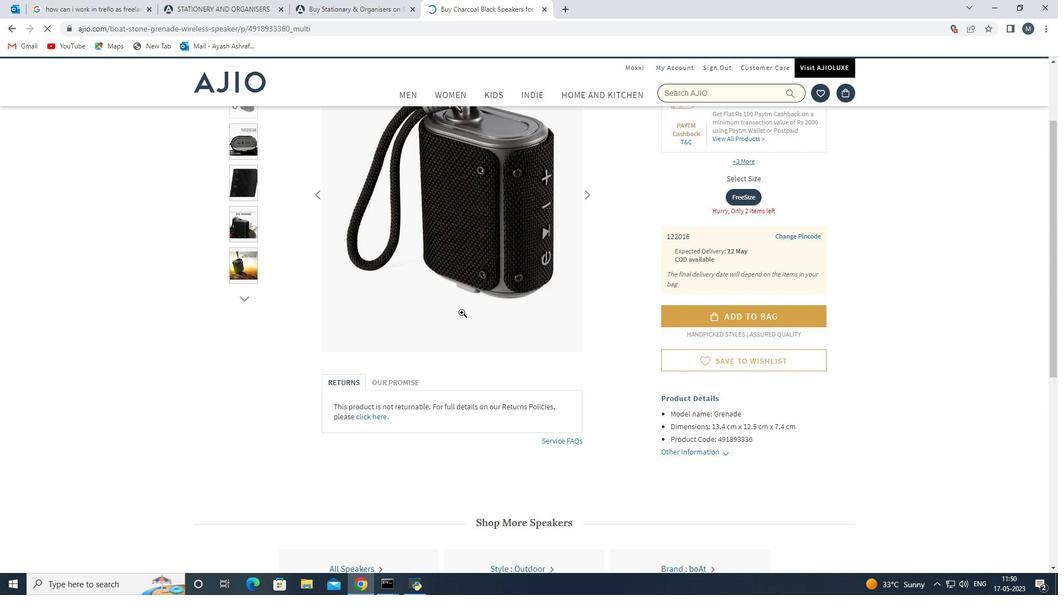 
Action: Mouse scrolled (469, 308) with delta (0, 0)
Screenshot: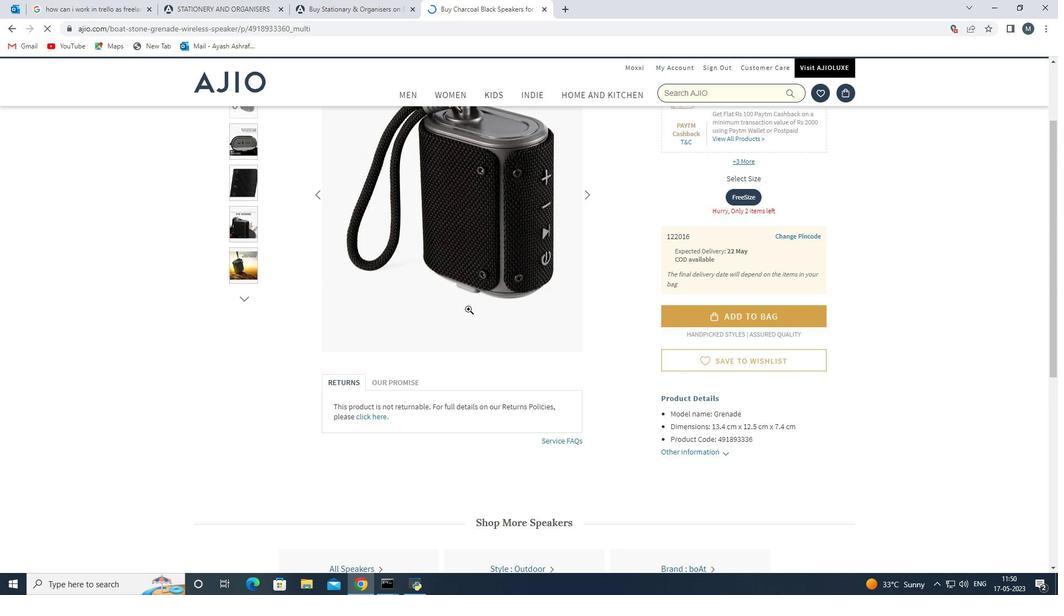 
Action: Mouse scrolled (469, 308) with delta (0, 0)
Screenshot: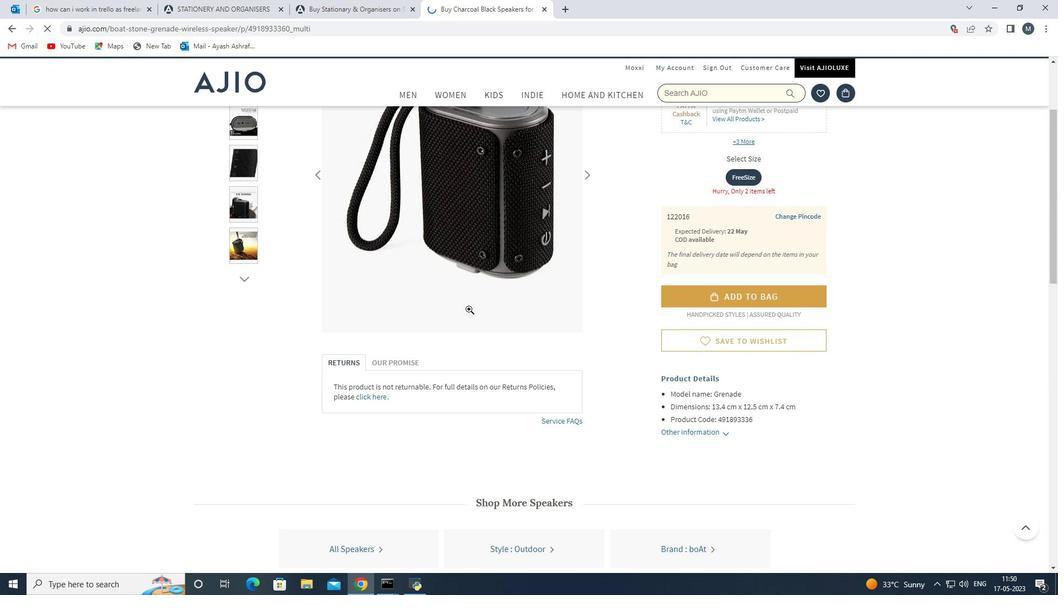 
Action: Mouse moved to (356, 298)
Screenshot: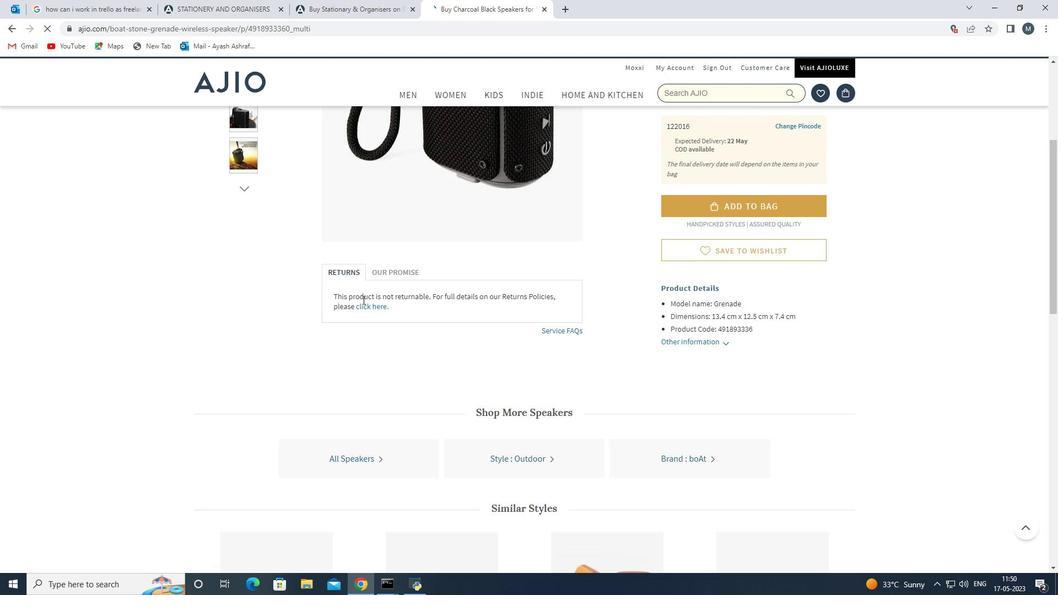 
Action: Mouse pressed left at (356, 298)
Screenshot: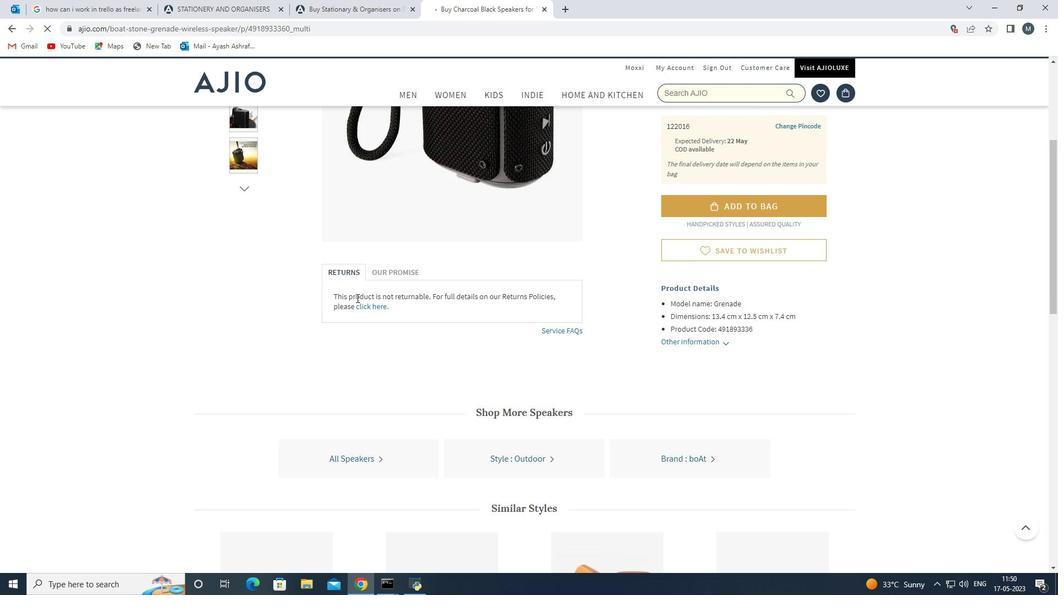 
Action: Mouse moved to (438, 347)
Screenshot: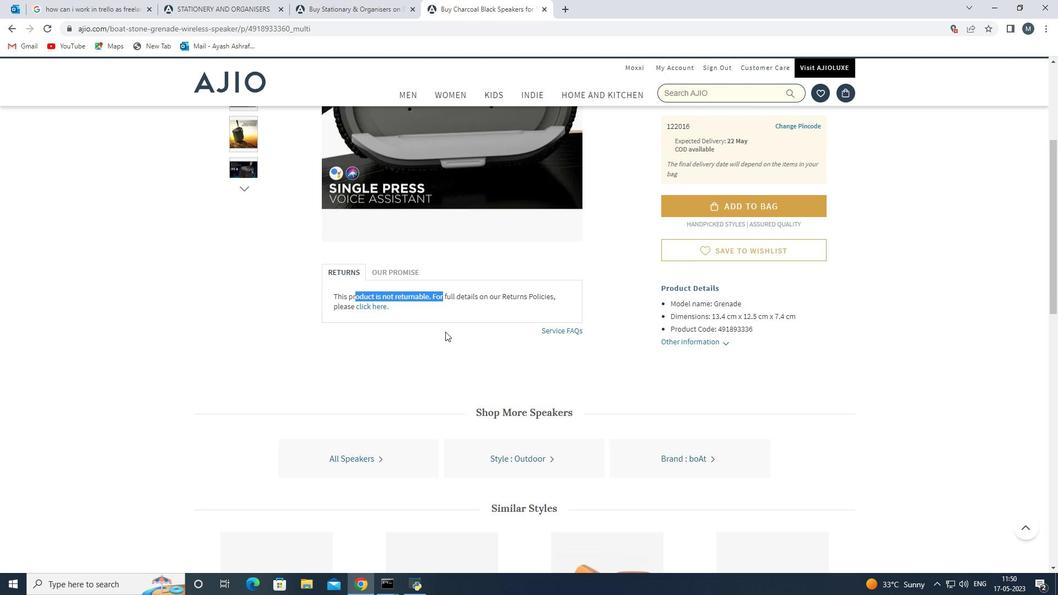 
Action: Mouse pressed left at (438, 347)
Screenshot: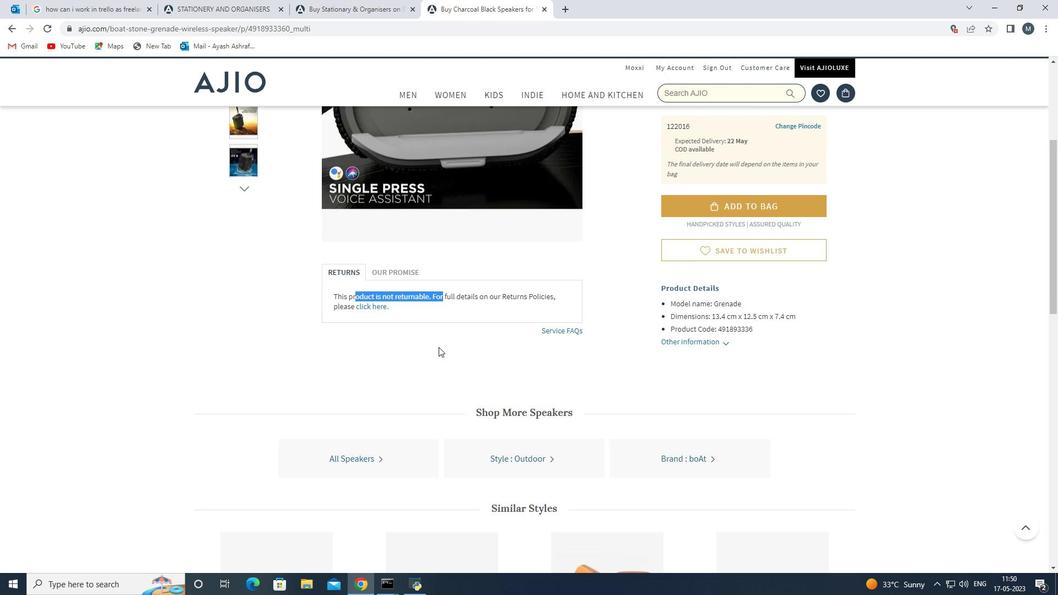 
Action: Mouse moved to (655, 393)
Screenshot: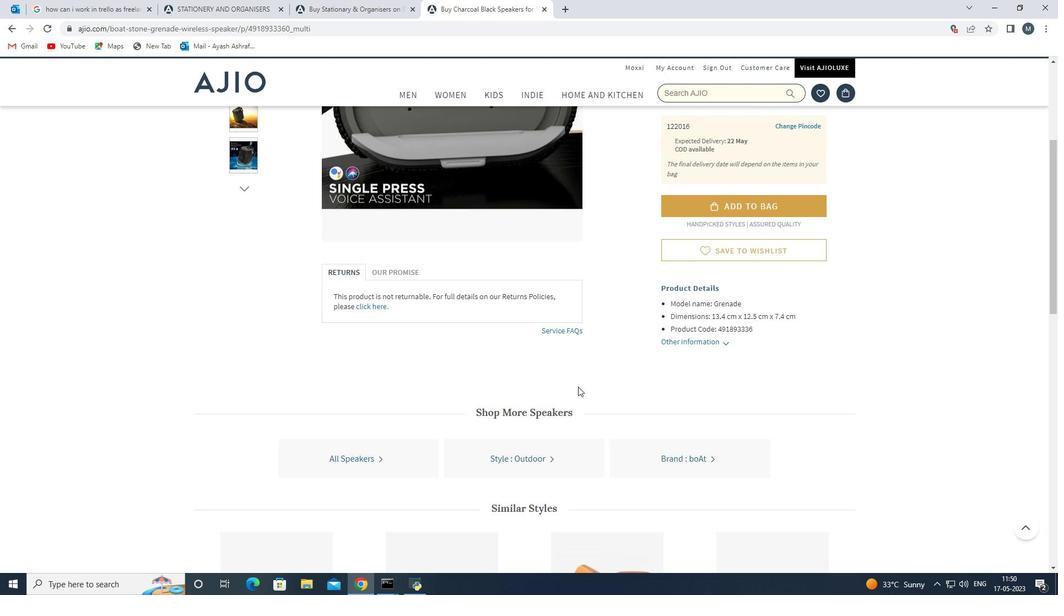 
Action: Mouse scrolled (655, 393) with delta (0, 0)
Screenshot: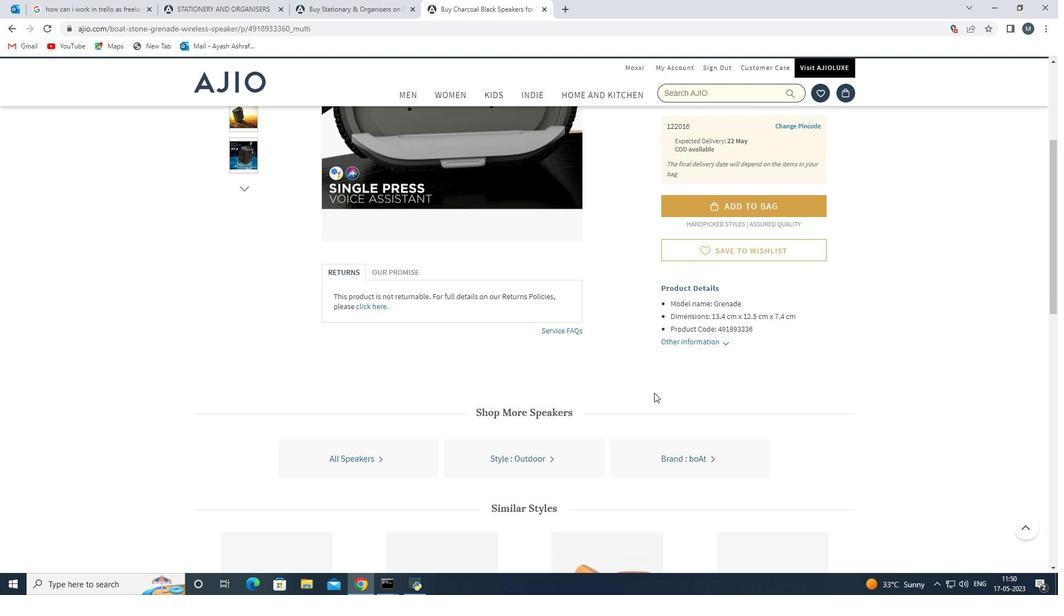 
Action: Mouse scrolled (655, 393) with delta (0, 0)
Screenshot: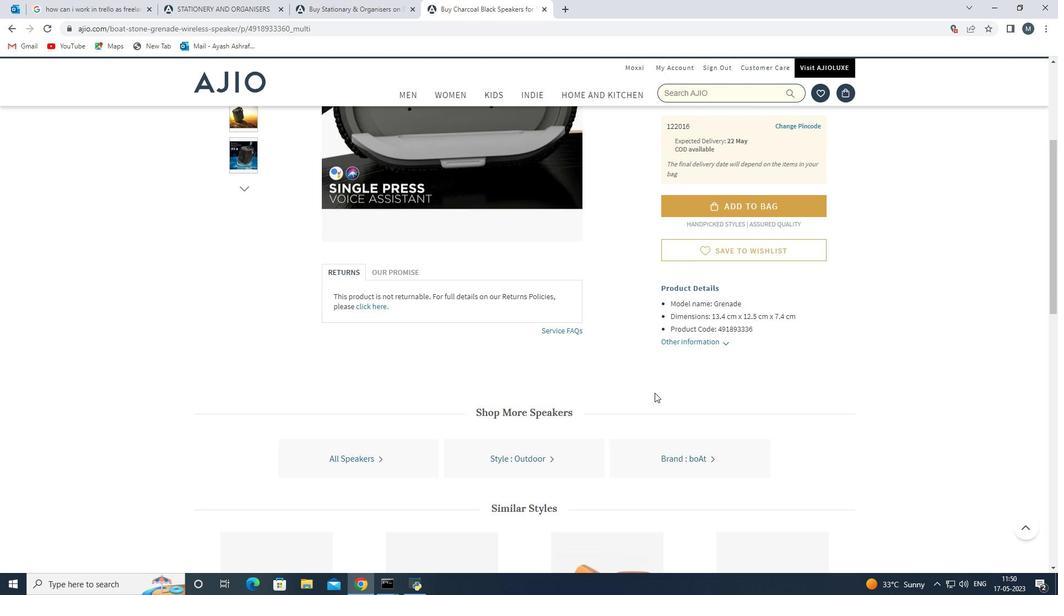 
Action: Mouse moved to (650, 392)
Screenshot: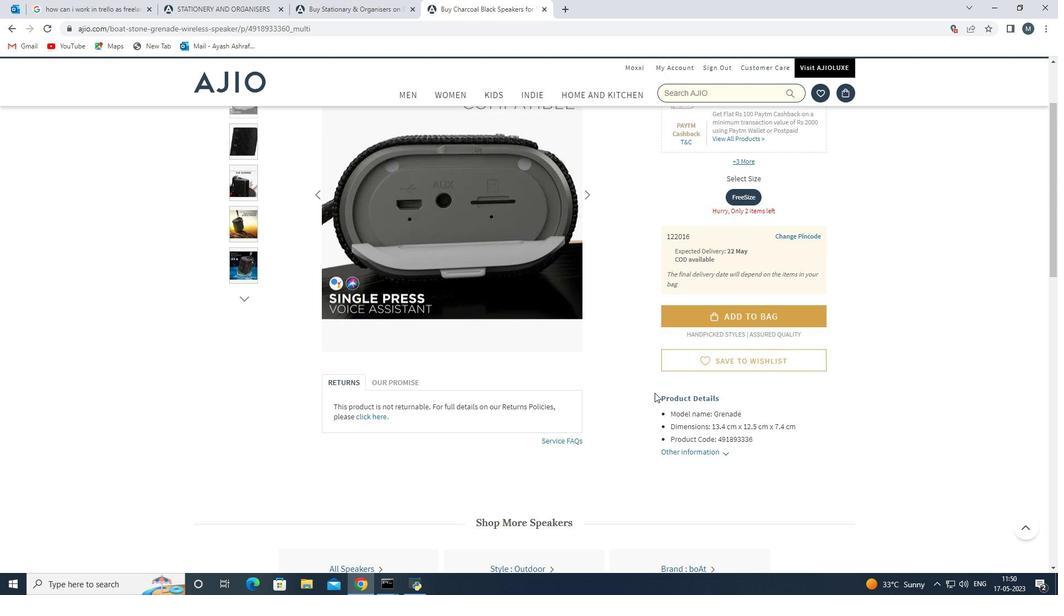 
Action: Mouse scrolled (650, 393) with delta (0, 0)
Screenshot: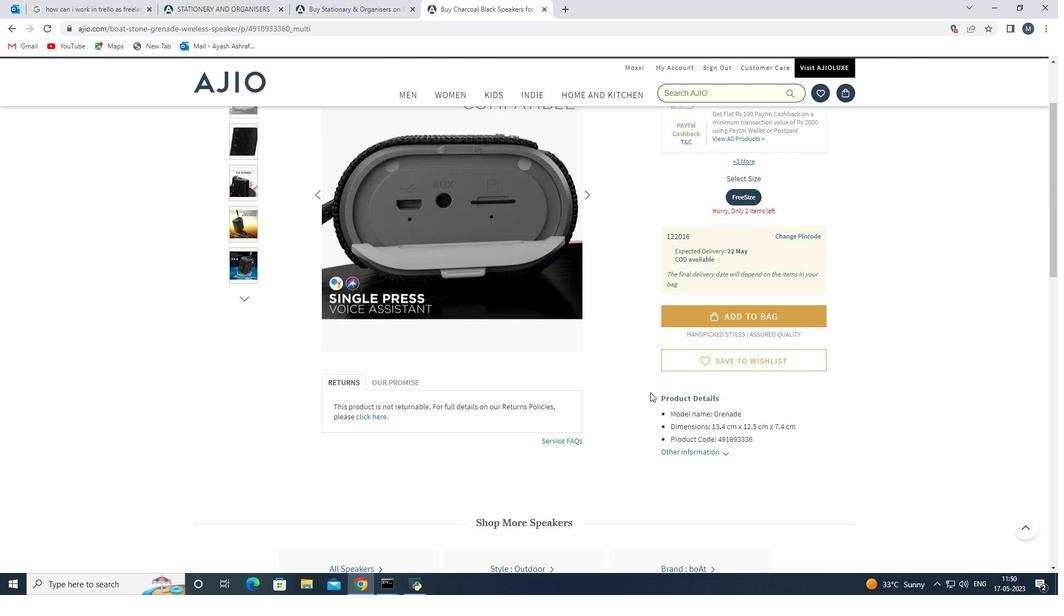 
Action: Mouse moved to (687, 360)
Screenshot: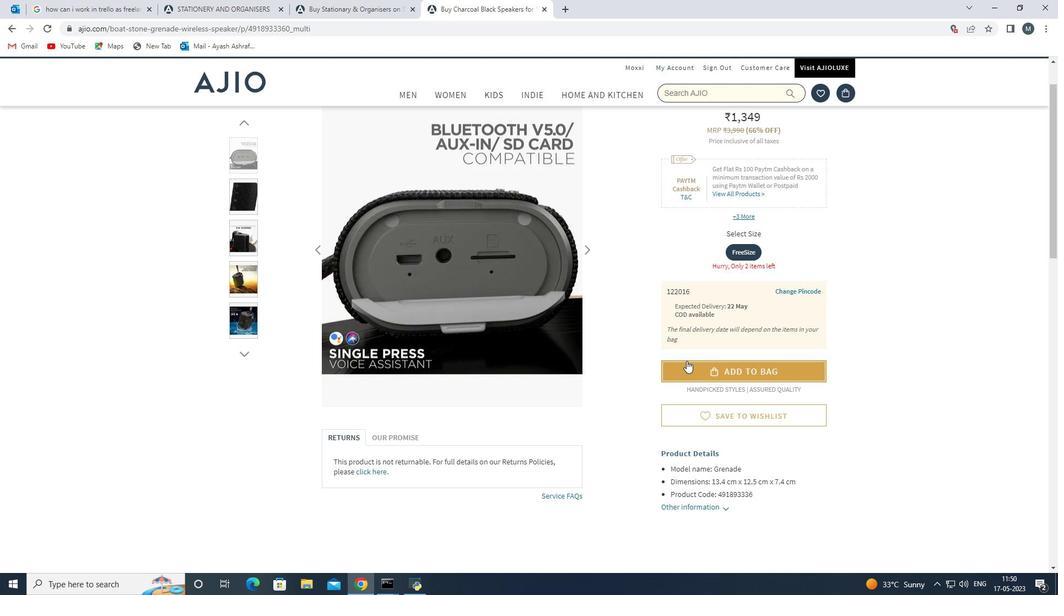 
Action: Mouse scrolled (687, 361) with delta (0, 0)
Screenshot: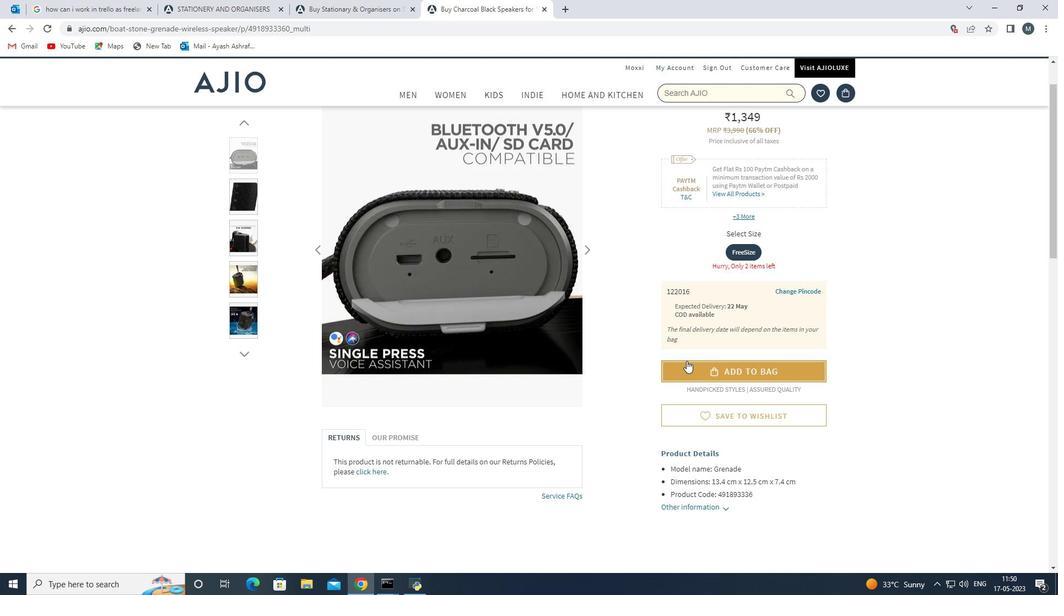 
Action: Mouse moved to (709, 351)
Screenshot: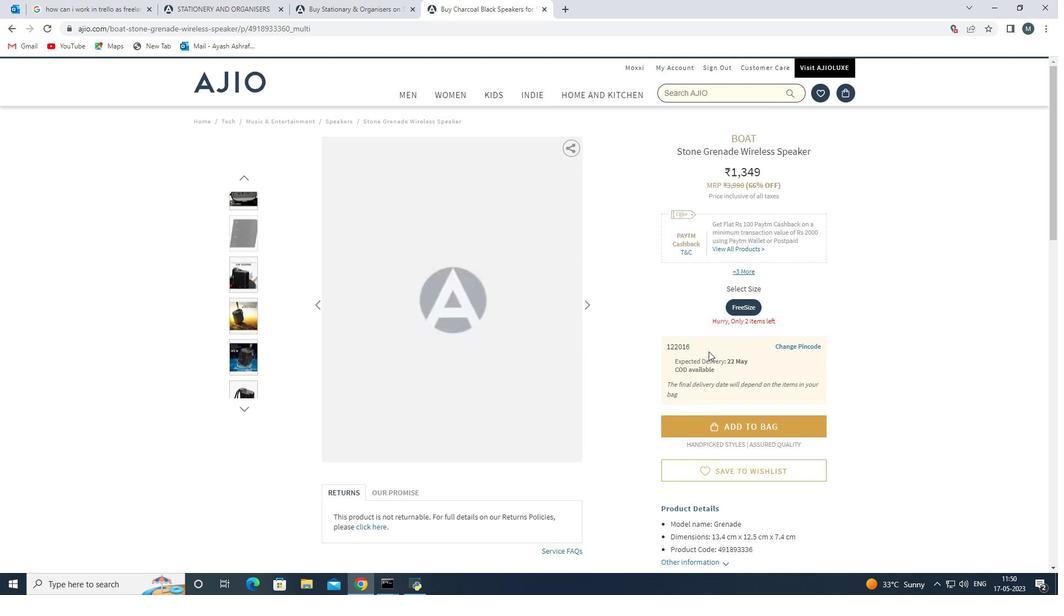 
Action: Mouse scrolled (709, 351) with delta (0, 0)
Screenshot: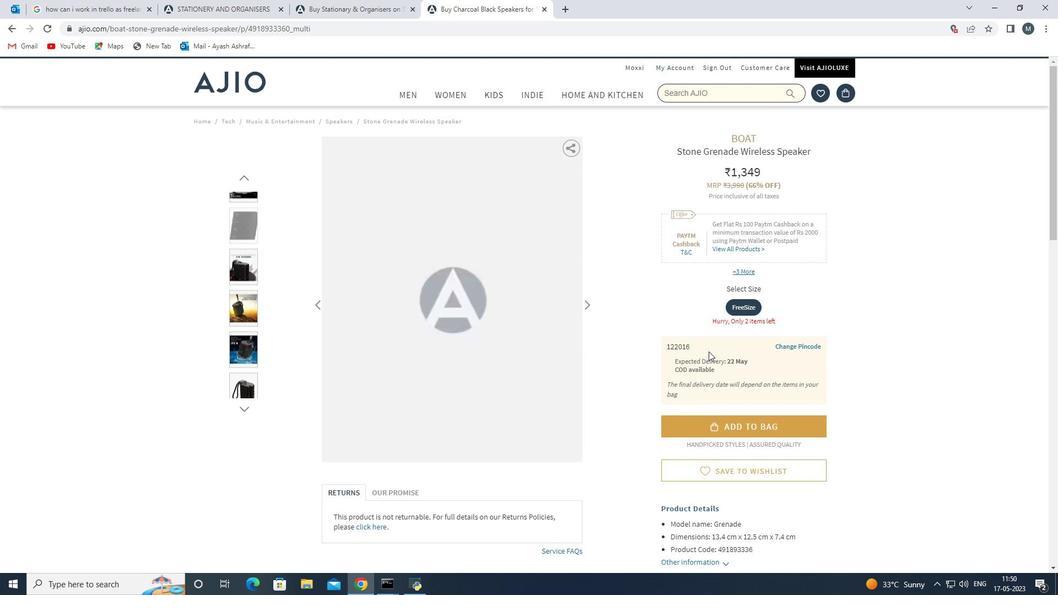 
Action: Mouse scrolled (709, 351) with delta (0, 0)
Screenshot: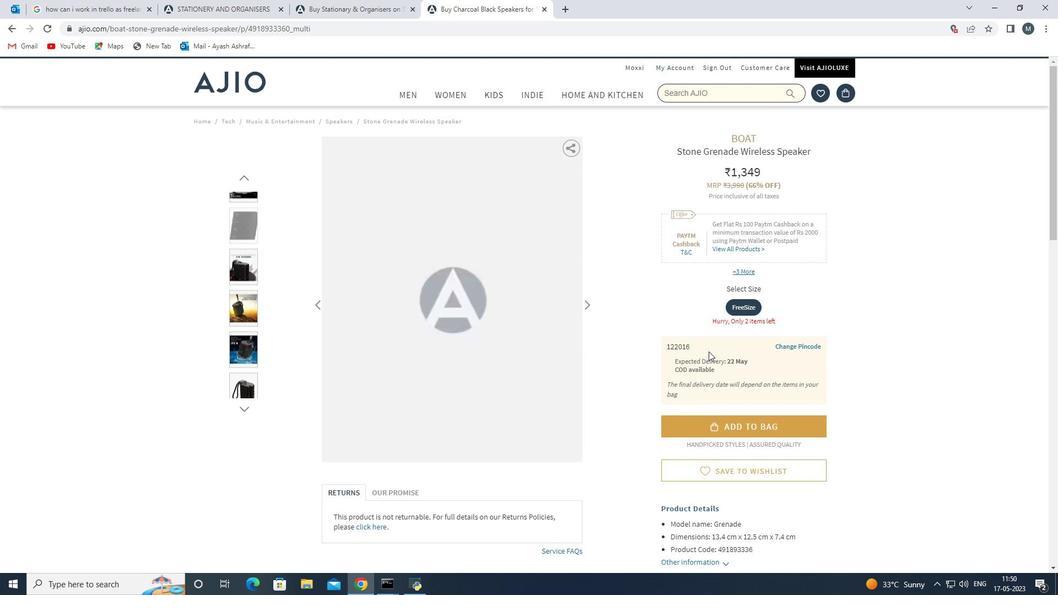 
Action: Mouse scrolled (709, 351) with delta (0, 0)
Screenshot: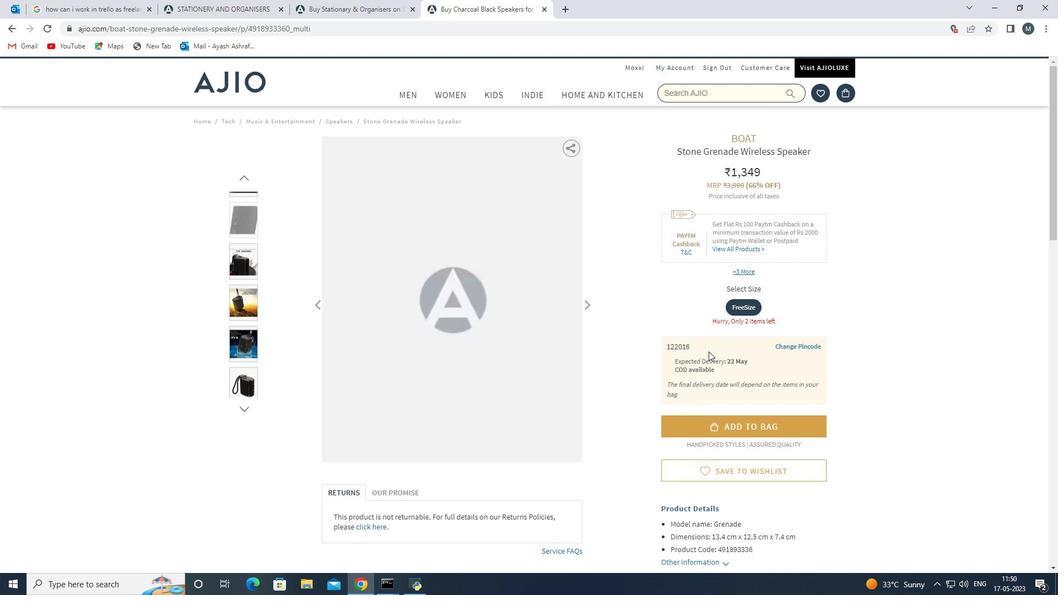
Action: Mouse moved to (708, 351)
Screenshot: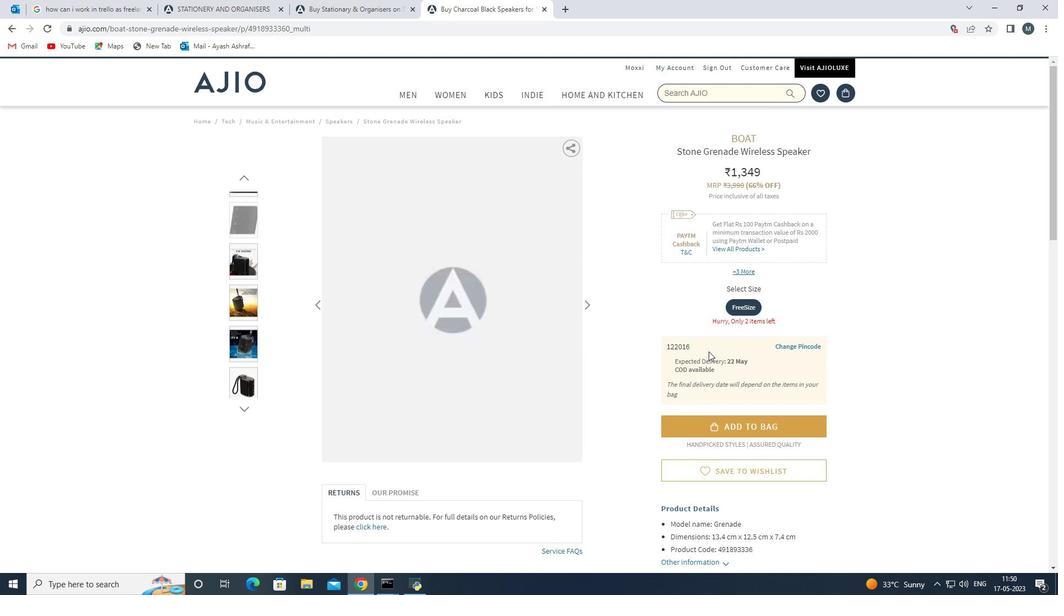 
Action: Mouse scrolled (708, 351) with delta (0, 0)
Screenshot: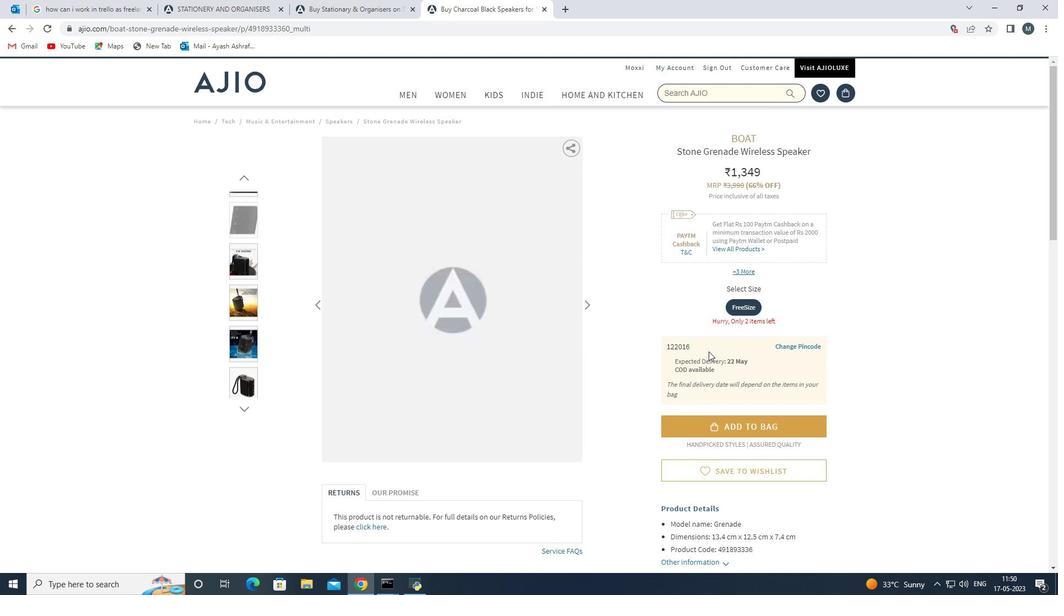 
Action: Mouse moved to (708, 351)
Screenshot: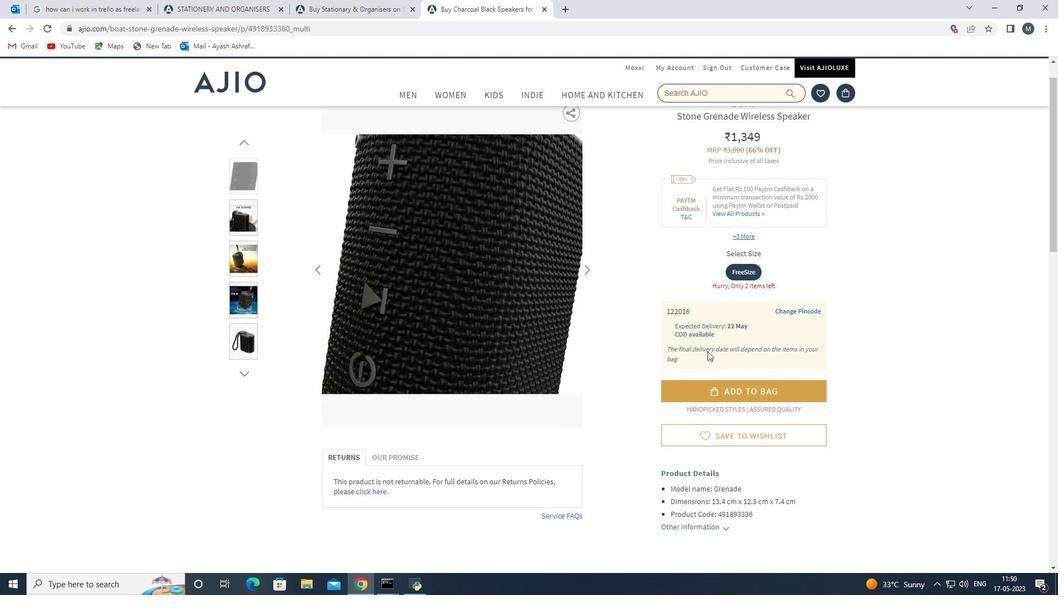 
Action: Mouse scrolled (708, 350) with delta (0, 0)
Screenshot: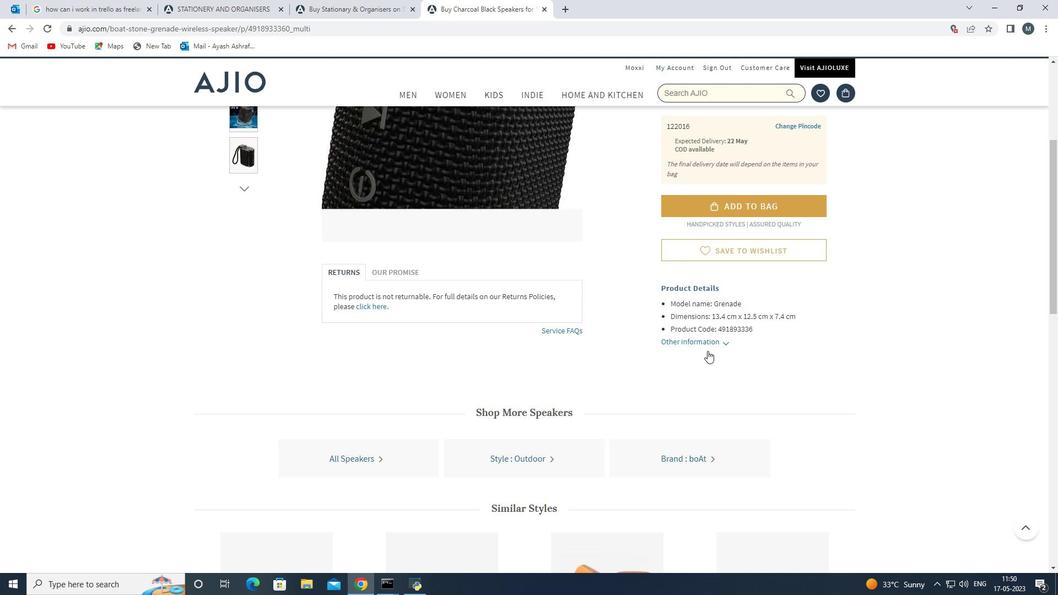 
Action: Mouse scrolled (708, 350) with delta (0, 0)
Screenshot: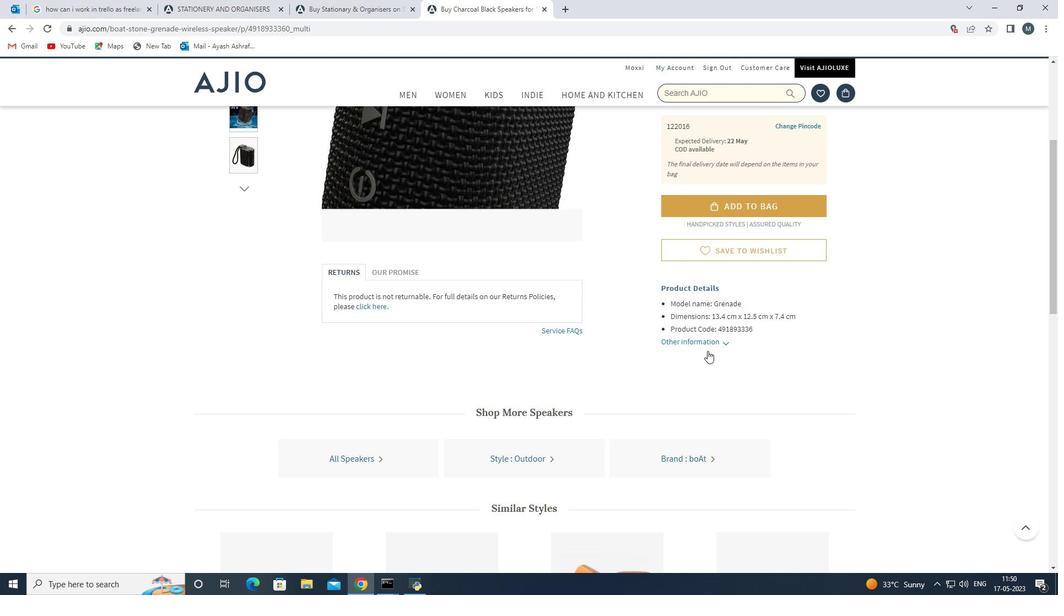 
Action: Mouse moved to (594, 368)
Screenshot: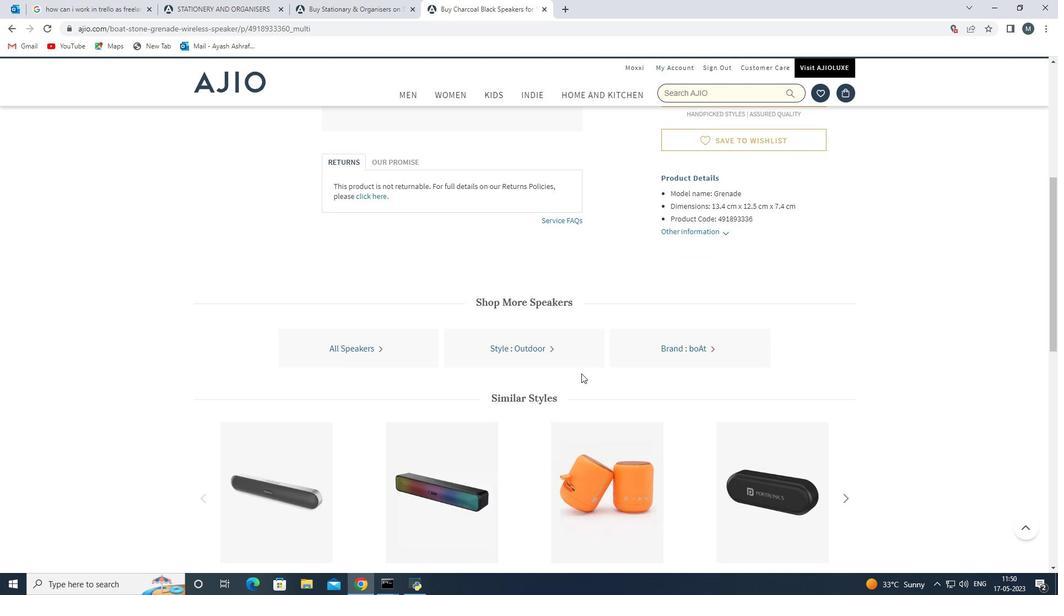 
Action: Mouse scrolled (594, 368) with delta (0, 0)
Screenshot: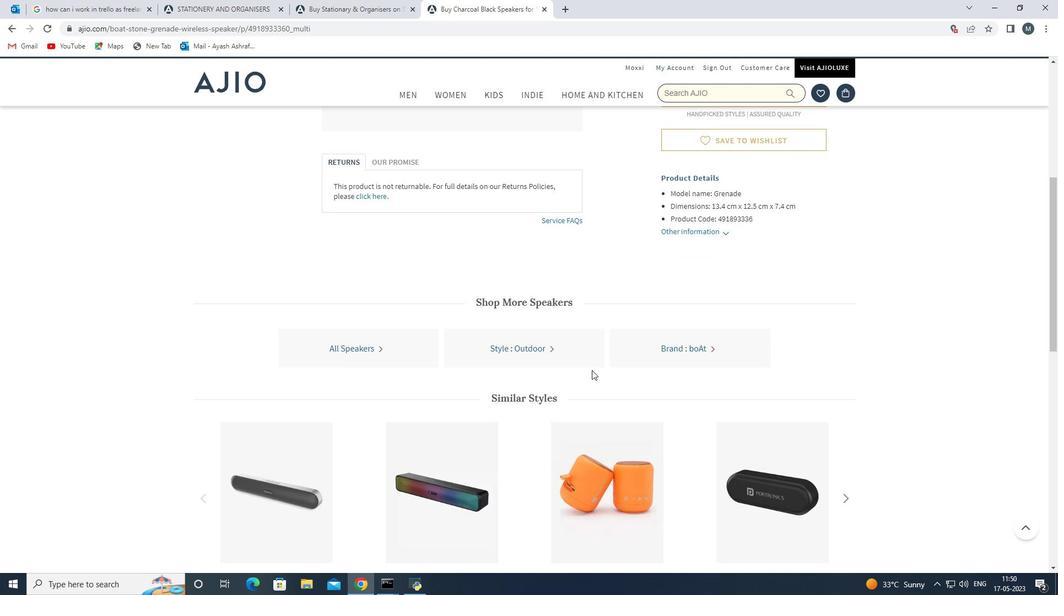 
Action: Mouse moved to (594, 367)
Screenshot: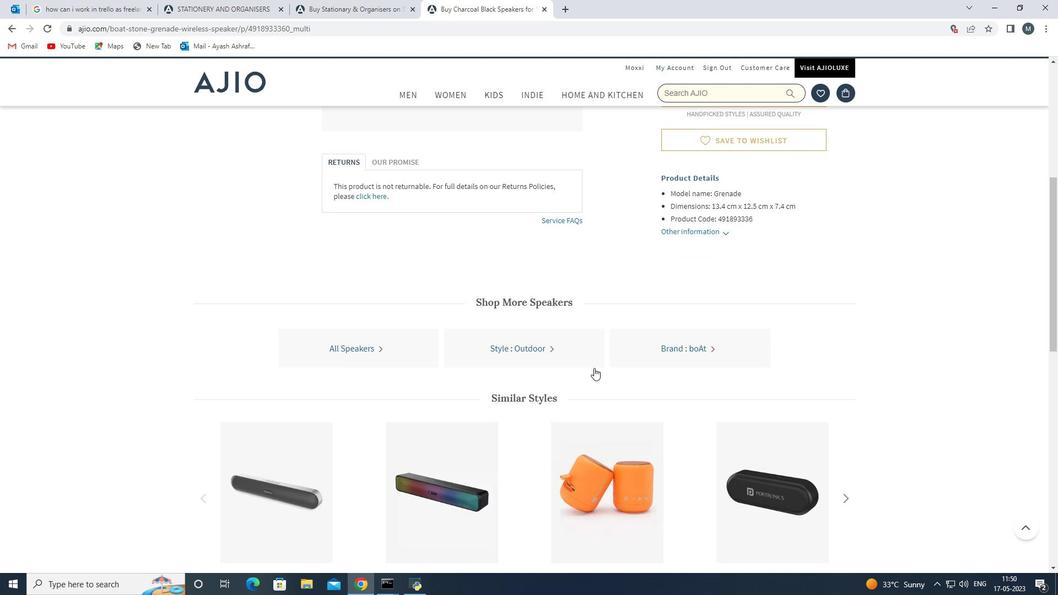 
Action: Mouse scrolled (594, 368) with delta (0, 0)
Screenshot: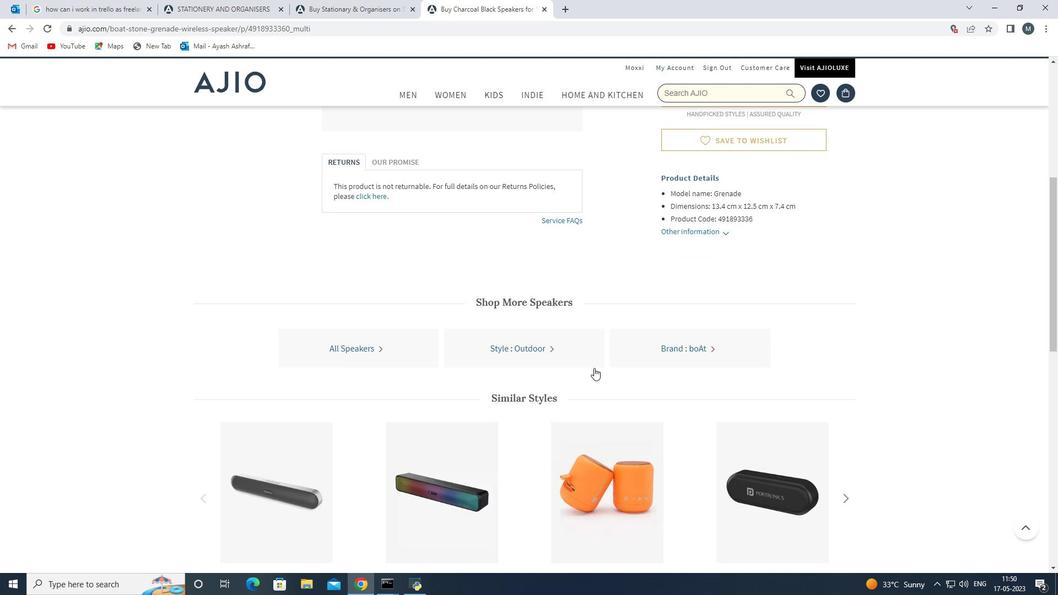 
Action: Mouse scrolled (594, 368) with delta (0, 0)
Screenshot: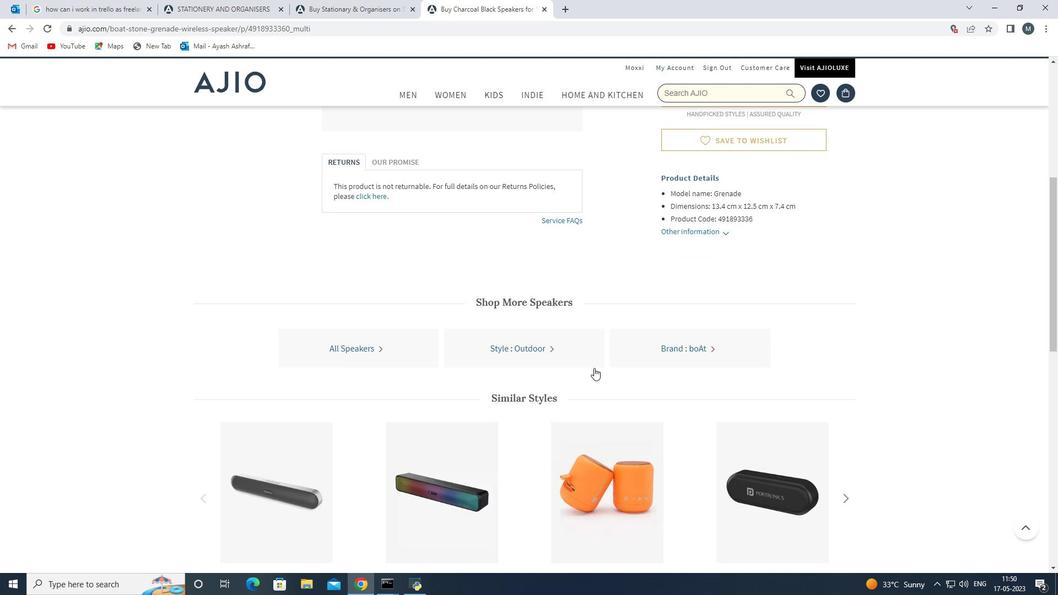 
Action: Mouse moved to (593, 365)
Screenshot: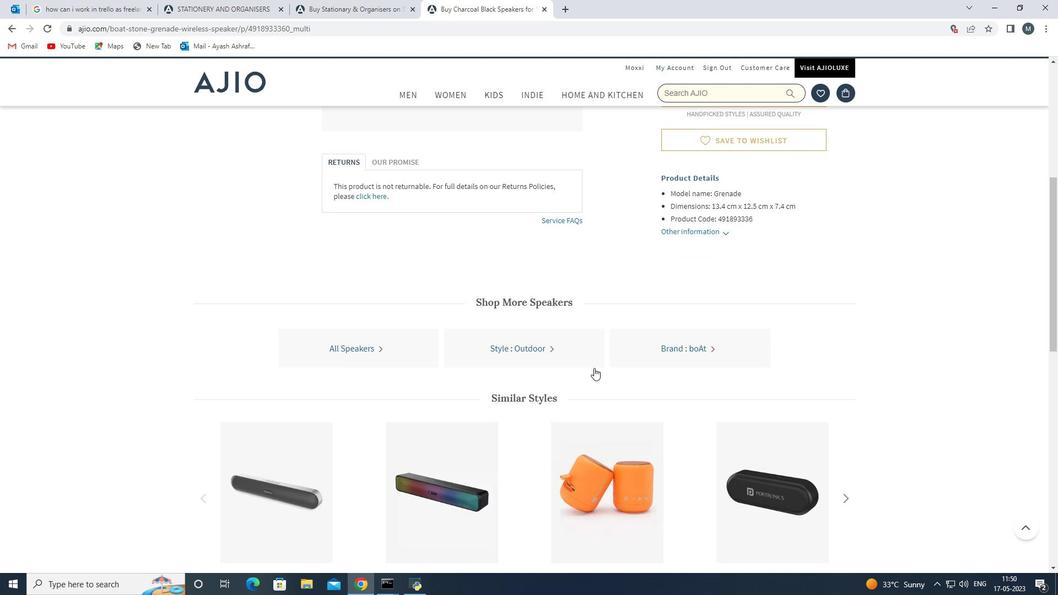 
Action: Mouse scrolled (593, 365) with delta (0, 0)
Screenshot: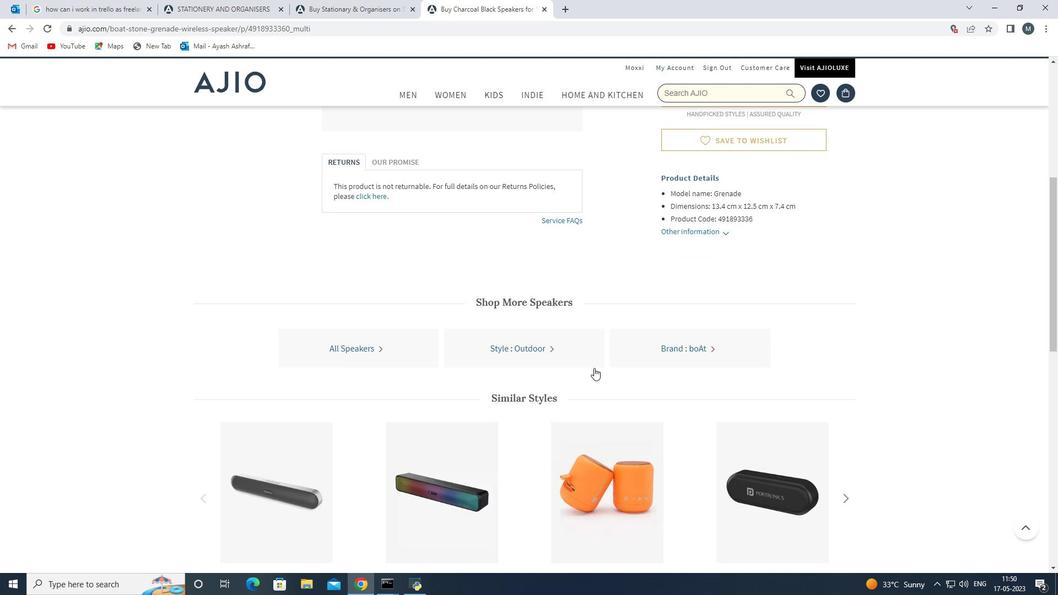 
Action: Mouse moved to (715, 351)
Screenshot: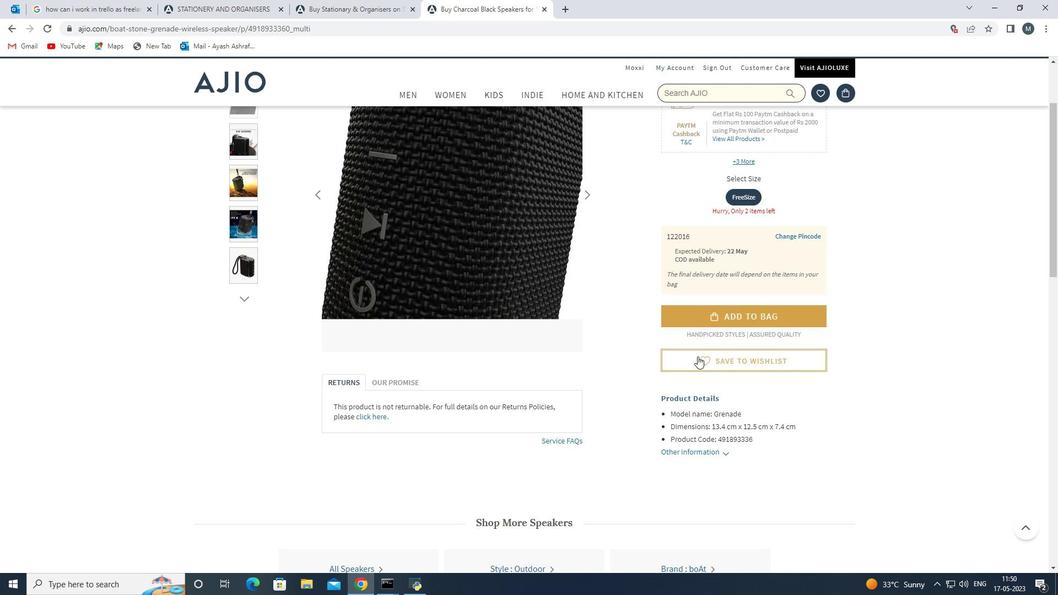 
Action: Mouse scrolled (715, 351) with delta (0, 0)
Screenshot: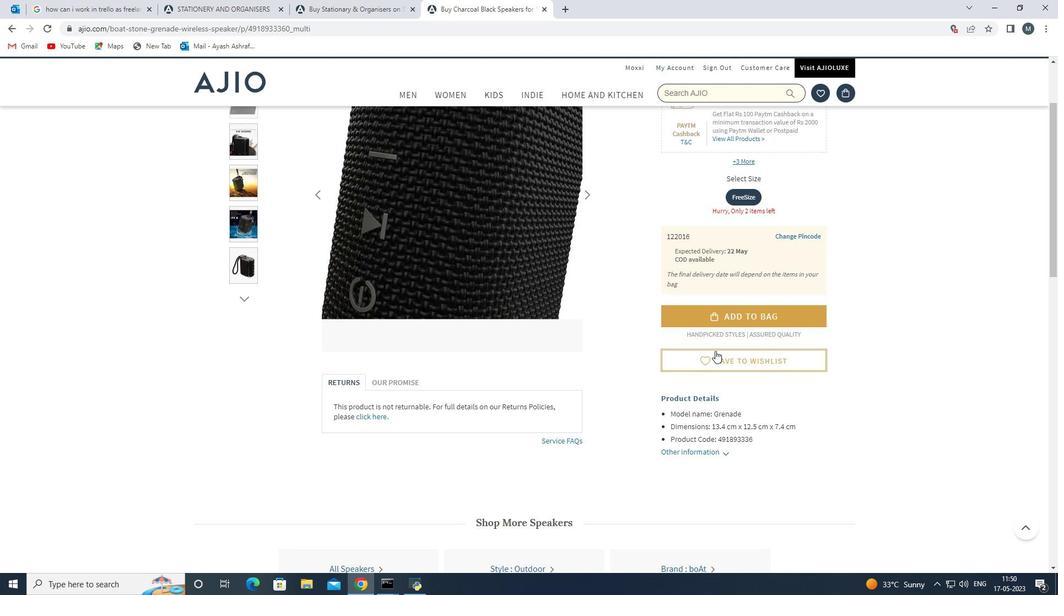 
Action: Mouse moved to (781, 292)
Screenshot: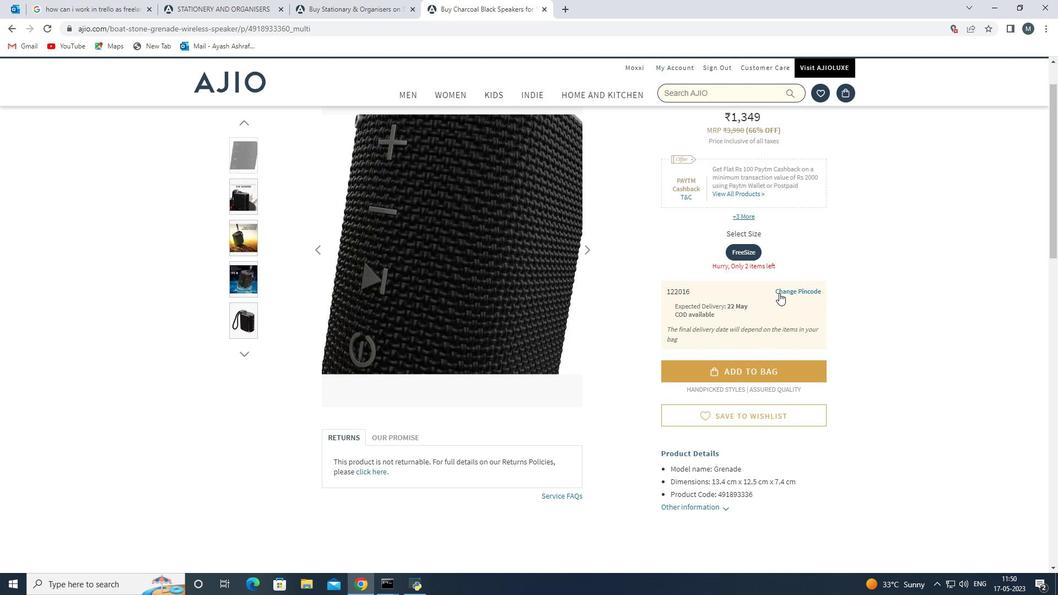 
Action: Mouse pressed left at (781, 292)
Screenshot: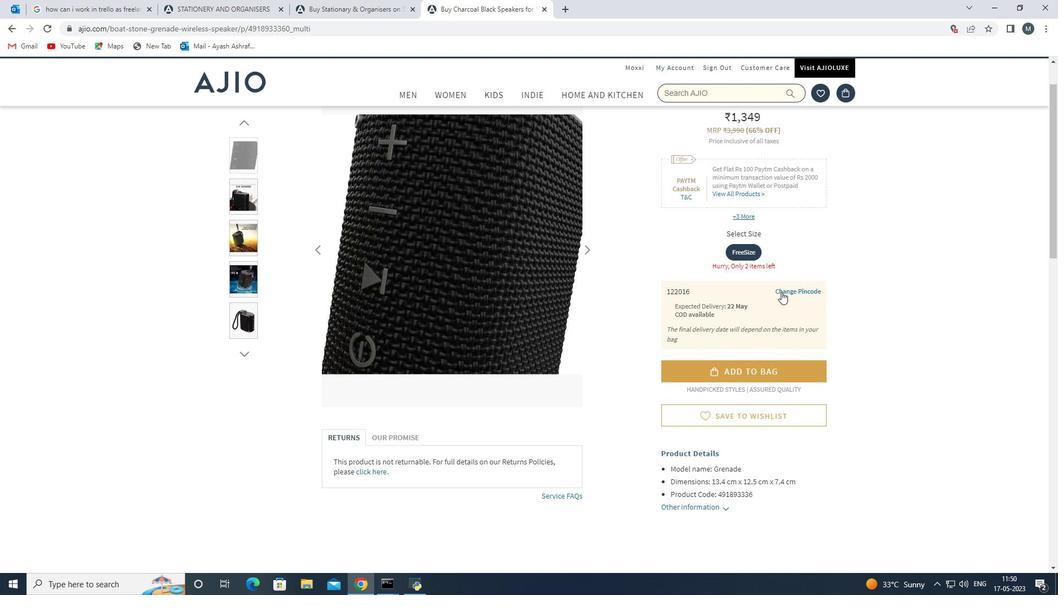 
Action: Mouse moved to (682, 315)
Screenshot: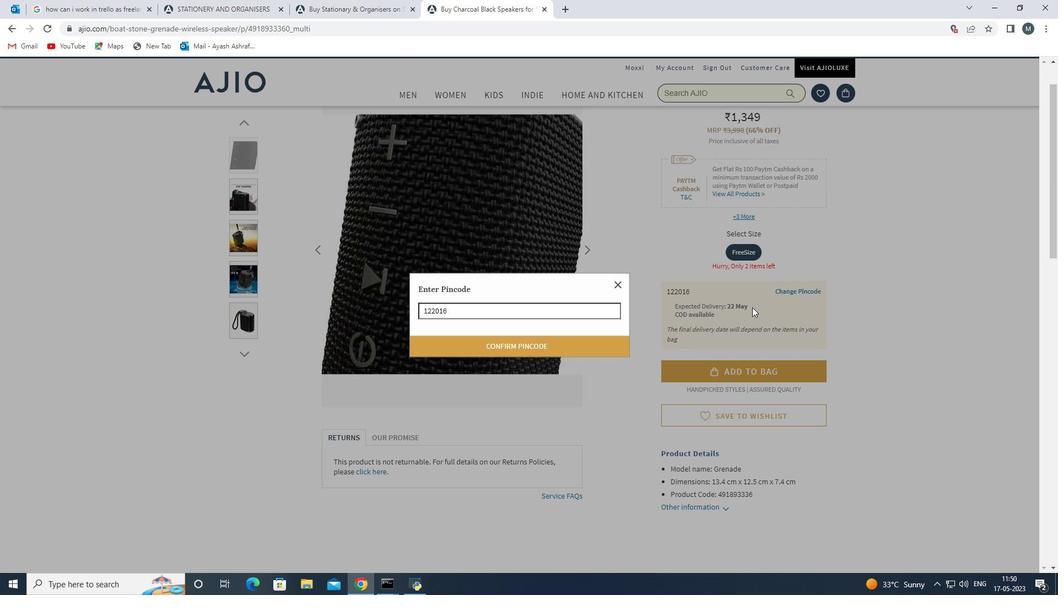 
Action: Key pressed <Key.backspace><Key.backspace><Key.backspace><Key.backspace><Key.backspace><Key.backspace><Key.backspace><Key.backspace><Key.backspace><Key.backspace>
